 Task: Plan a trip to Zarqa, Jordan from 1st November, 2023 to 9th November, 2023 for 5 adults.3 bedrooms having 3 beds and 3 bathrooms. Property type can be house. Amenities needed are: washing machine. Booking option can be shelf check-in. Look for 5 properties as per requirement.
Action: Mouse pressed left at (477, 105)
Screenshot: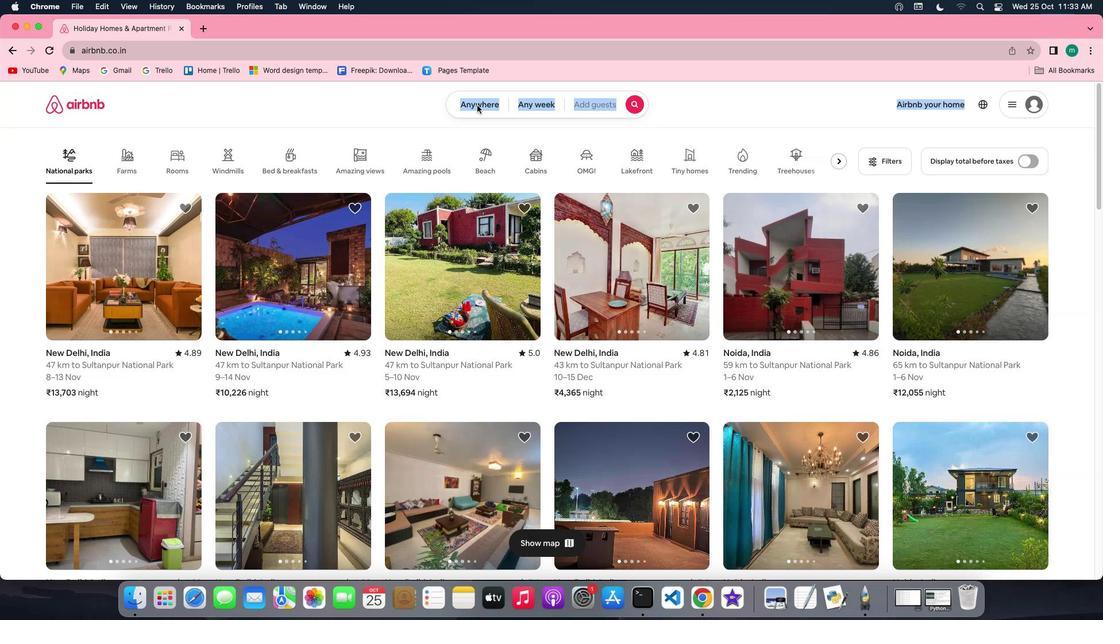 
Action: Mouse moved to (399, 155)
Screenshot: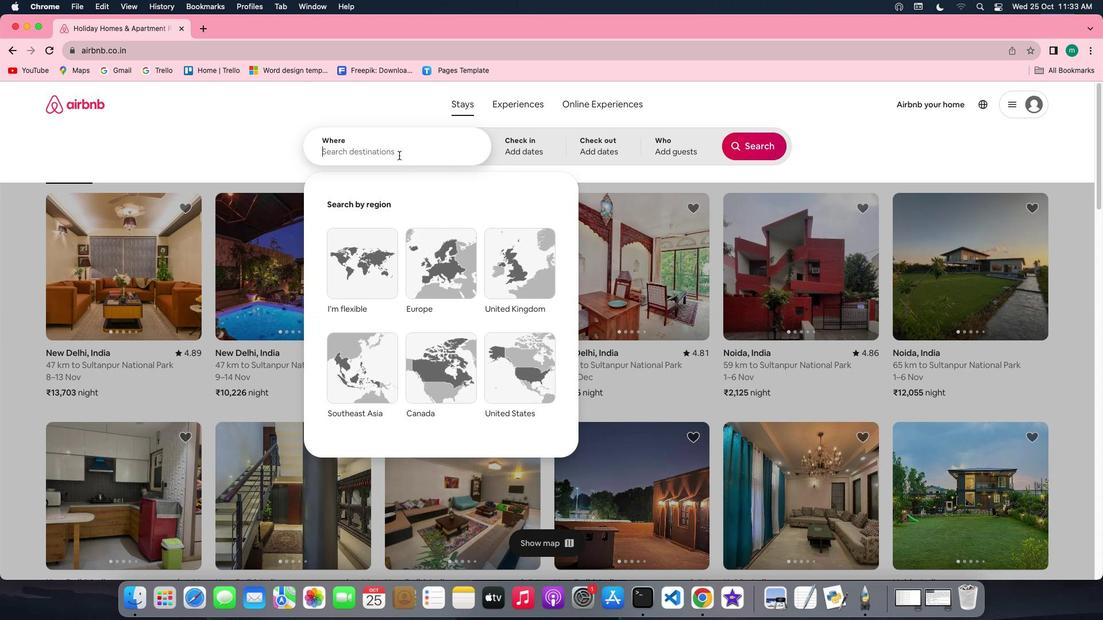 
Action: Mouse pressed left at (399, 155)
Screenshot: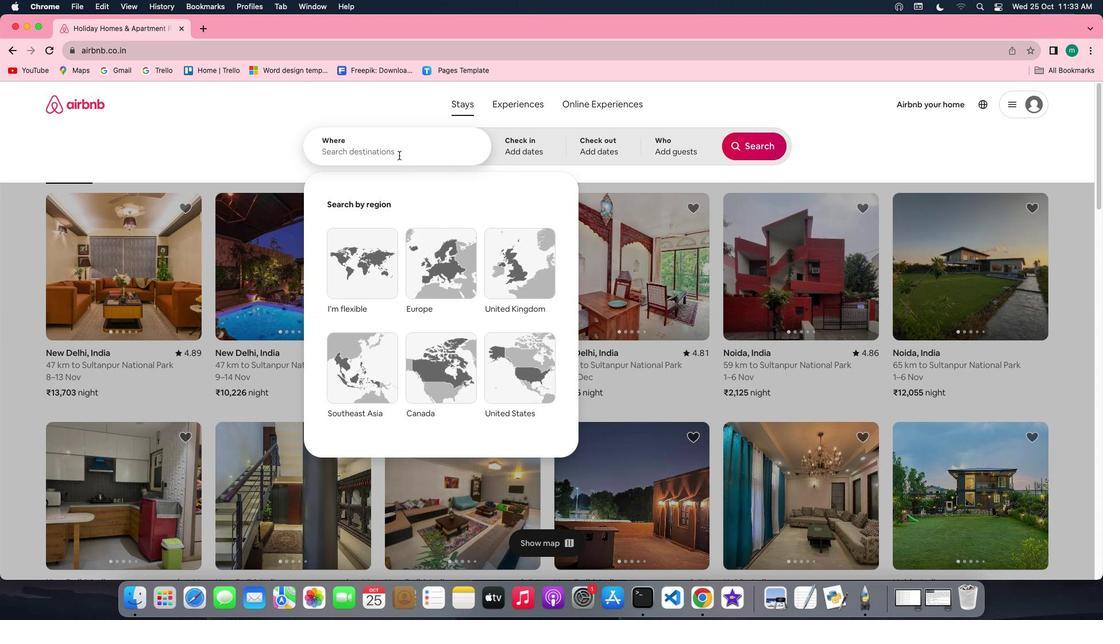 
Action: Key pressed Key.shift'Z''a''r''q''a'','Key.spaceKey.shift'J''o''r''d''a''n'
Screenshot: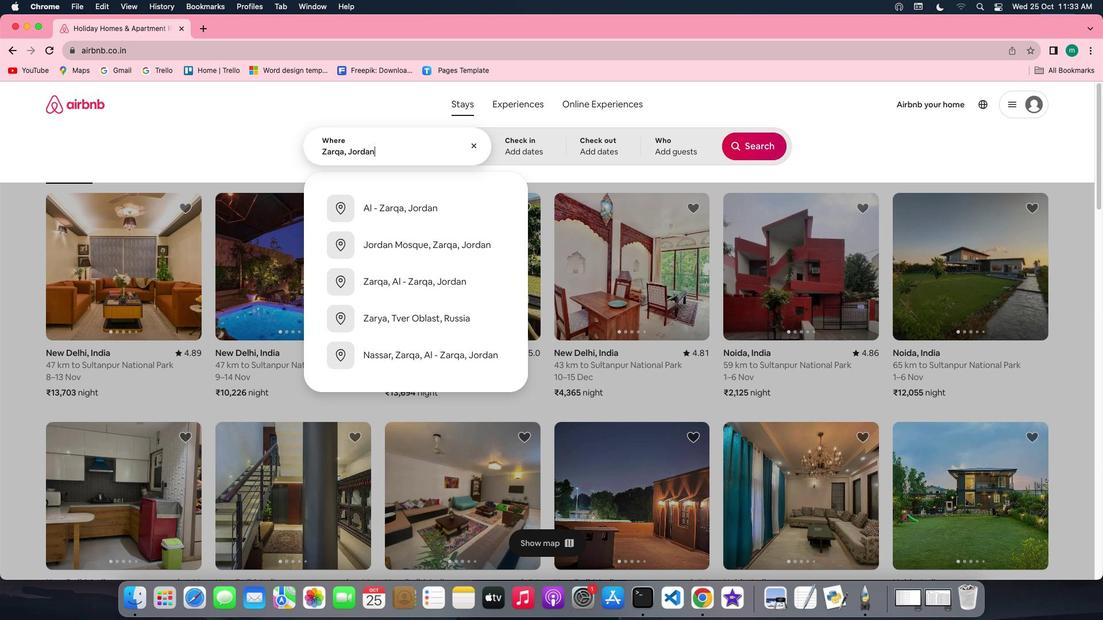 
Action: Mouse moved to (538, 140)
Screenshot: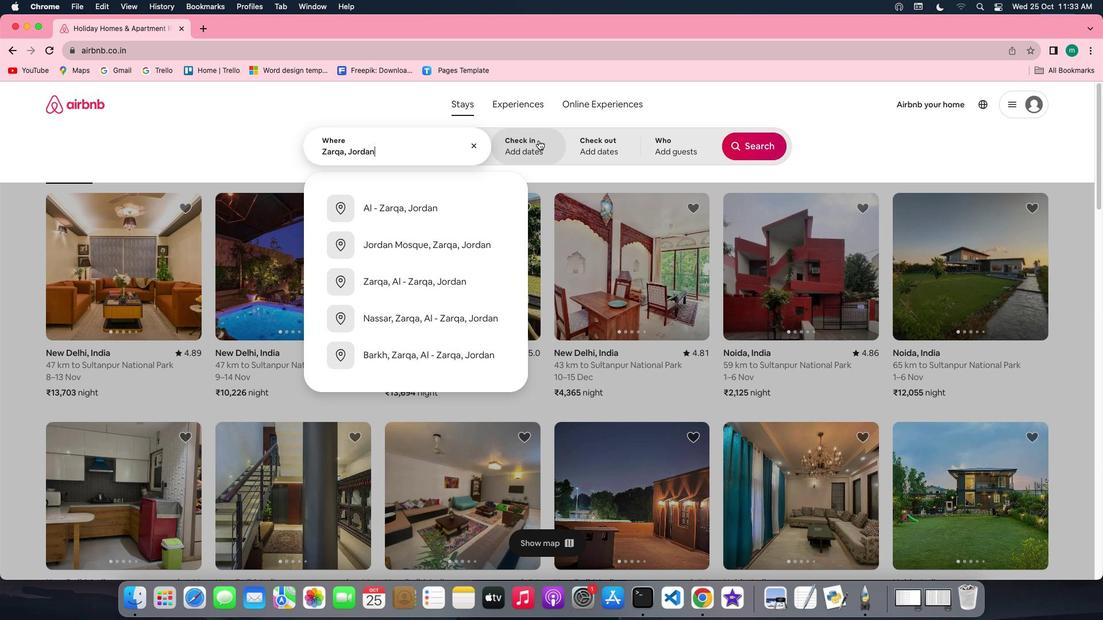 
Action: Mouse pressed left at (538, 140)
Screenshot: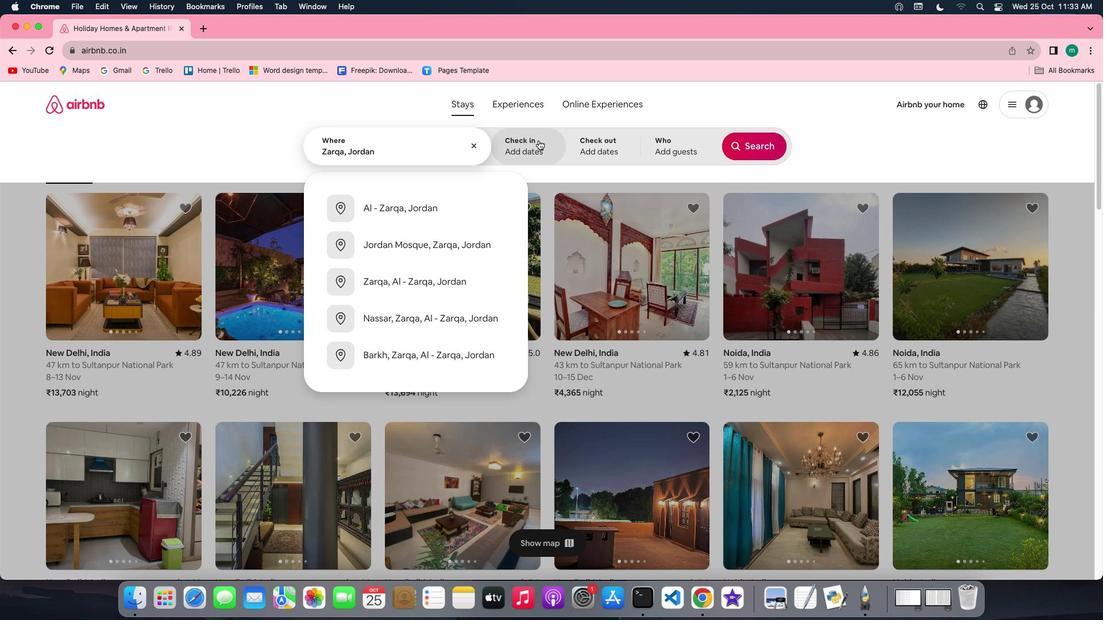 
Action: Mouse moved to (663, 279)
Screenshot: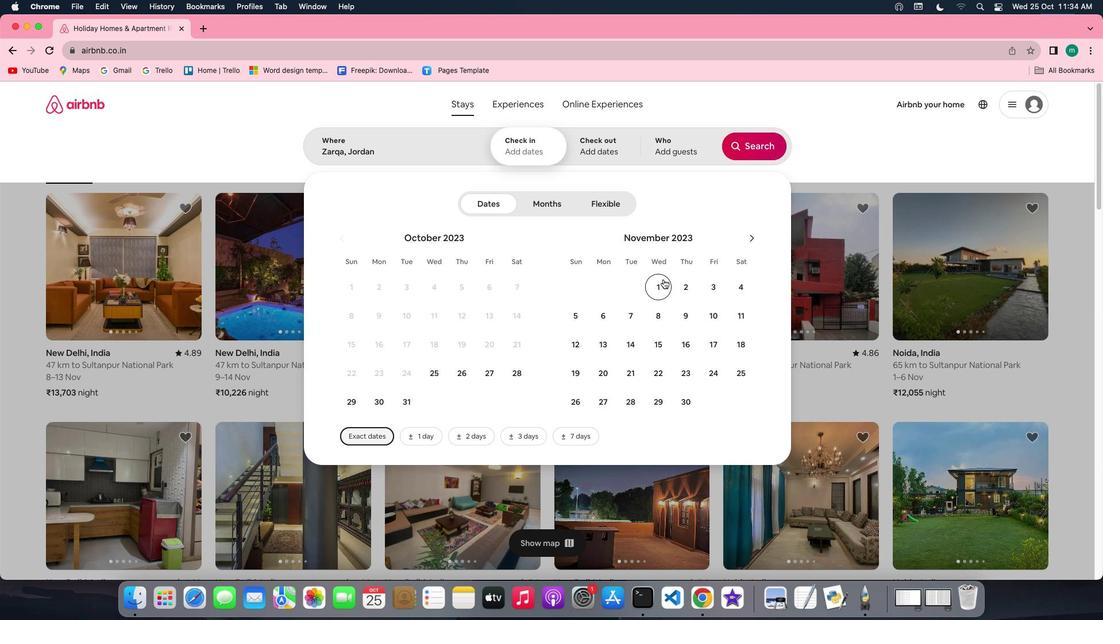 
Action: Mouse pressed left at (663, 279)
Screenshot: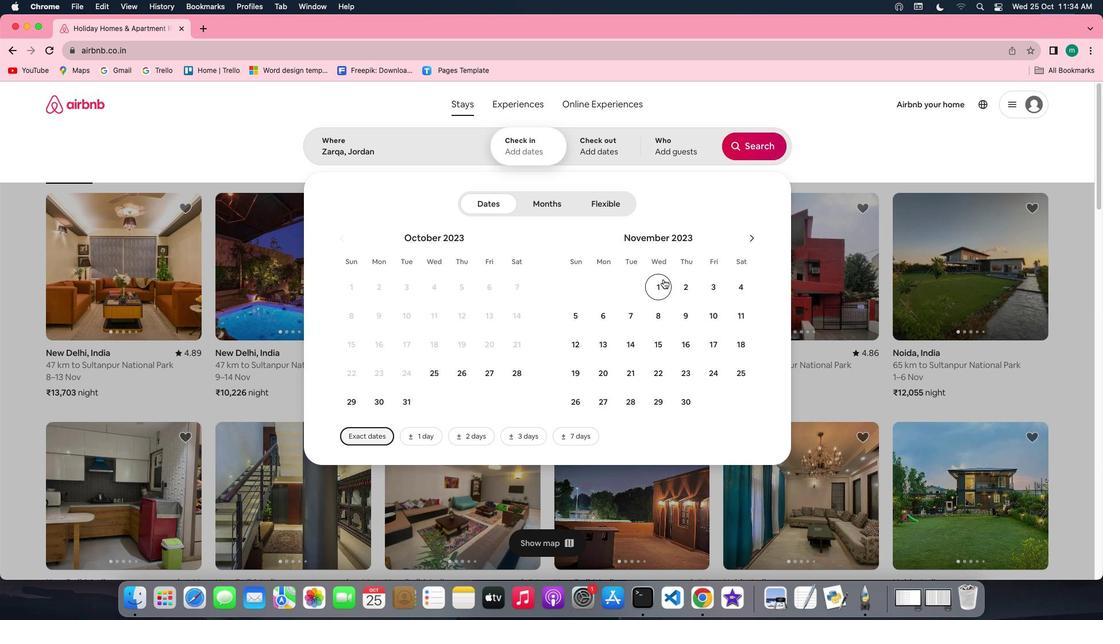 
Action: Mouse moved to (689, 320)
Screenshot: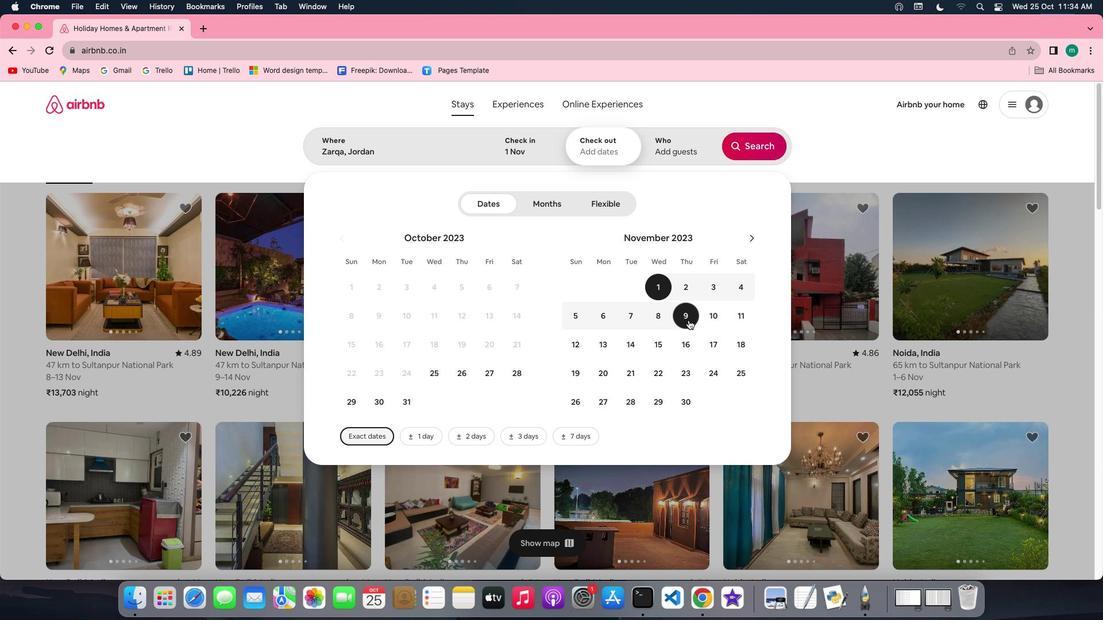 
Action: Mouse pressed left at (689, 320)
Screenshot: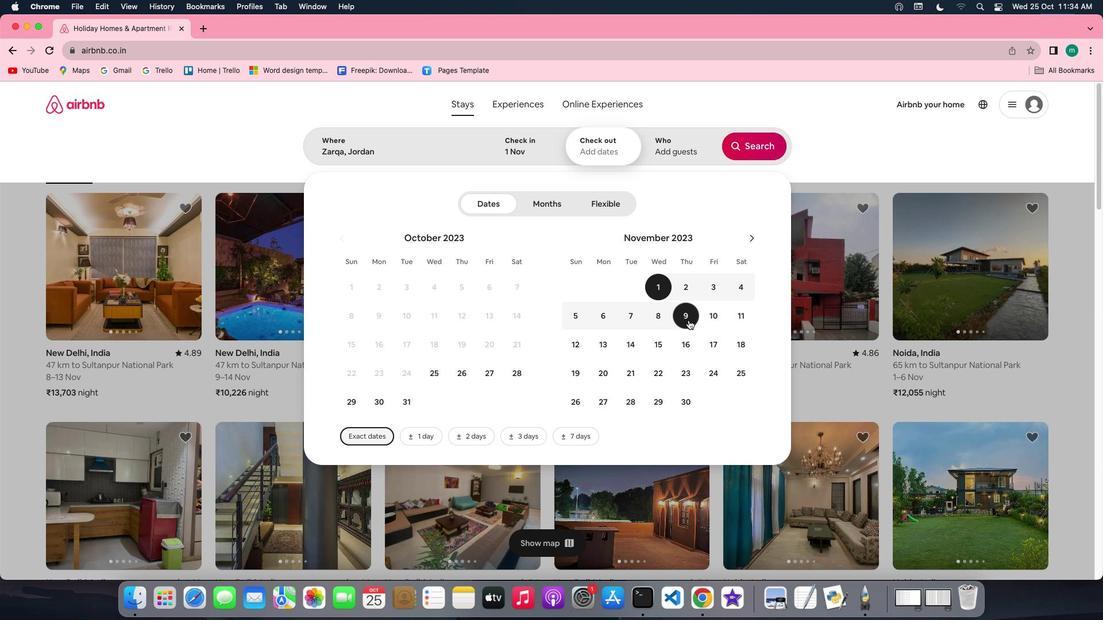 
Action: Mouse moved to (669, 147)
Screenshot: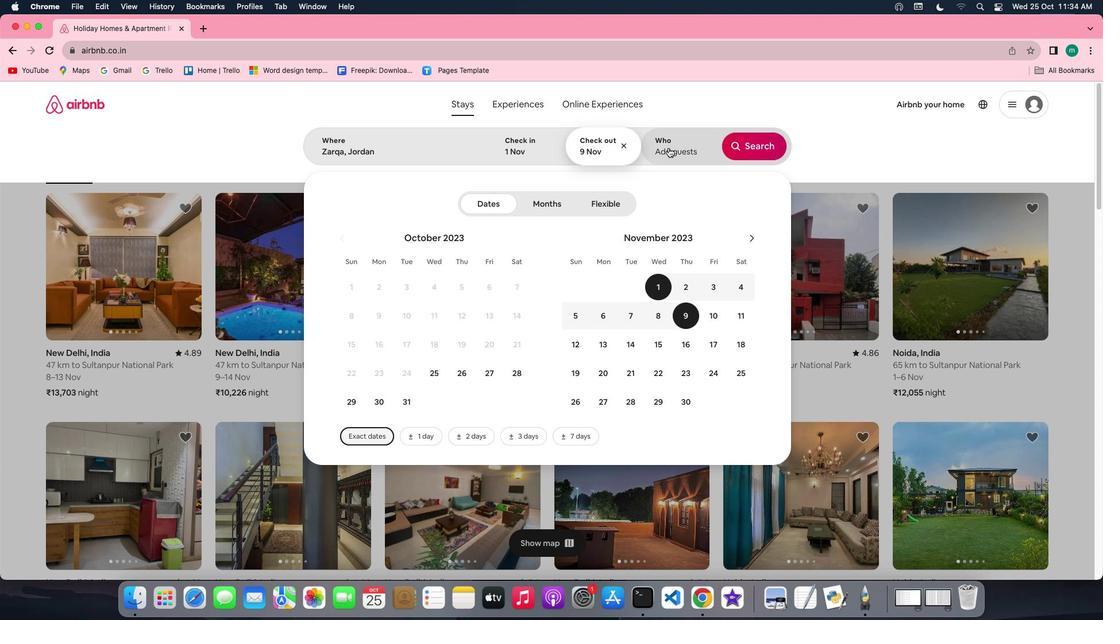 
Action: Mouse pressed left at (669, 147)
Screenshot: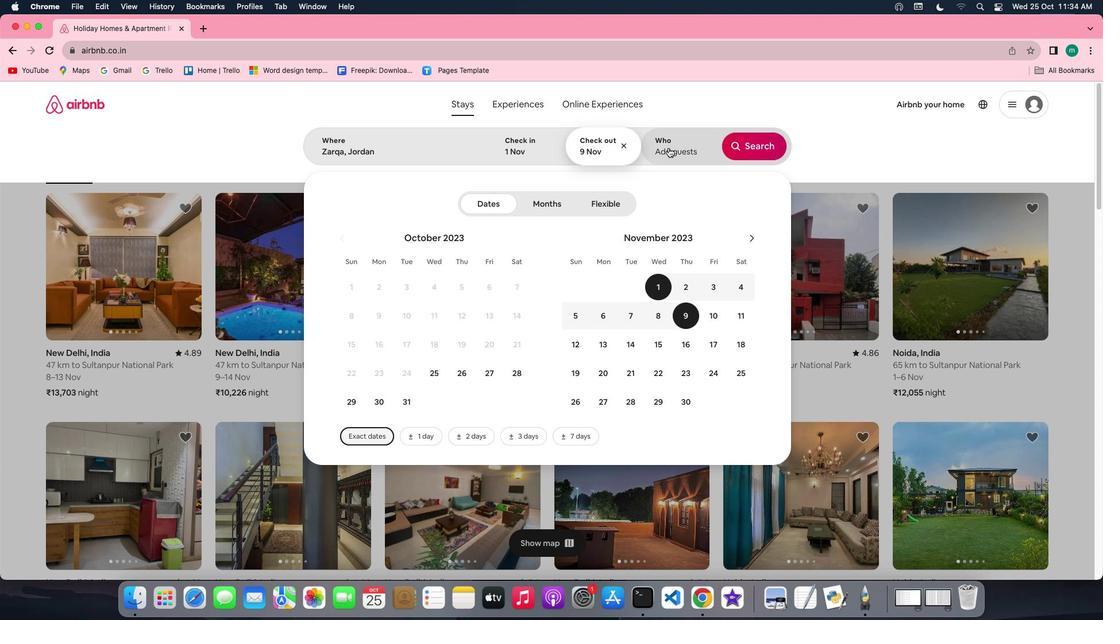 
Action: Mouse moved to (756, 209)
Screenshot: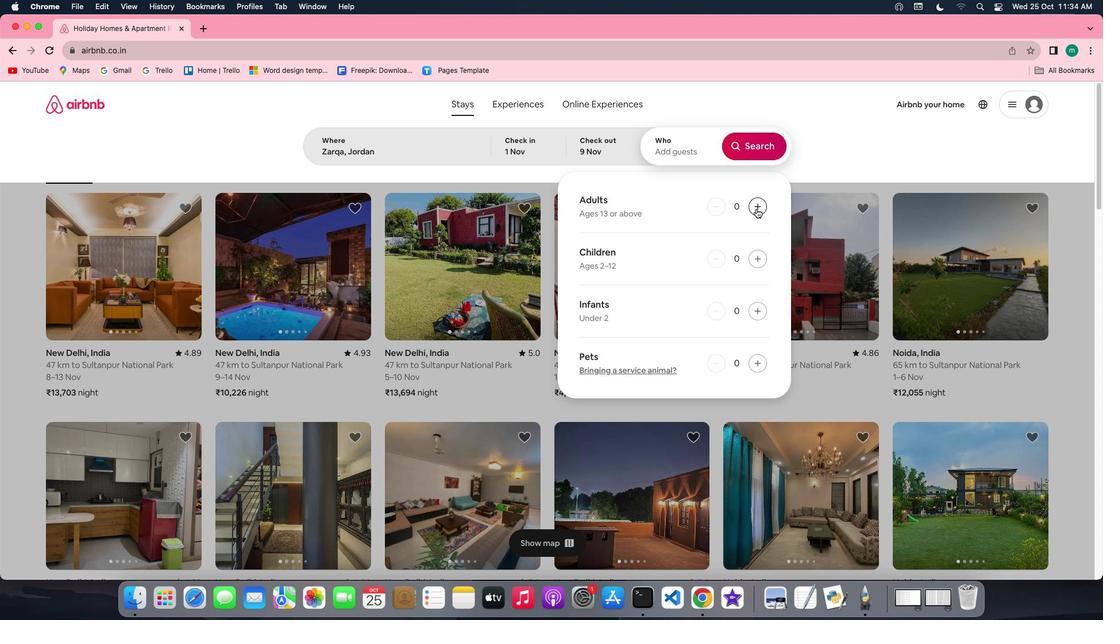 
Action: Mouse pressed left at (756, 209)
Screenshot: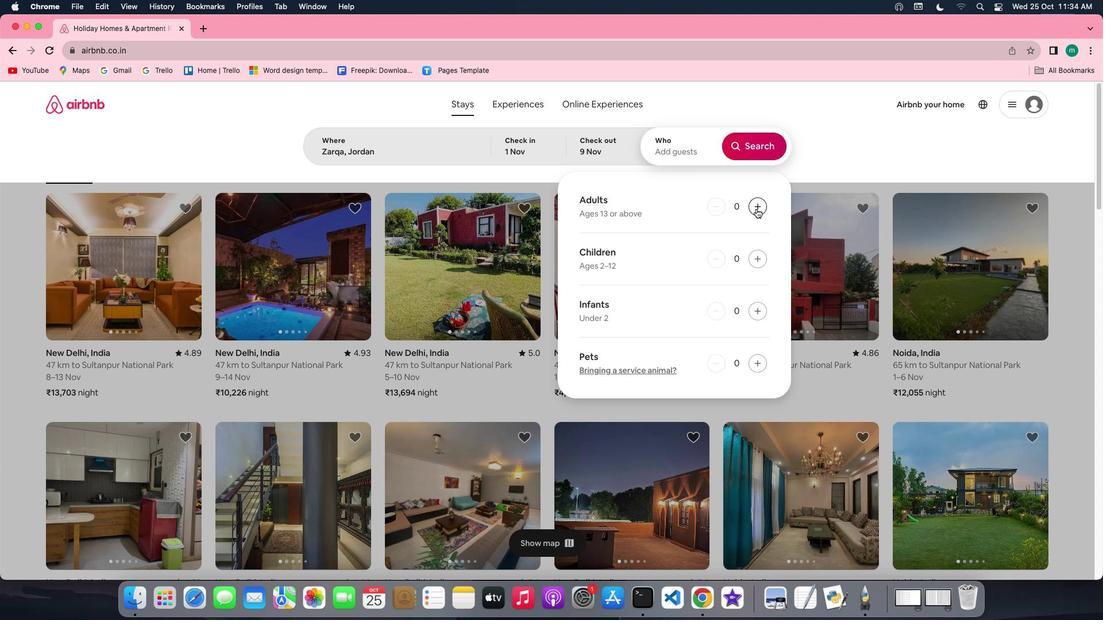 
Action: Mouse pressed left at (756, 209)
Screenshot: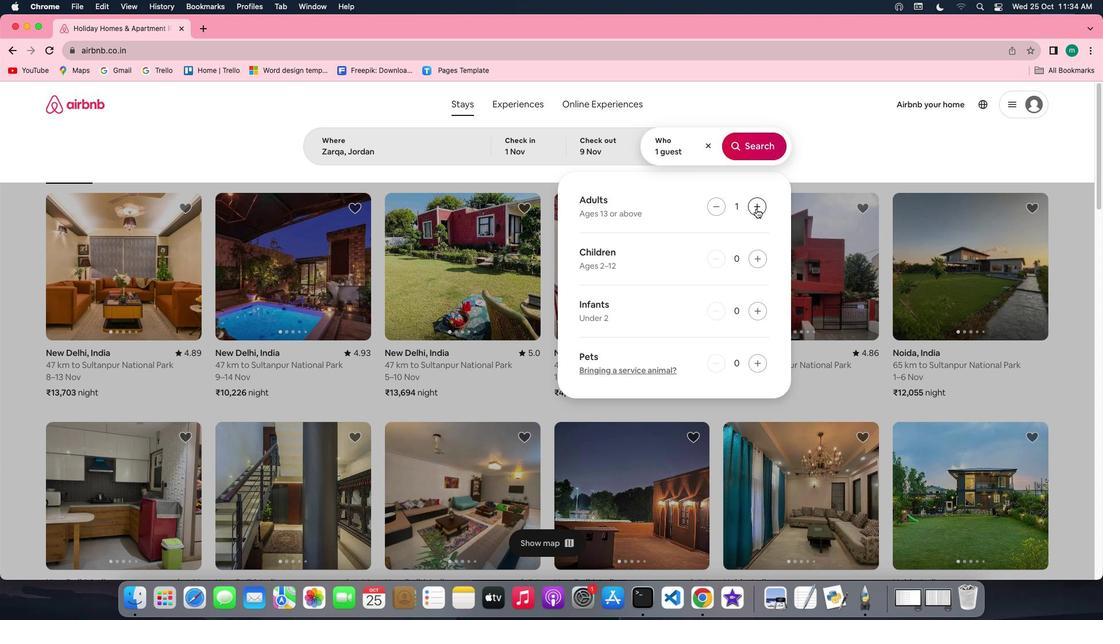 
Action: Mouse pressed left at (756, 209)
Screenshot: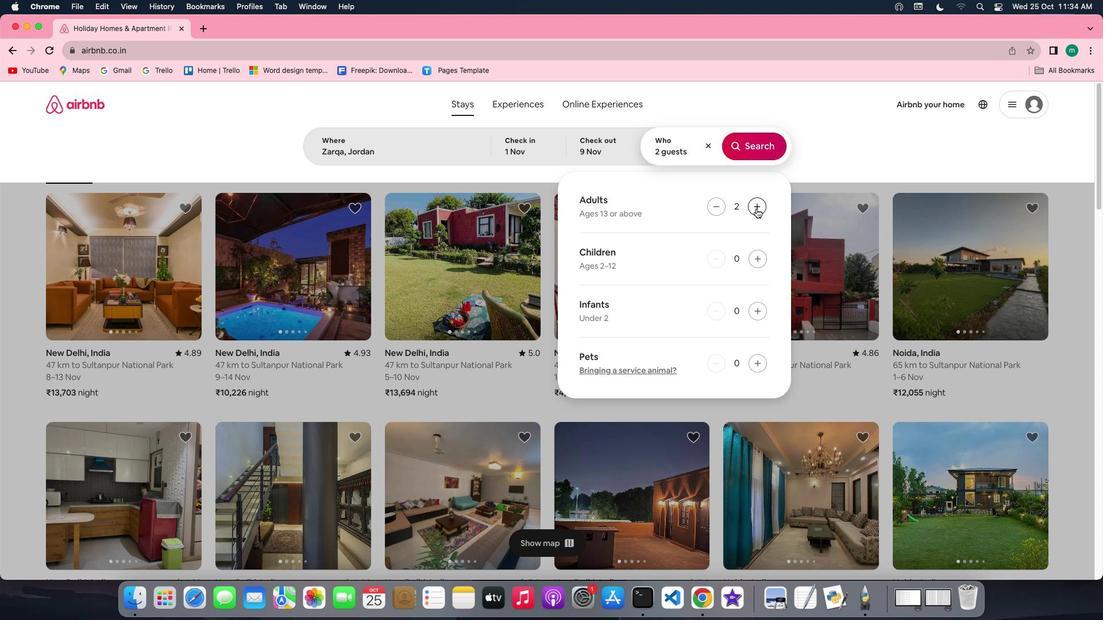 
Action: Mouse pressed left at (756, 209)
Screenshot: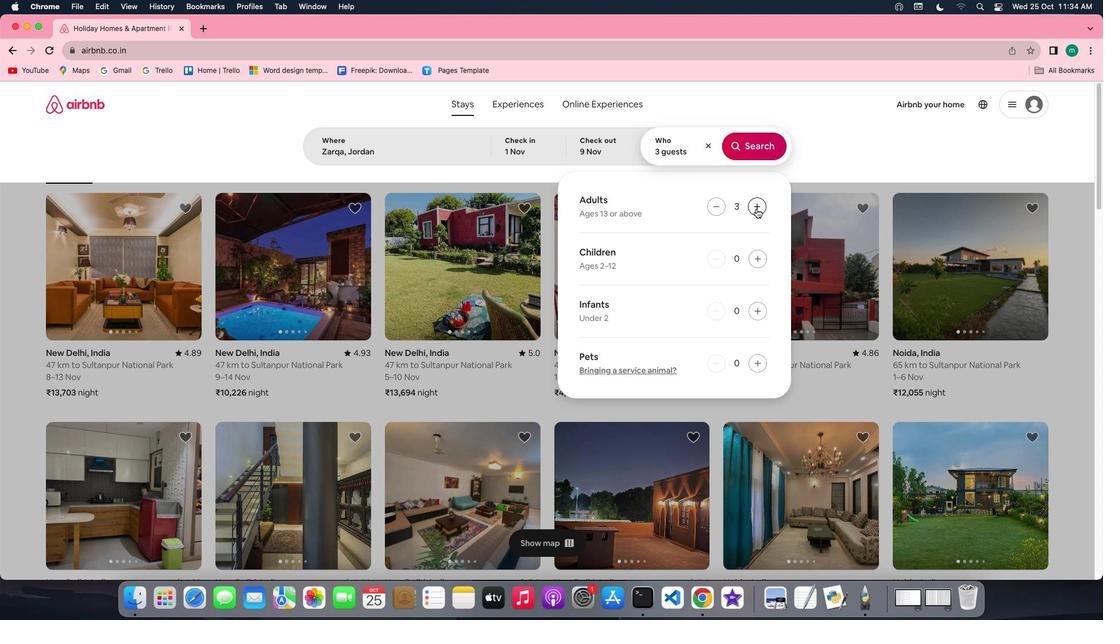 
Action: Mouse pressed left at (756, 209)
Screenshot: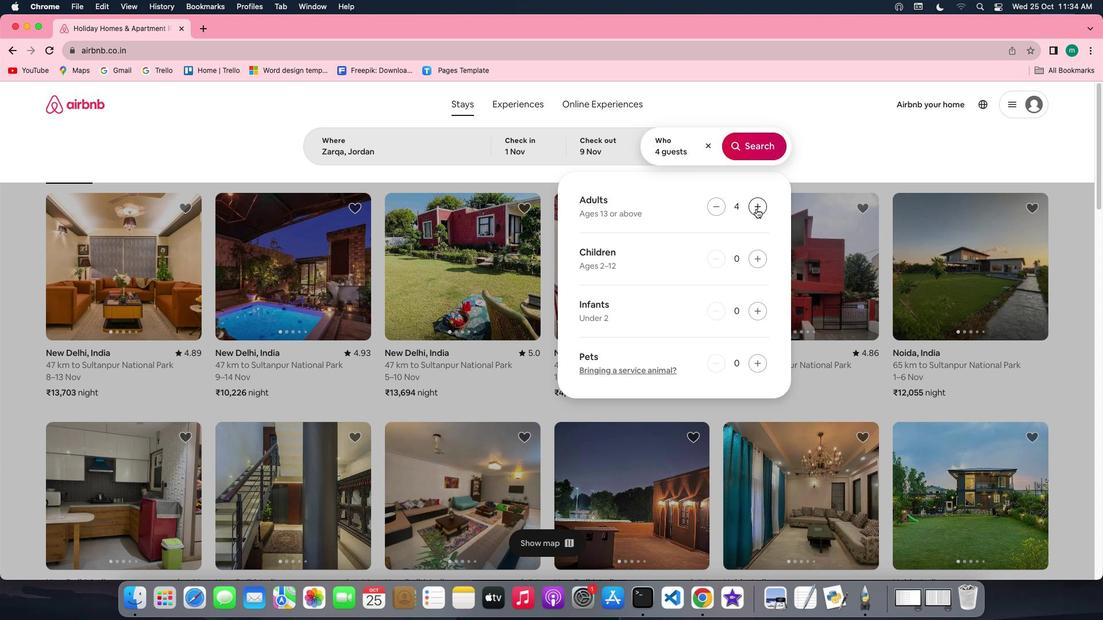 
Action: Mouse moved to (772, 141)
Screenshot: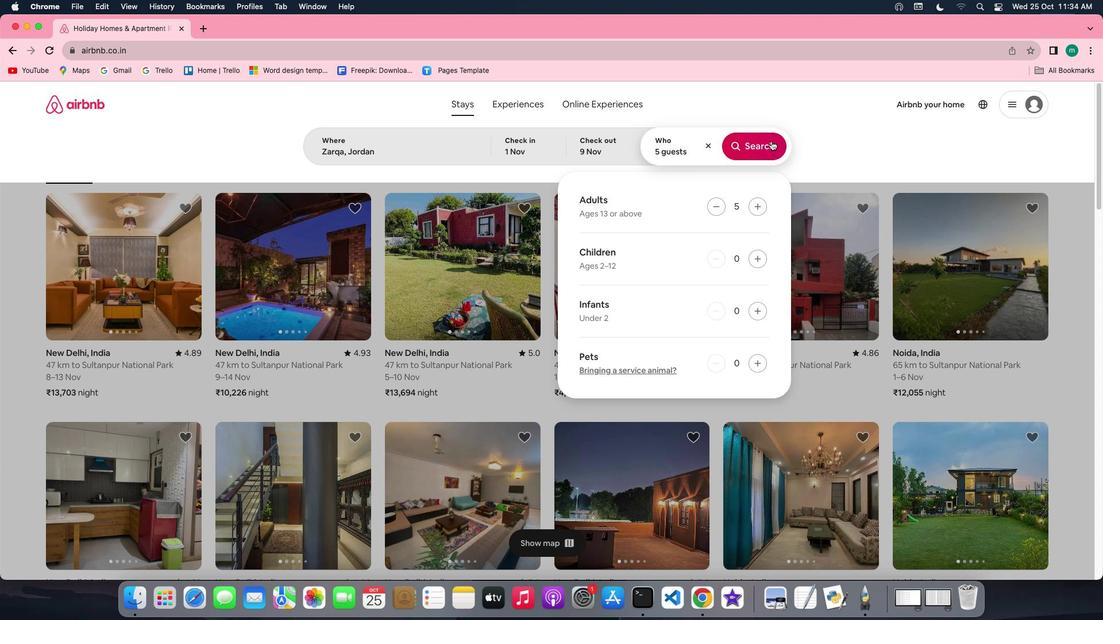 
Action: Mouse pressed left at (772, 141)
Screenshot: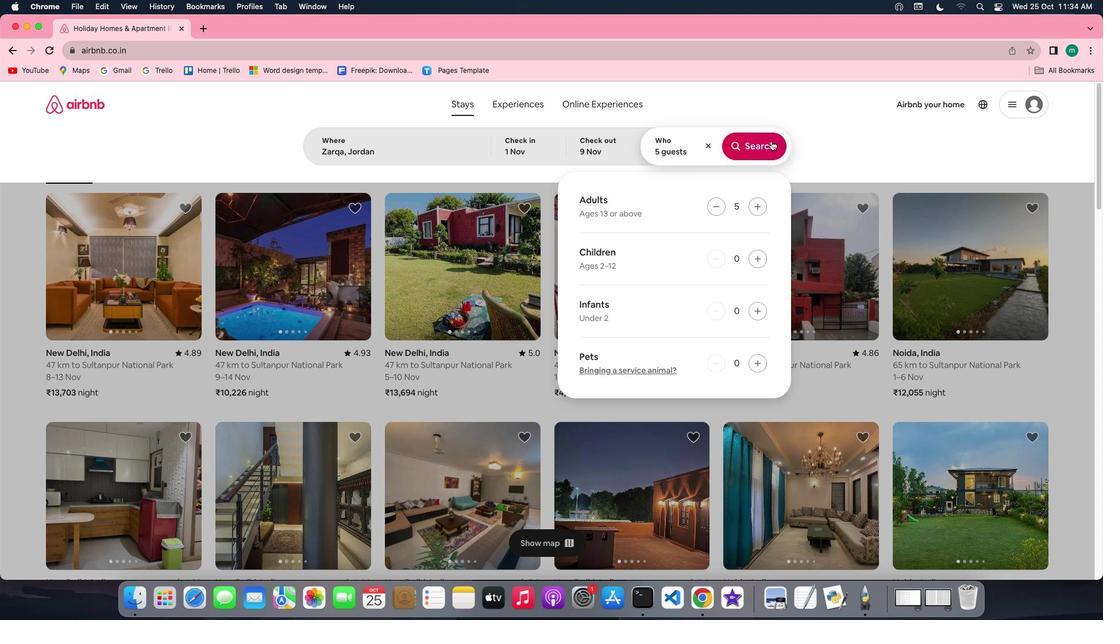 
Action: Mouse moved to (914, 147)
Screenshot: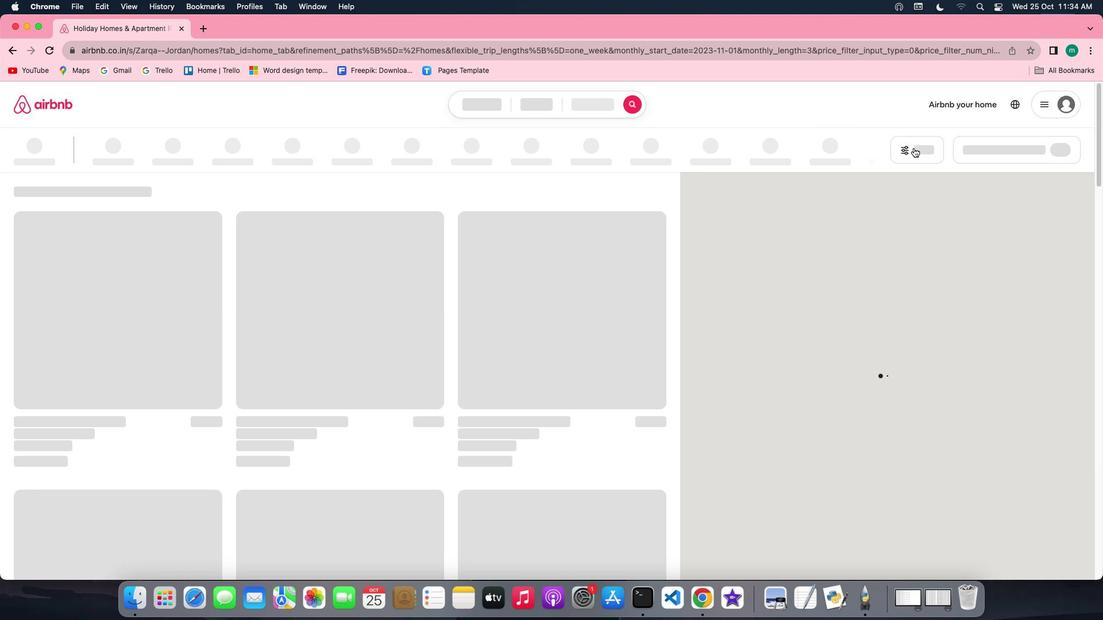 
Action: Mouse pressed left at (914, 147)
Screenshot: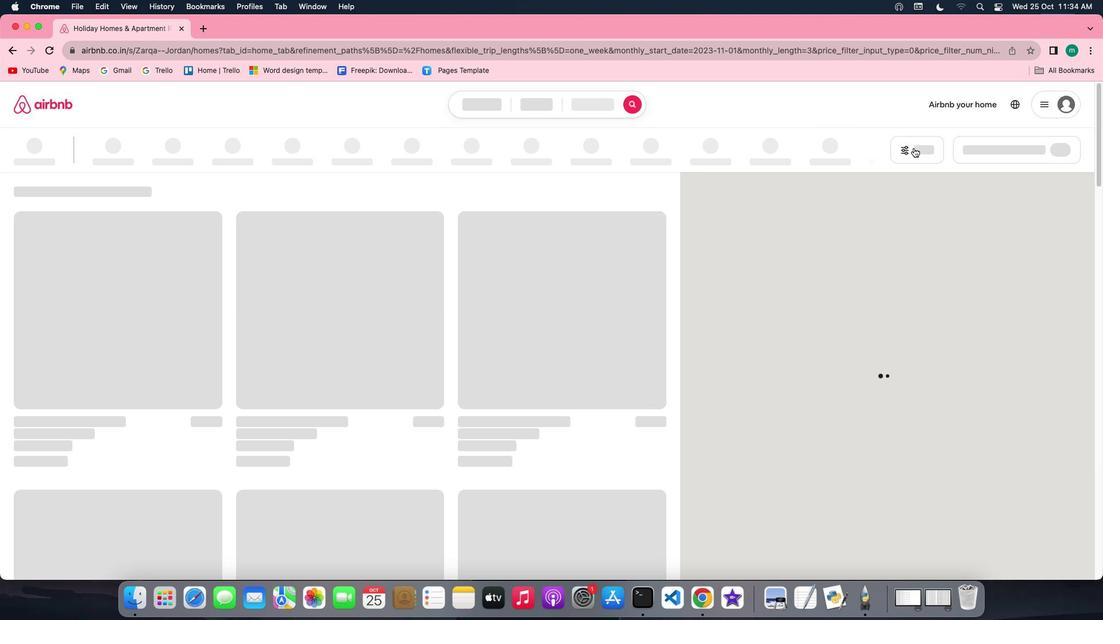 
Action: Mouse moved to (914, 148)
Screenshot: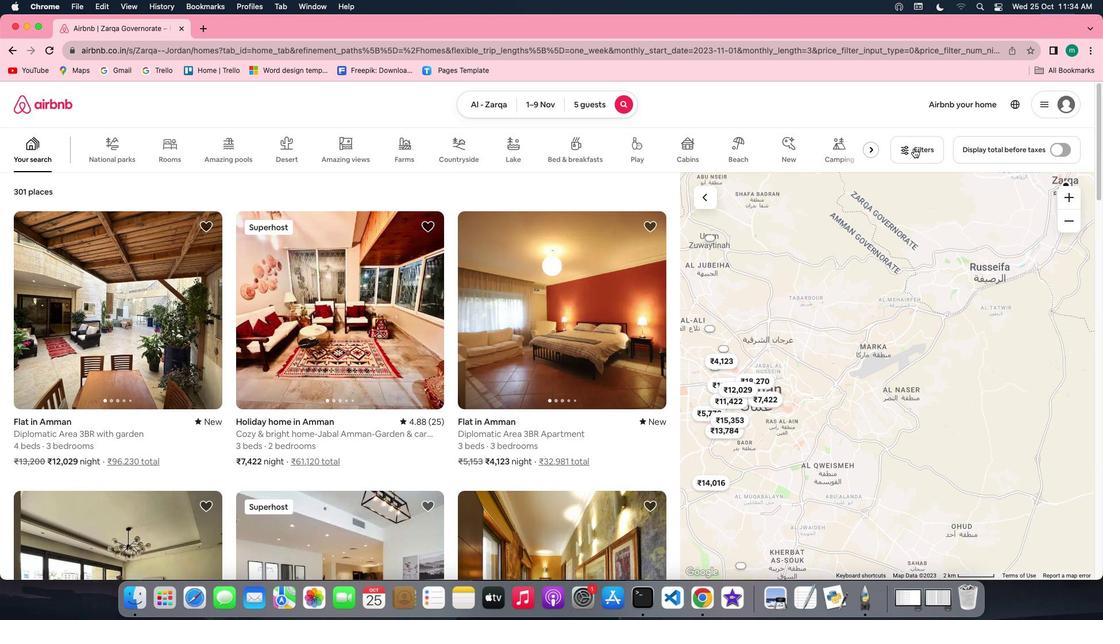 
Action: Mouse pressed left at (914, 148)
Screenshot: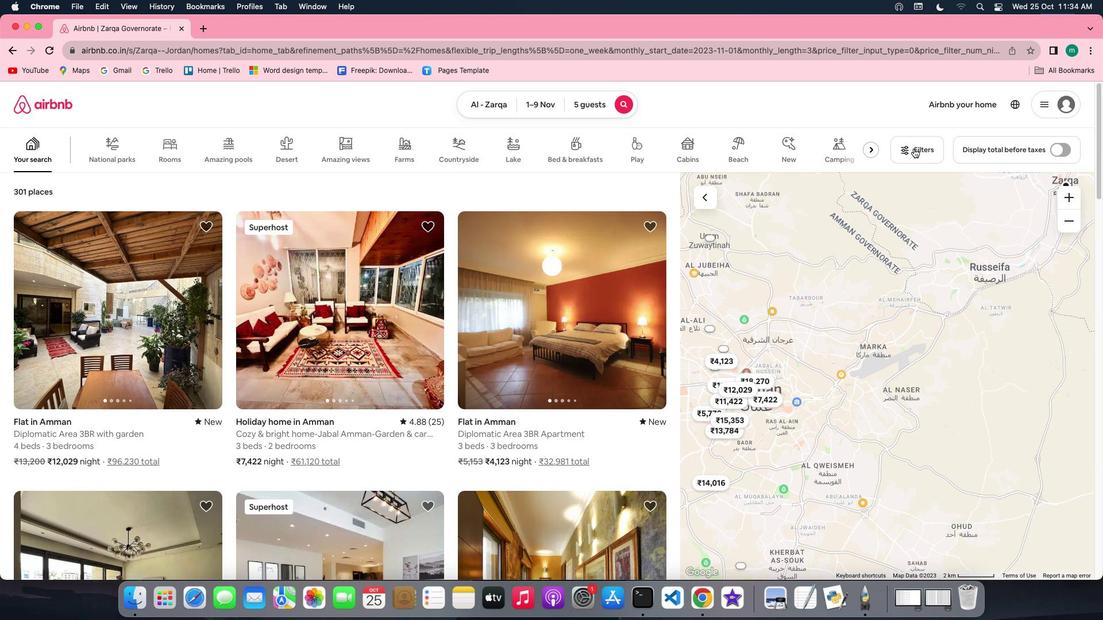 
Action: Mouse moved to (613, 305)
Screenshot: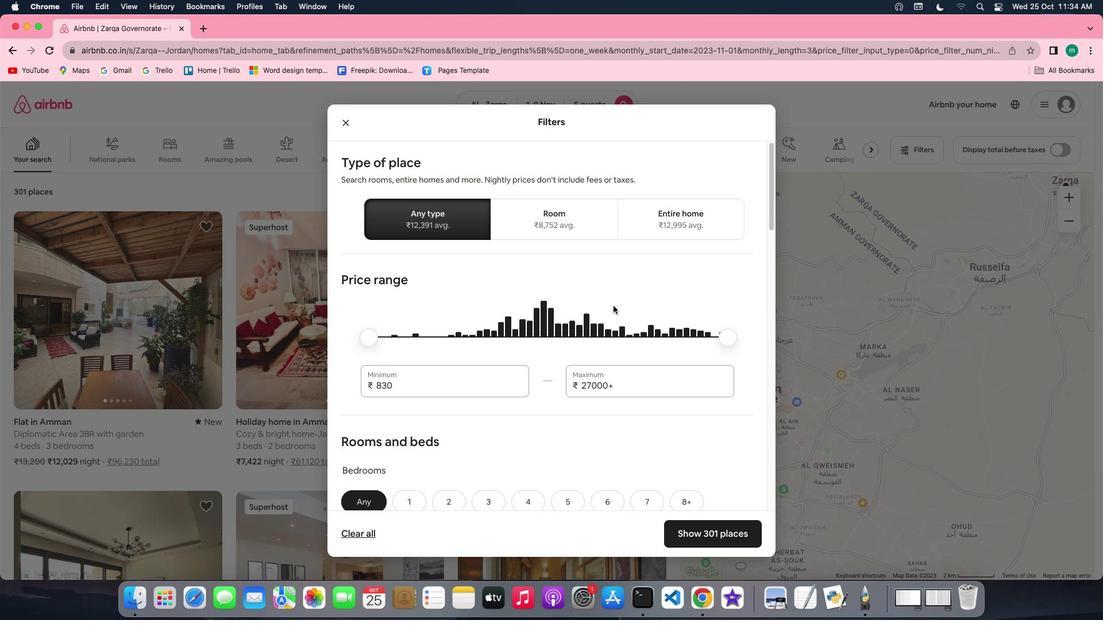 
Action: Mouse scrolled (613, 305) with delta (0, 0)
Screenshot: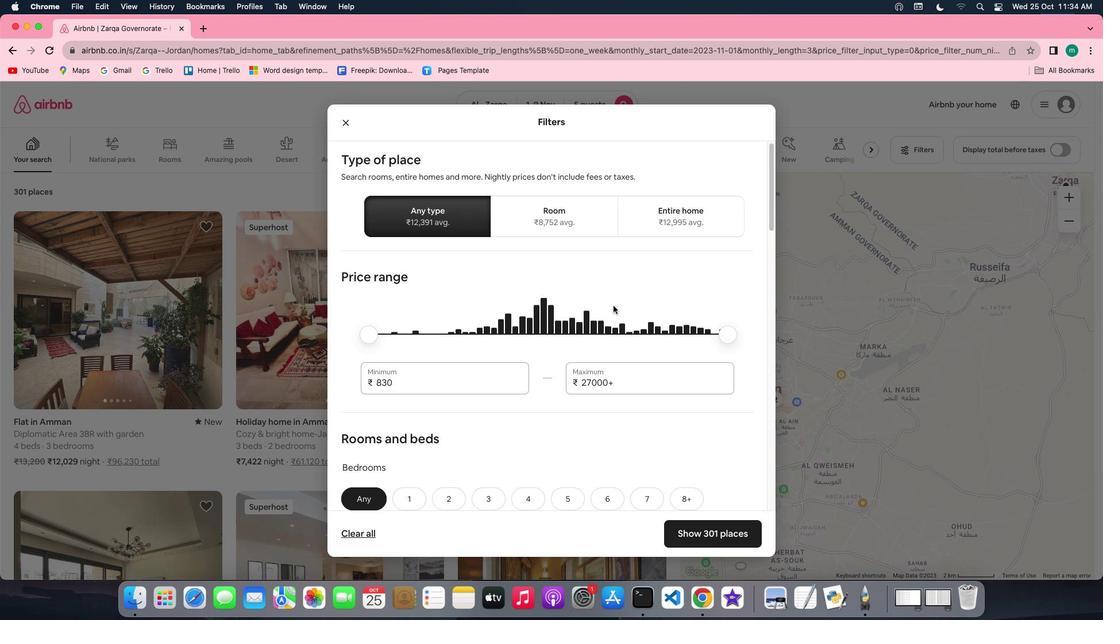 
Action: Mouse scrolled (613, 305) with delta (0, 0)
Screenshot: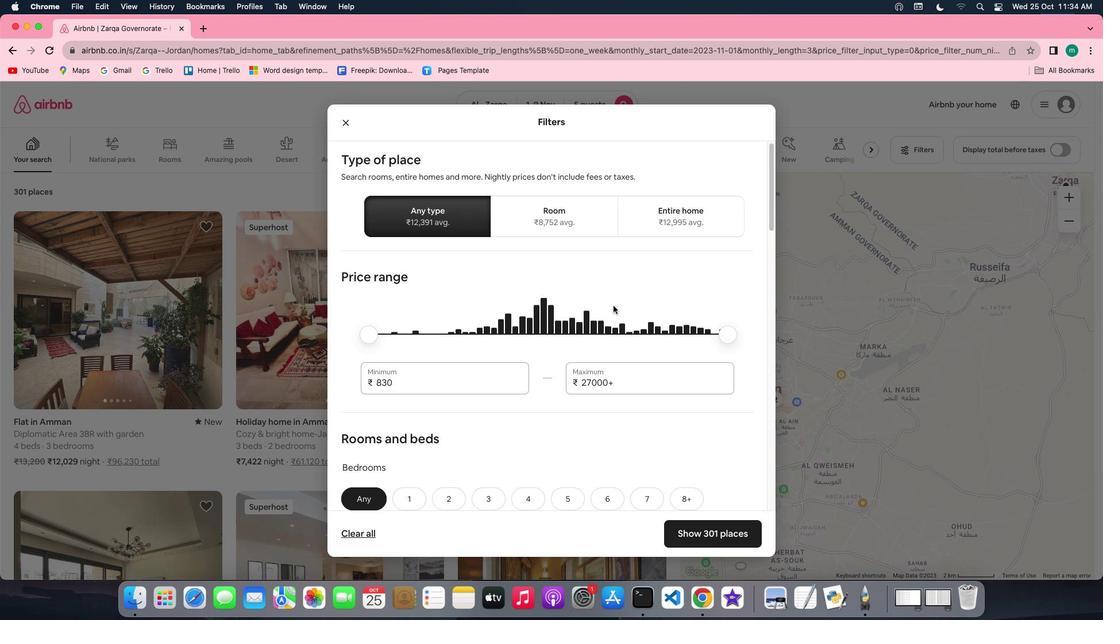
Action: Mouse scrolled (613, 305) with delta (0, -1)
Screenshot: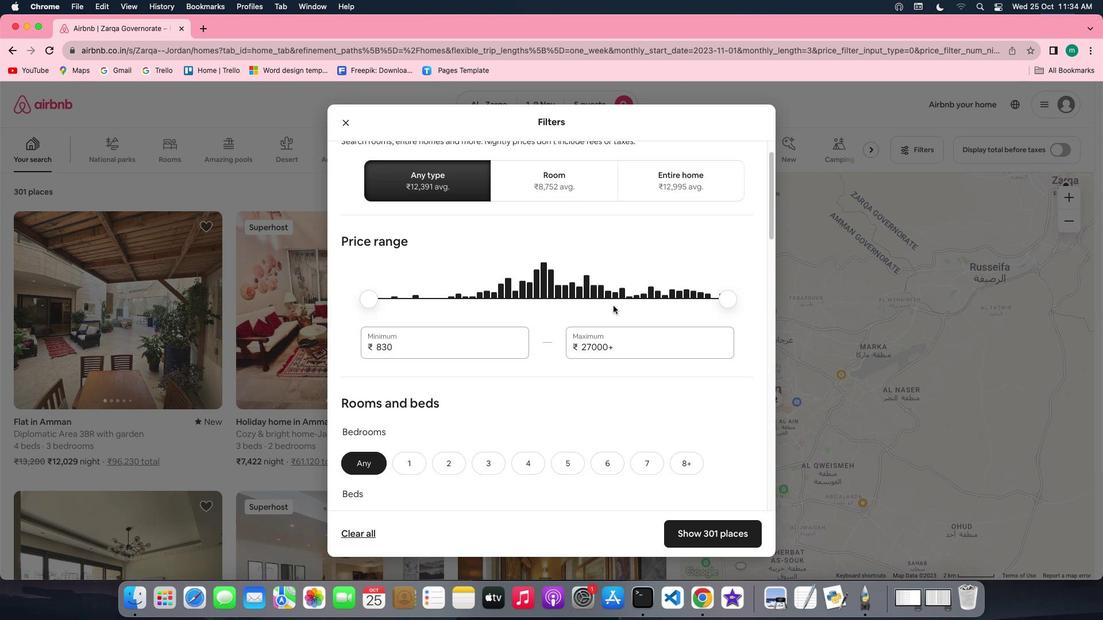 
Action: Mouse scrolled (613, 305) with delta (0, 0)
Screenshot: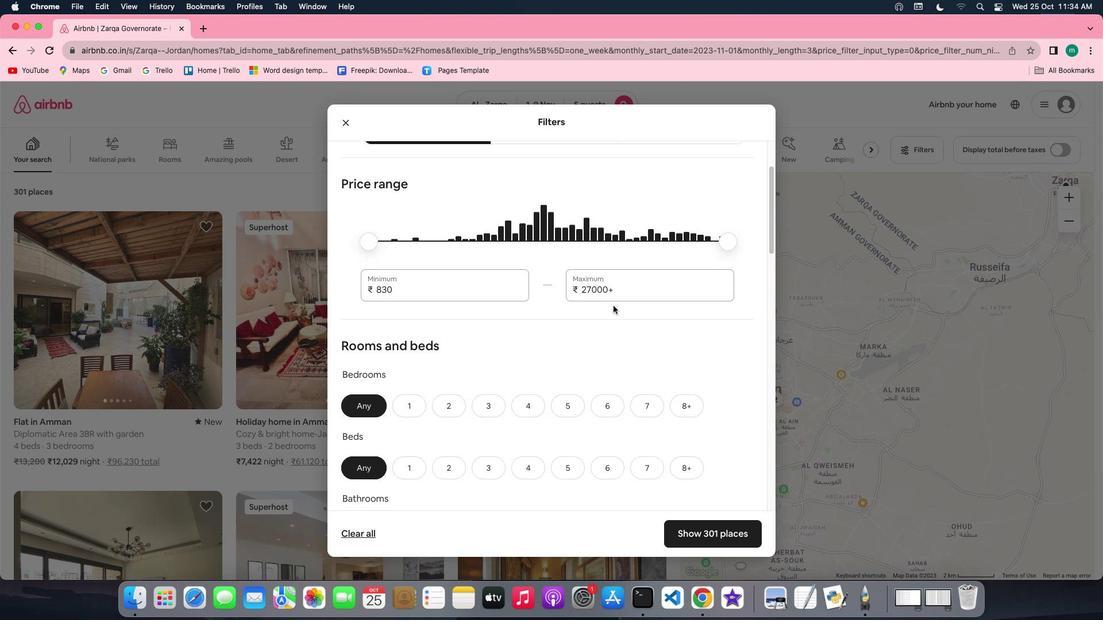 
Action: Mouse scrolled (613, 305) with delta (0, 0)
Screenshot: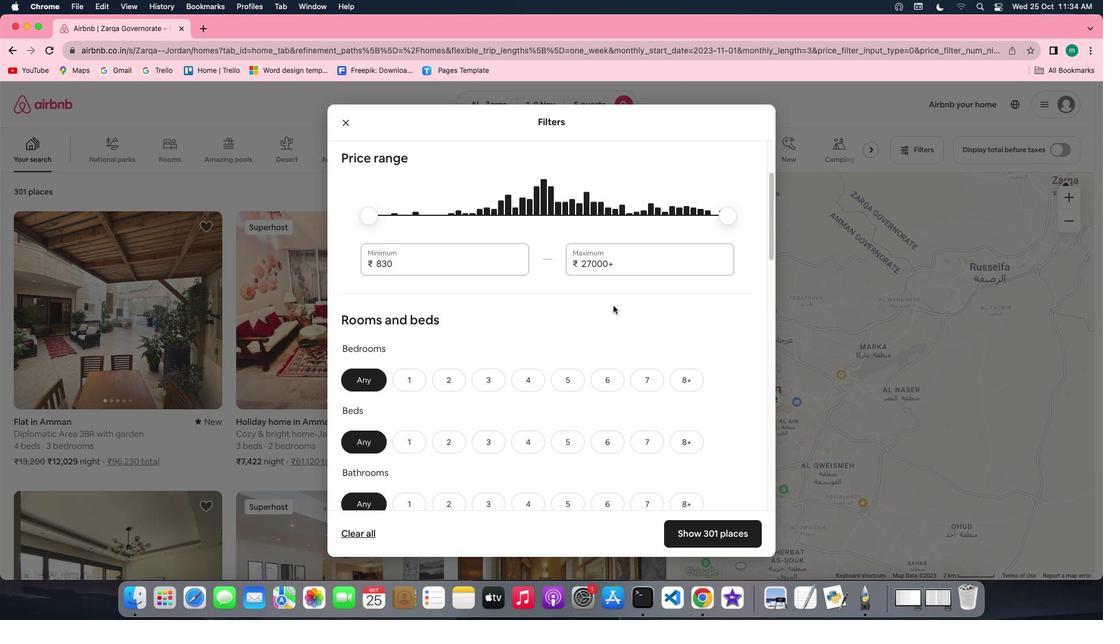 
Action: Mouse scrolled (613, 305) with delta (0, 0)
Screenshot: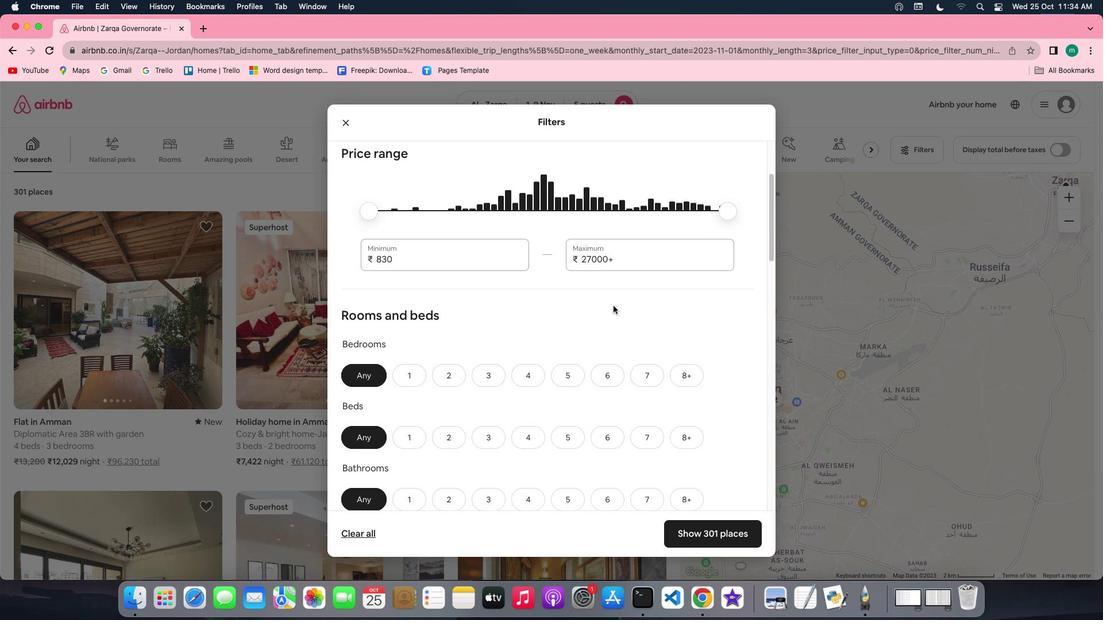 
Action: Mouse scrolled (613, 305) with delta (0, -1)
Screenshot: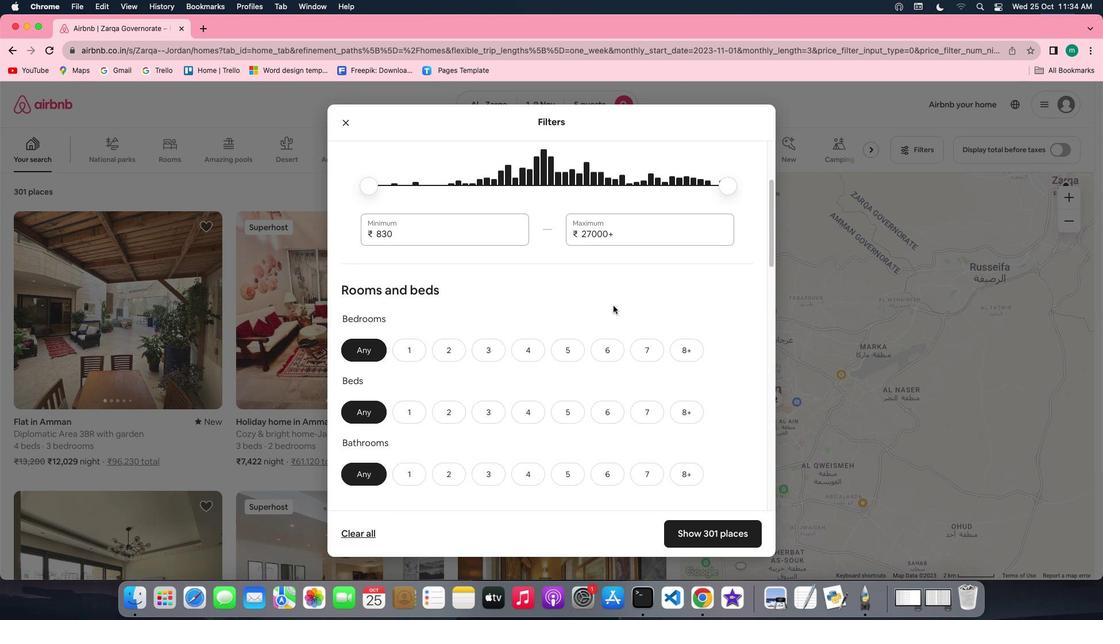 
Action: Mouse scrolled (613, 305) with delta (0, 0)
Screenshot: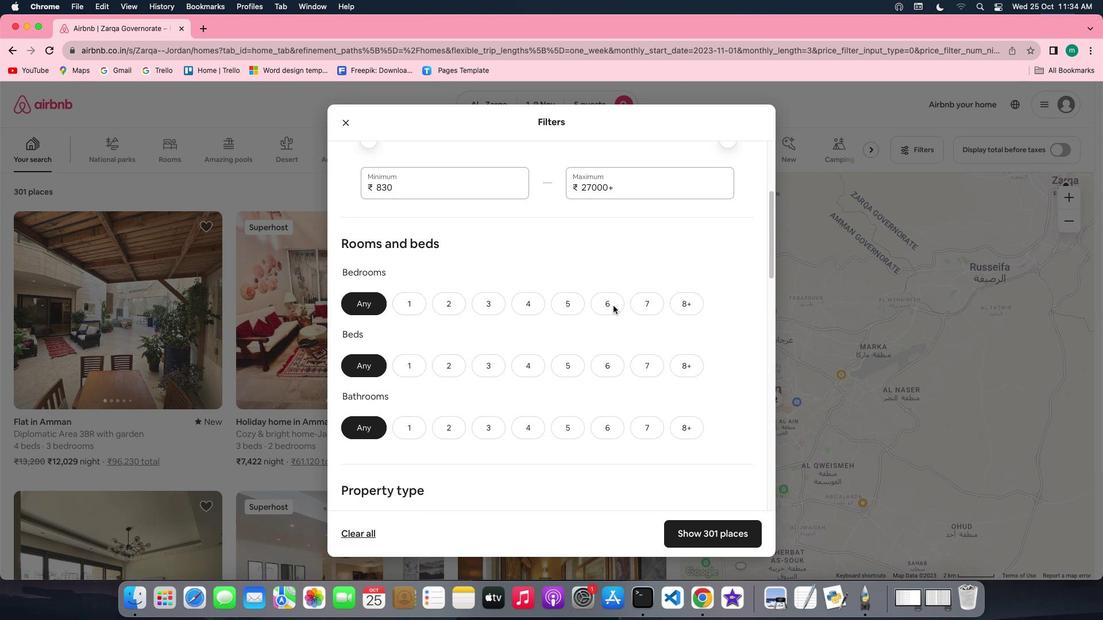
Action: Mouse scrolled (613, 305) with delta (0, 0)
Screenshot: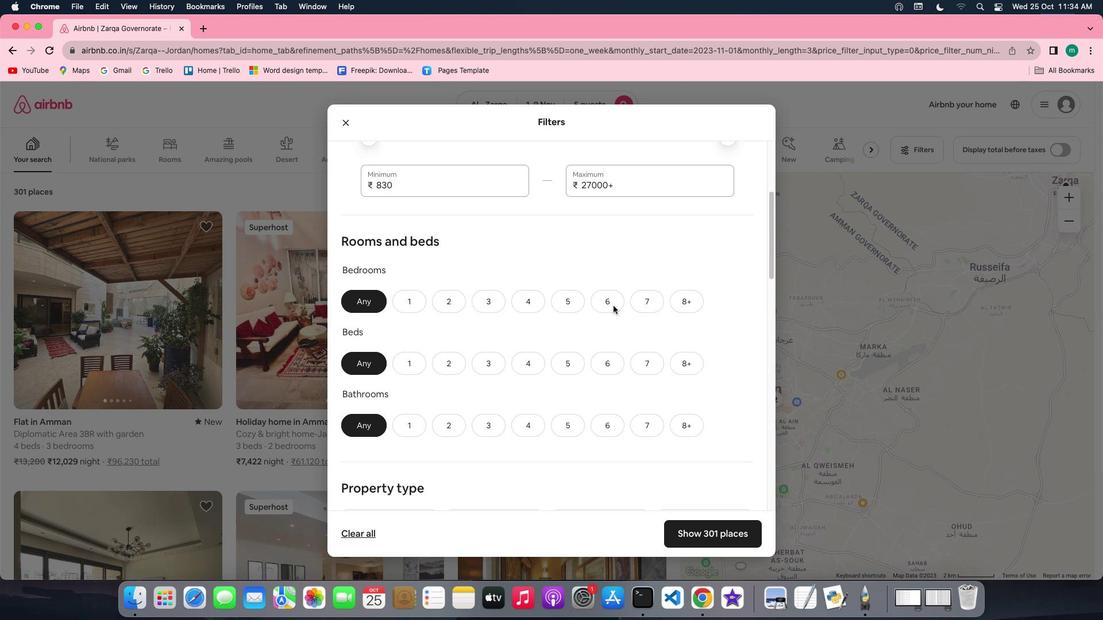 
Action: Mouse scrolled (613, 305) with delta (0, 0)
Screenshot: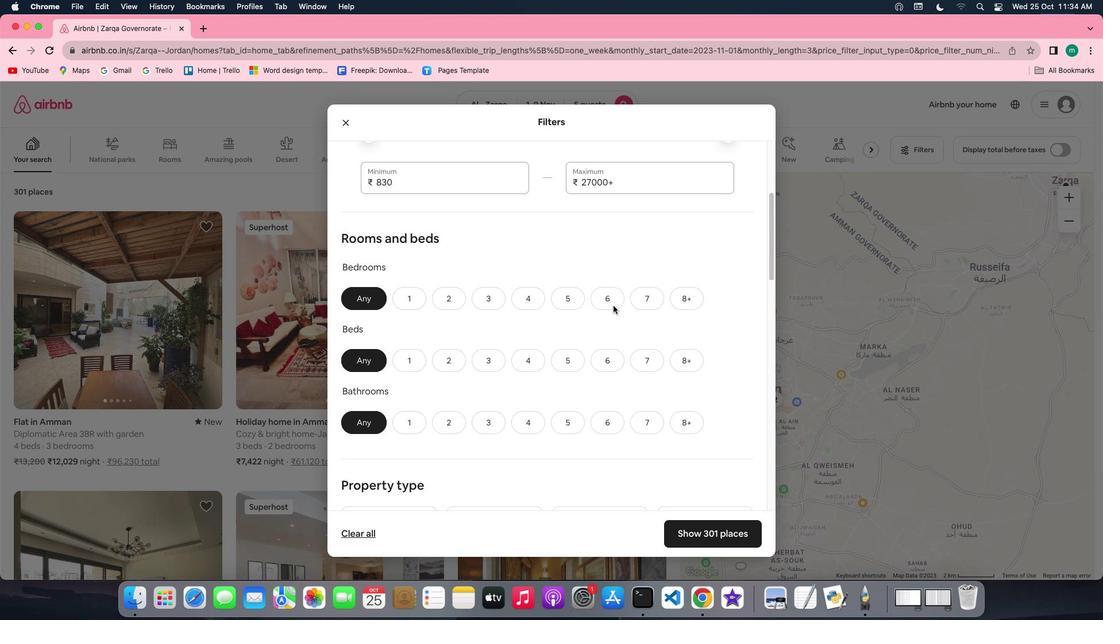 
Action: Mouse scrolled (613, 305) with delta (0, 0)
Screenshot: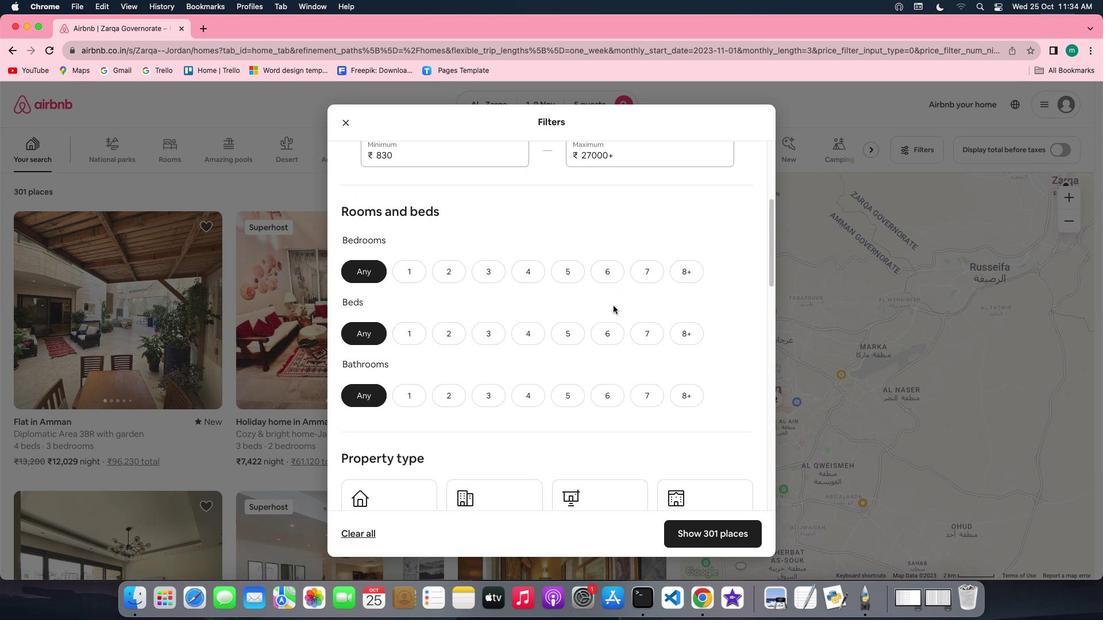 
Action: Mouse moved to (497, 240)
Screenshot: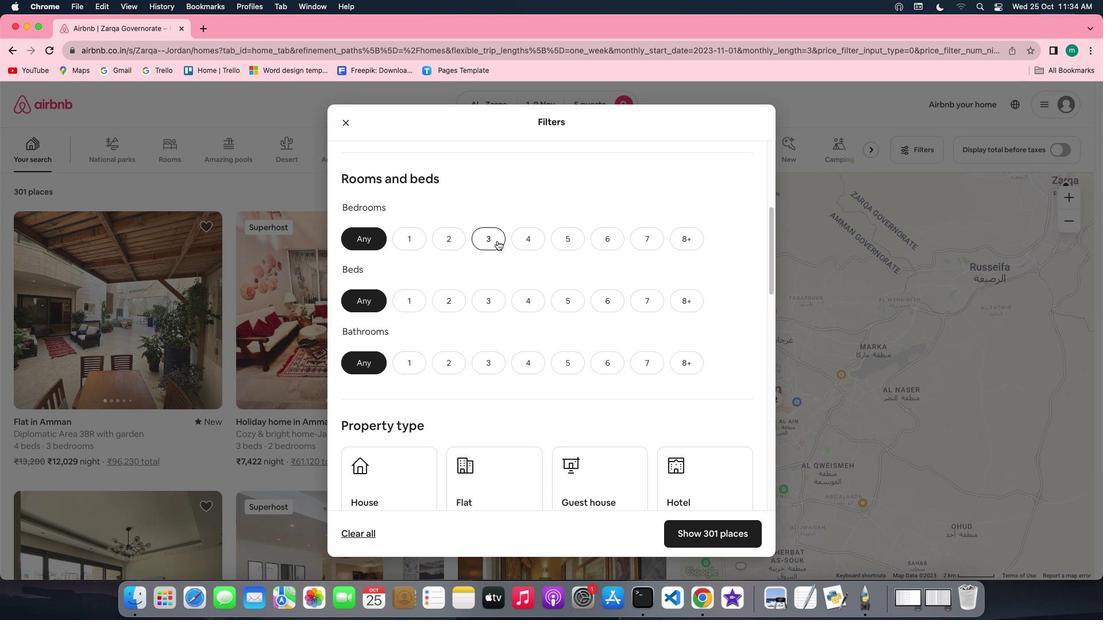 
Action: Mouse pressed left at (497, 240)
Screenshot: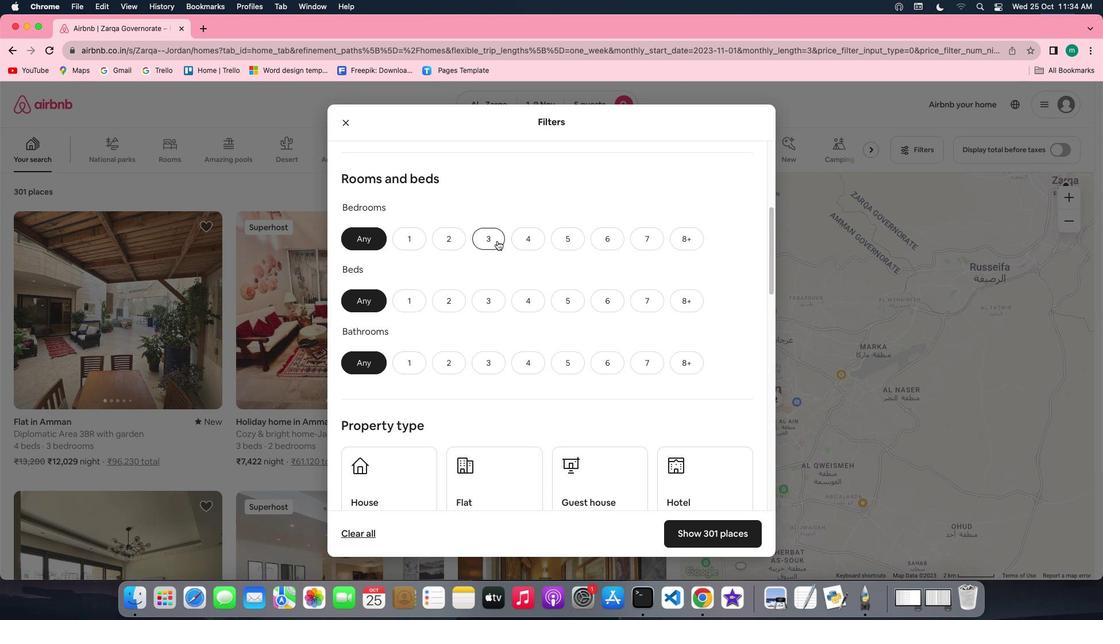 
Action: Mouse moved to (486, 298)
Screenshot: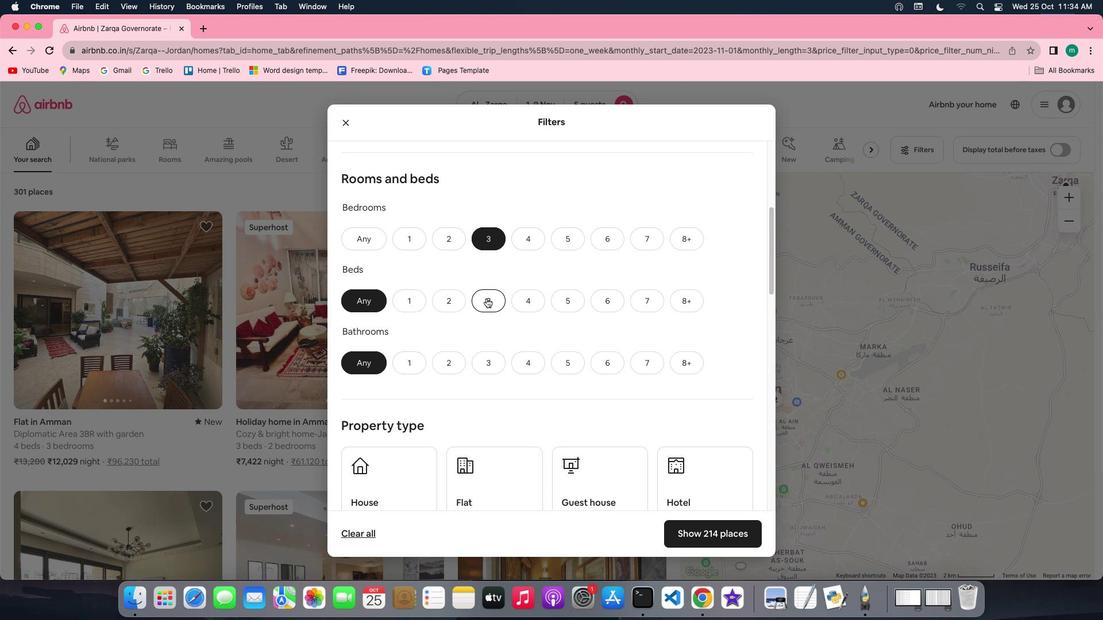 
Action: Mouse pressed left at (486, 298)
Screenshot: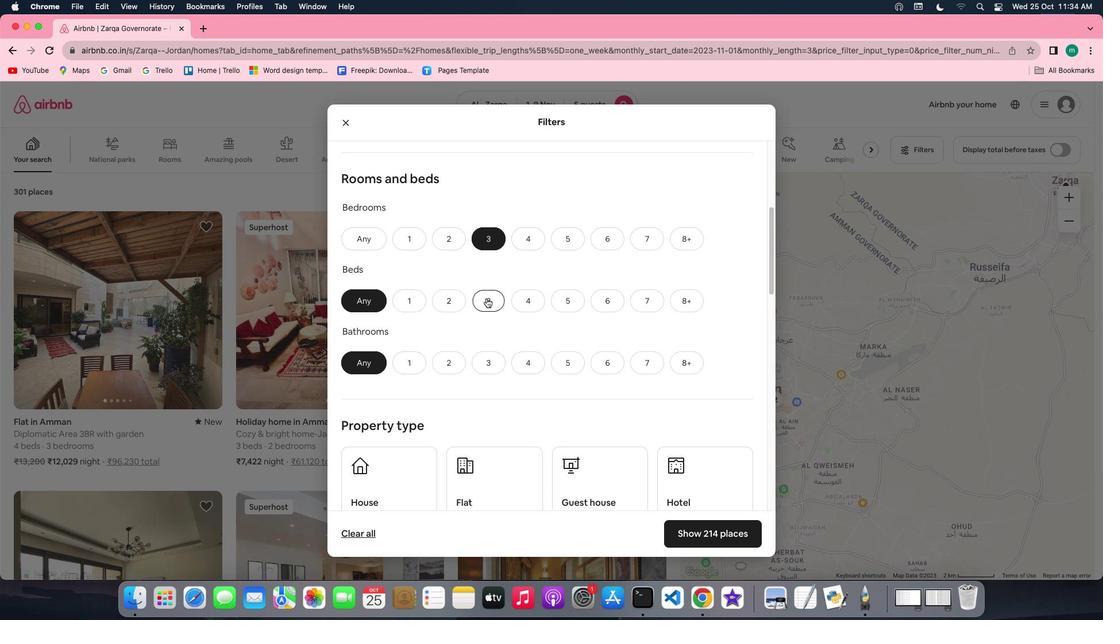 
Action: Mouse moved to (492, 366)
Screenshot: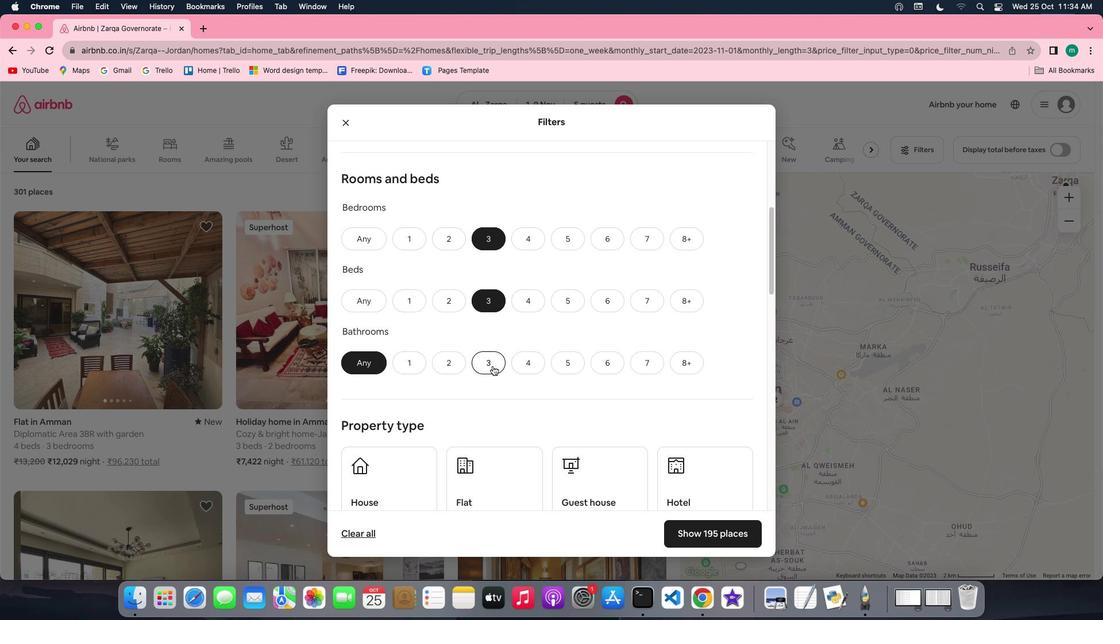 
Action: Mouse pressed left at (492, 366)
Screenshot: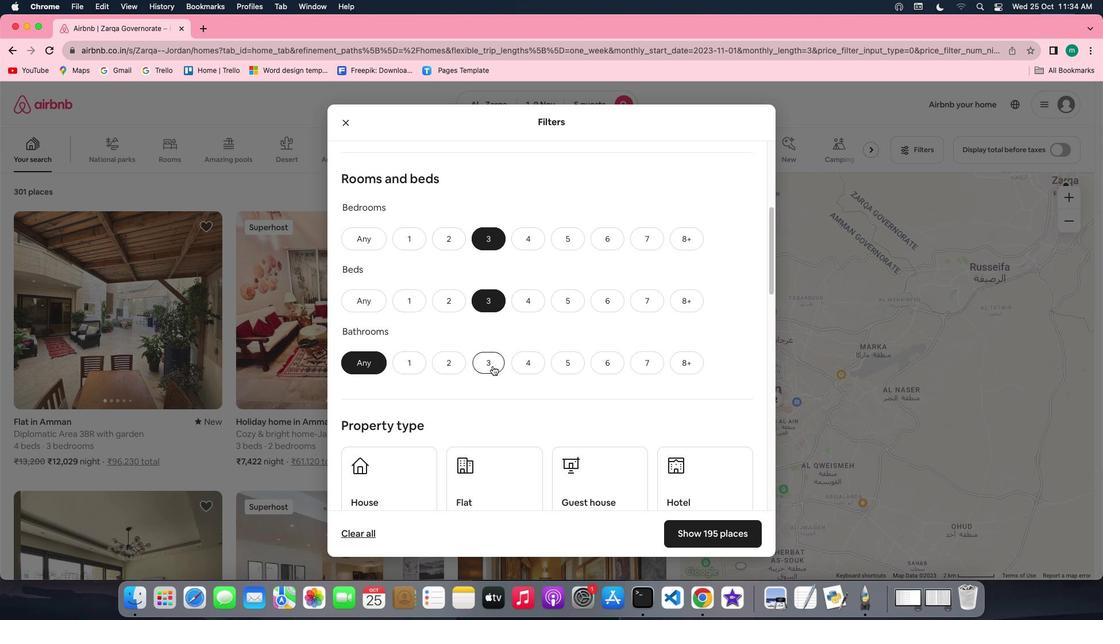 
Action: Mouse moved to (605, 365)
Screenshot: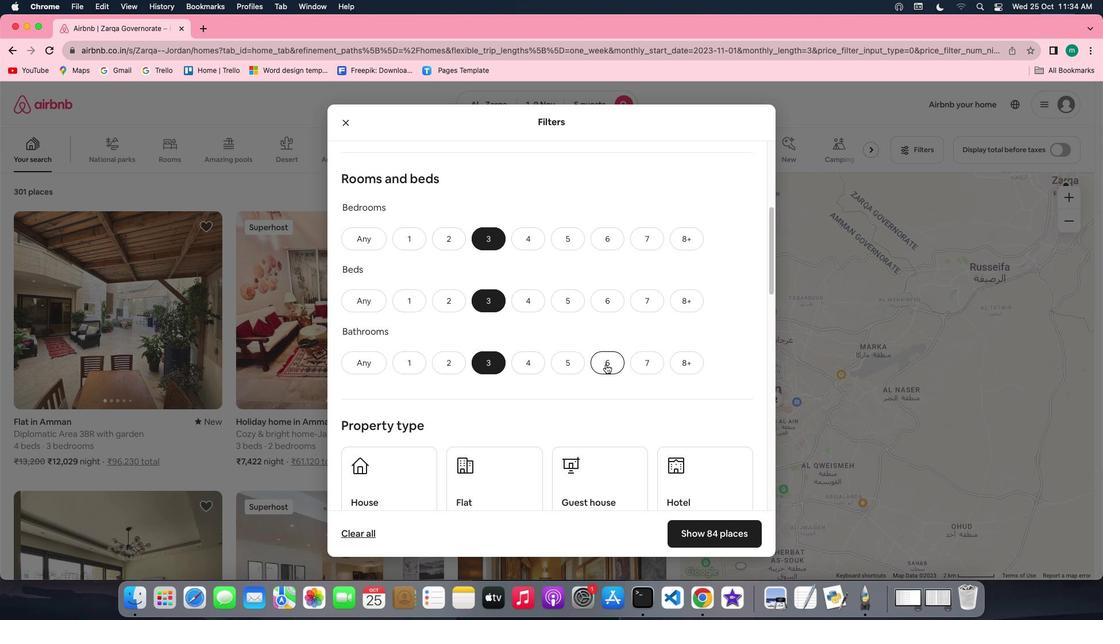 
Action: Mouse scrolled (605, 365) with delta (0, 0)
Screenshot: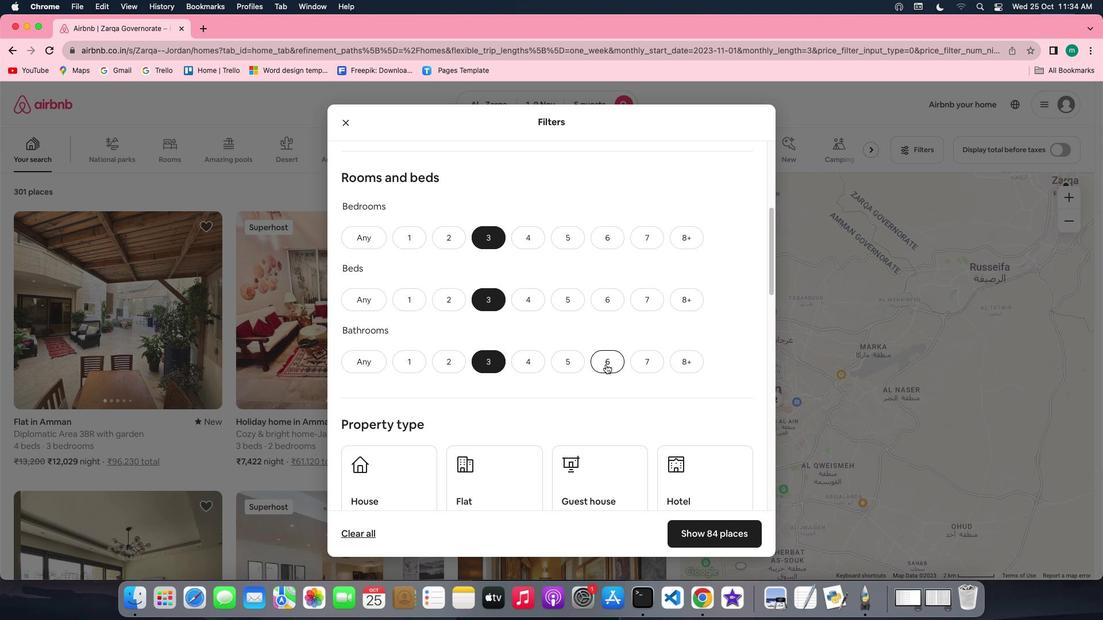 
Action: Mouse scrolled (605, 365) with delta (0, 0)
Screenshot: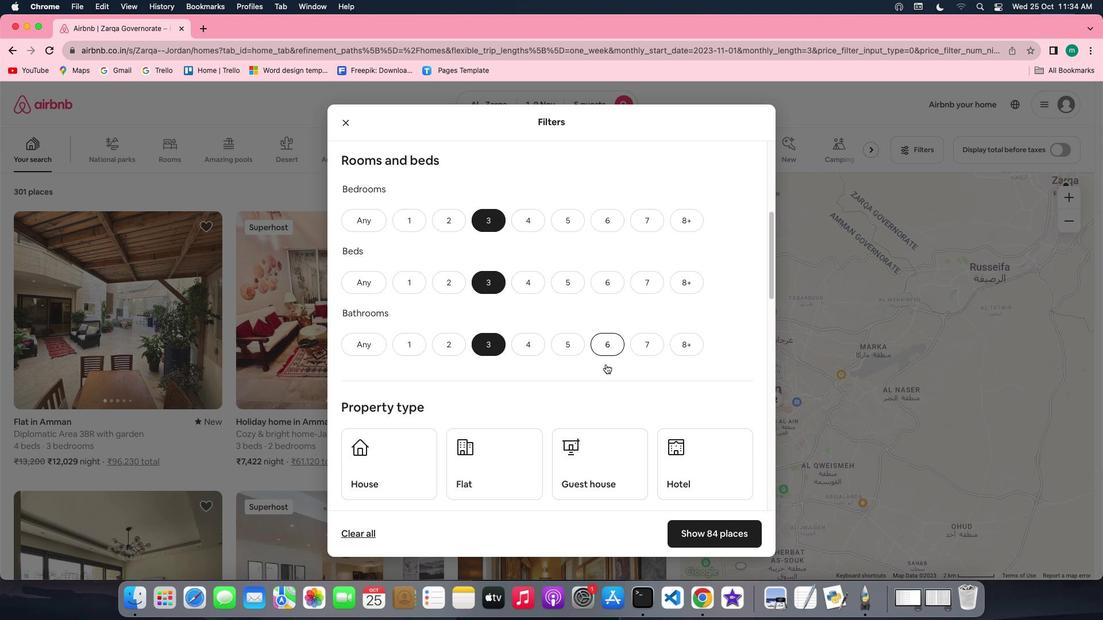 
Action: Mouse scrolled (605, 365) with delta (0, -1)
Screenshot: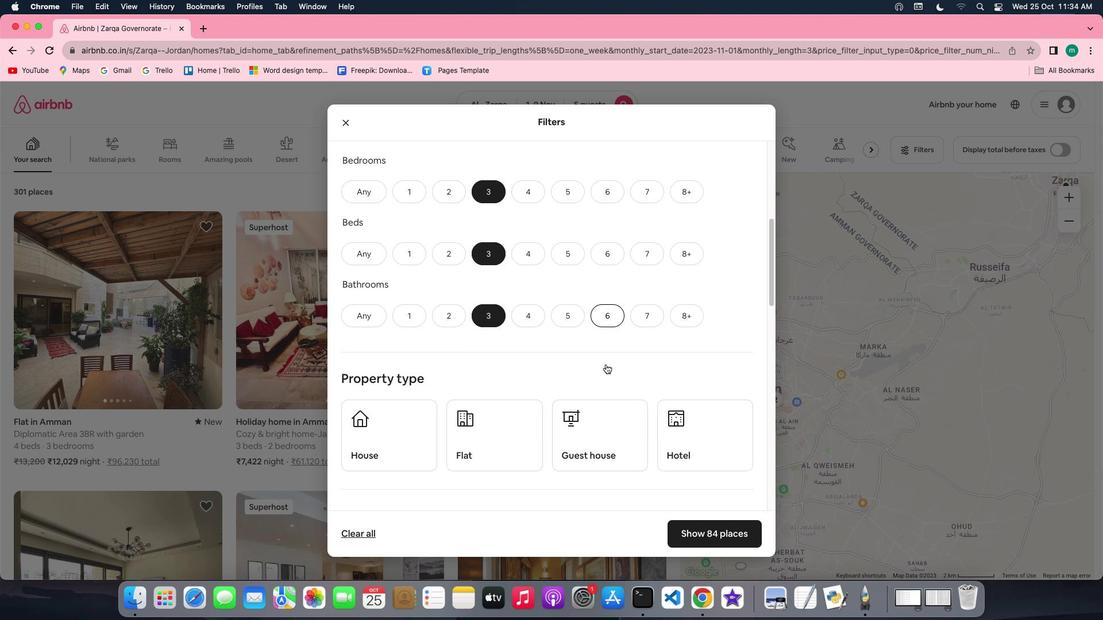 
Action: Mouse scrolled (605, 365) with delta (0, -1)
Screenshot: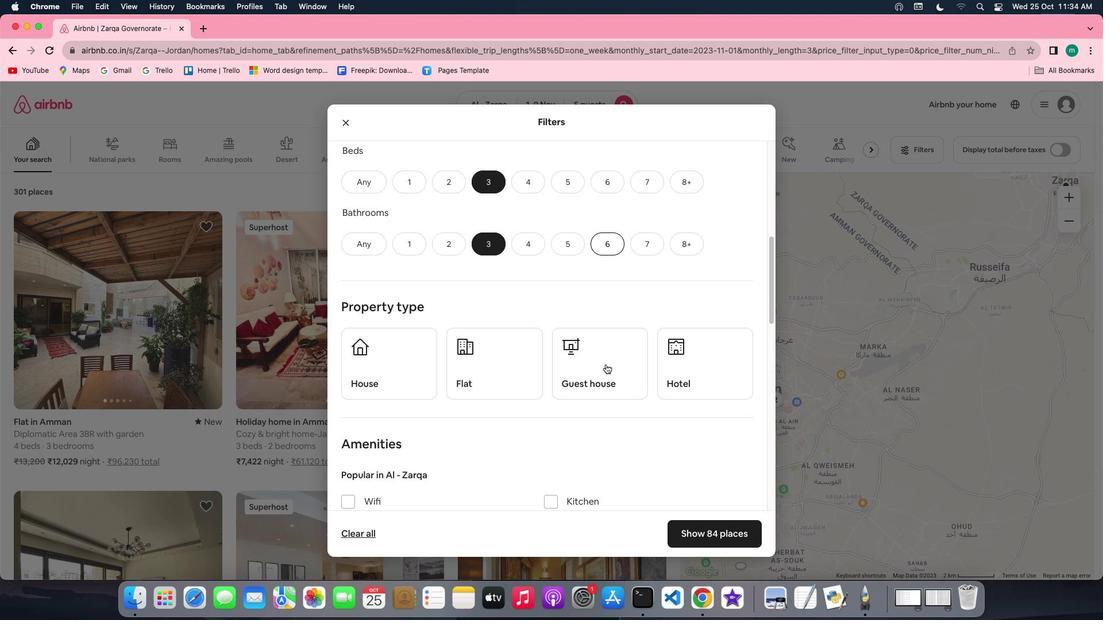 
Action: Mouse scrolled (605, 365) with delta (0, 0)
Screenshot: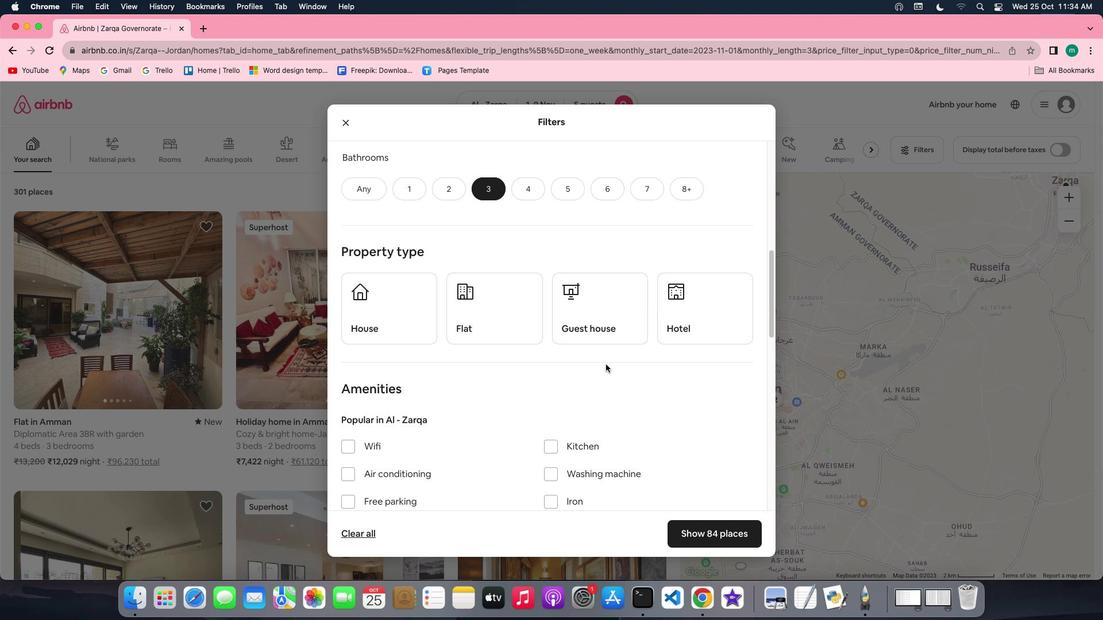 
Action: Mouse scrolled (605, 365) with delta (0, 0)
Screenshot: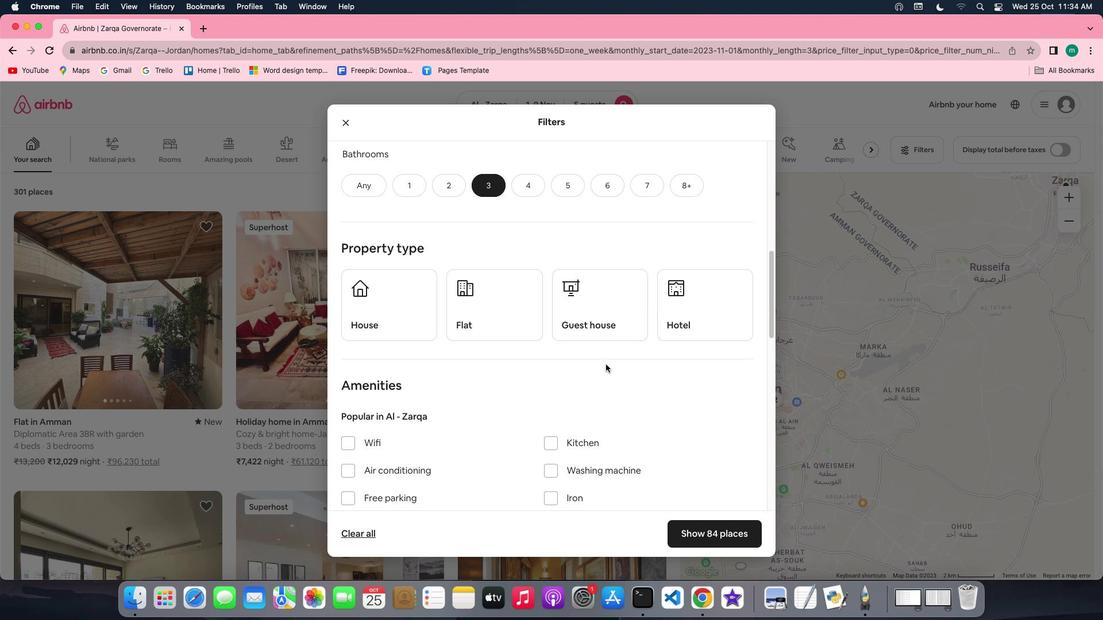 
Action: Mouse scrolled (605, 365) with delta (0, 0)
Screenshot: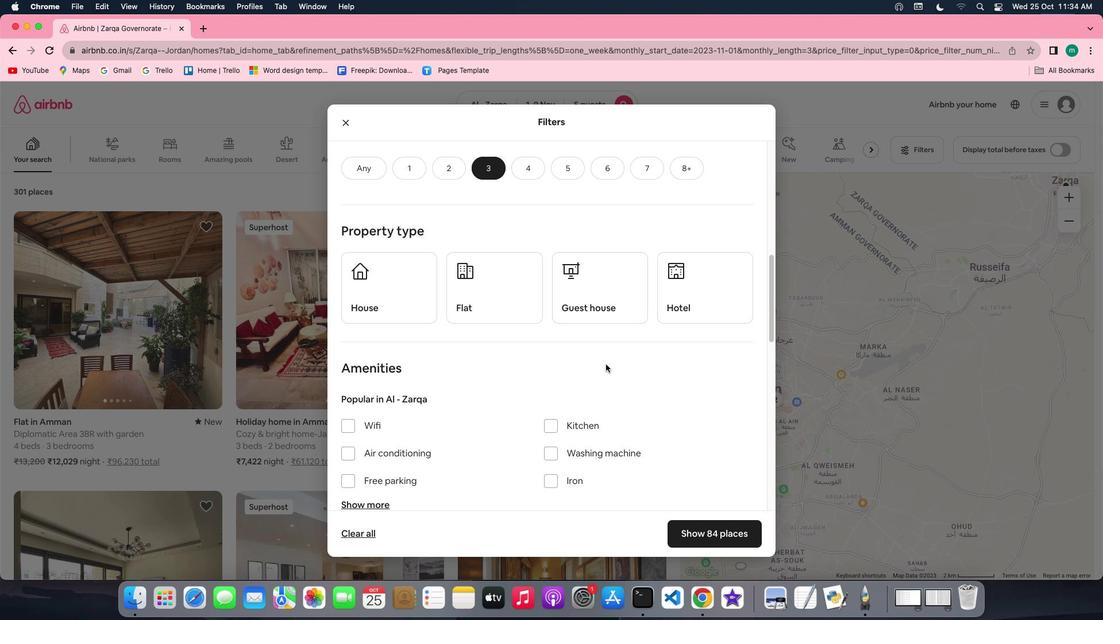 
Action: Mouse moved to (406, 296)
Screenshot: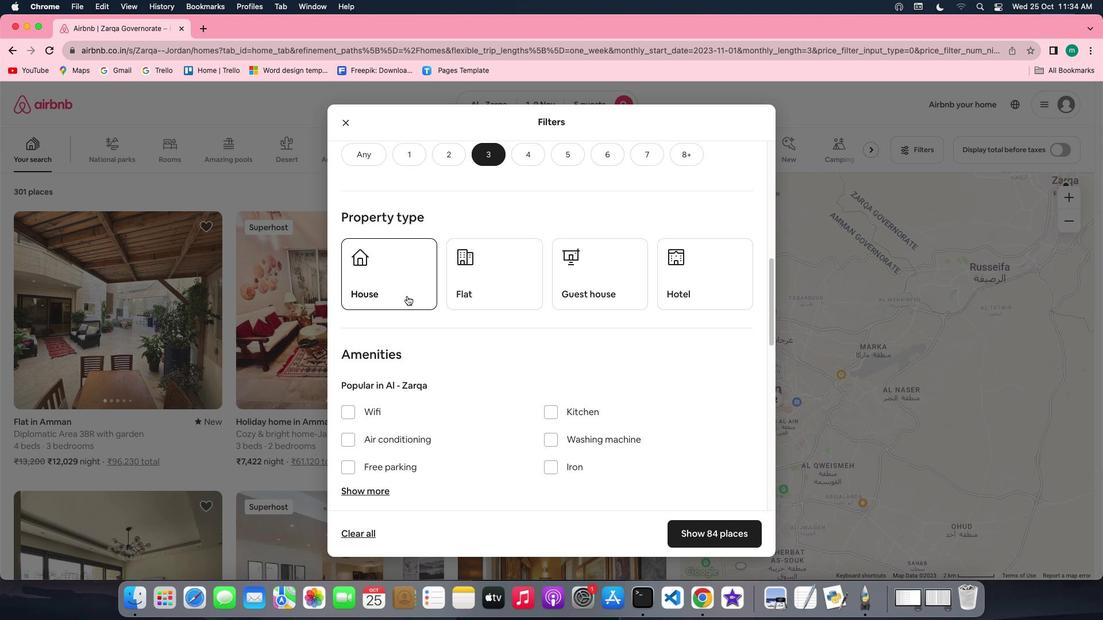 
Action: Mouse pressed left at (406, 296)
Screenshot: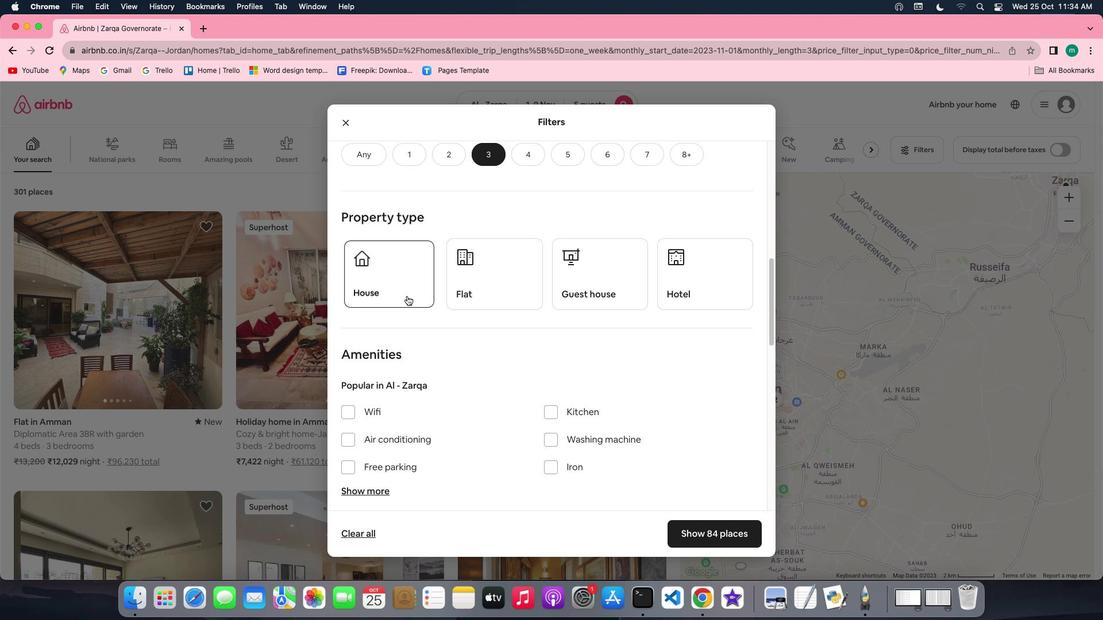 
Action: Mouse moved to (612, 335)
Screenshot: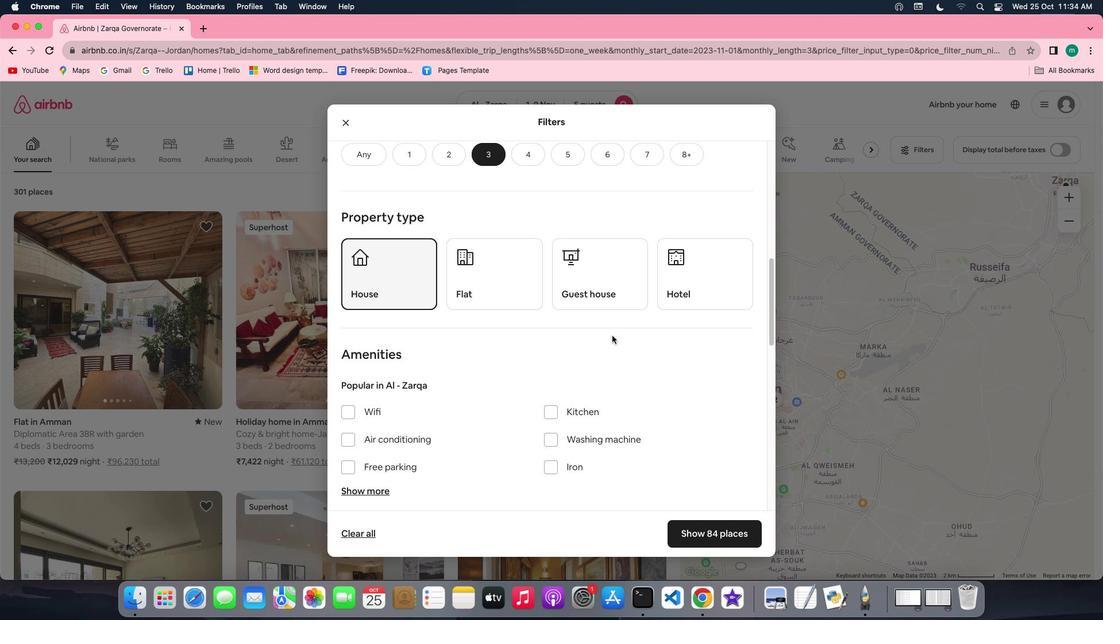 
Action: Mouse scrolled (612, 335) with delta (0, 0)
Screenshot: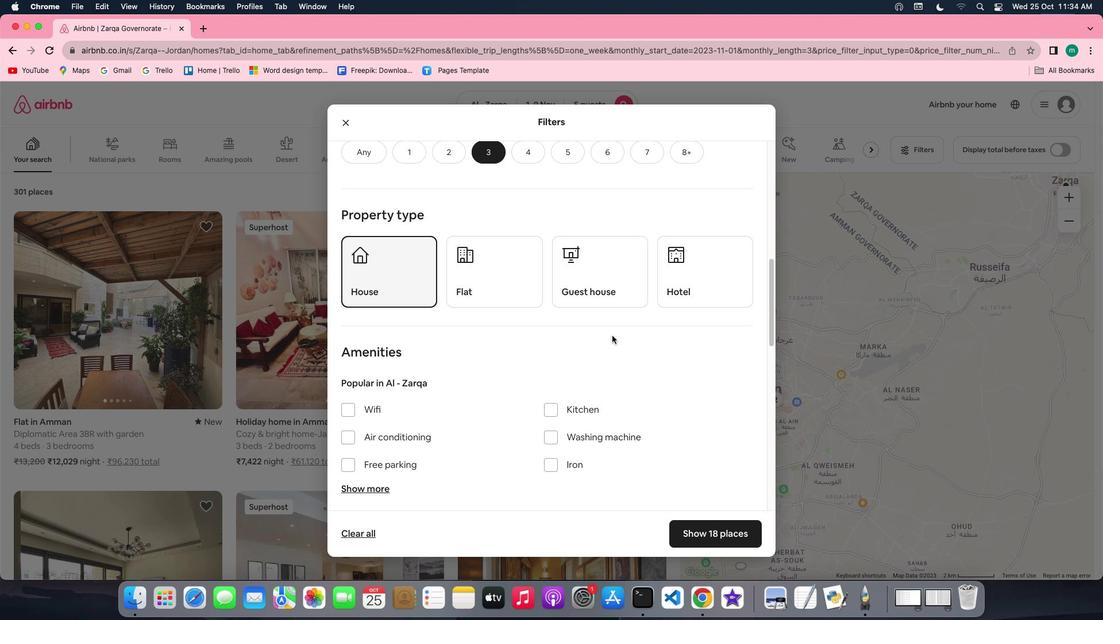
Action: Mouse scrolled (612, 335) with delta (0, 0)
Screenshot: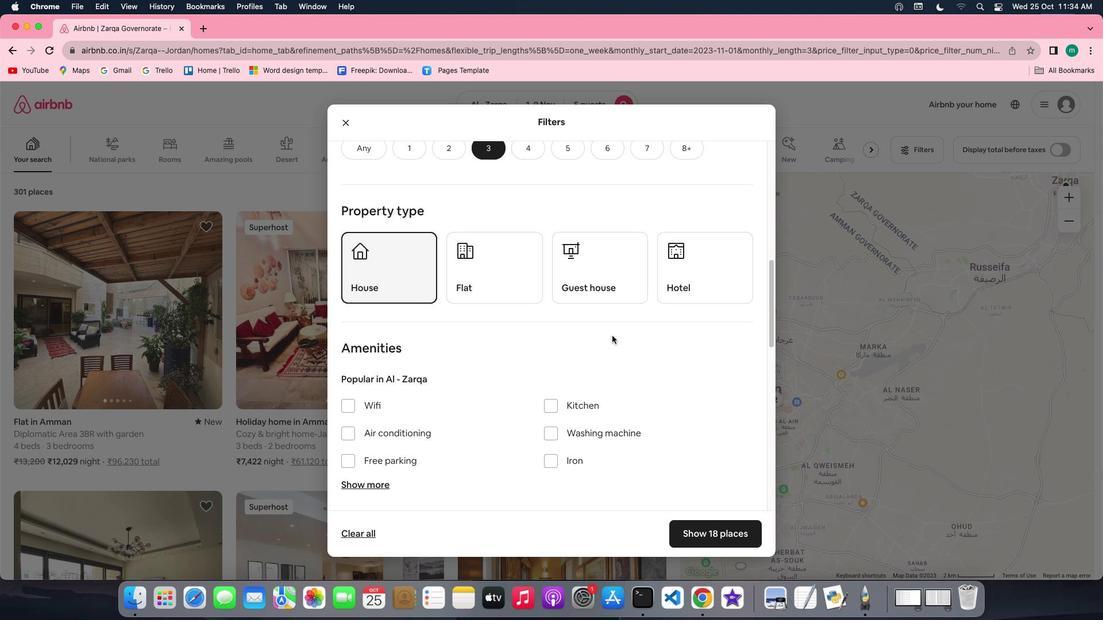 
Action: Mouse scrolled (612, 335) with delta (0, 0)
Screenshot: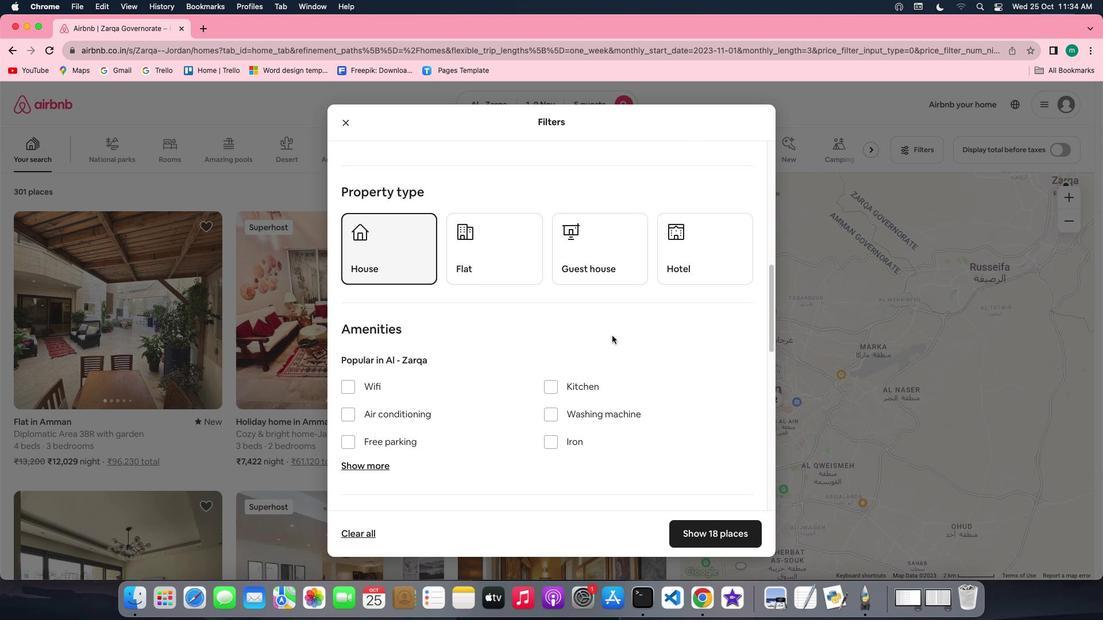 
Action: Mouse scrolled (612, 335) with delta (0, 0)
Screenshot: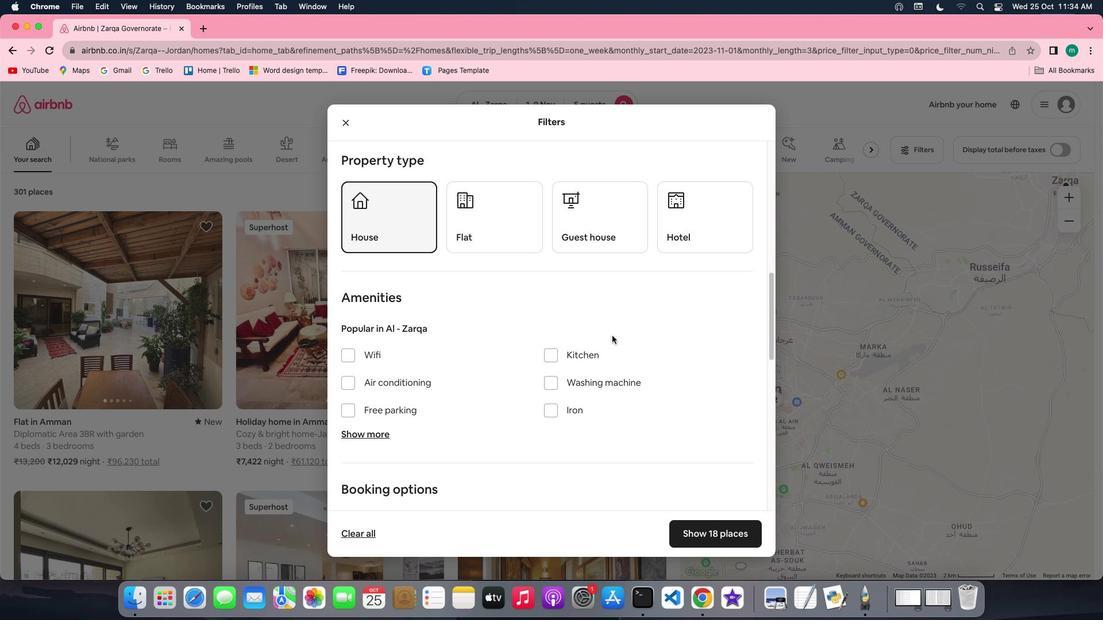 
Action: Mouse scrolled (612, 335) with delta (0, 0)
Screenshot: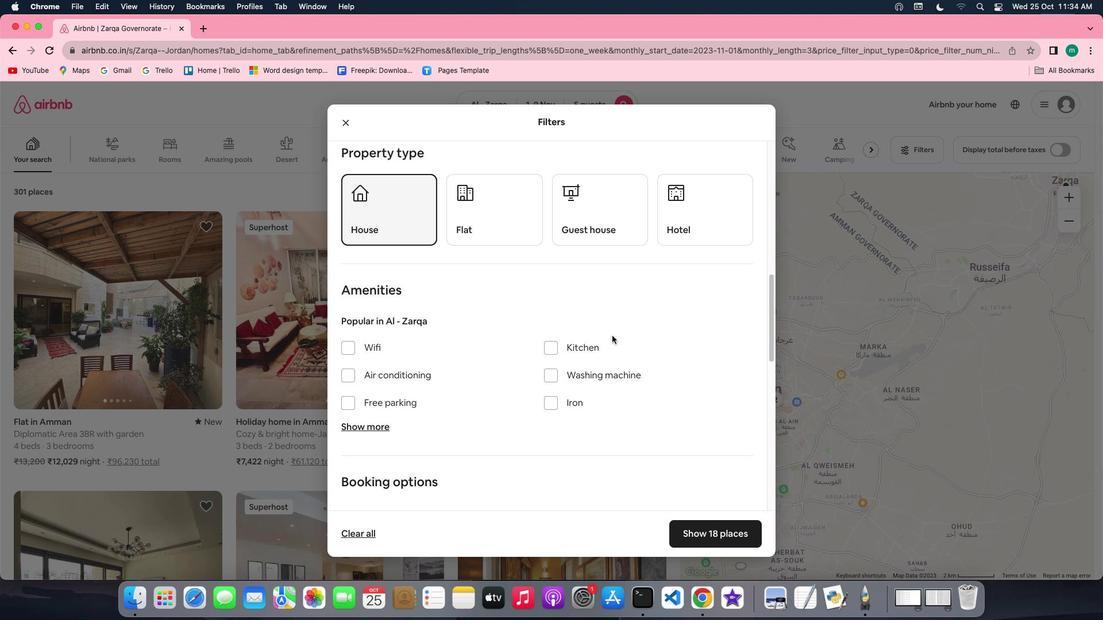 
Action: Mouse scrolled (612, 335) with delta (0, -1)
Screenshot: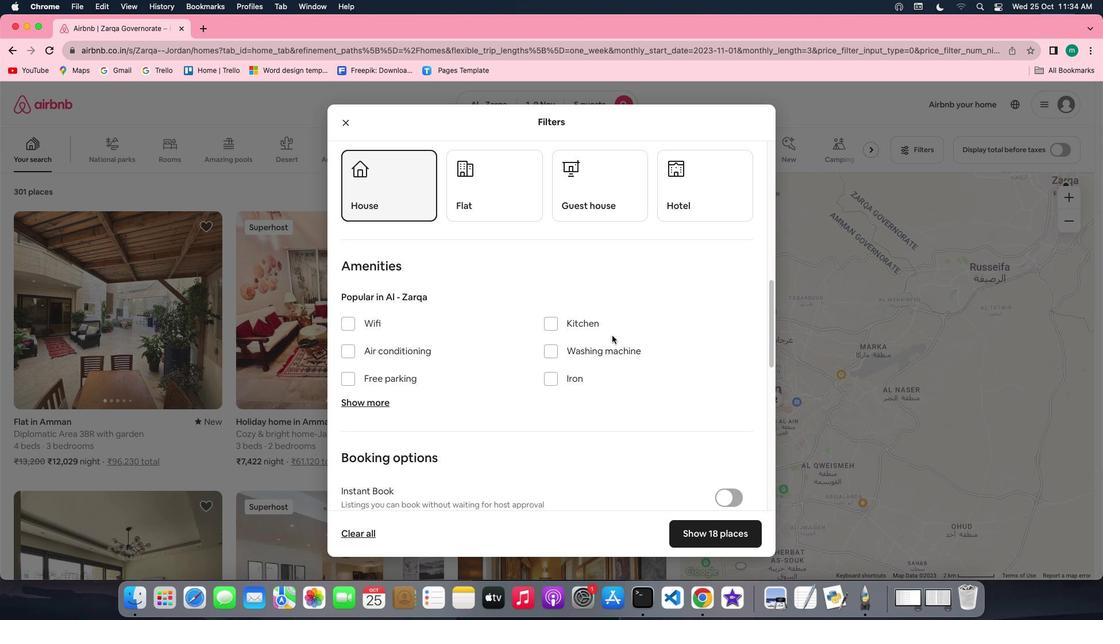 
Action: Mouse scrolled (612, 335) with delta (0, 0)
Screenshot: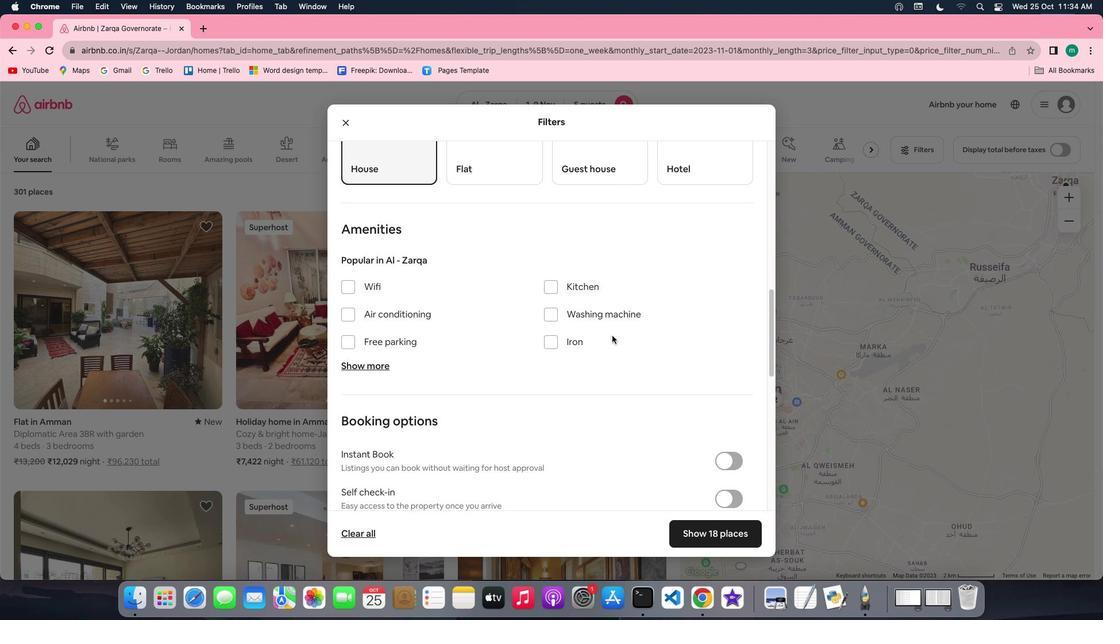 
Action: Mouse scrolled (612, 335) with delta (0, 0)
Screenshot: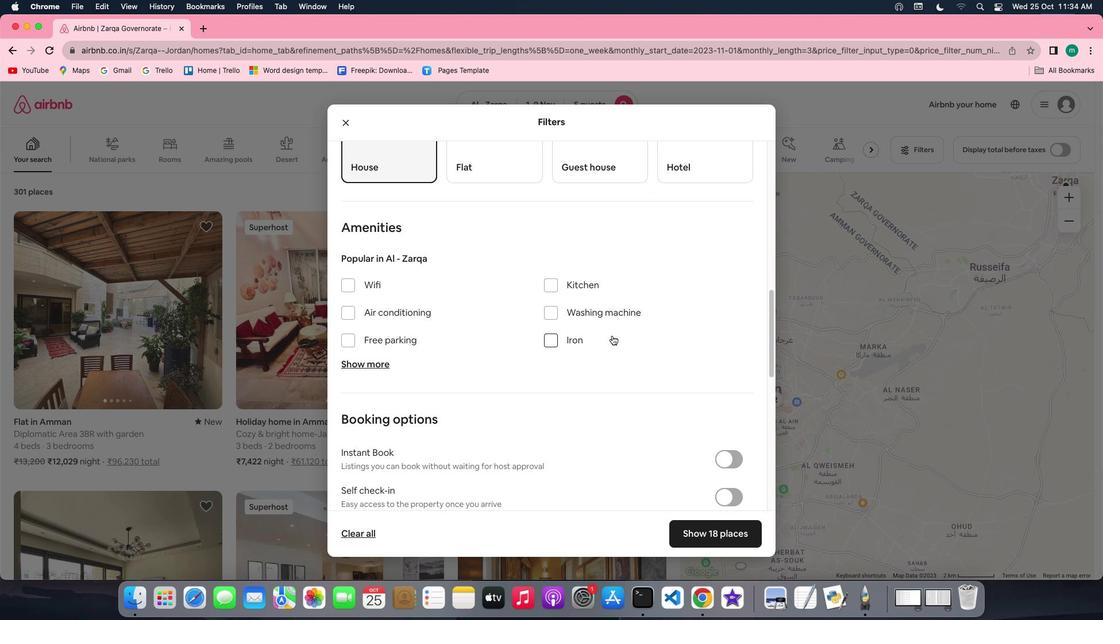 
Action: Mouse scrolled (612, 335) with delta (0, 0)
Screenshot: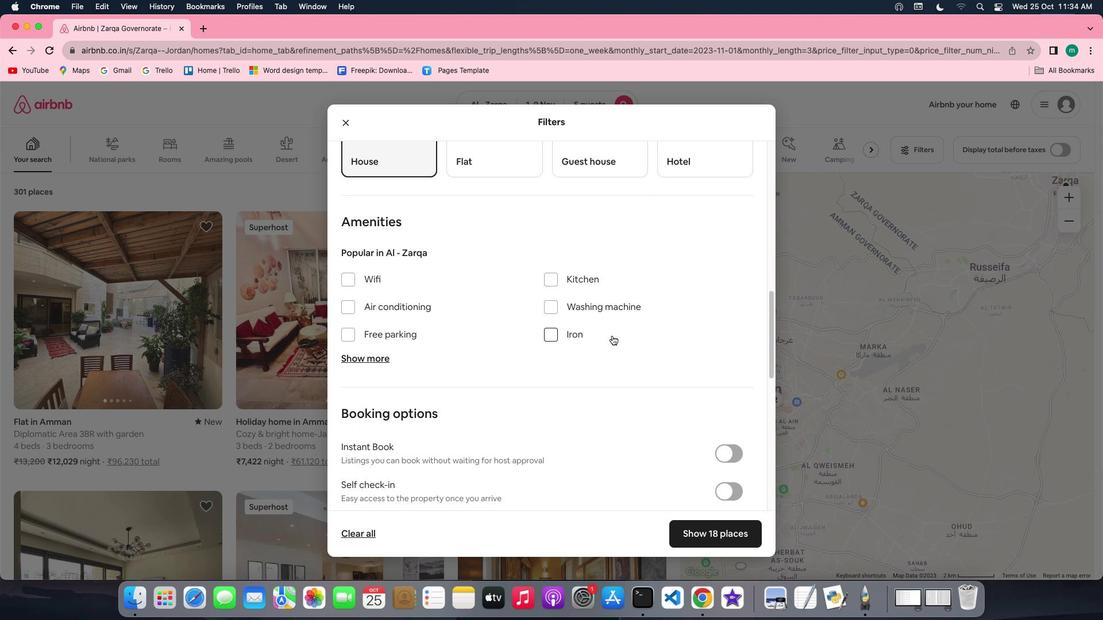 
Action: Mouse scrolled (612, 335) with delta (0, 0)
Screenshot: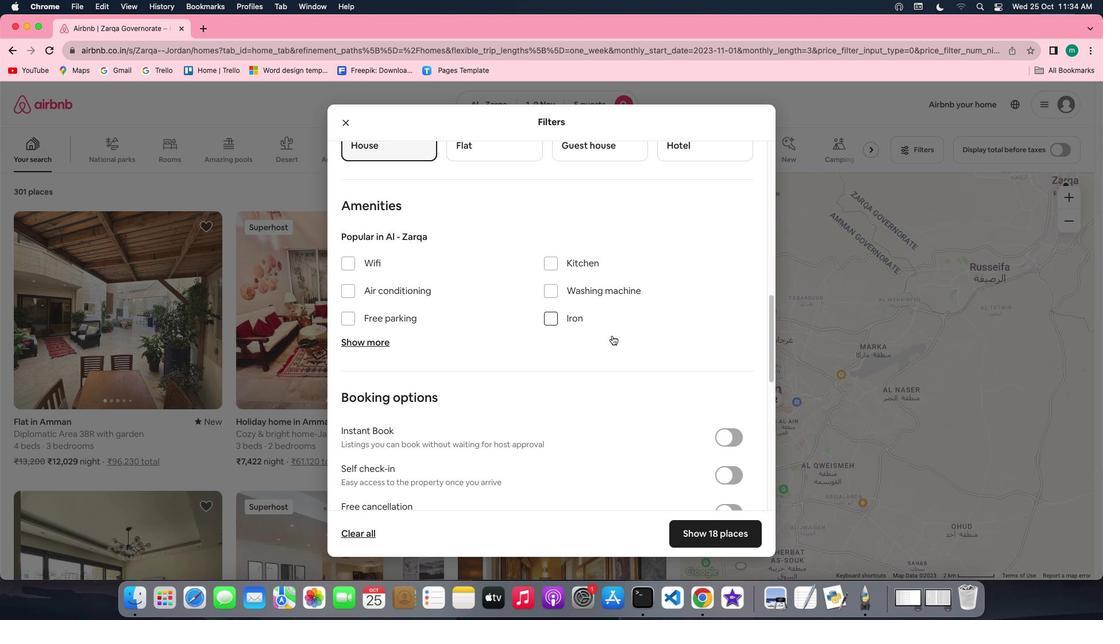 
Action: Mouse moved to (597, 275)
Screenshot: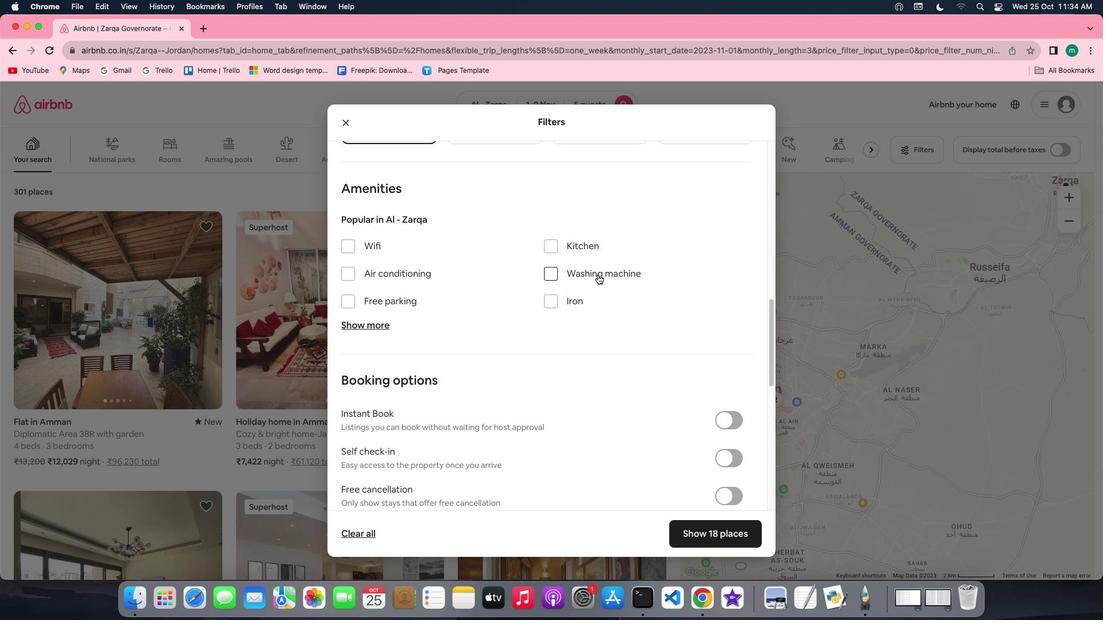 
Action: Mouse pressed left at (597, 275)
Screenshot: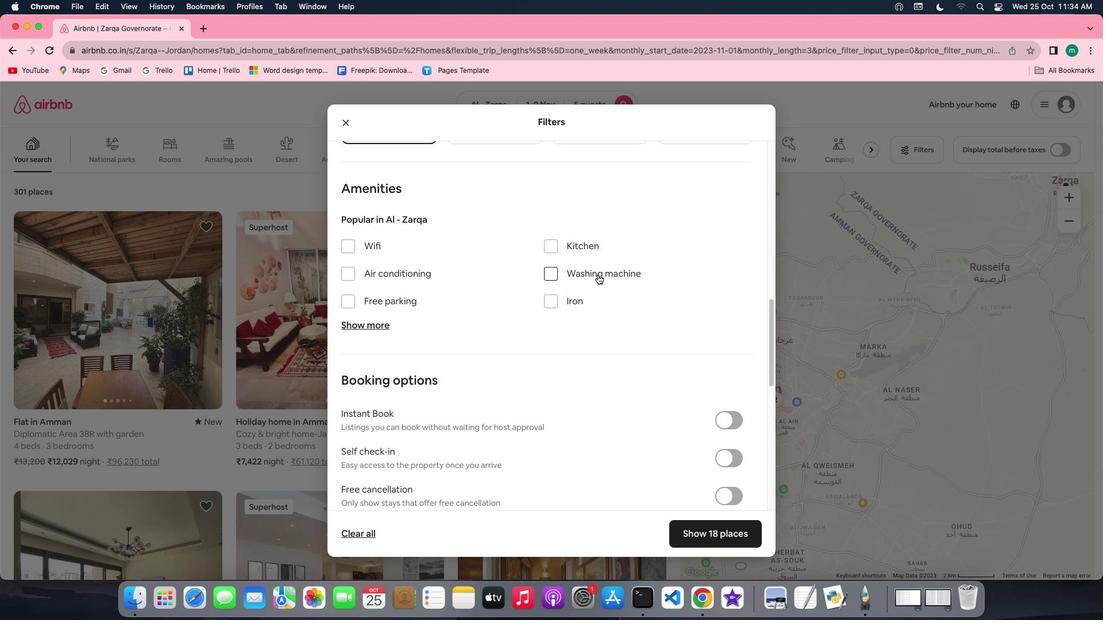
Action: Mouse moved to (611, 321)
Screenshot: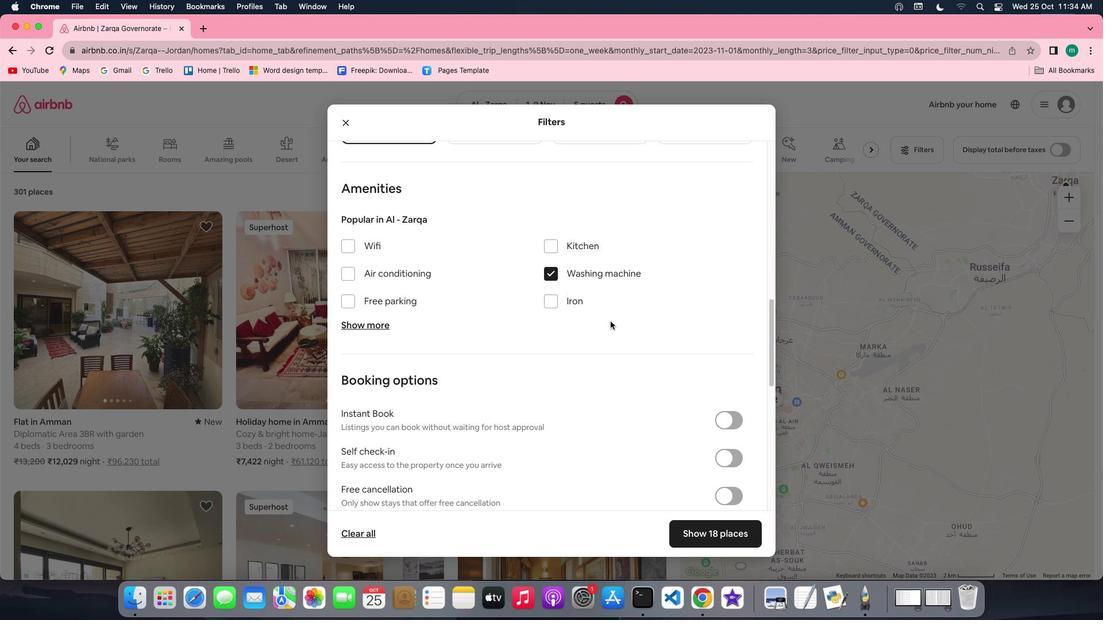 
Action: Mouse scrolled (611, 321) with delta (0, 0)
Screenshot: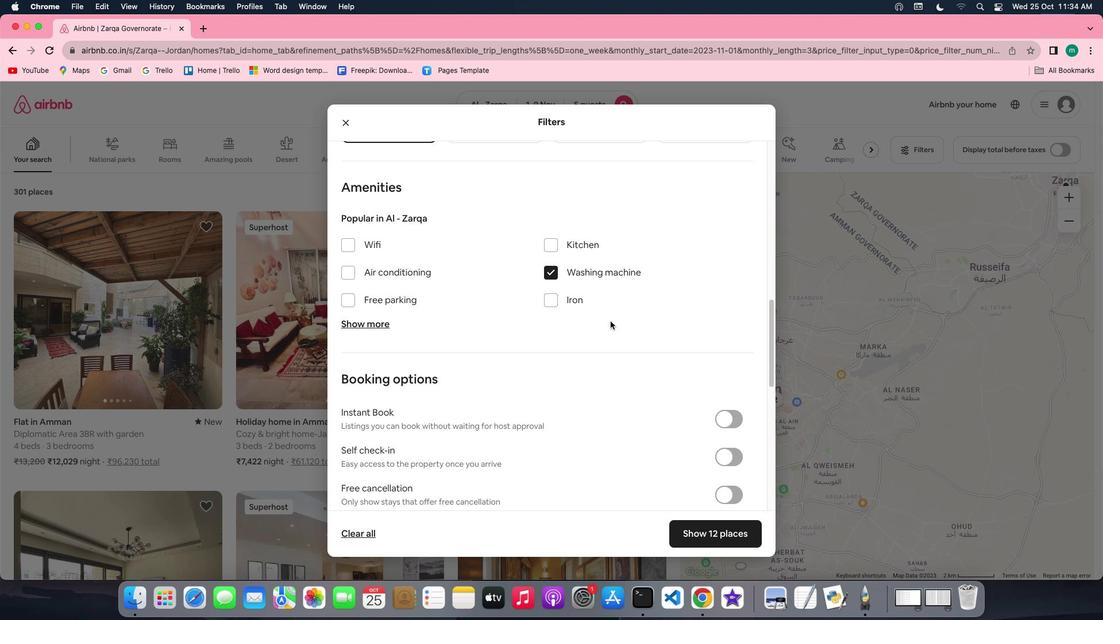 
Action: Mouse scrolled (611, 321) with delta (0, 0)
Screenshot: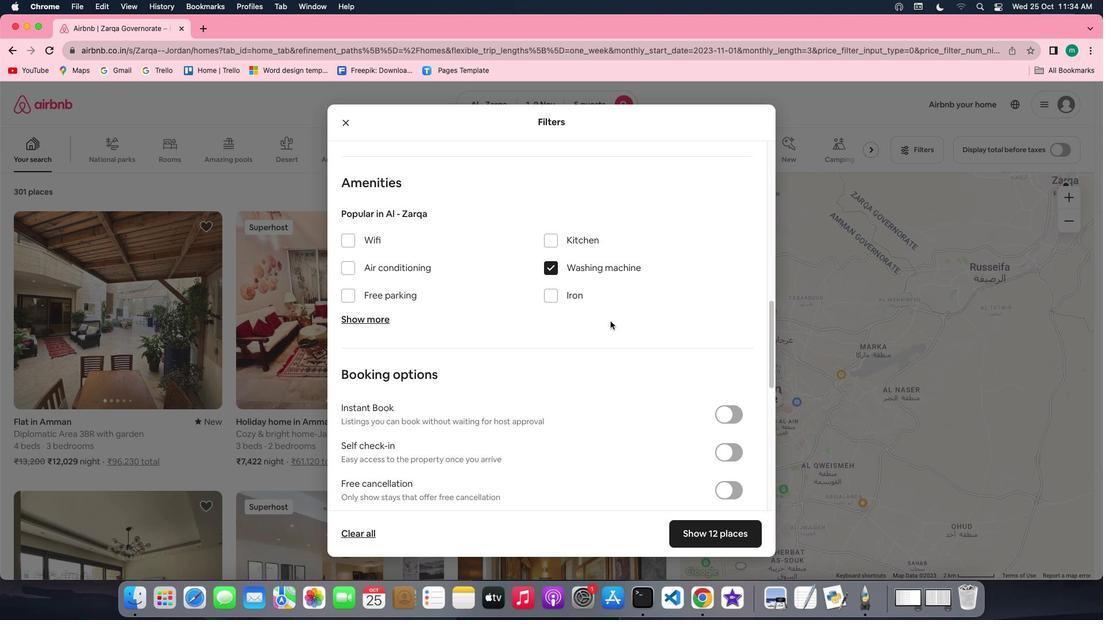 
Action: Mouse scrolled (611, 321) with delta (0, 0)
Screenshot: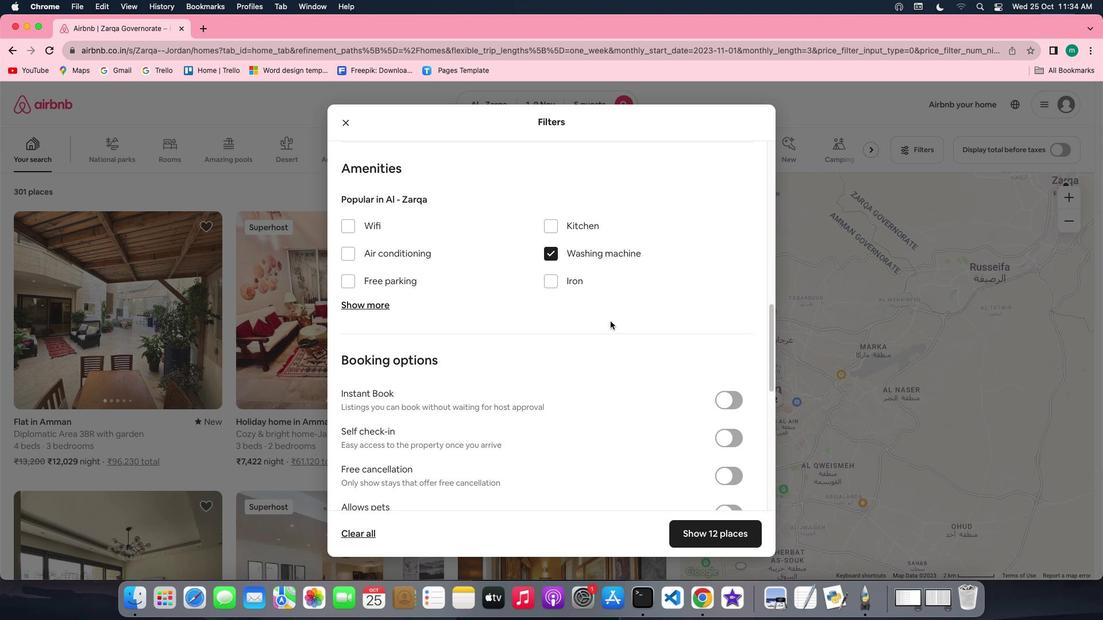 
Action: Mouse scrolled (611, 321) with delta (0, 0)
Screenshot: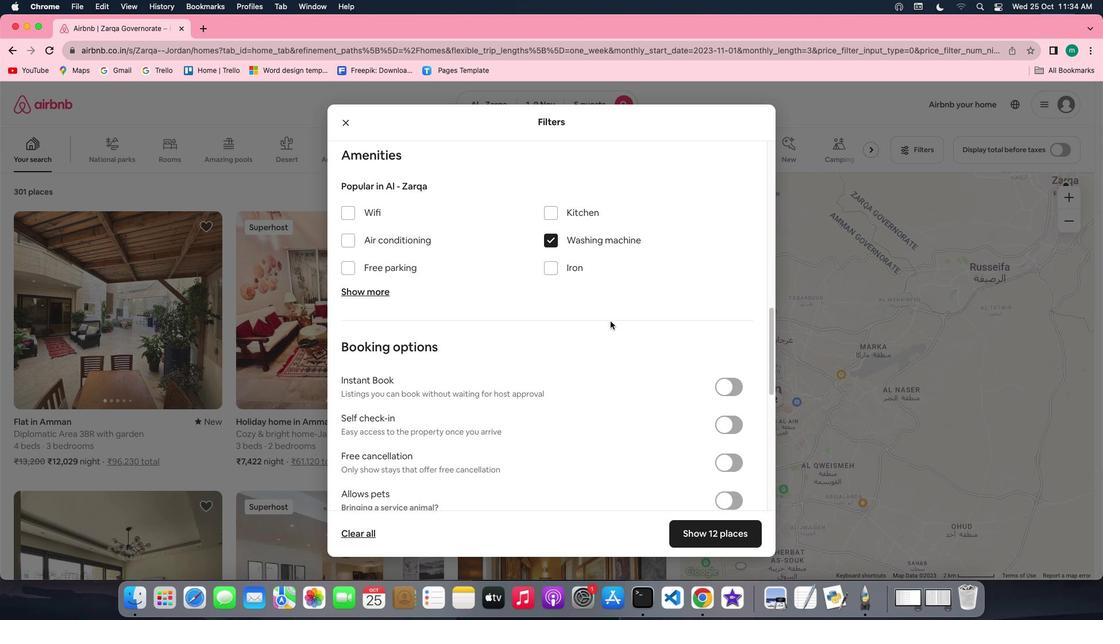 
Action: Mouse scrolled (611, 321) with delta (0, 0)
Screenshot: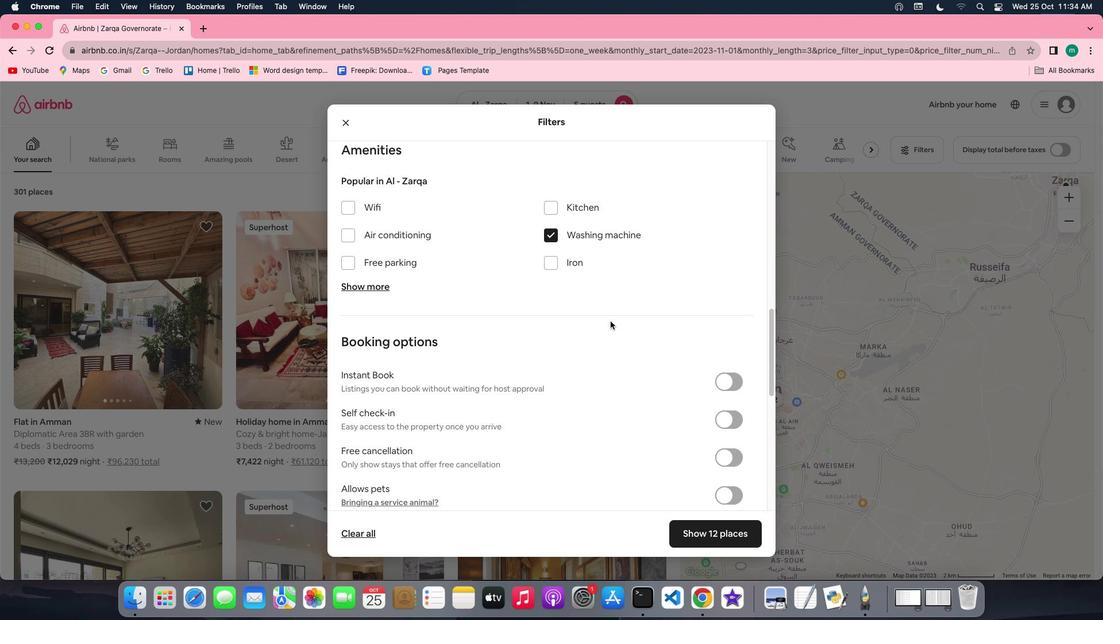 
Action: Mouse scrolled (611, 321) with delta (0, 0)
Screenshot: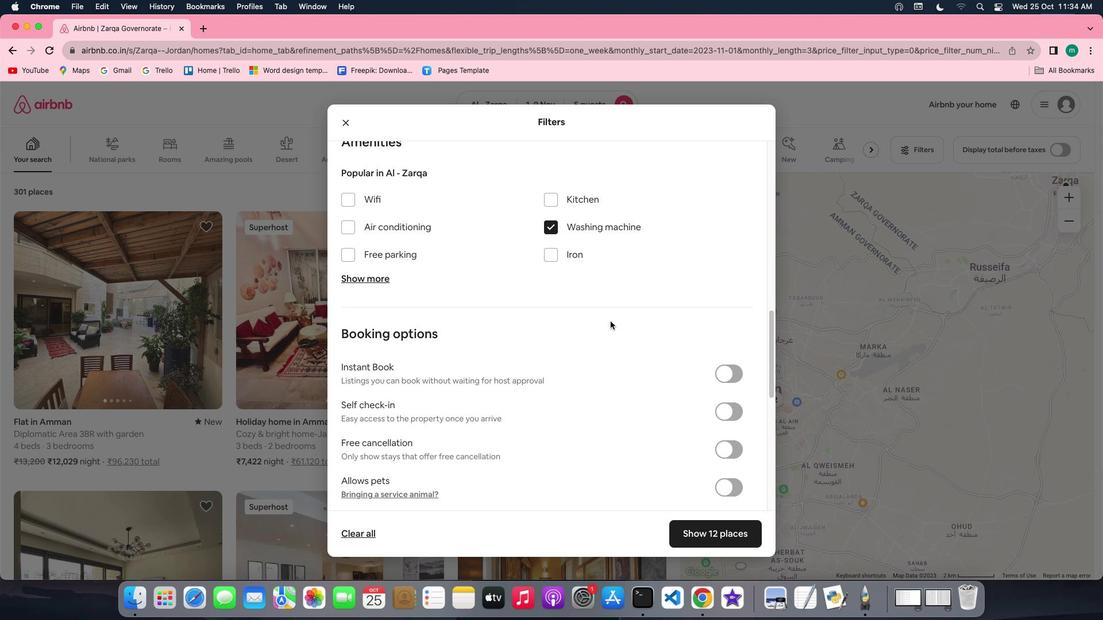 
Action: Mouse scrolled (611, 321) with delta (0, 0)
Screenshot: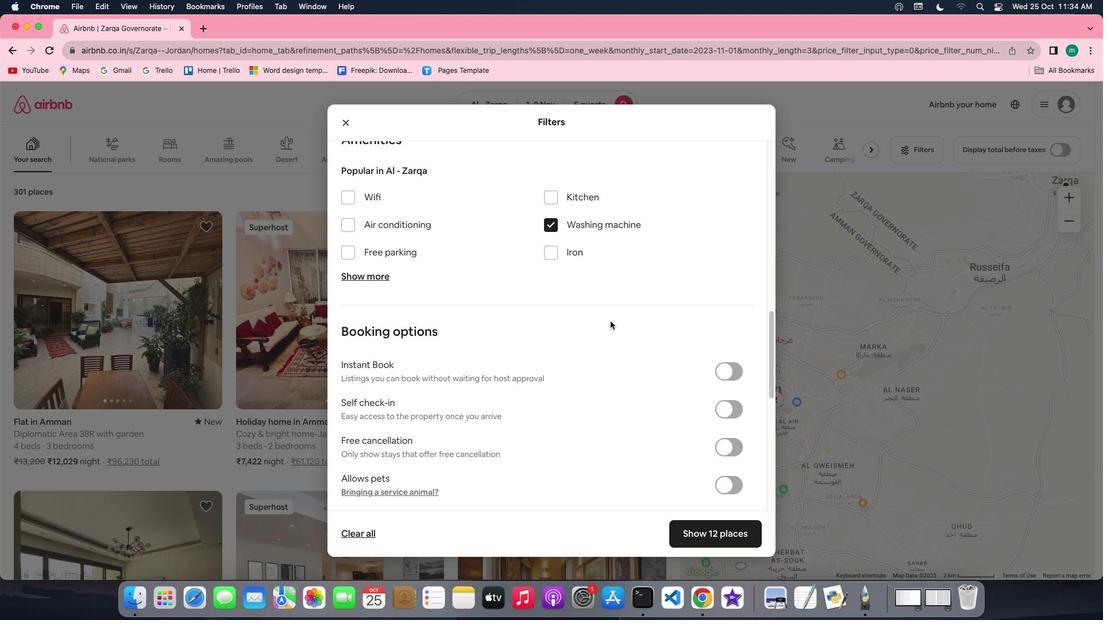
Action: Mouse scrolled (611, 321) with delta (0, 0)
Screenshot: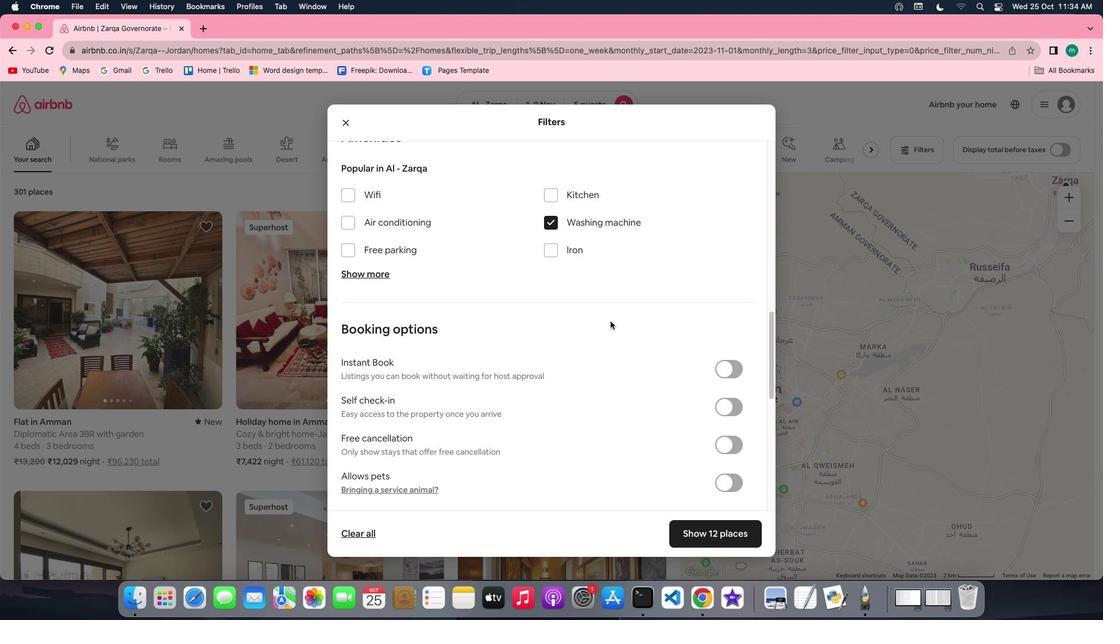 
Action: Mouse moved to (366, 269)
Screenshot: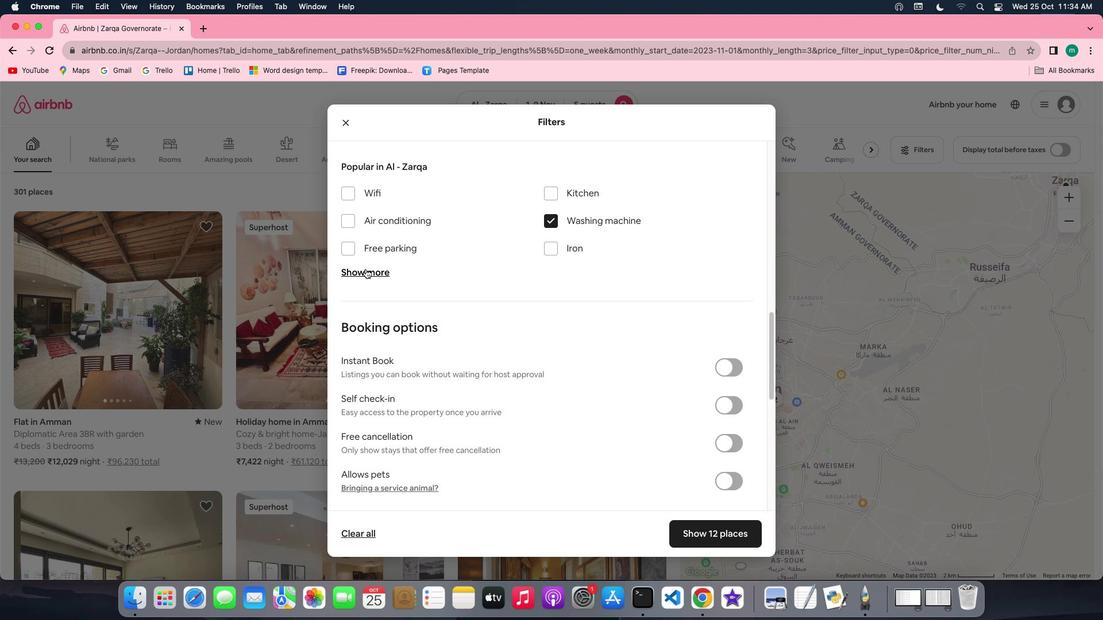 
Action: Mouse pressed left at (366, 269)
Screenshot: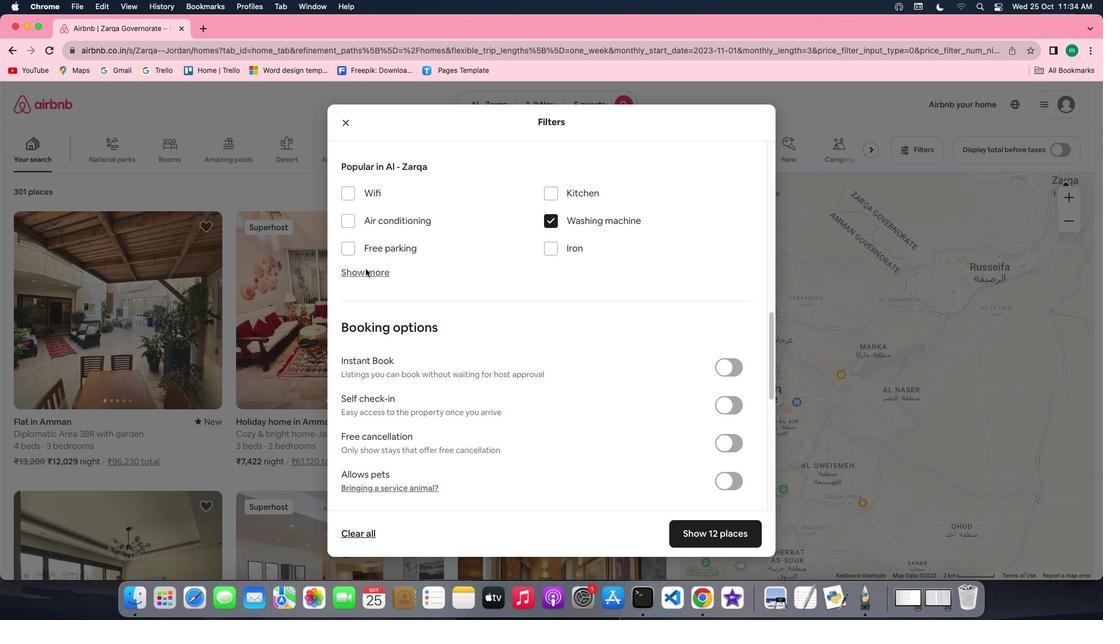 
Action: Mouse moved to (549, 319)
Screenshot: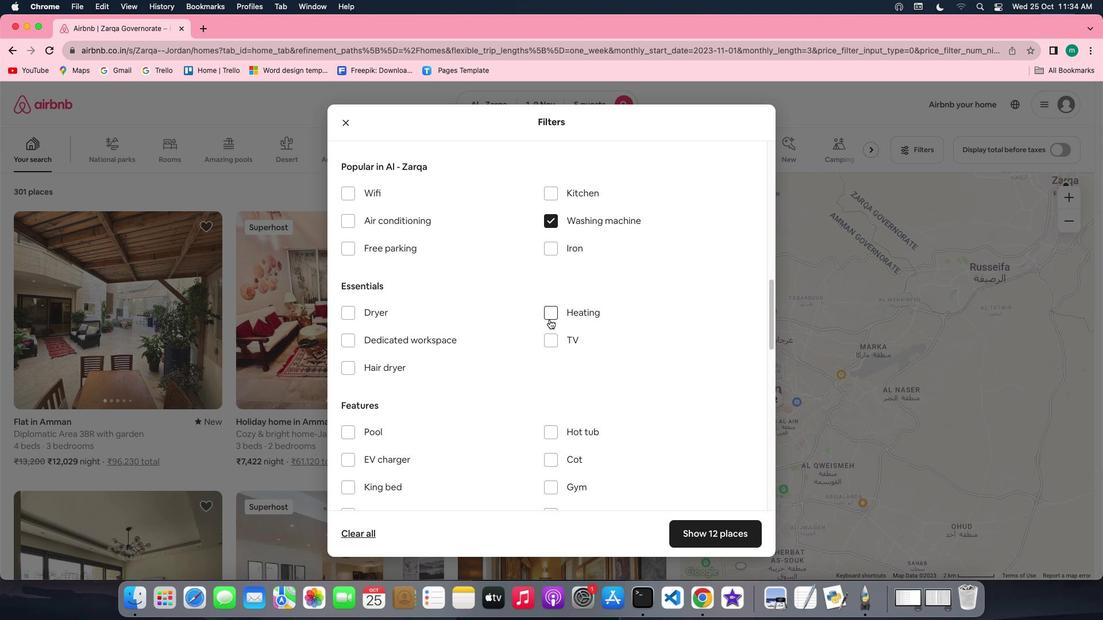 
Action: Mouse scrolled (549, 319) with delta (0, 0)
Screenshot: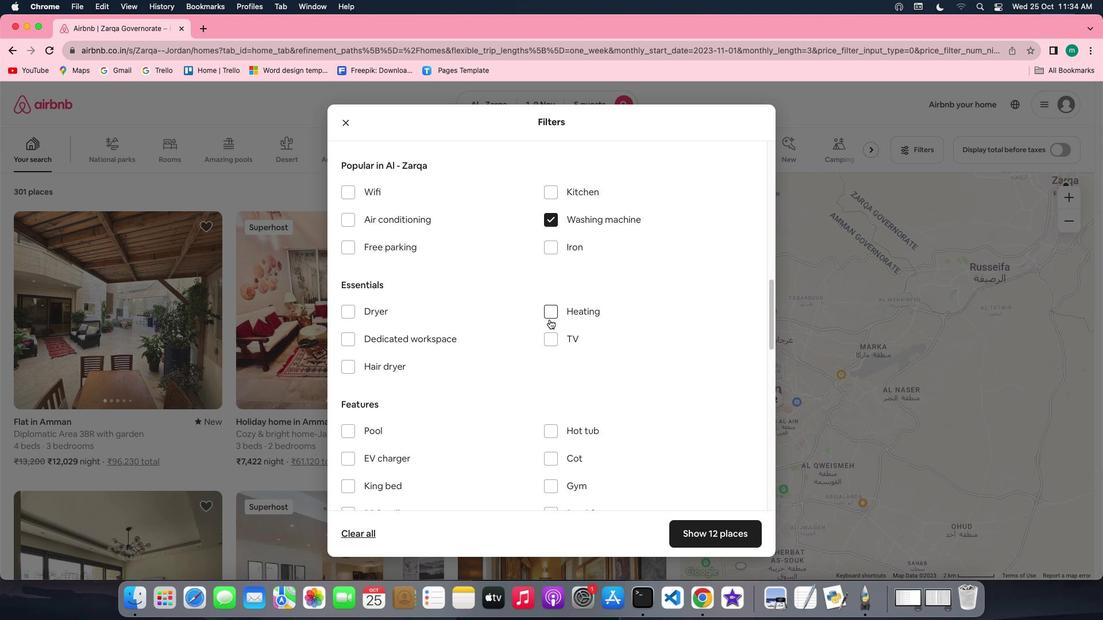 
Action: Mouse scrolled (549, 319) with delta (0, 0)
Screenshot: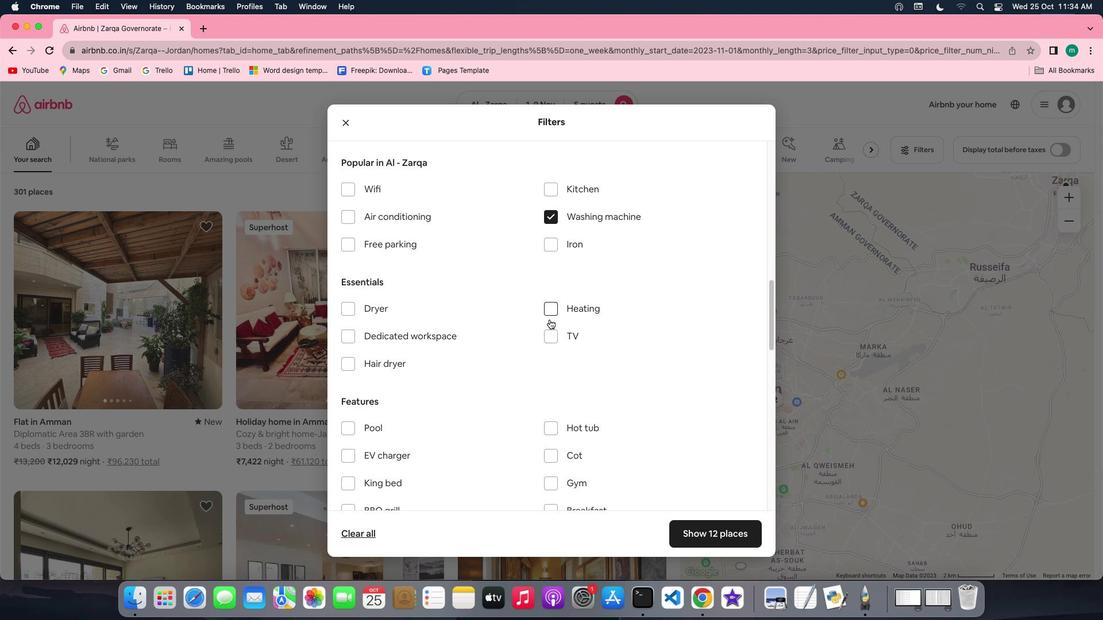 
Action: Mouse scrolled (549, 319) with delta (0, 0)
Screenshot: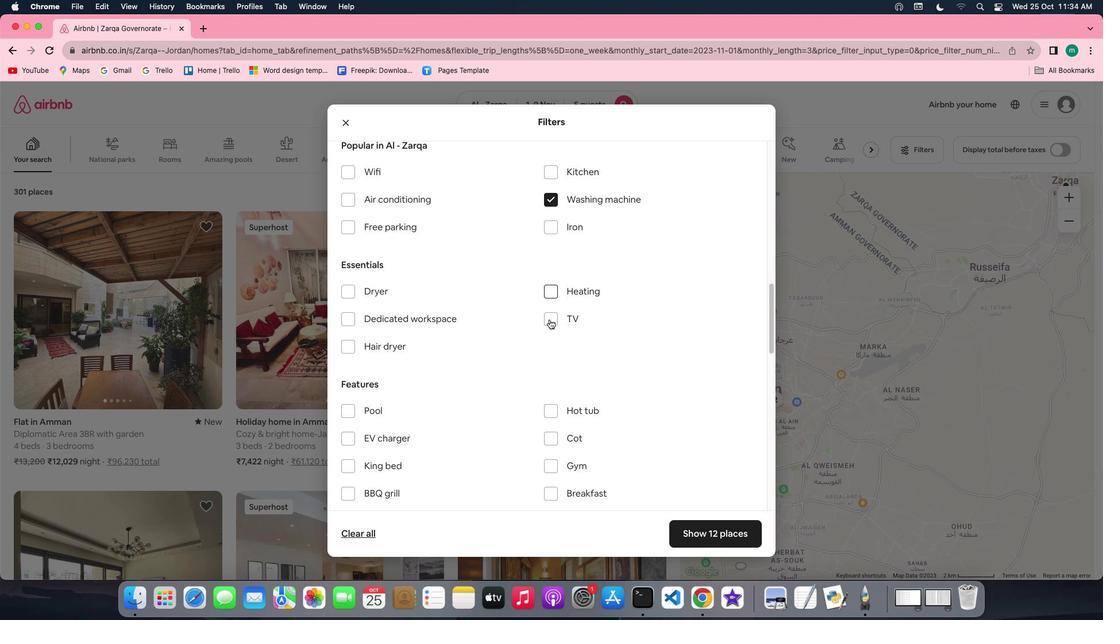 
Action: Mouse scrolled (549, 319) with delta (0, 0)
Screenshot: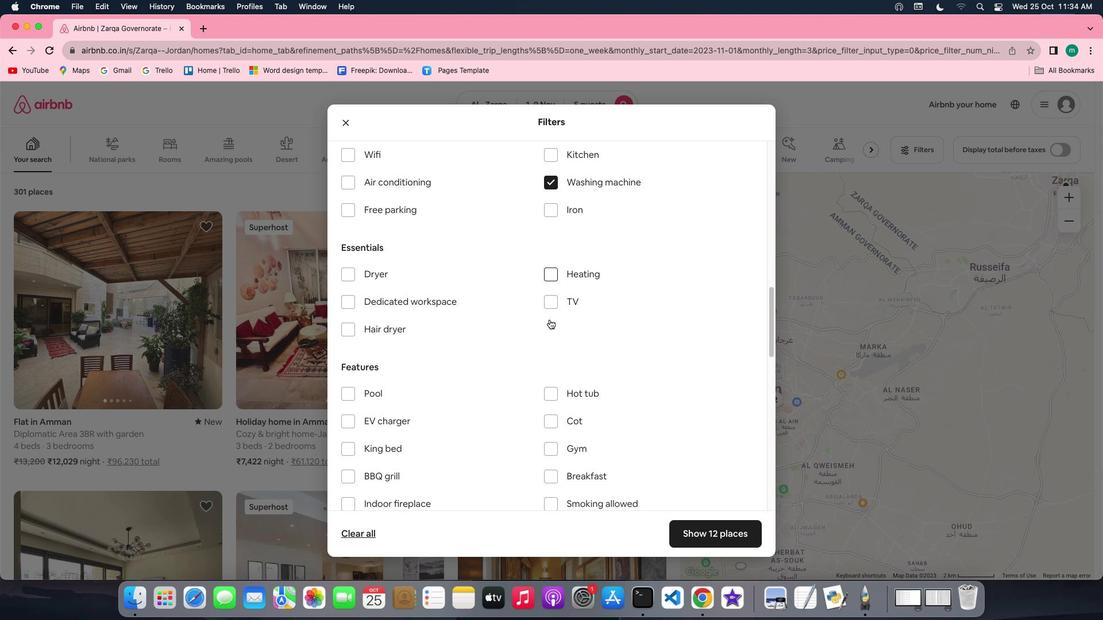 
Action: Mouse moved to (584, 350)
Screenshot: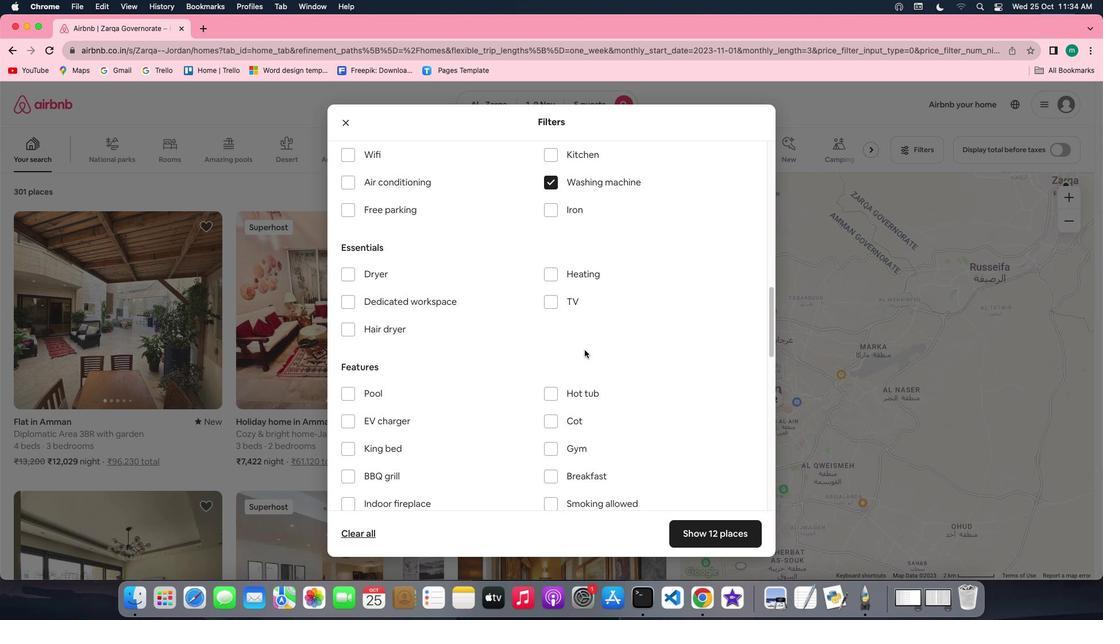 
Action: Mouse scrolled (584, 350) with delta (0, 0)
Screenshot: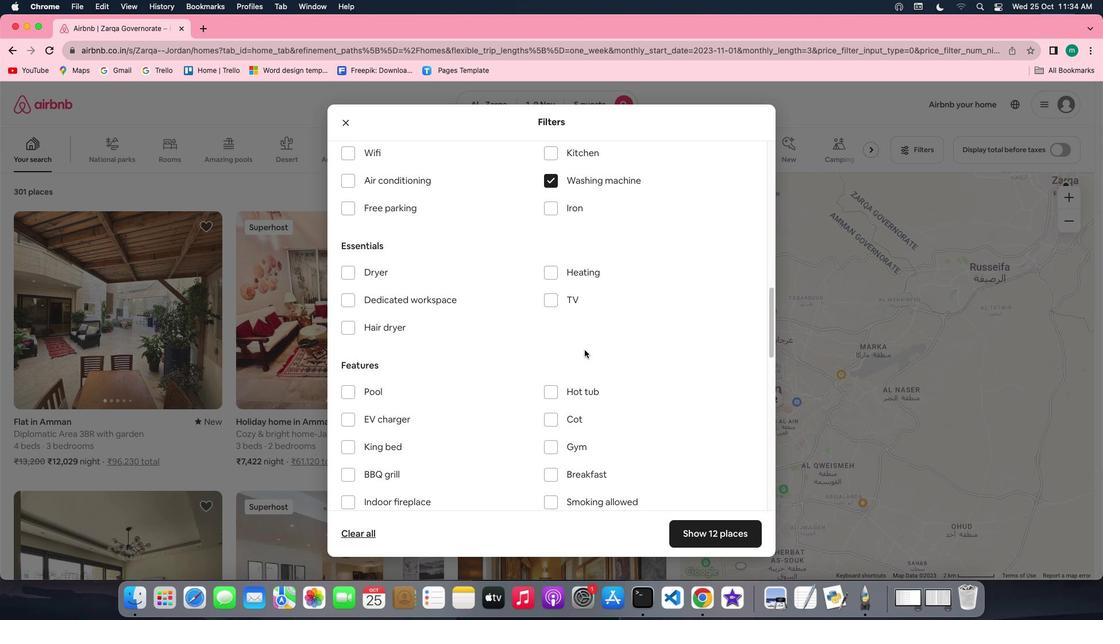 
Action: Mouse scrolled (584, 350) with delta (0, 0)
Screenshot: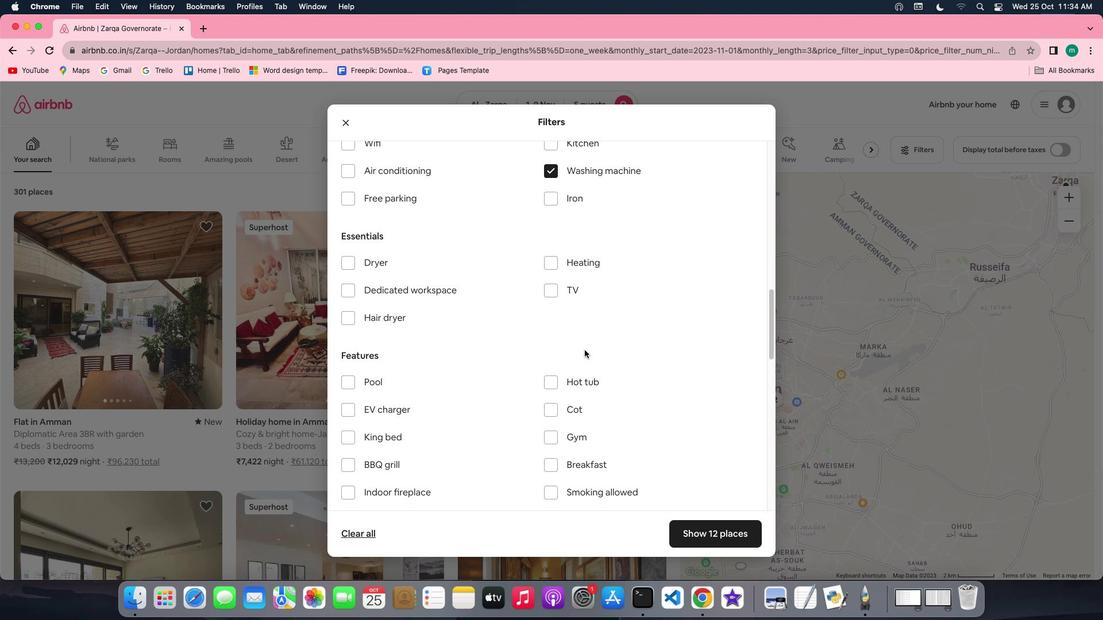 
Action: Mouse scrolled (584, 350) with delta (0, 0)
Screenshot: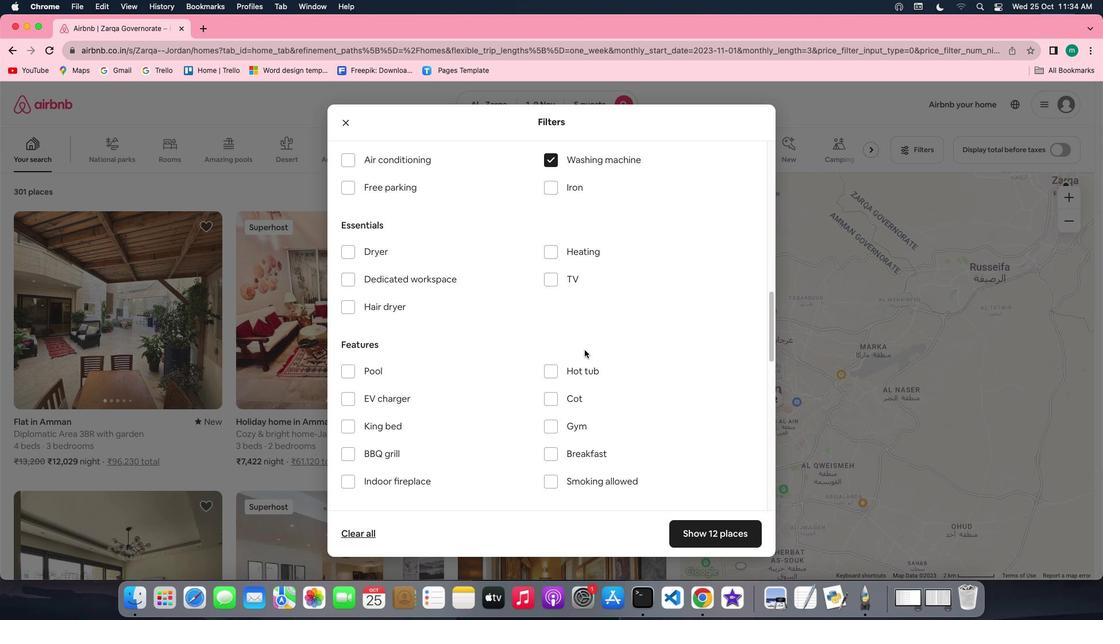 
Action: Mouse scrolled (584, 350) with delta (0, -1)
Screenshot: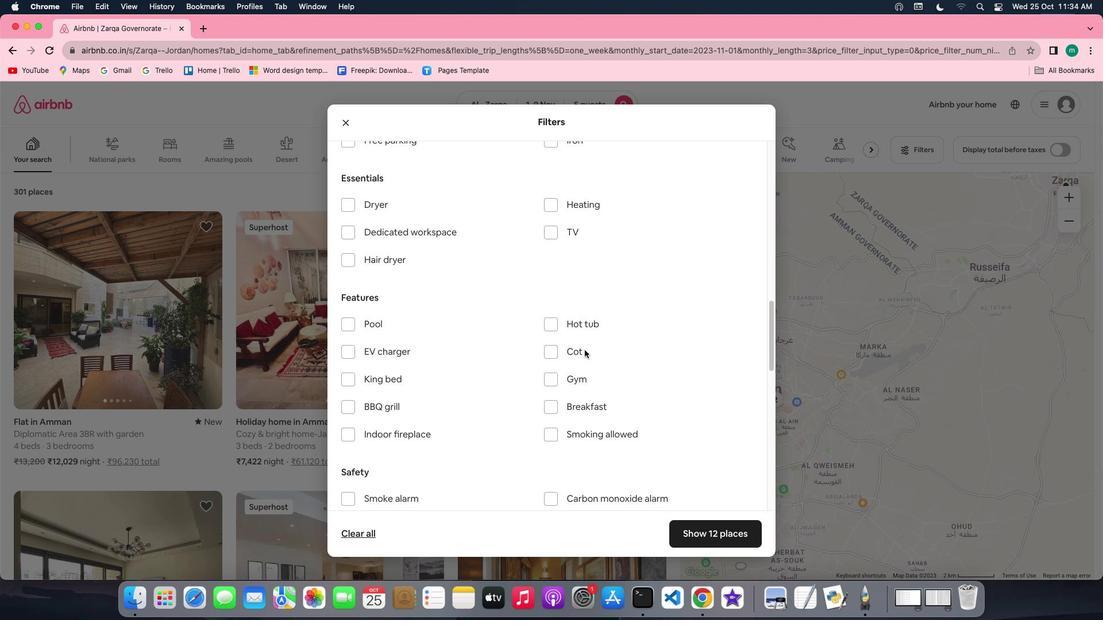 
Action: Mouse scrolled (584, 350) with delta (0, 0)
Screenshot: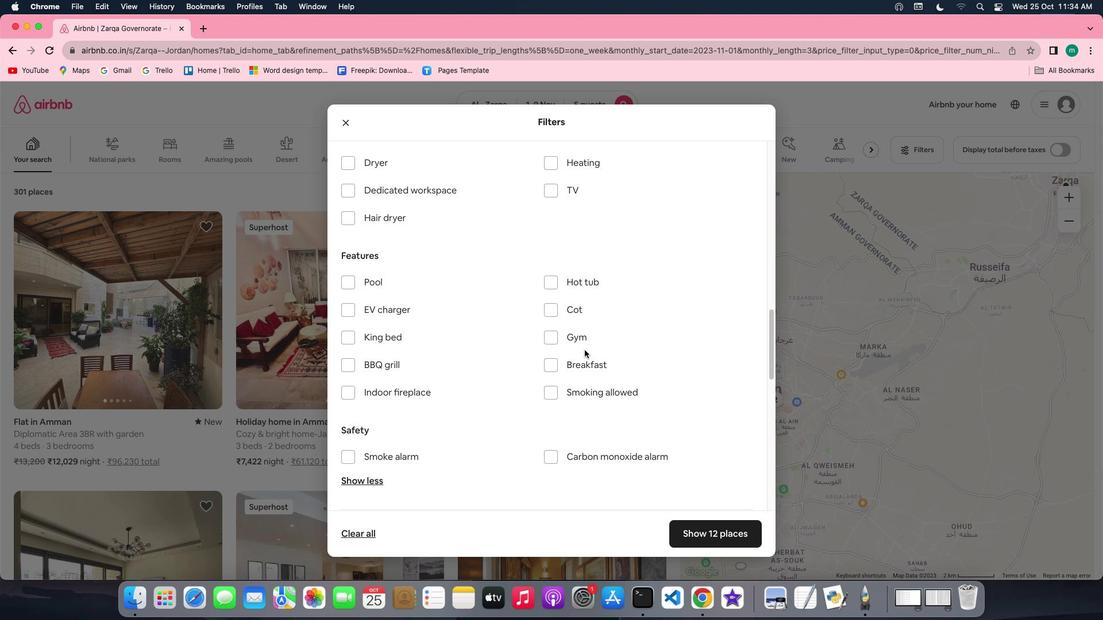 
Action: Mouse scrolled (584, 350) with delta (0, 0)
Screenshot: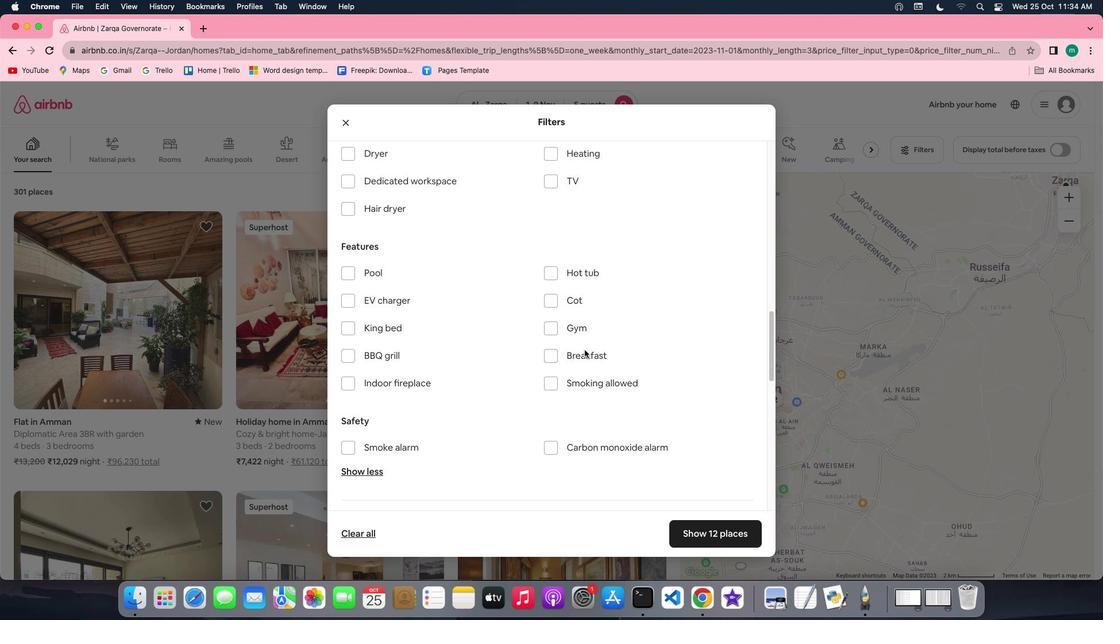 
Action: Mouse scrolled (584, 350) with delta (0, -1)
Screenshot: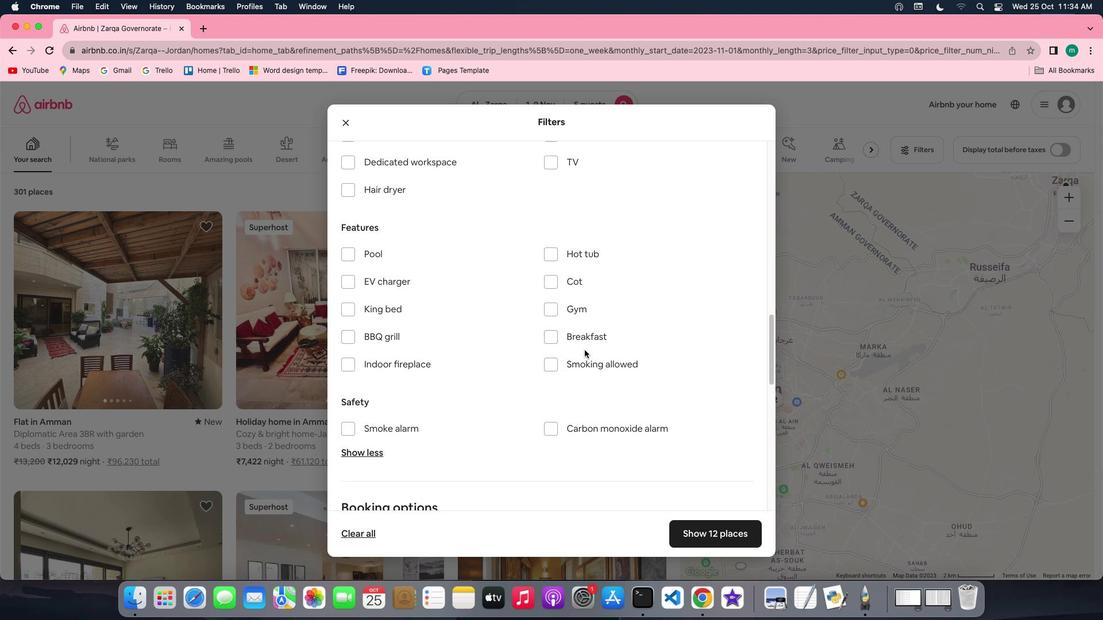 
Action: Mouse scrolled (584, 350) with delta (0, -1)
Screenshot: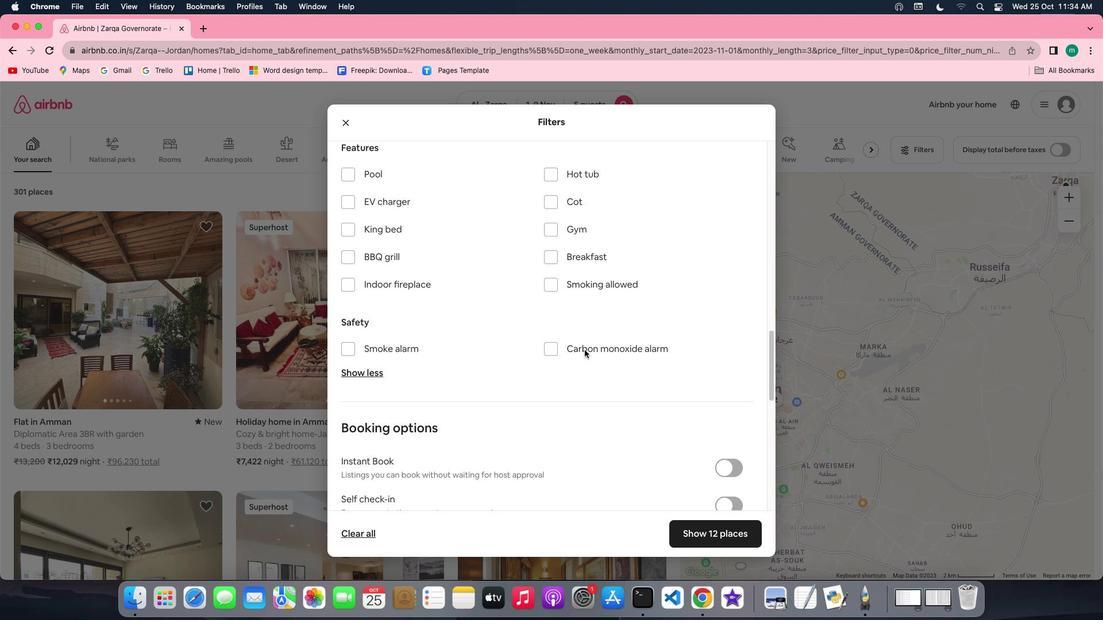 
Action: Mouse scrolled (584, 350) with delta (0, 0)
Screenshot: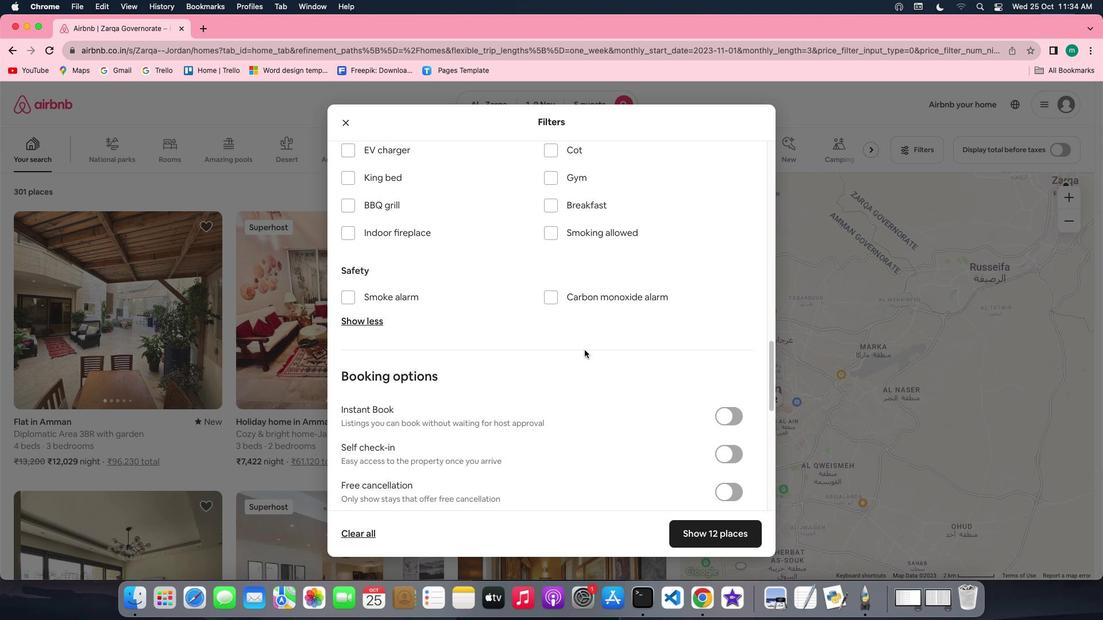 
Action: Mouse scrolled (584, 350) with delta (0, 0)
Screenshot: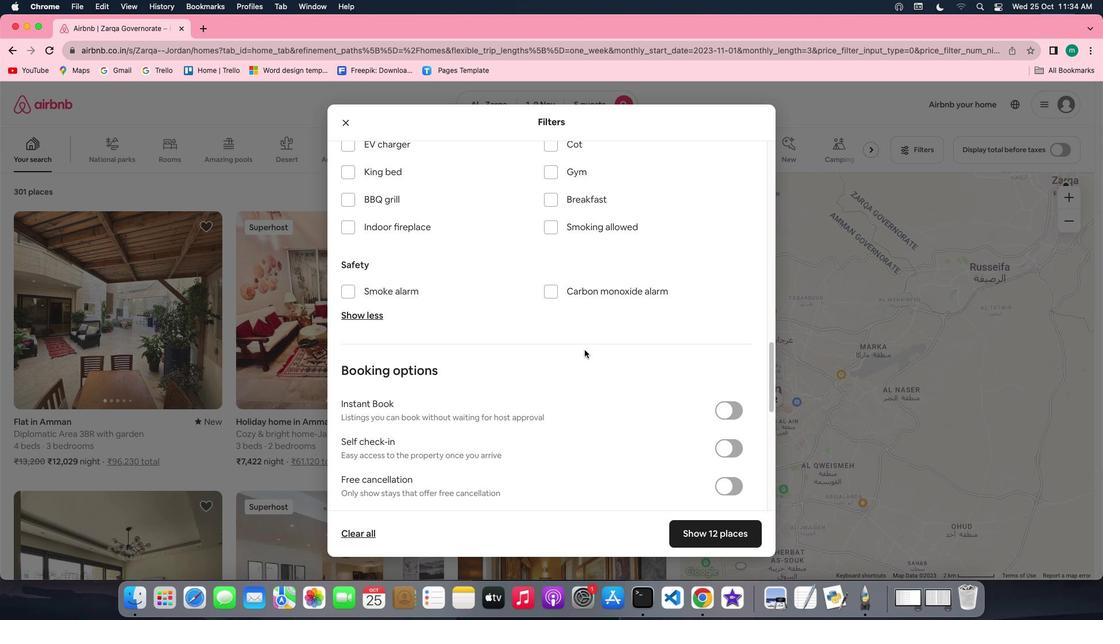 
Action: Mouse scrolled (584, 350) with delta (0, 0)
Screenshot: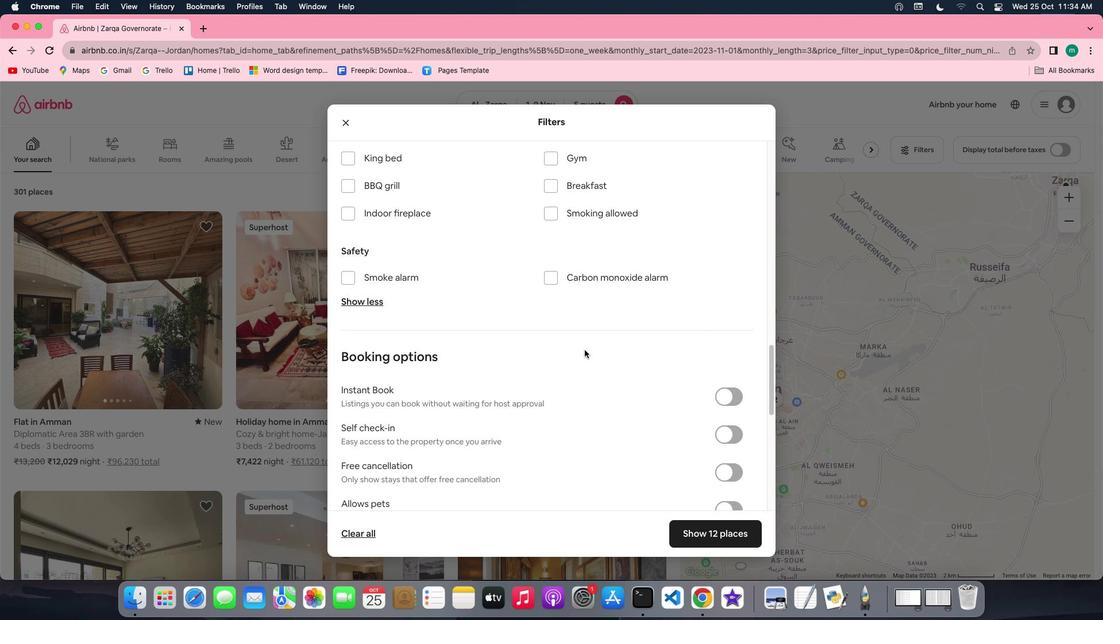 
Action: Mouse moved to (740, 412)
Screenshot: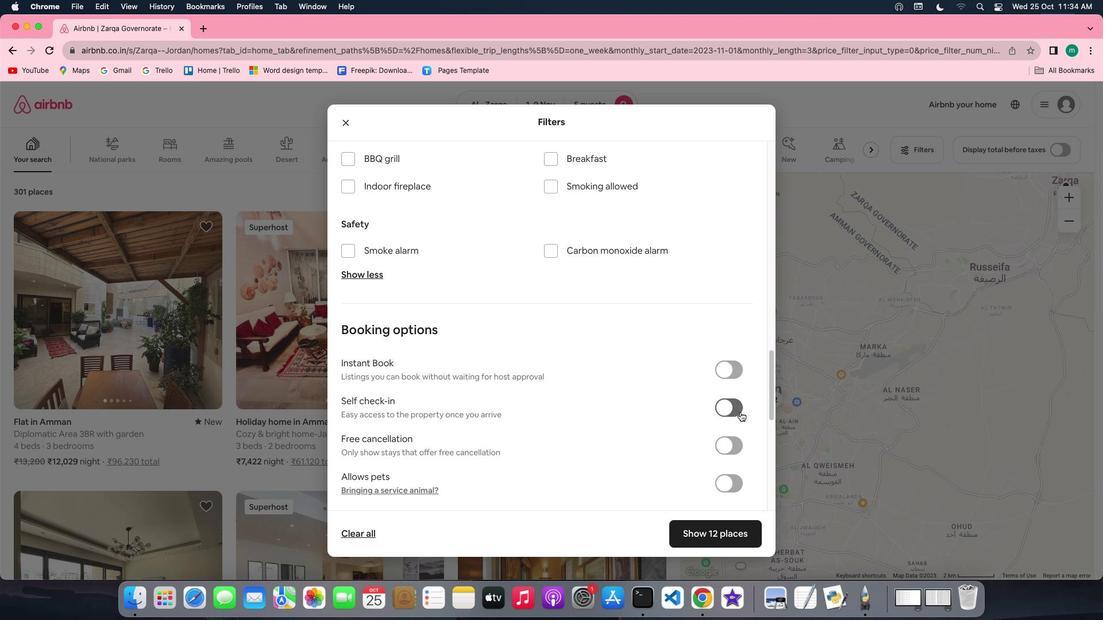 
Action: Mouse pressed left at (740, 412)
Screenshot: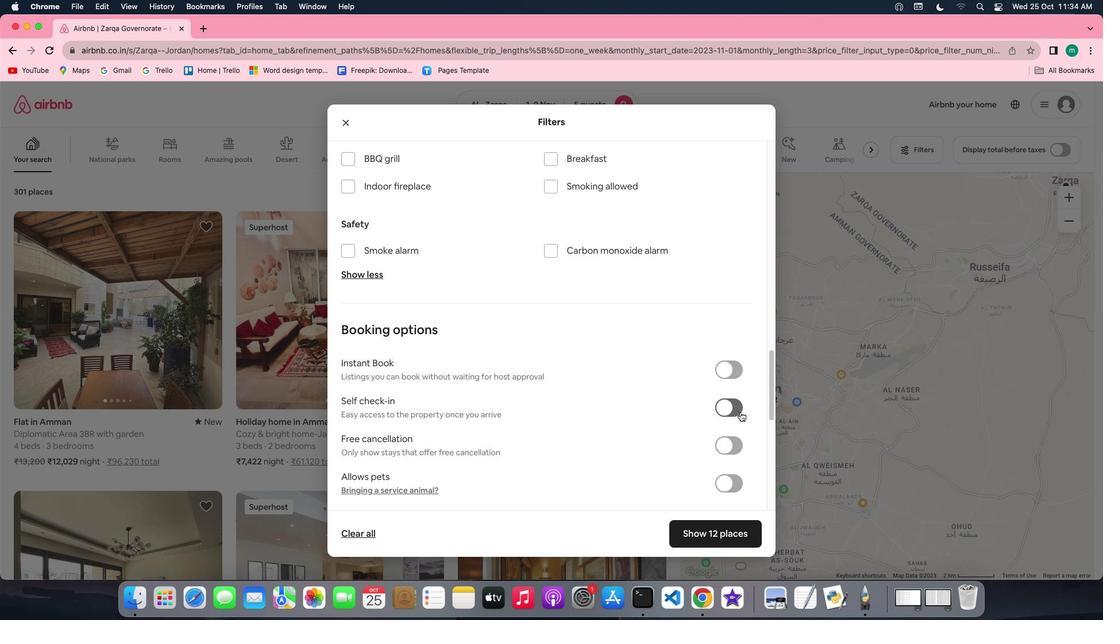 
Action: Mouse moved to (644, 439)
Screenshot: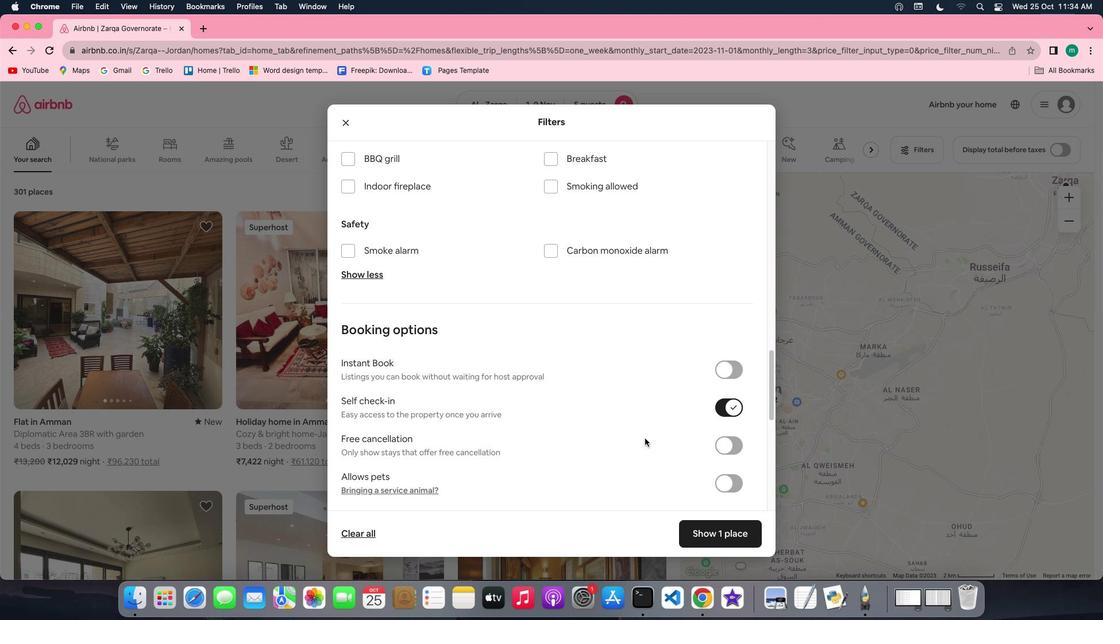 
Action: Mouse scrolled (644, 439) with delta (0, 0)
Screenshot: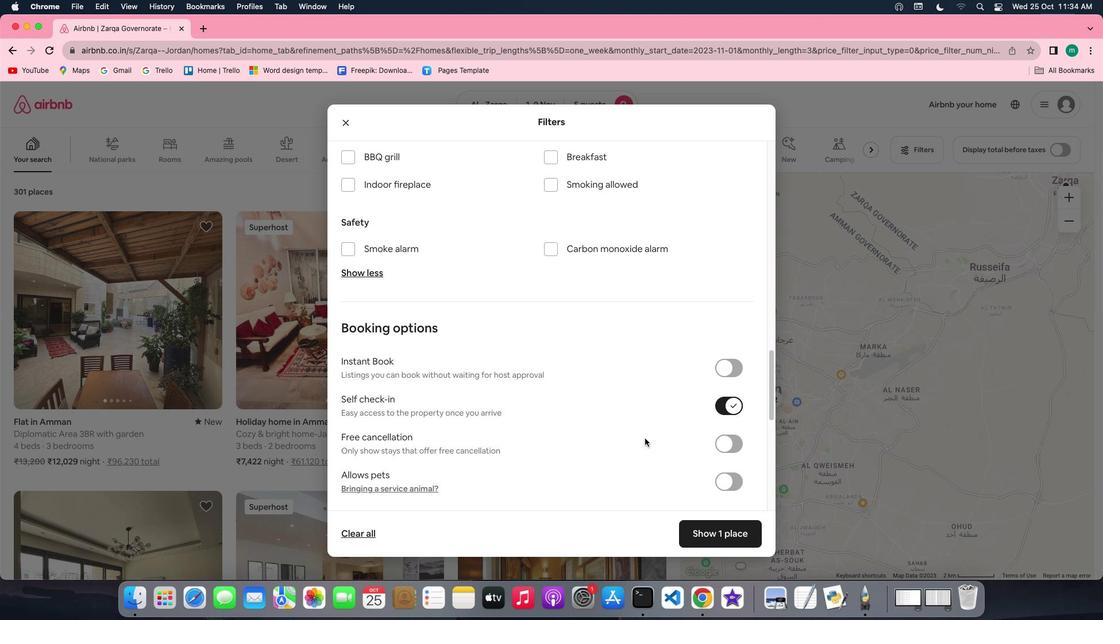 
Action: Mouse scrolled (644, 439) with delta (0, 0)
Screenshot: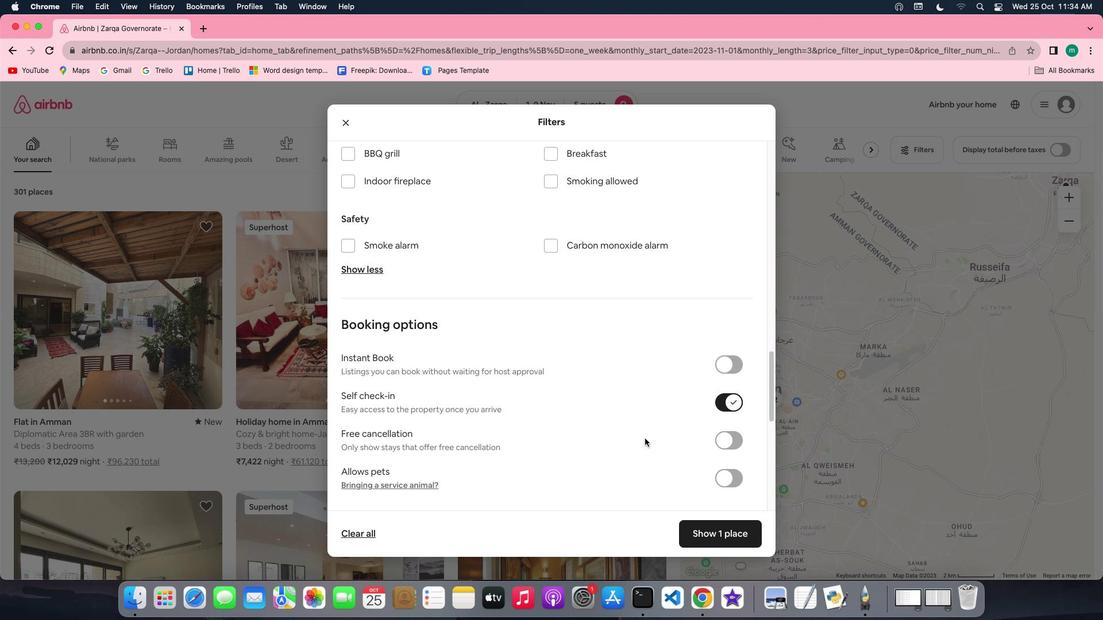
Action: Mouse scrolled (644, 439) with delta (0, 0)
Screenshot: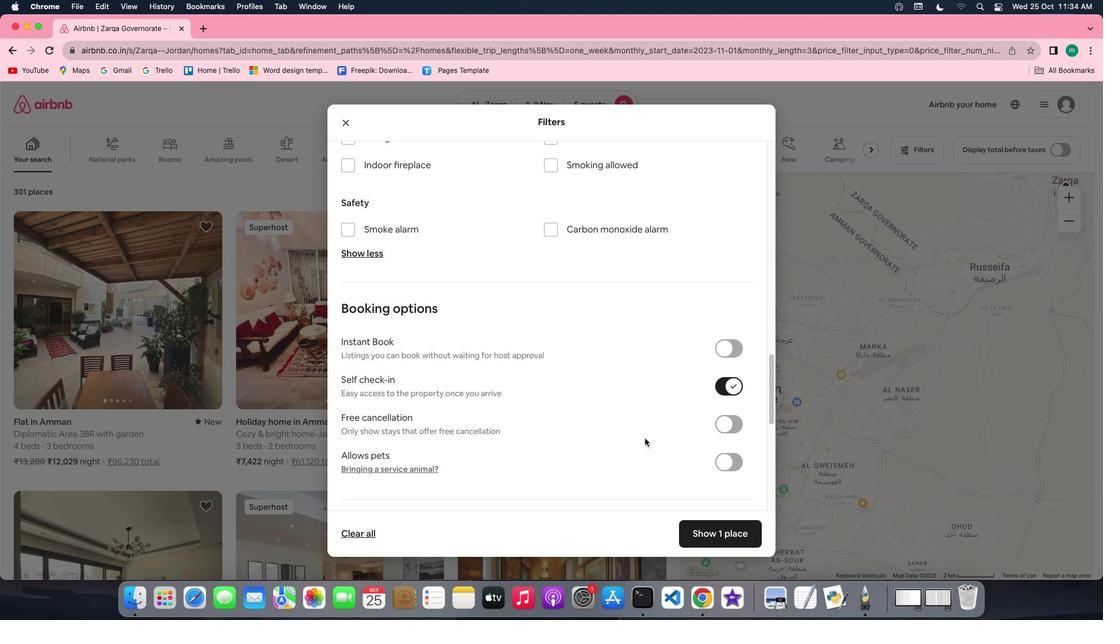 
Action: Mouse scrolled (644, 439) with delta (0, 0)
Screenshot: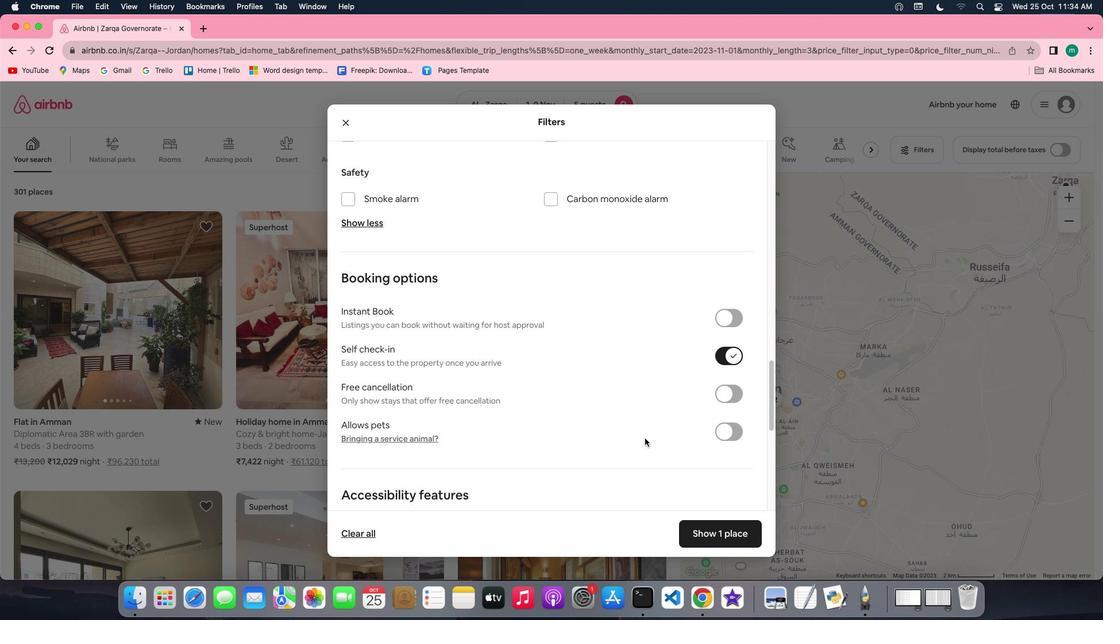 
Action: Mouse scrolled (644, 439) with delta (0, 0)
Screenshot: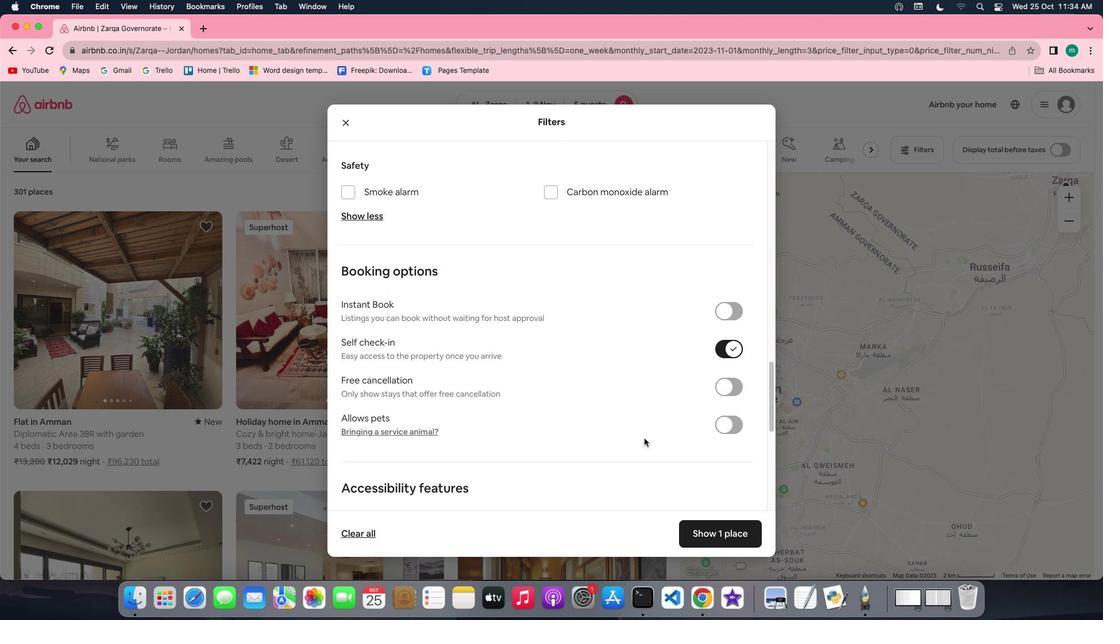 
Action: Mouse scrolled (644, 439) with delta (0, -1)
Screenshot: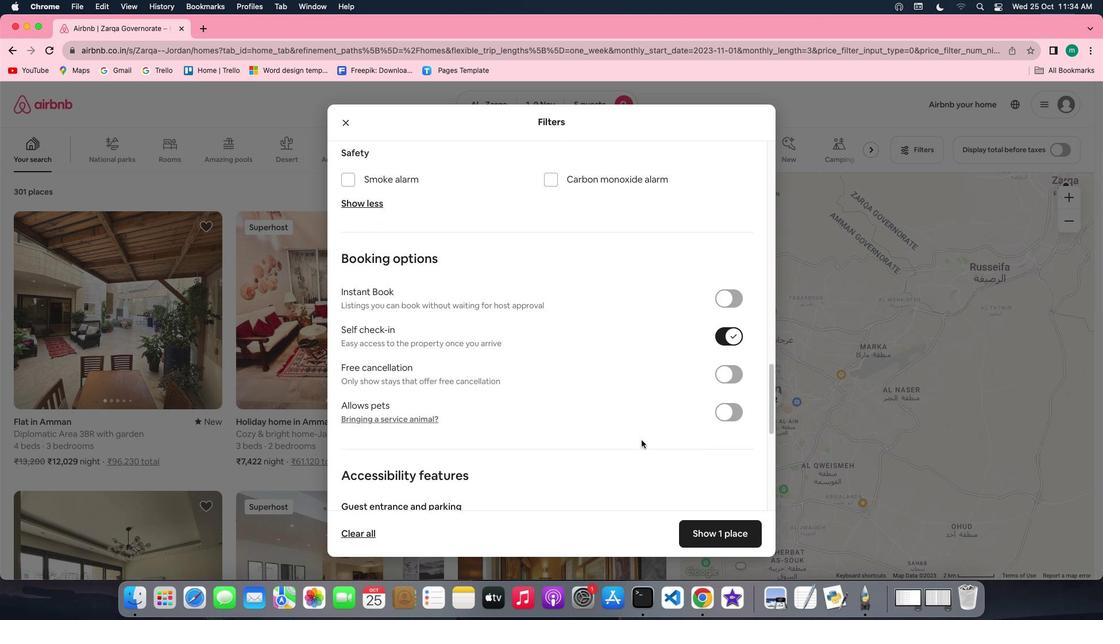 
Action: Mouse scrolled (644, 439) with delta (0, -1)
Screenshot: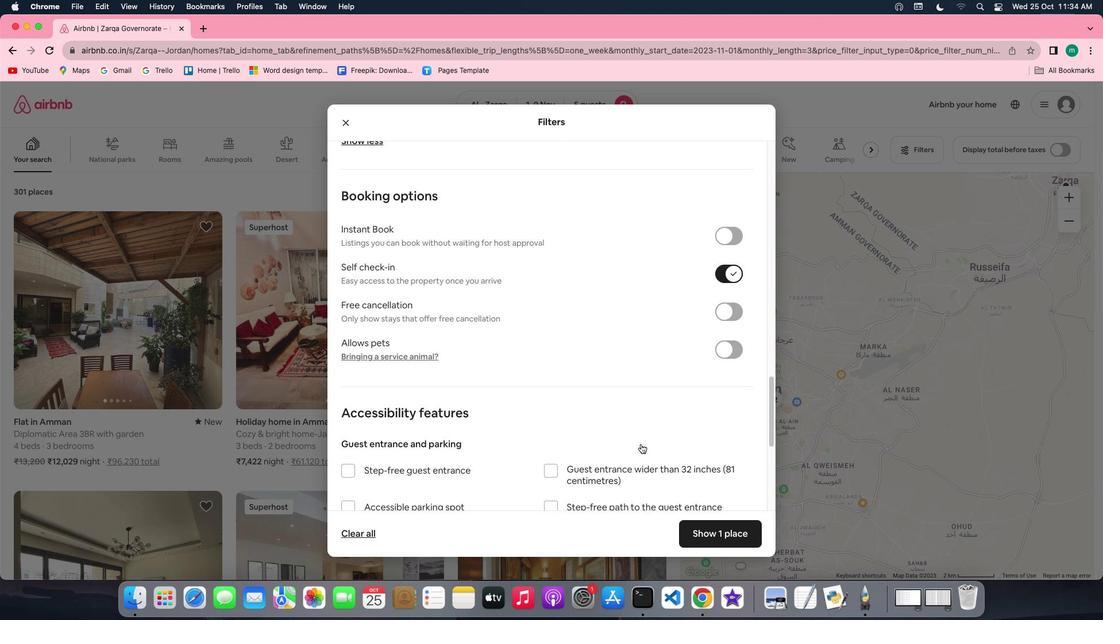 
Action: Mouse moved to (655, 459)
Screenshot: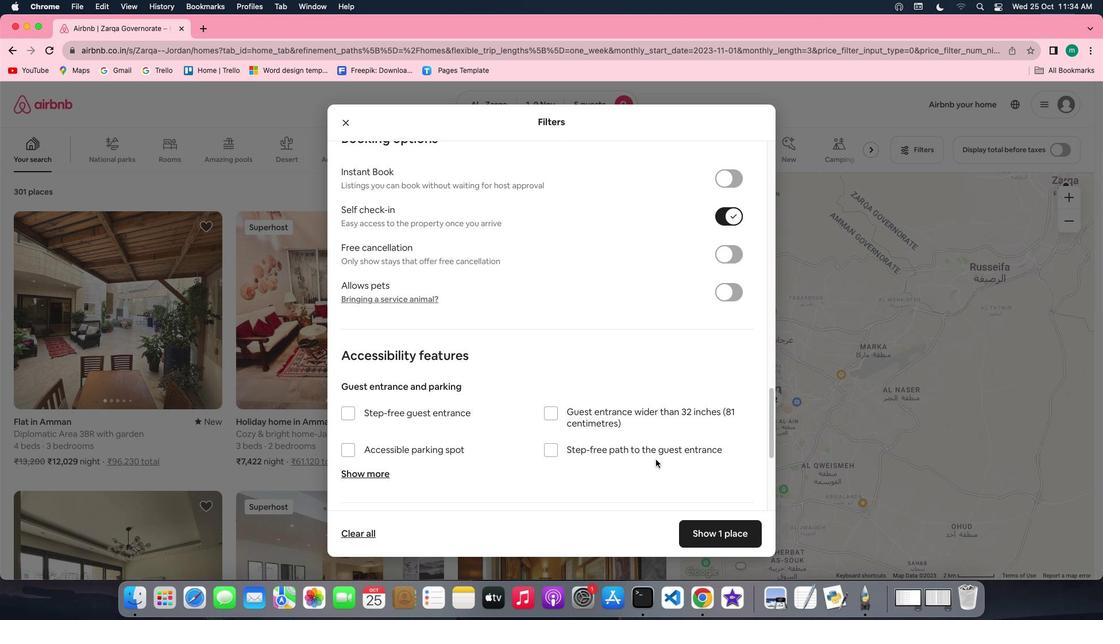 
Action: Mouse scrolled (655, 459) with delta (0, 0)
Screenshot: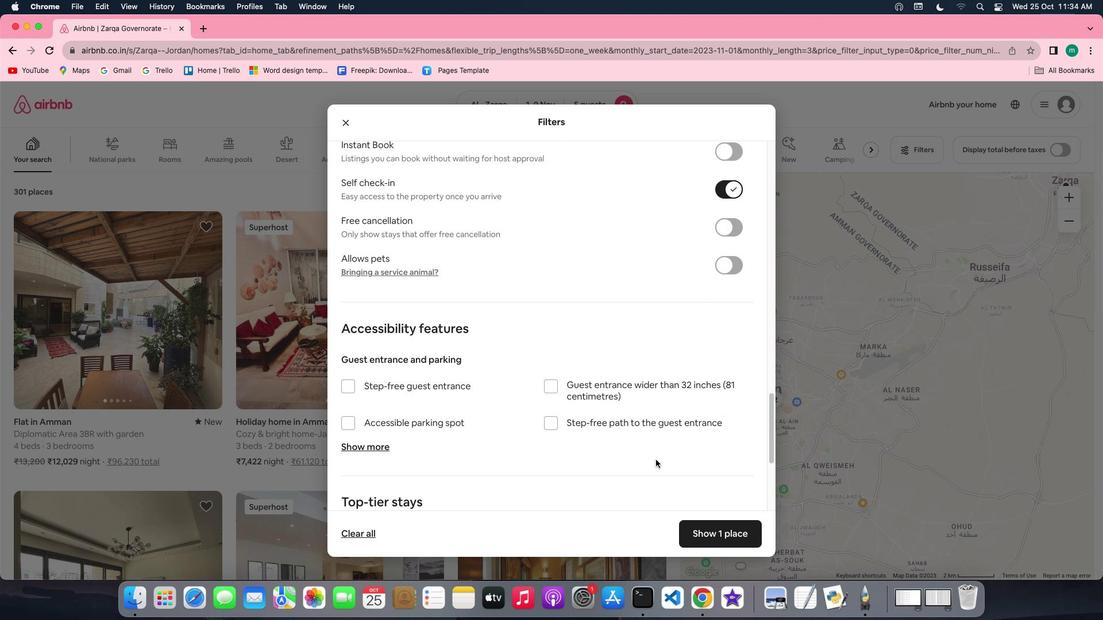 
Action: Mouse scrolled (655, 459) with delta (0, 0)
Screenshot: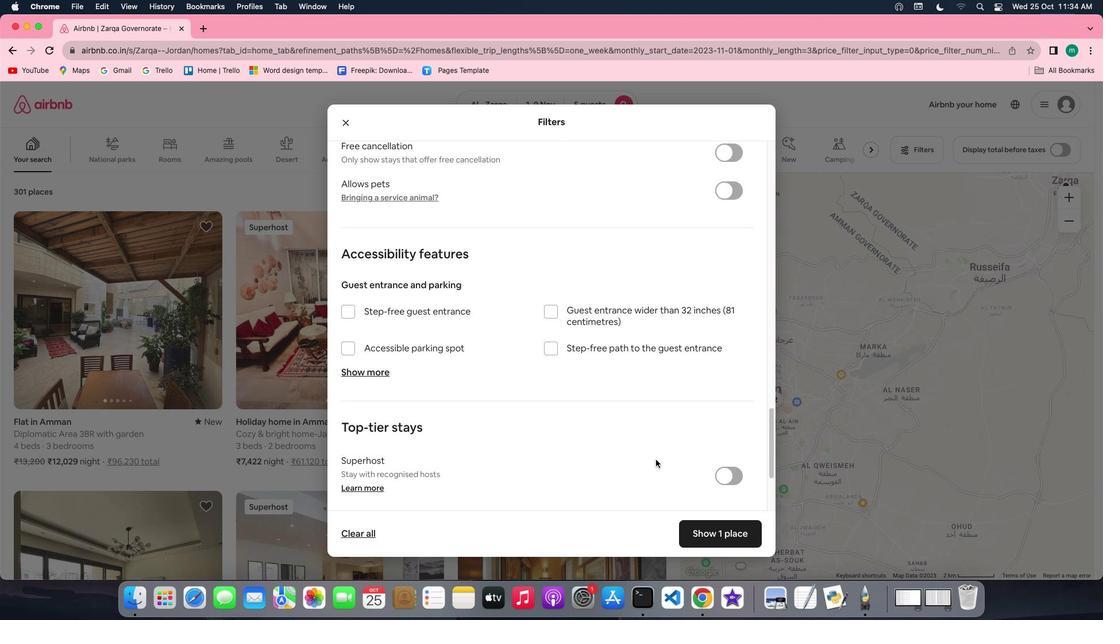 
Action: Mouse scrolled (655, 459) with delta (0, -1)
Screenshot: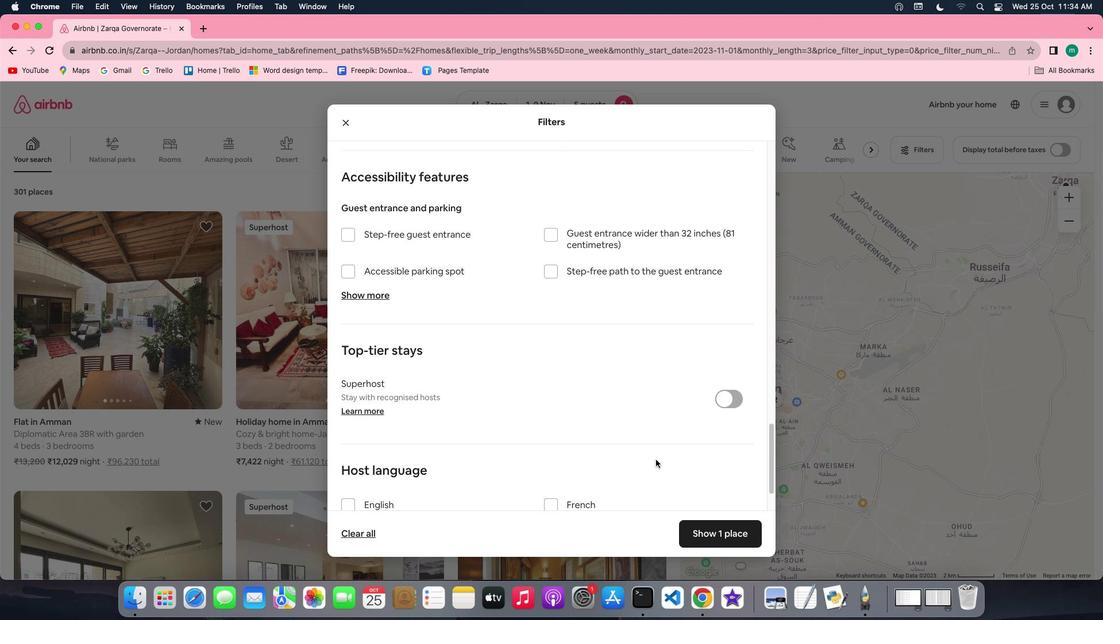
Action: Mouse scrolled (655, 459) with delta (0, -2)
Screenshot: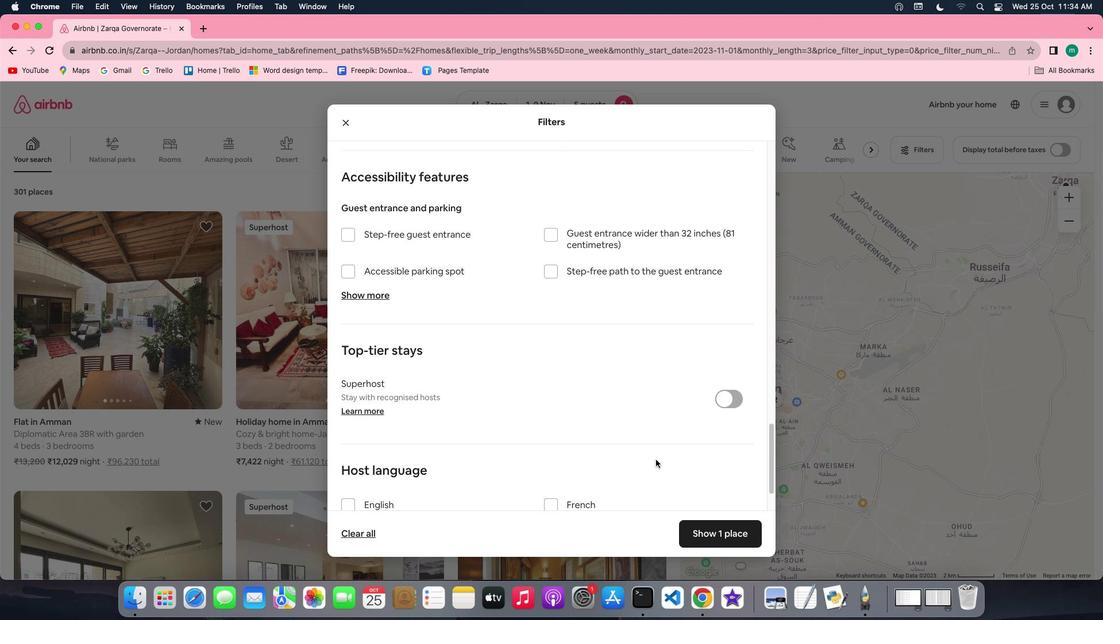 
Action: Mouse scrolled (655, 459) with delta (0, -2)
Screenshot: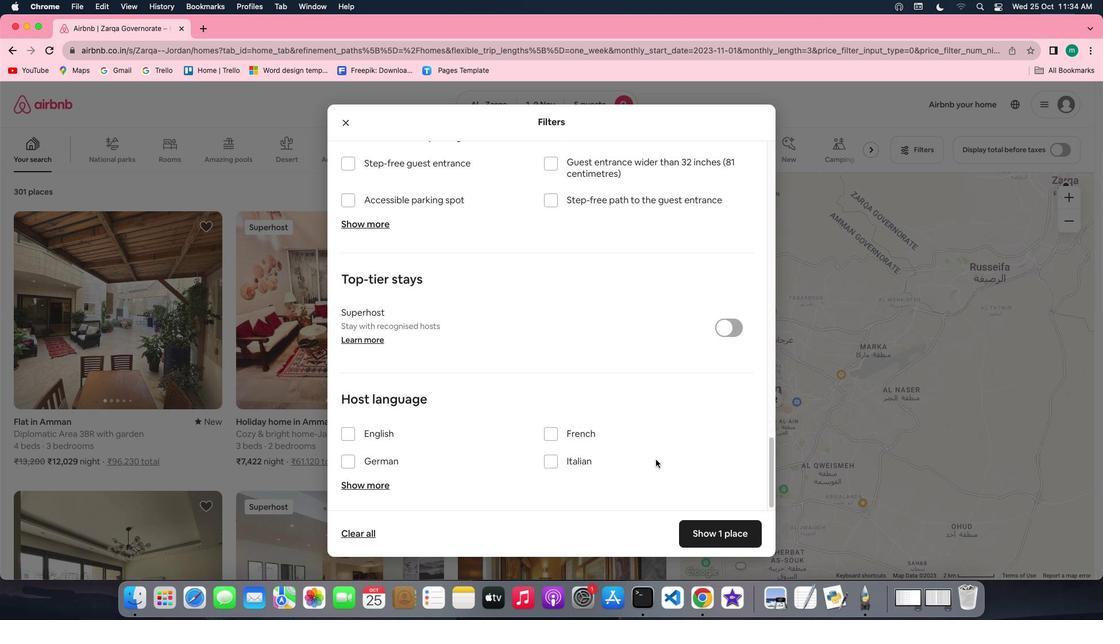 
Action: Mouse moved to (681, 486)
Screenshot: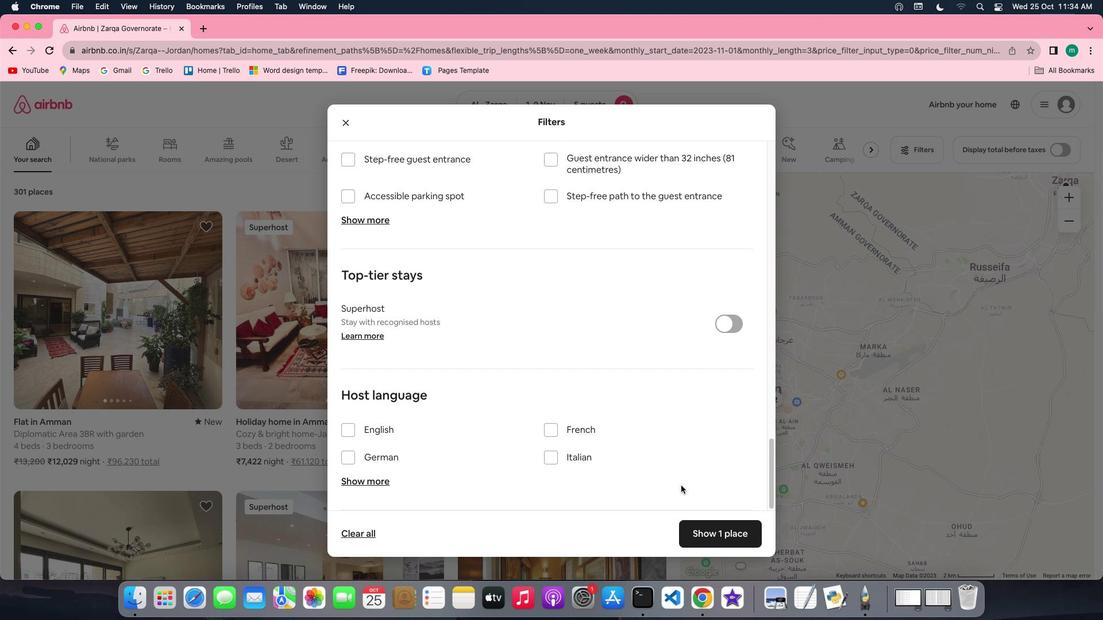 
Action: Mouse scrolled (681, 486) with delta (0, 0)
Screenshot: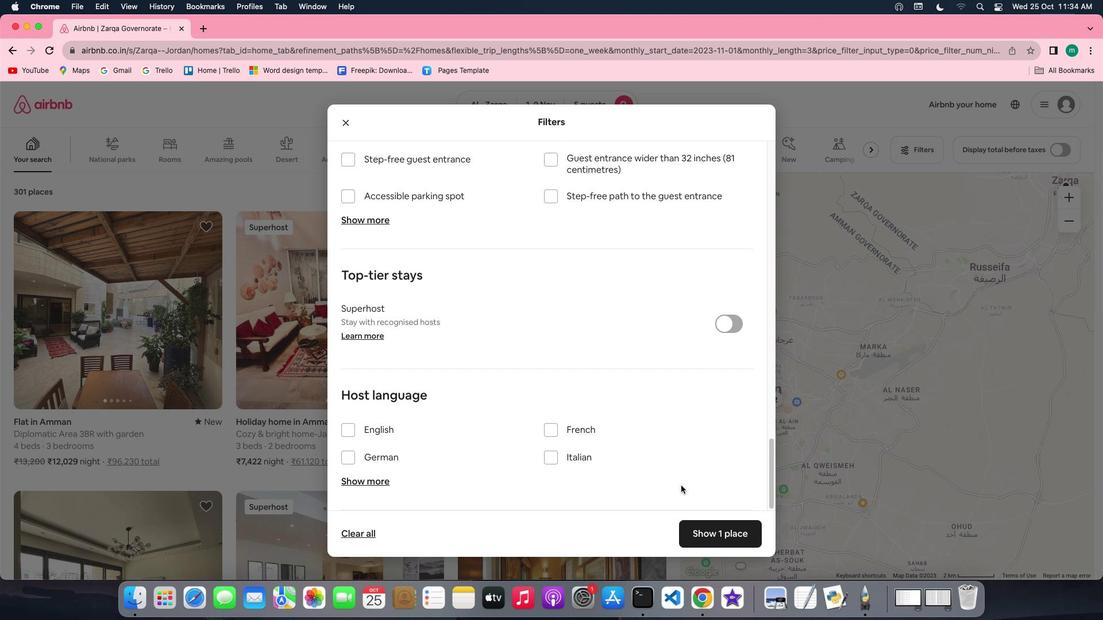 
Action: Mouse scrolled (681, 486) with delta (0, 0)
Screenshot: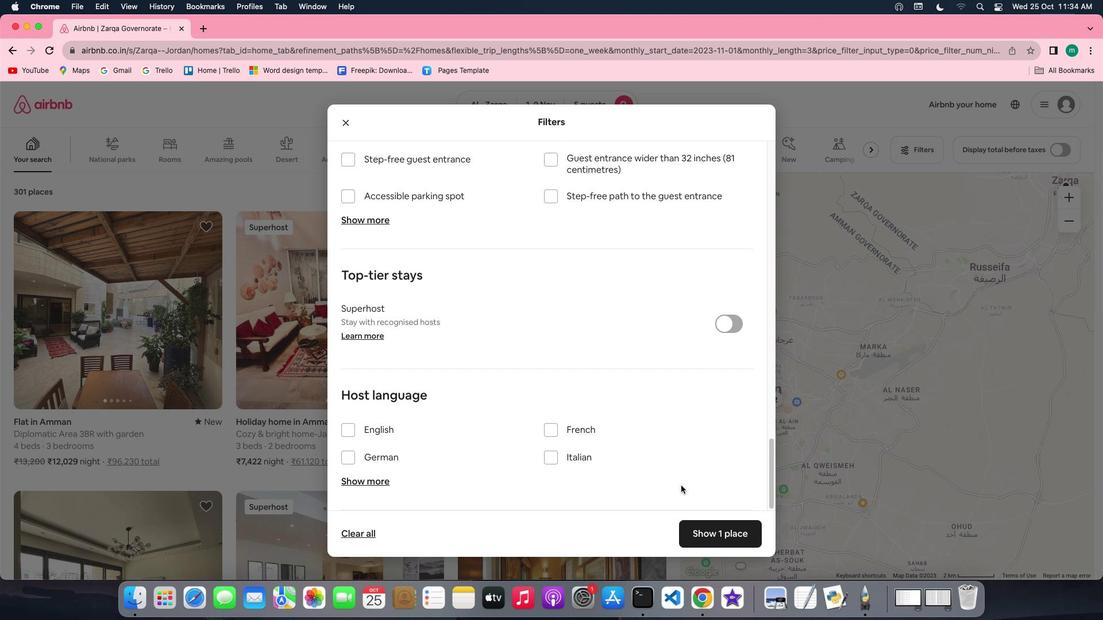 
Action: Mouse scrolled (681, 486) with delta (0, -1)
Screenshot: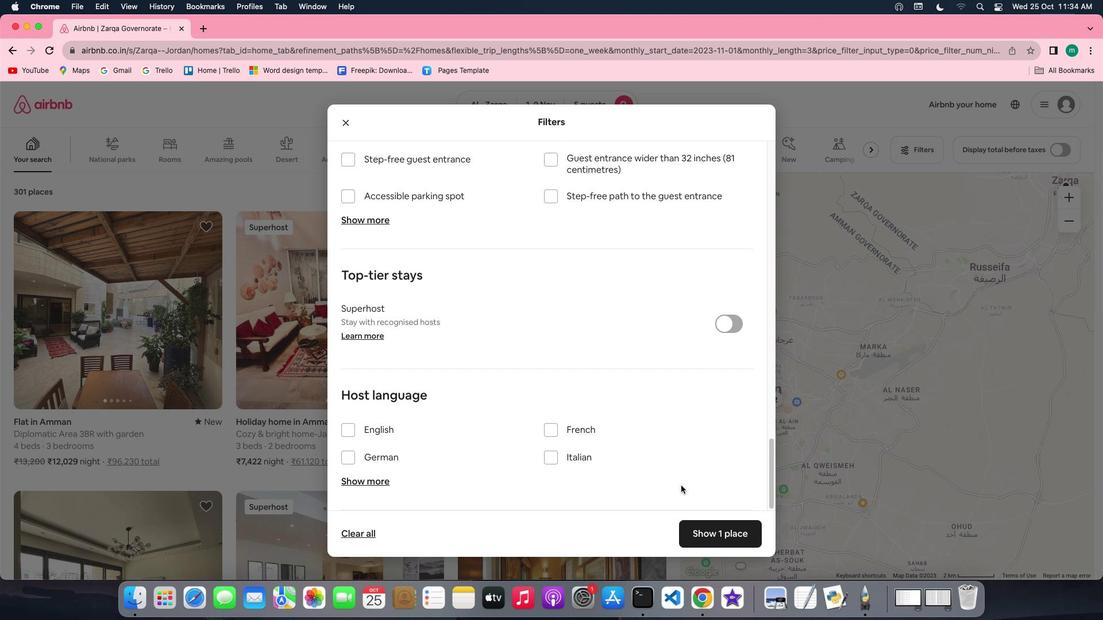 
Action: Mouse scrolled (681, 486) with delta (0, -2)
Screenshot: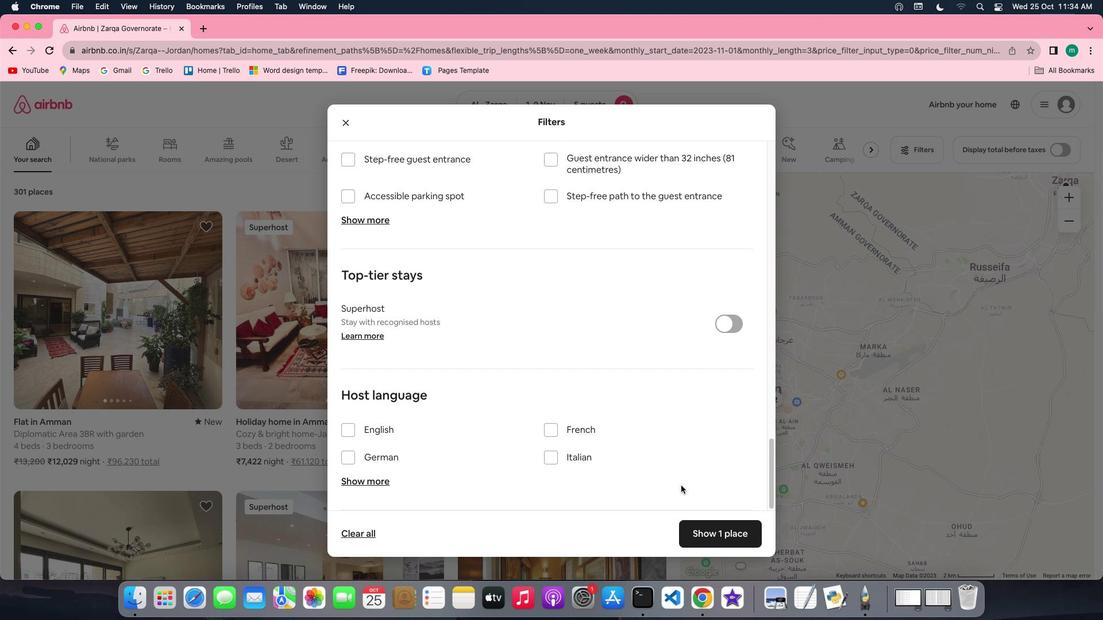 
Action: Mouse scrolled (681, 486) with delta (0, -2)
Screenshot: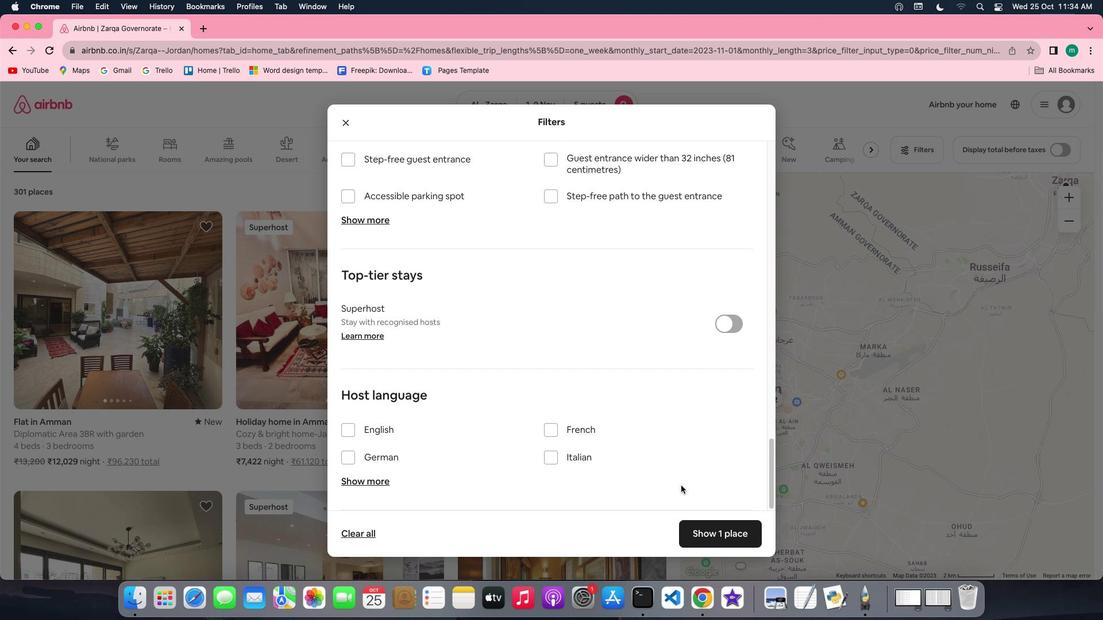 
Action: Mouse moved to (728, 533)
Screenshot: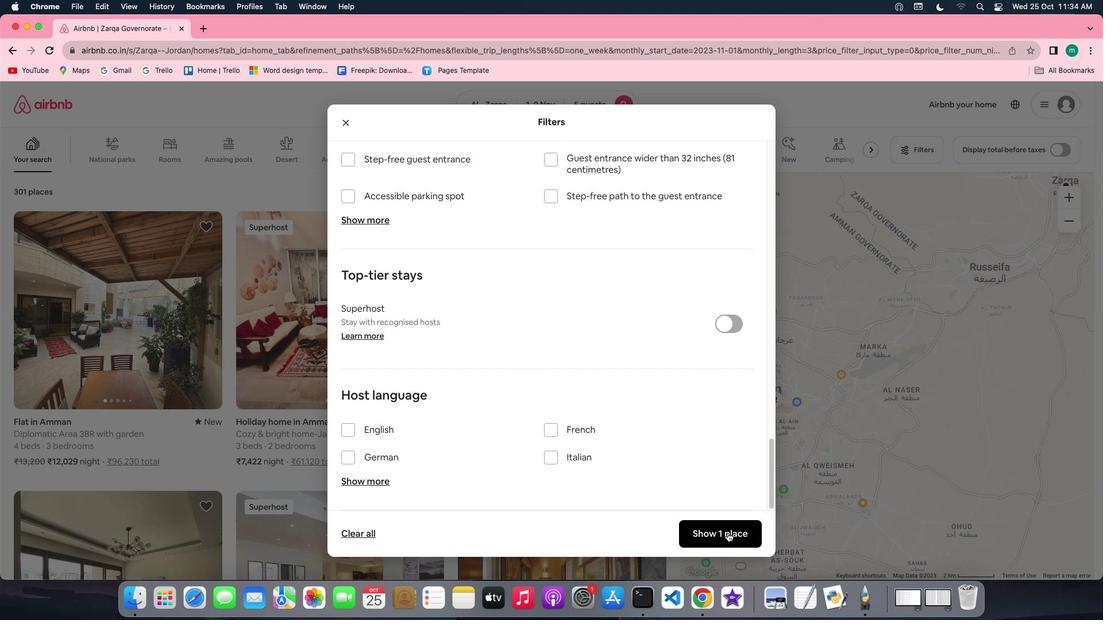 
Action: Mouse pressed left at (728, 533)
Screenshot: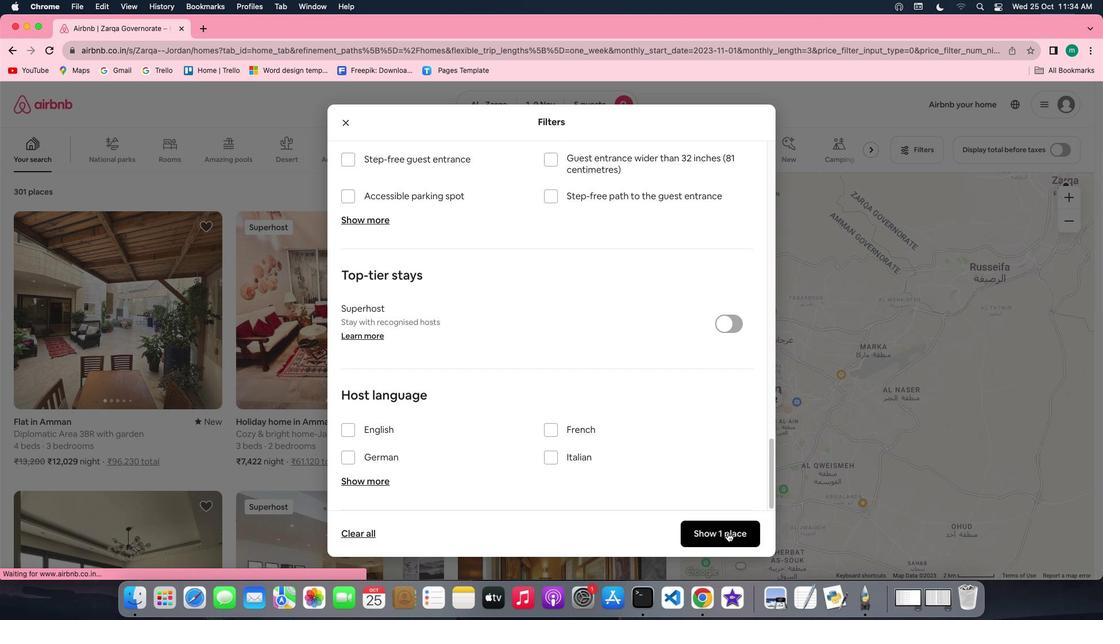 
Action: Mouse moved to (157, 325)
Screenshot: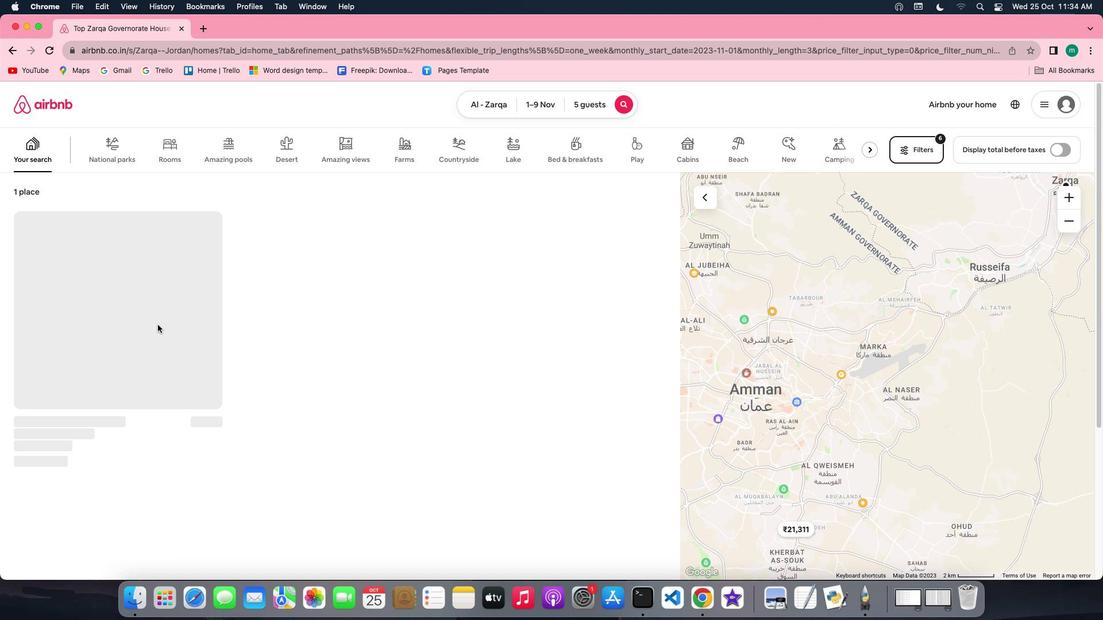 
Action: Mouse pressed left at (157, 325)
Screenshot: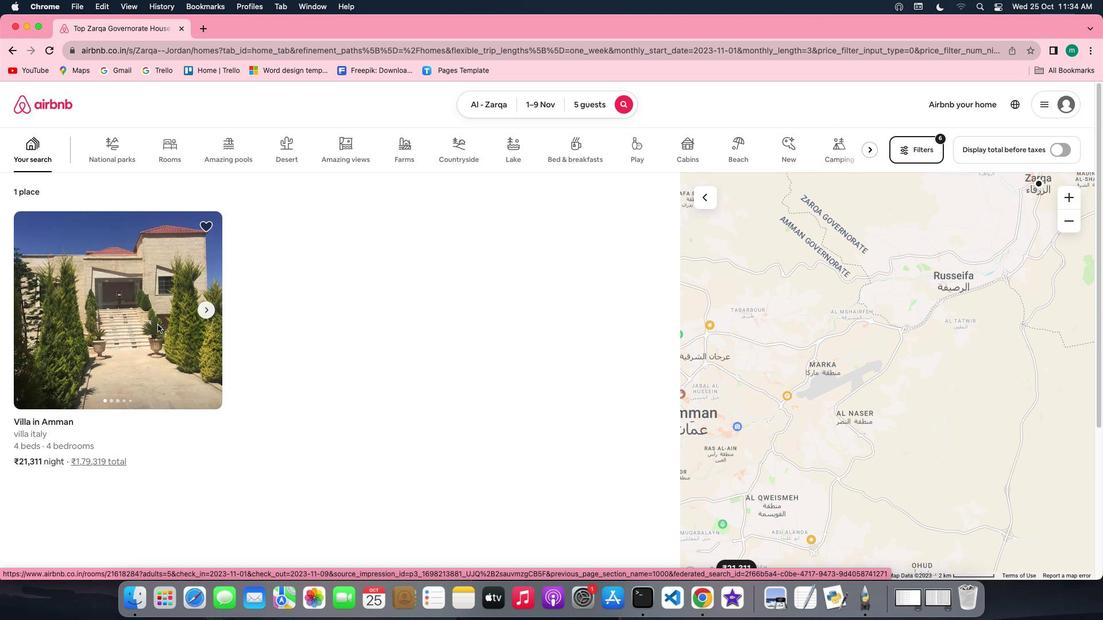 
Action: Mouse moved to (802, 424)
Screenshot: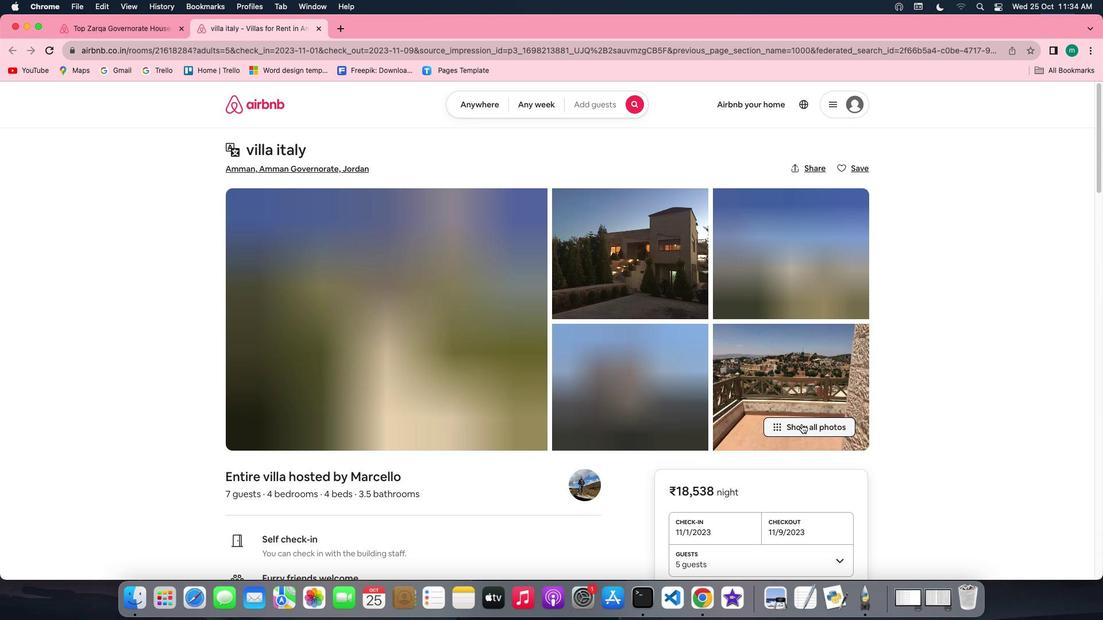 
Action: Mouse pressed left at (802, 424)
Screenshot: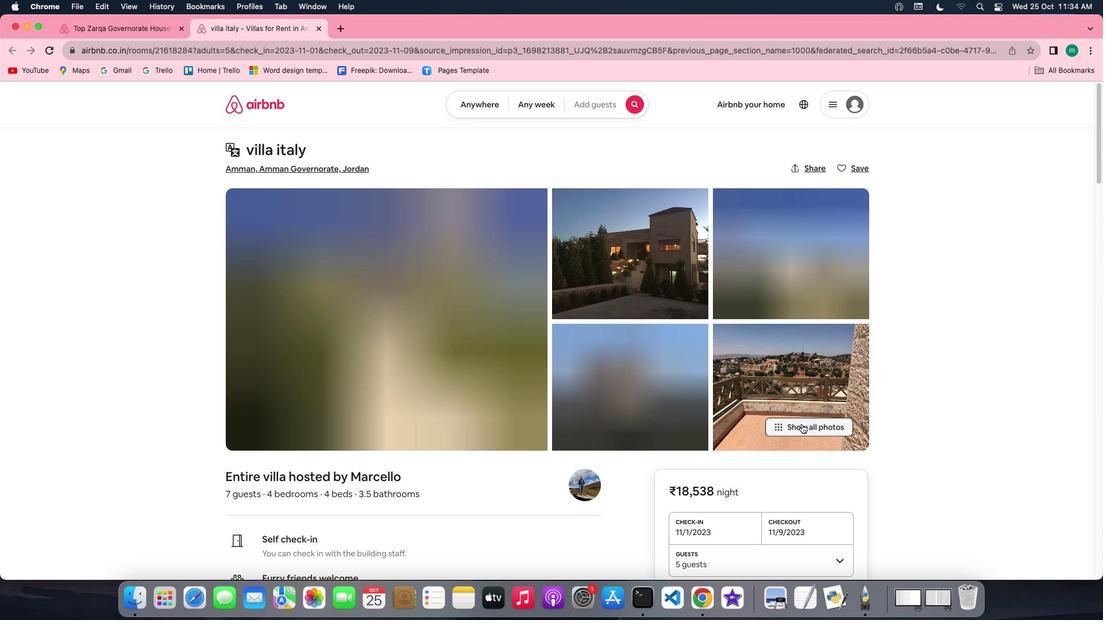 
Action: Mouse moved to (663, 423)
Screenshot: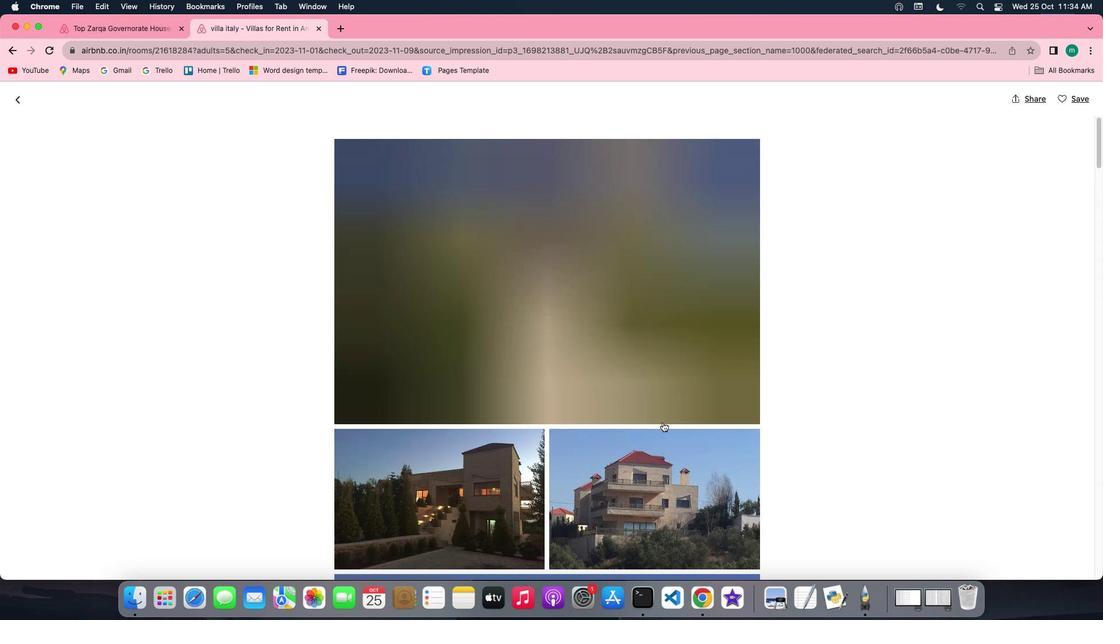 
Action: Mouse scrolled (663, 423) with delta (0, 0)
Screenshot: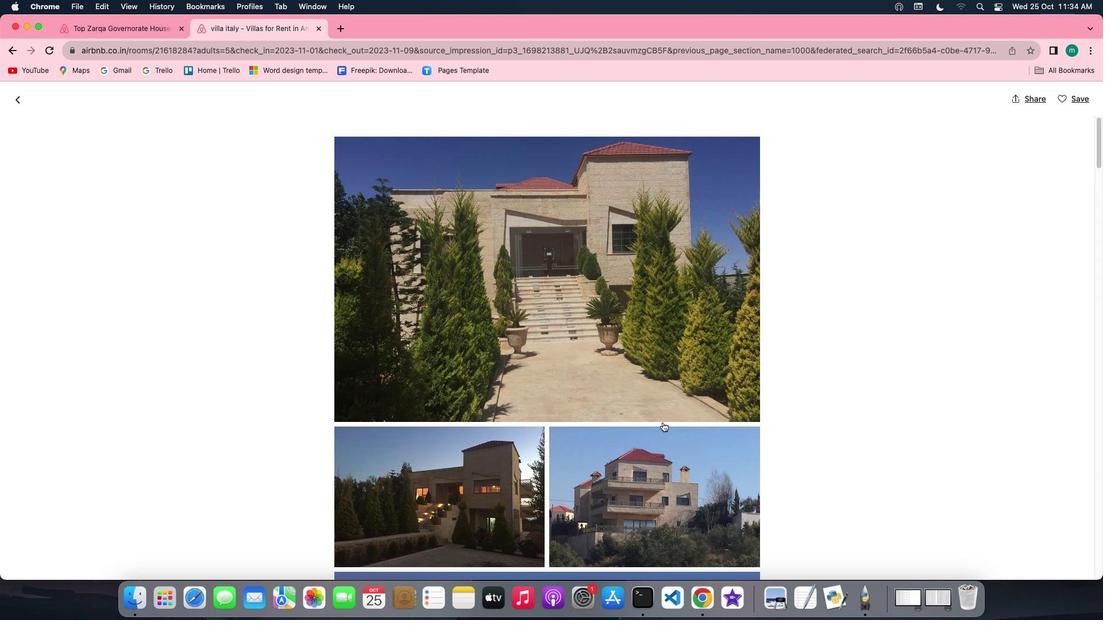 
Action: Mouse scrolled (663, 423) with delta (0, 0)
Screenshot: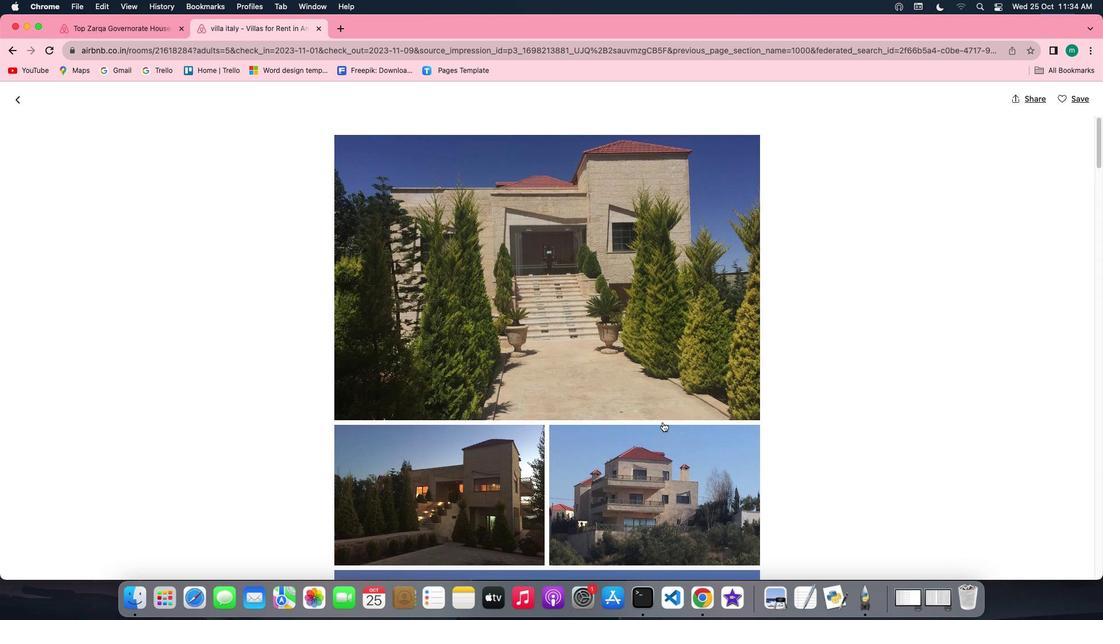 
Action: Mouse scrolled (663, 423) with delta (0, -1)
Screenshot: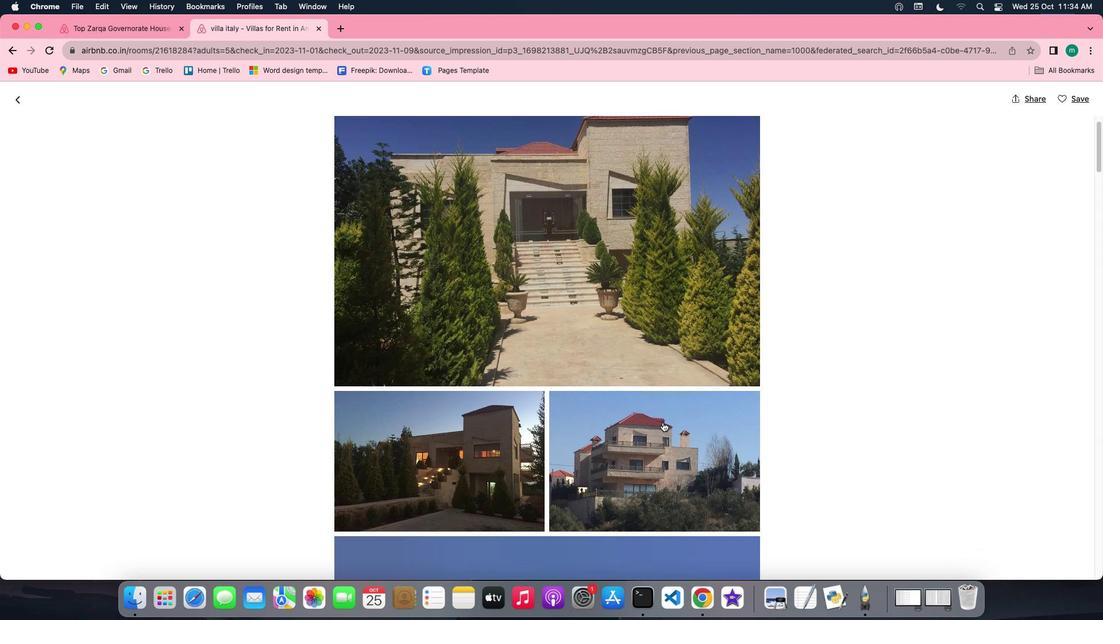 
Action: Mouse scrolled (663, 423) with delta (0, 0)
Screenshot: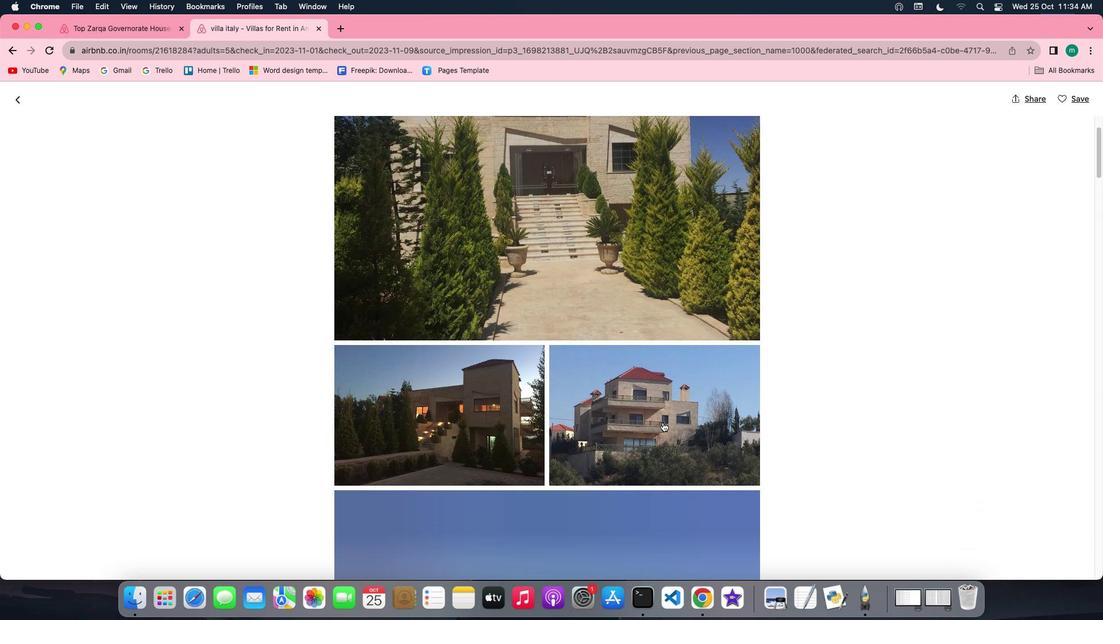 
Action: Mouse scrolled (663, 423) with delta (0, 0)
Screenshot: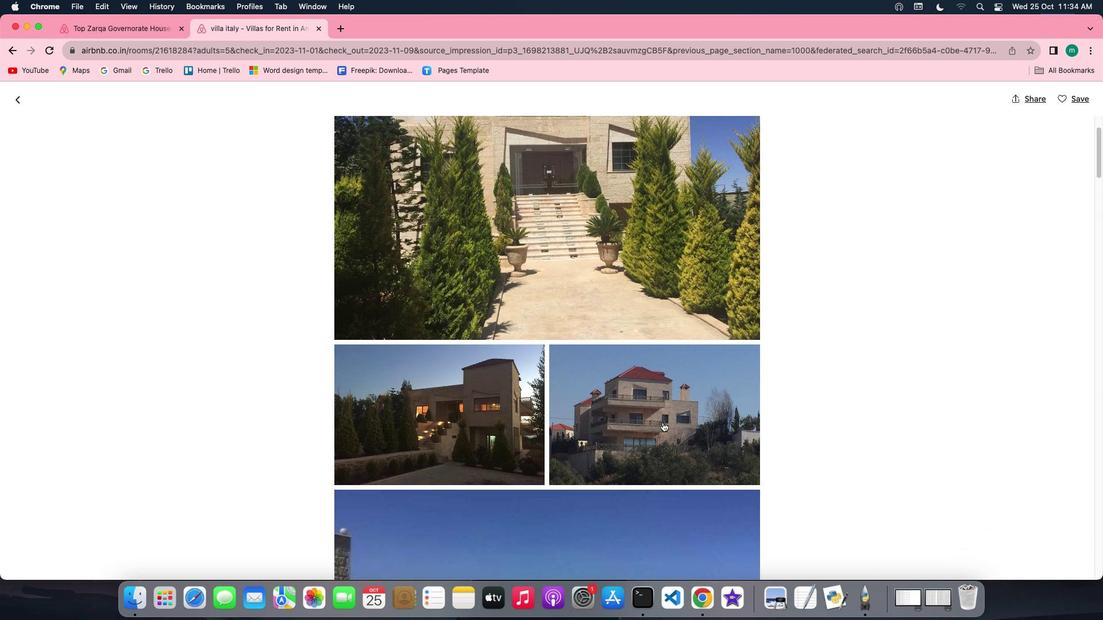 
Action: Mouse scrolled (663, 423) with delta (0, 0)
Screenshot: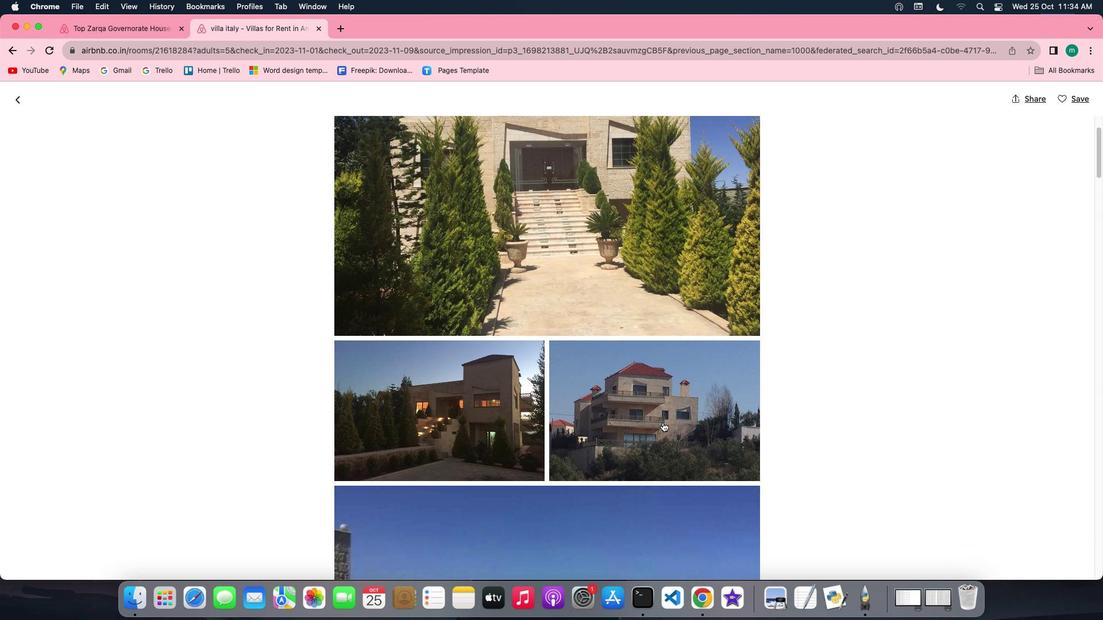 
Action: Mouse scrolled (663, 423) with delta (0, 0)
Screenshot: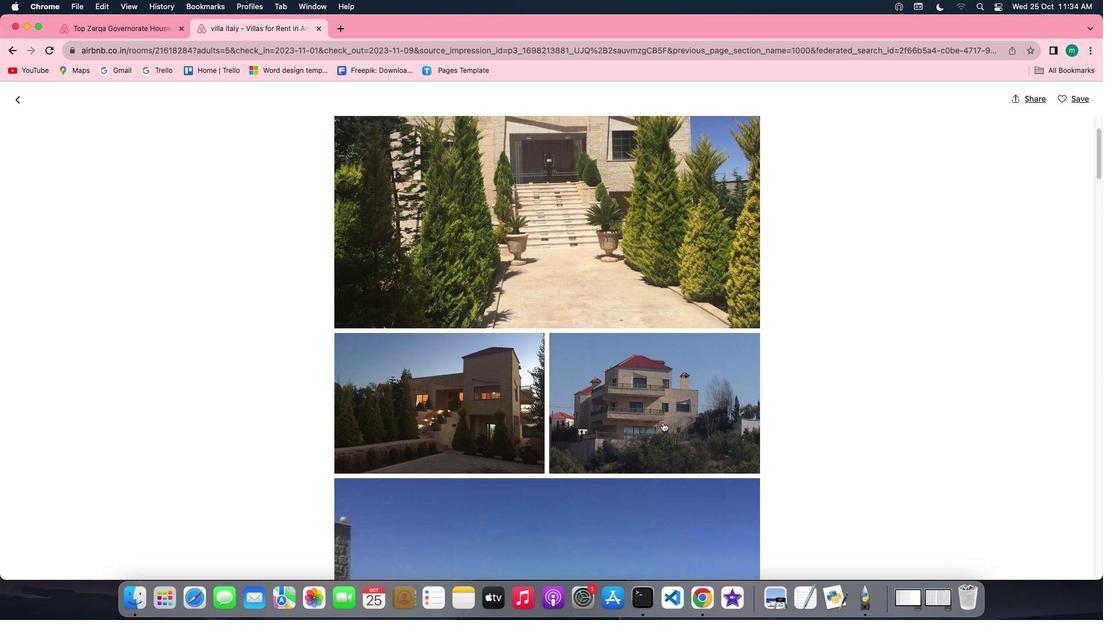 
Action: Mouse scrolled (663, 423) with delta (0, 0)
Screenshot: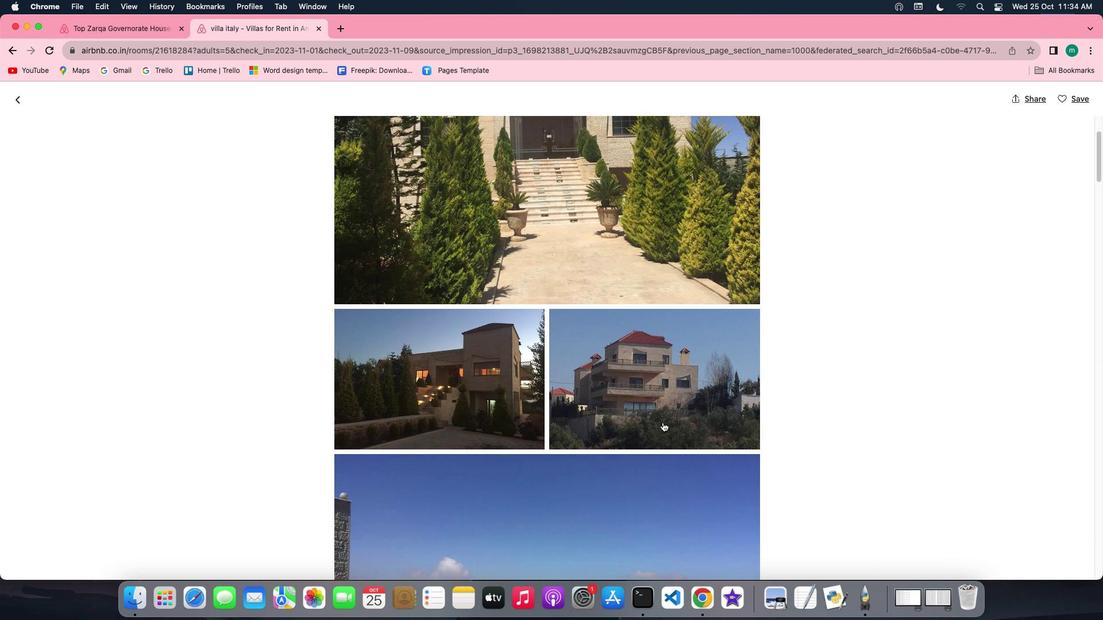 
Action: Mouse scrolled (663, 423) with delta (0, 0)
Screenshot: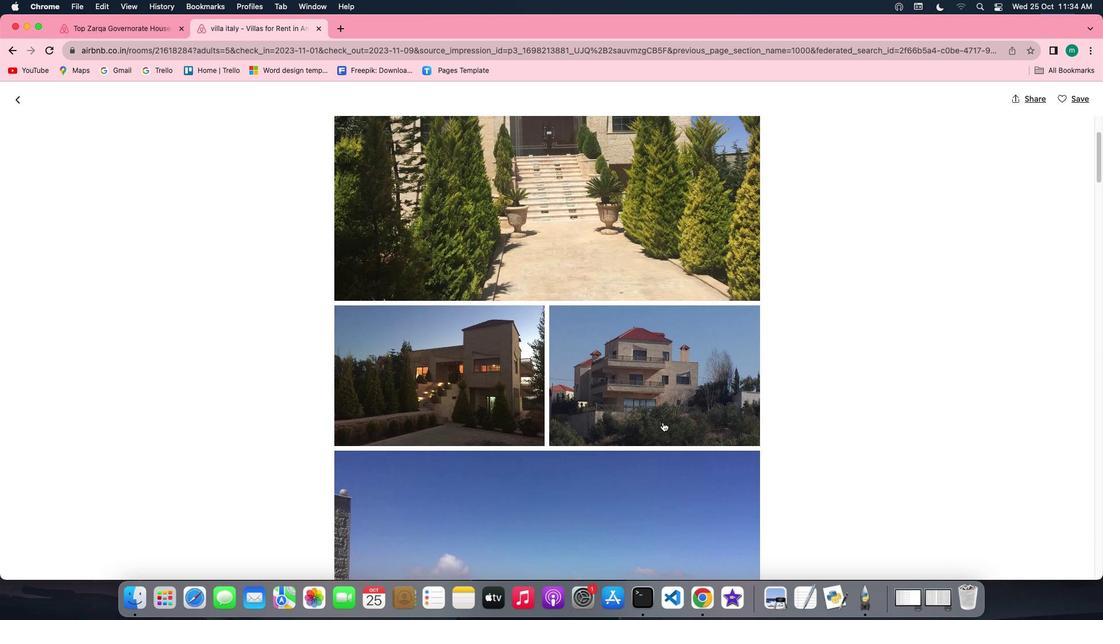 
Action: Mouse scrolled (663, 423) with delta (0, 0)
Screenshot: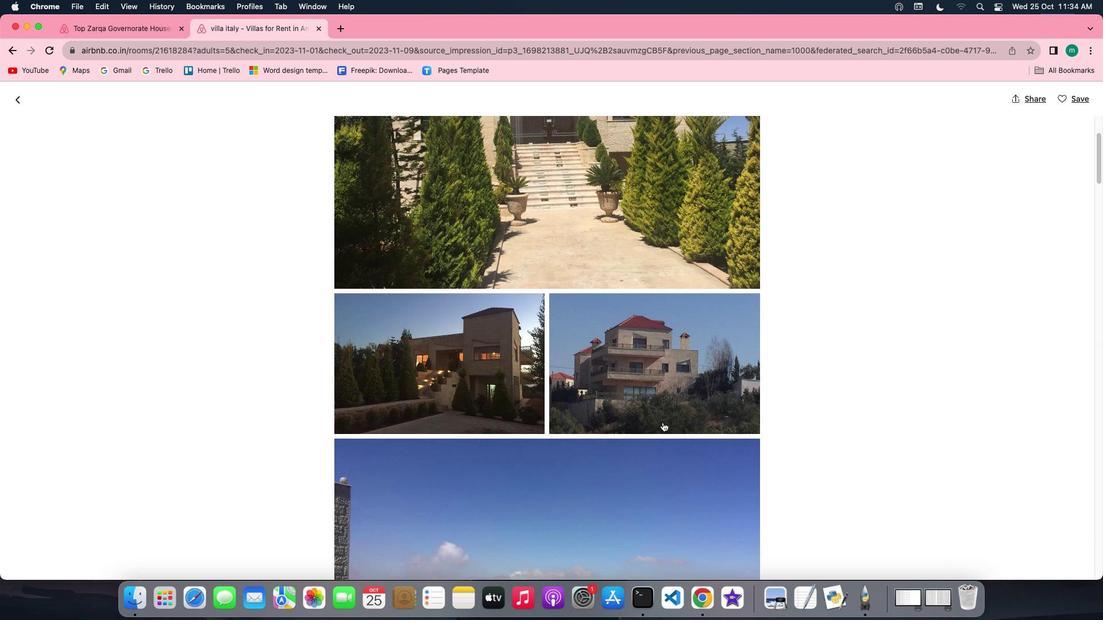 
Action: Mouse scrolled (663, 423) with delta (0, 0)
Screenshot: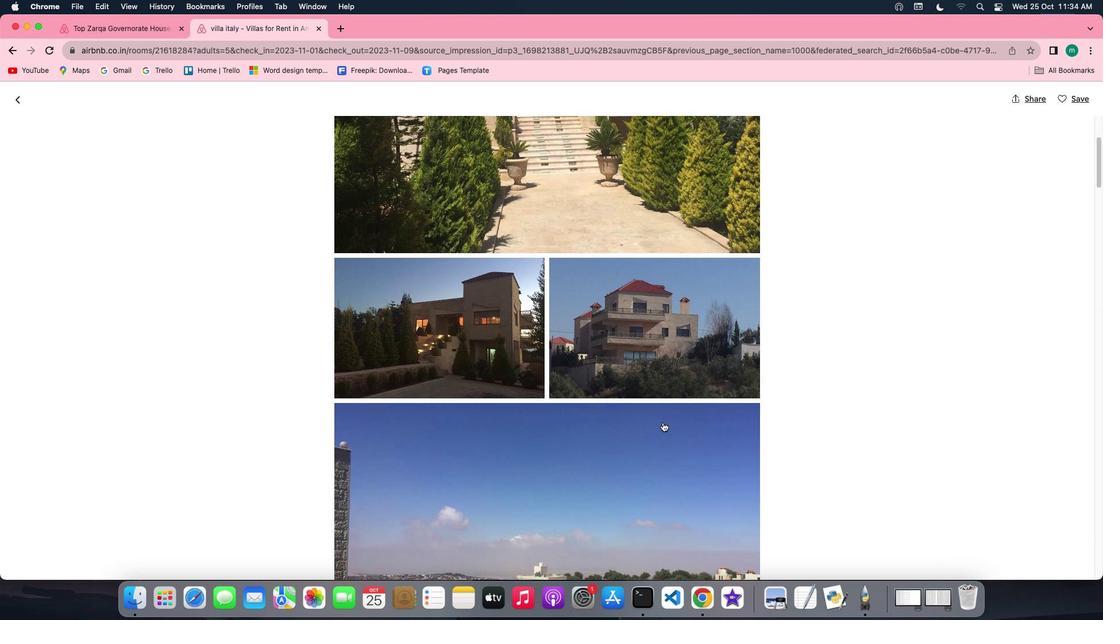 
Action: Mouse scrolled (663, 423) with delta (0, 0)
Screenshot: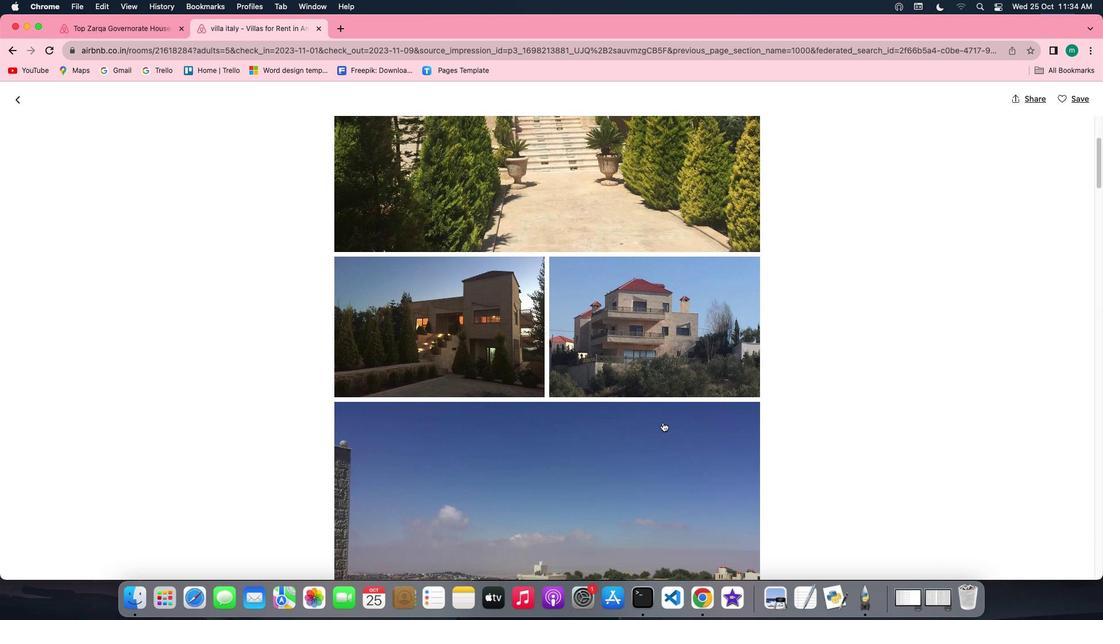 
Action: Mouse scrolled (663, 423) with delta (0, 0)
Screenshot: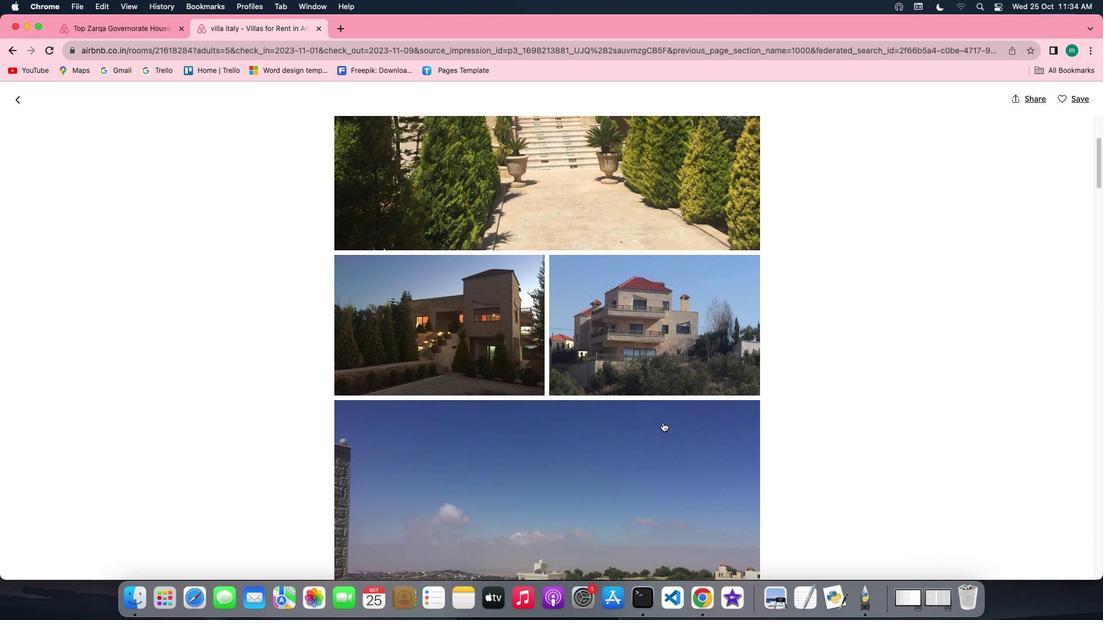
Action: Mouse scrolled (663, 423) with delta (0, 0)
Screenshot: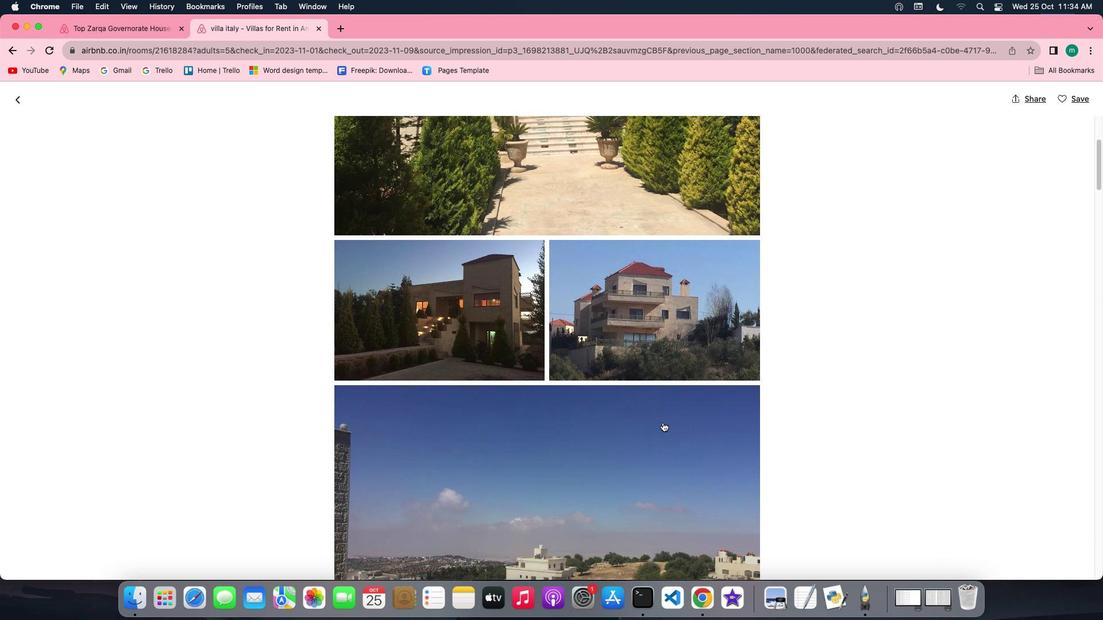 
Action: Mouse scrolled (663, 423) with delta (0, 0)
Screenshot: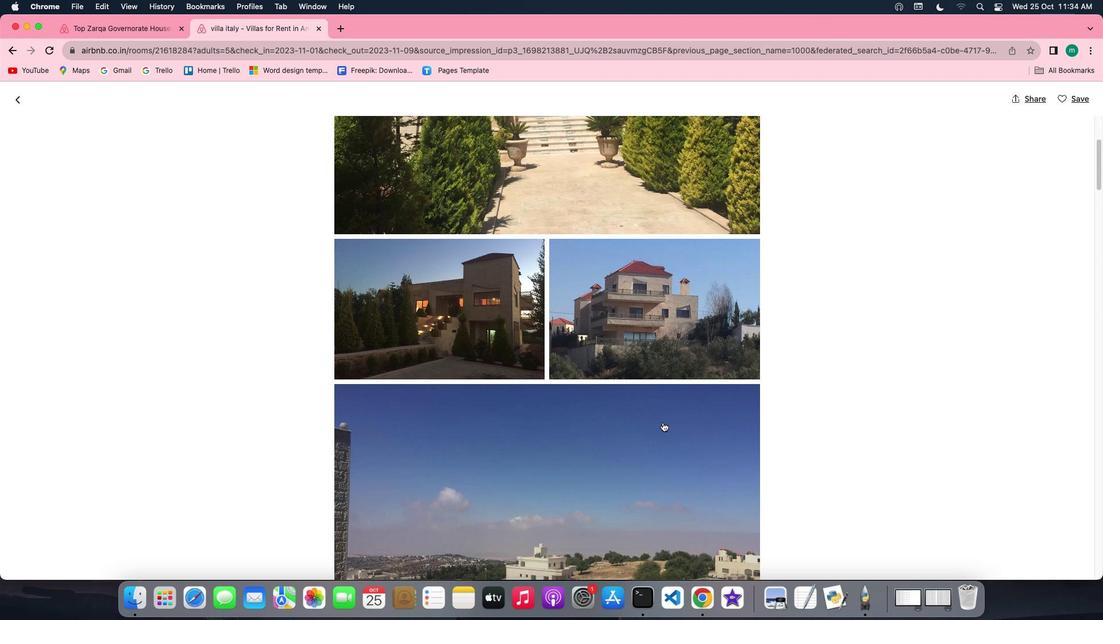 
Action: Mouse scrolled (663, 423) with delta (0, 0)
Screenshot: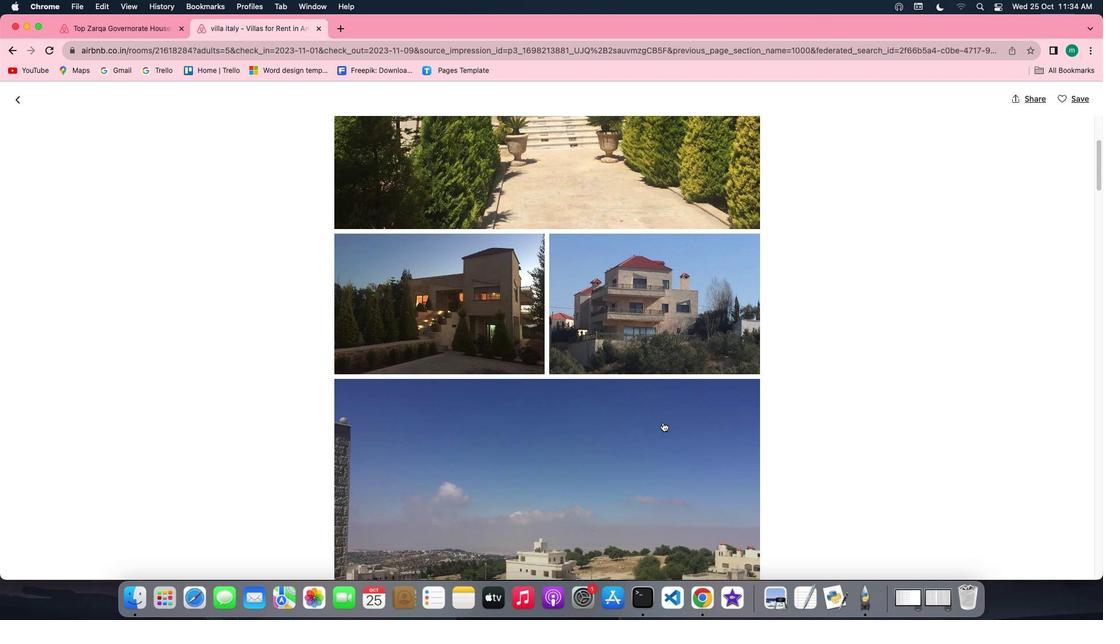
Action: Mouse scrolled (663, 423) with delta (0, 0)
Screenshot: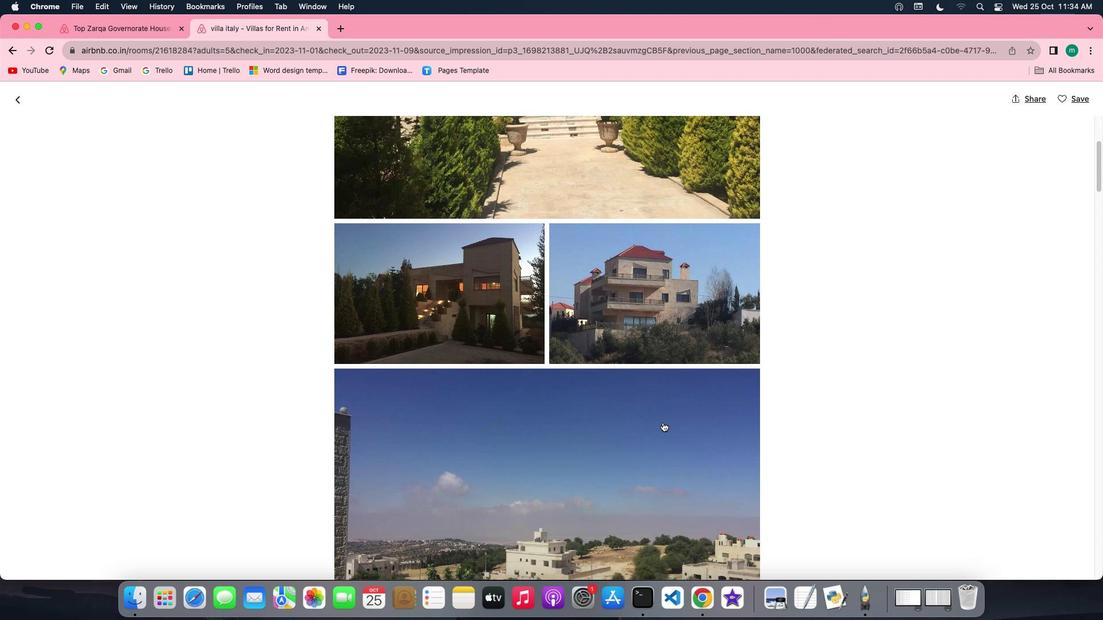 
Action: Mouse scrolled (663, 423) with delta (0, 0)
Screenshot: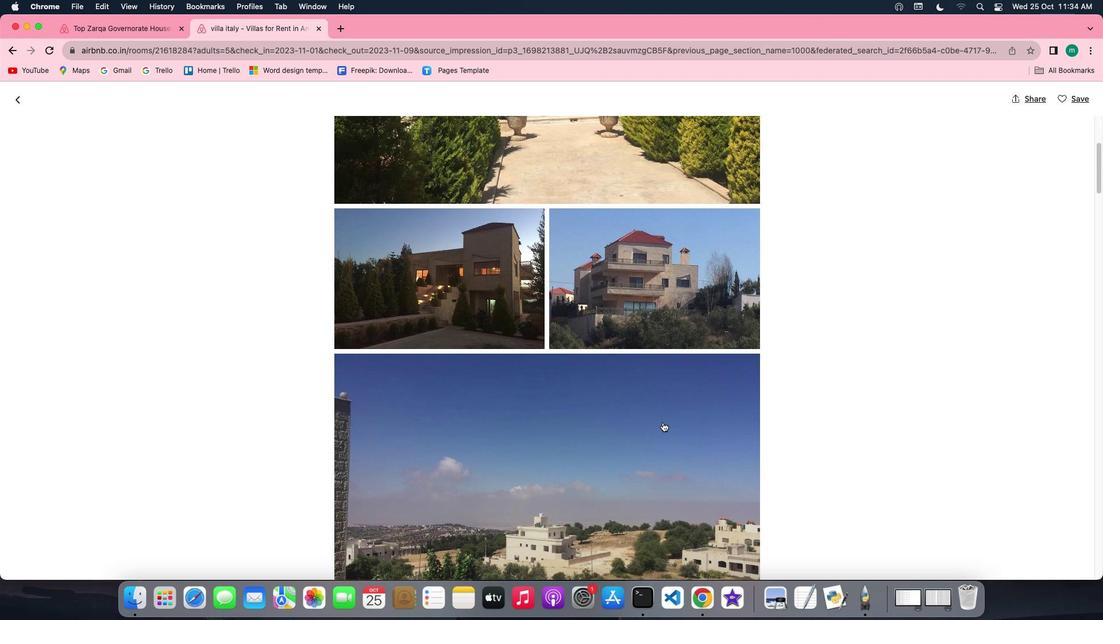 
Action: Mouse scrolled (663, 423) with delta (0, 0)
Screenshot: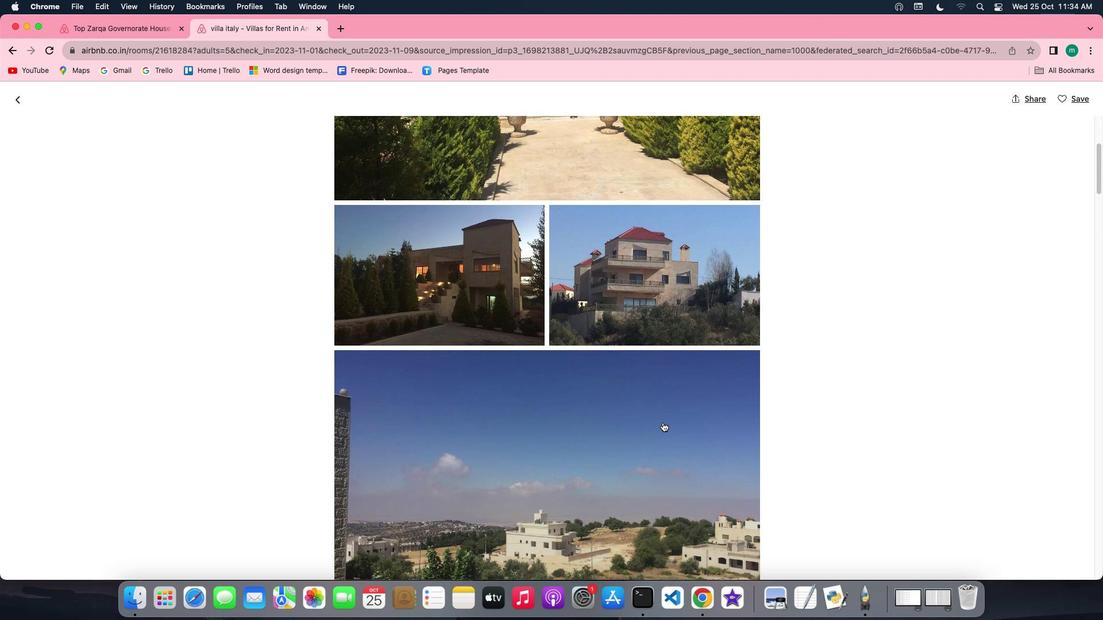 
Action: Mouse scrolled (663, 423) with delta (0, 0)
Screenshot: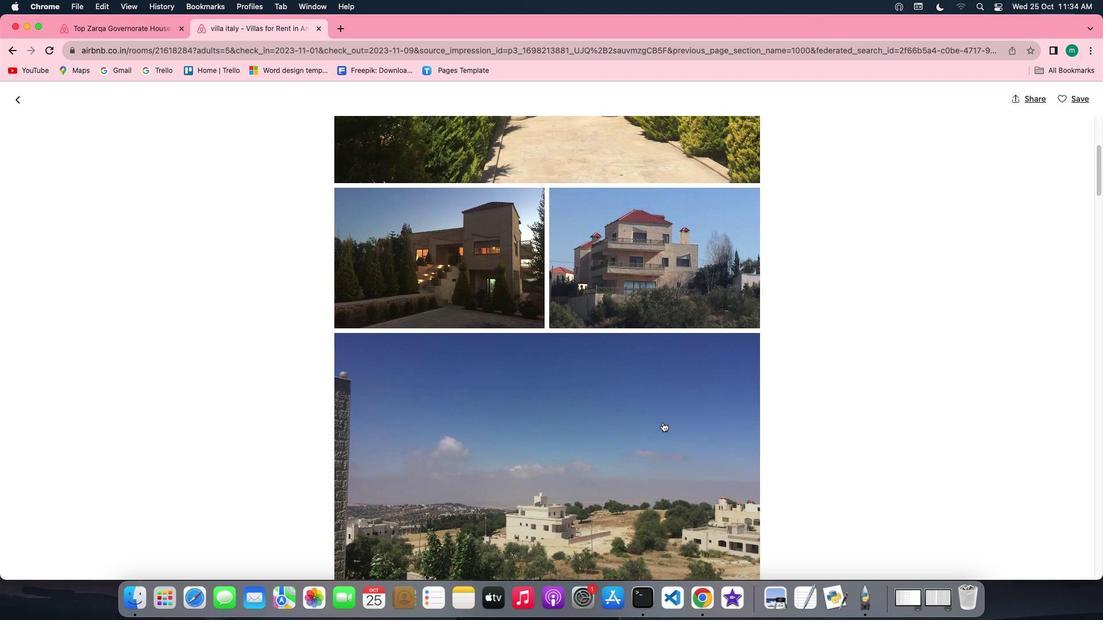 
Action: Mouse scrolled (663, 423) with delta (0, 0)
Screenshot: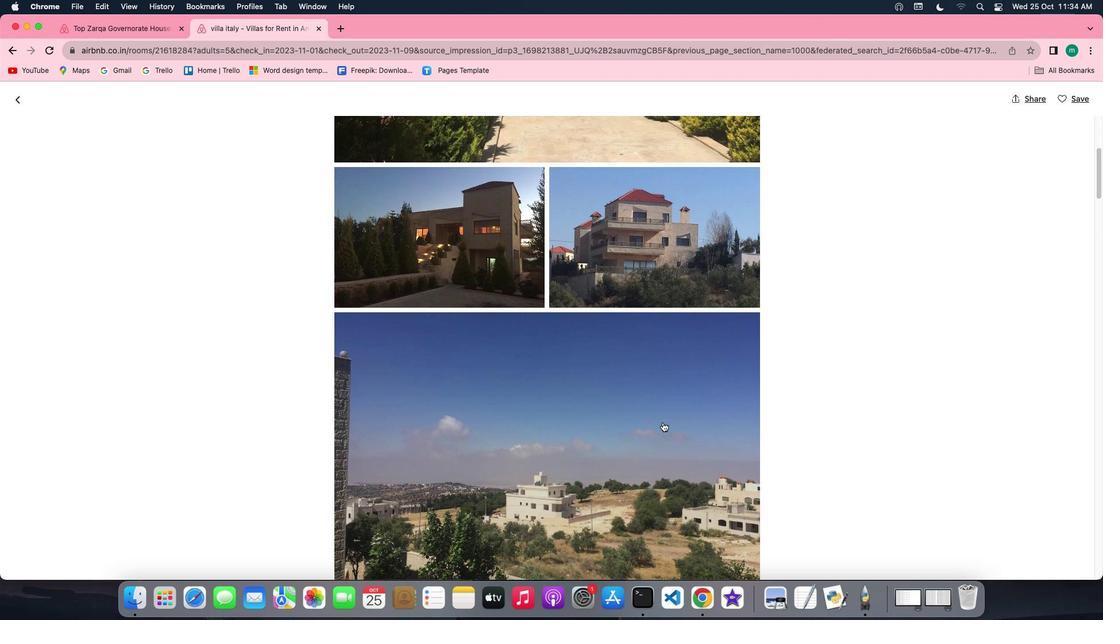 
Action: Mouse scrolled (663, 423) with delta (0, 0)
Screenshot: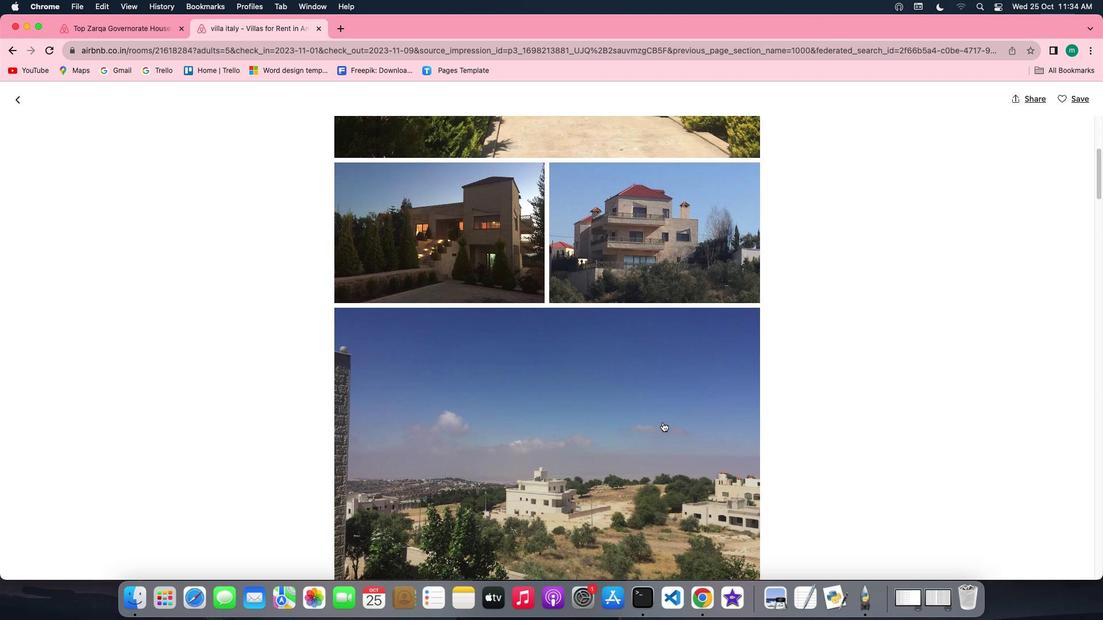 
Action: Mouse scrolled (663, 423) with delta (0, 0)
Screenshot: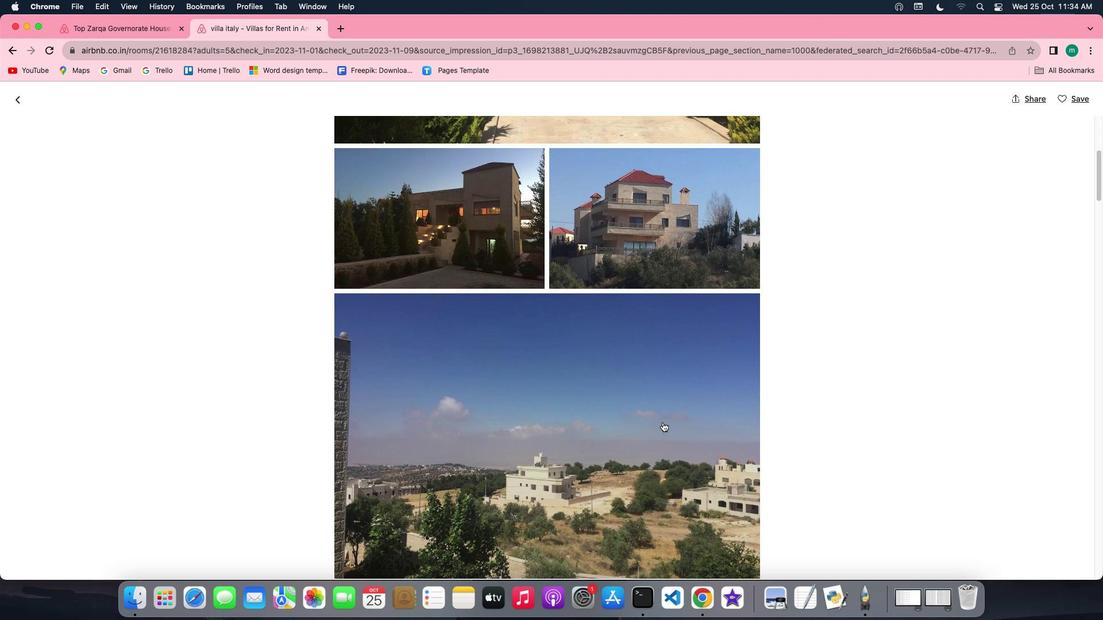 
Action: Mouse scrolled (663, 423) with delta (0, 0)
Screenshot: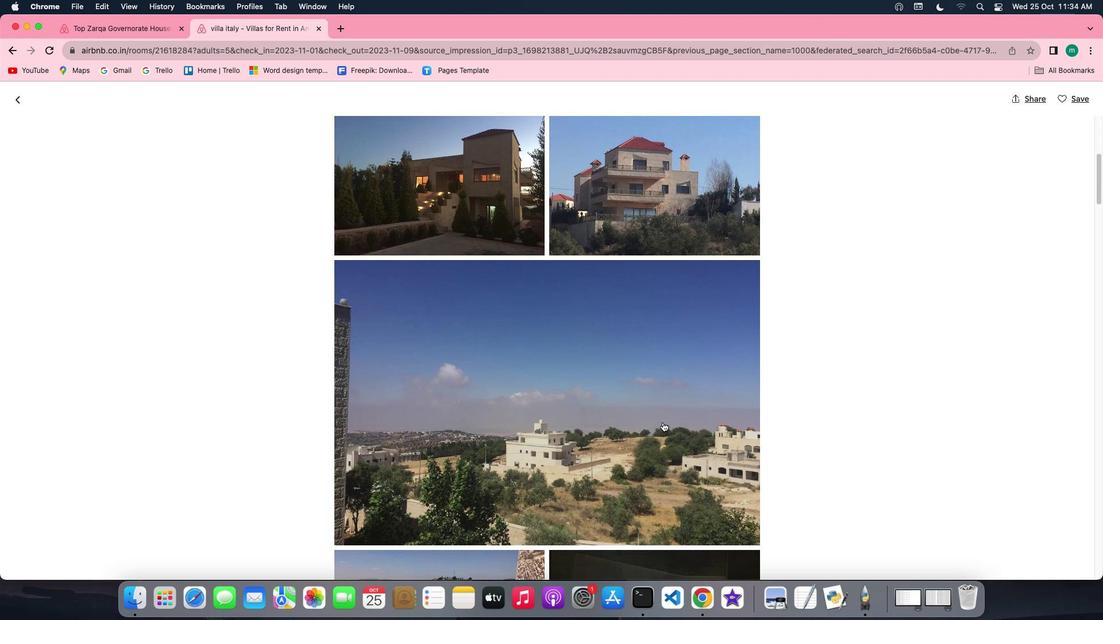 
Action: Mouse scrolled (663, 423) with delta (0, 0)
Screenshot: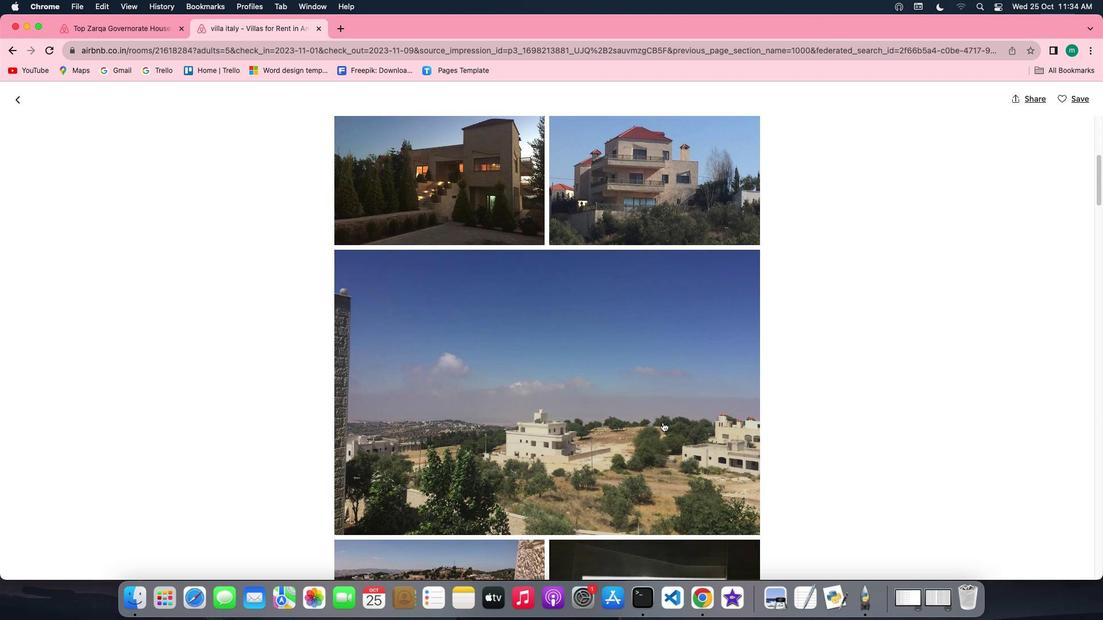 
Action: Mouse scrolled (663, 423) with delta (0, -1)
Screenshot: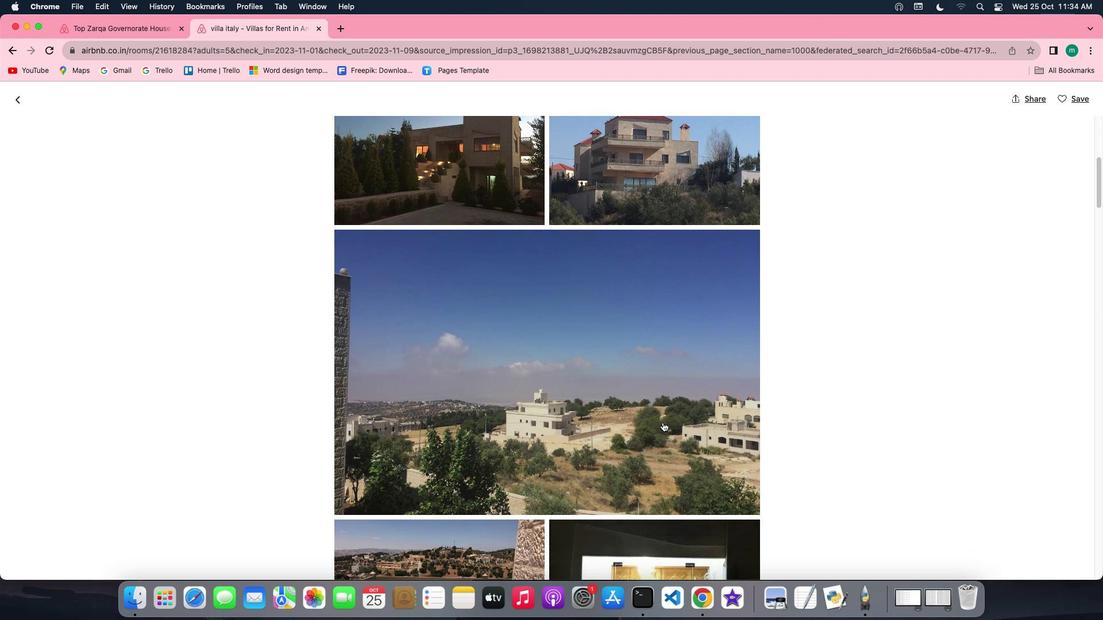 
Action: Mouse scrolled (663, 423) with delta (0, 0)
Screenshot: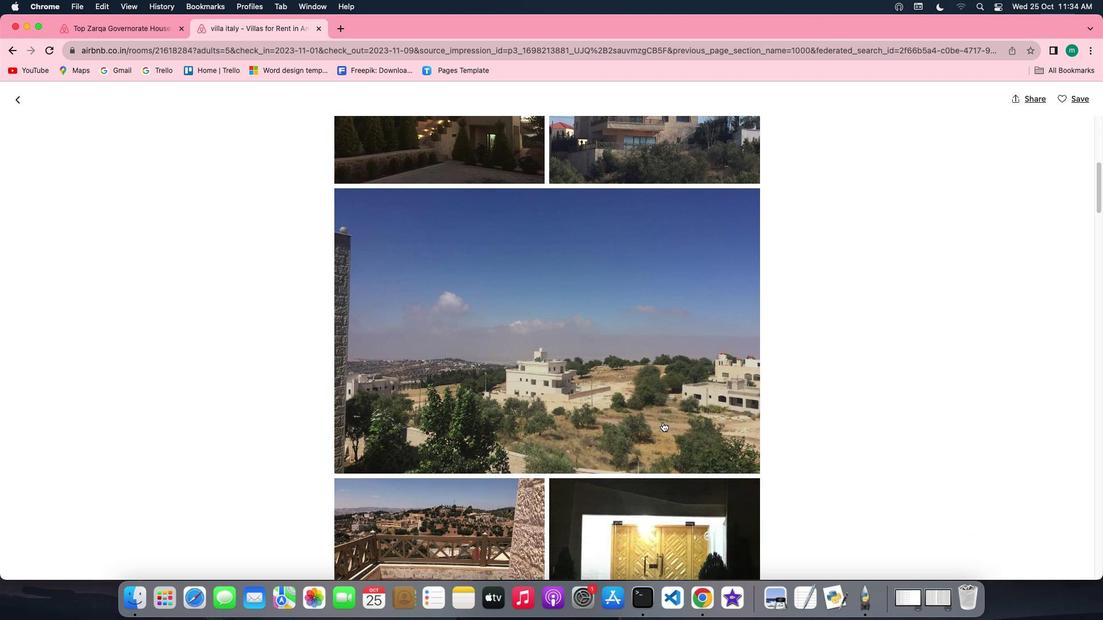 
Action: Mouse scrolled (663, 423) with delta (0, 0)
Screenshot: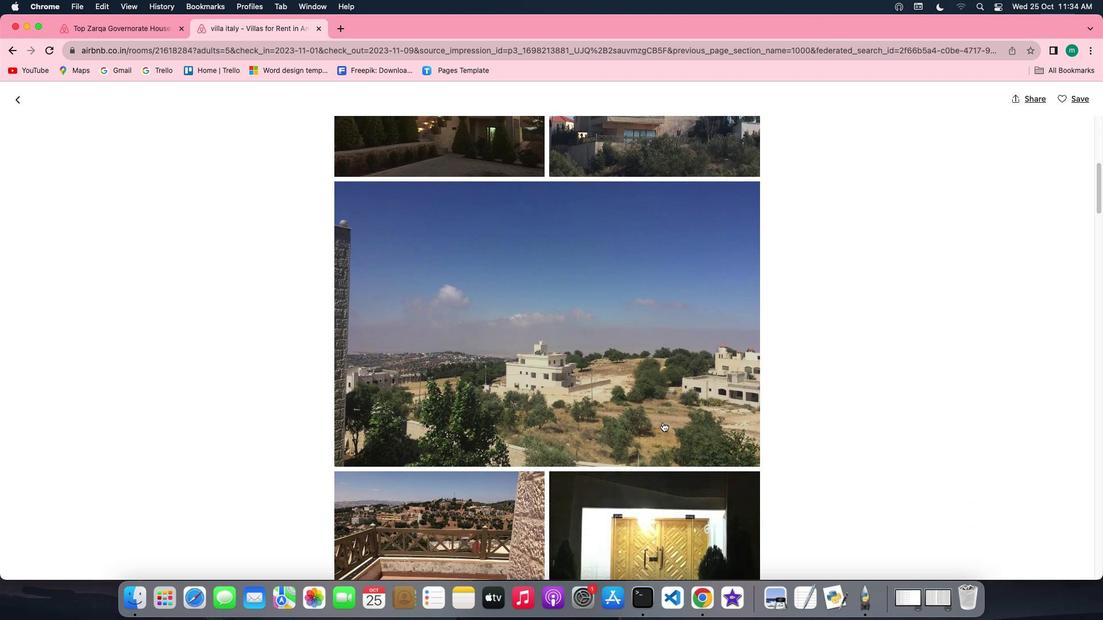 
Action: Mouse scrolled (663, 423) with delta (0, -1)
Screenshot: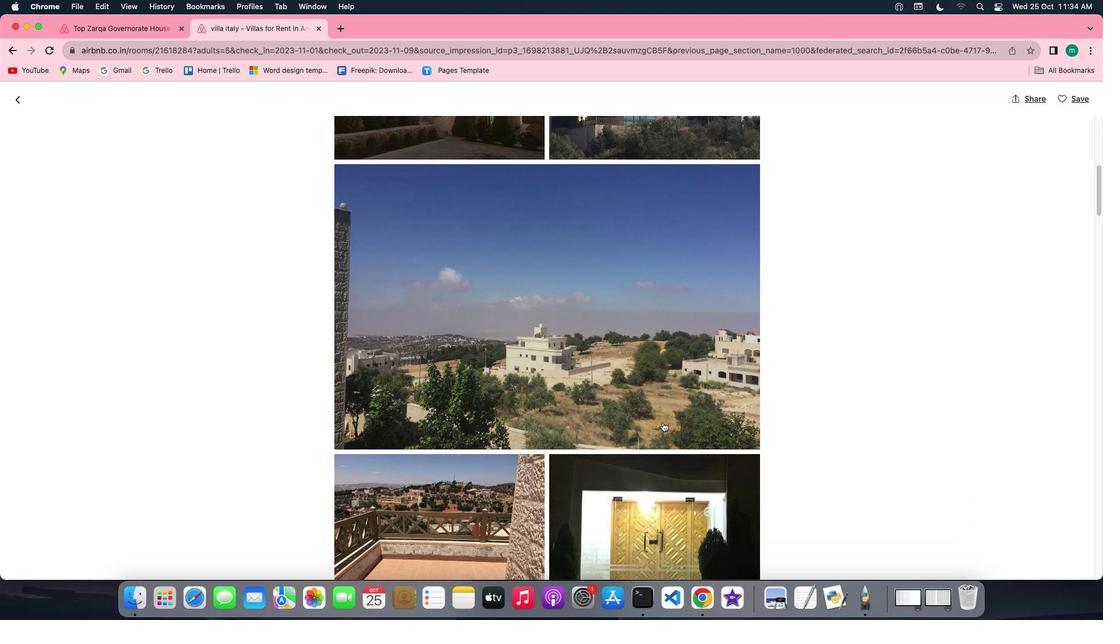 
Action: Mouse scrolled (663, 423) with delta (0, -1)
Screenshot: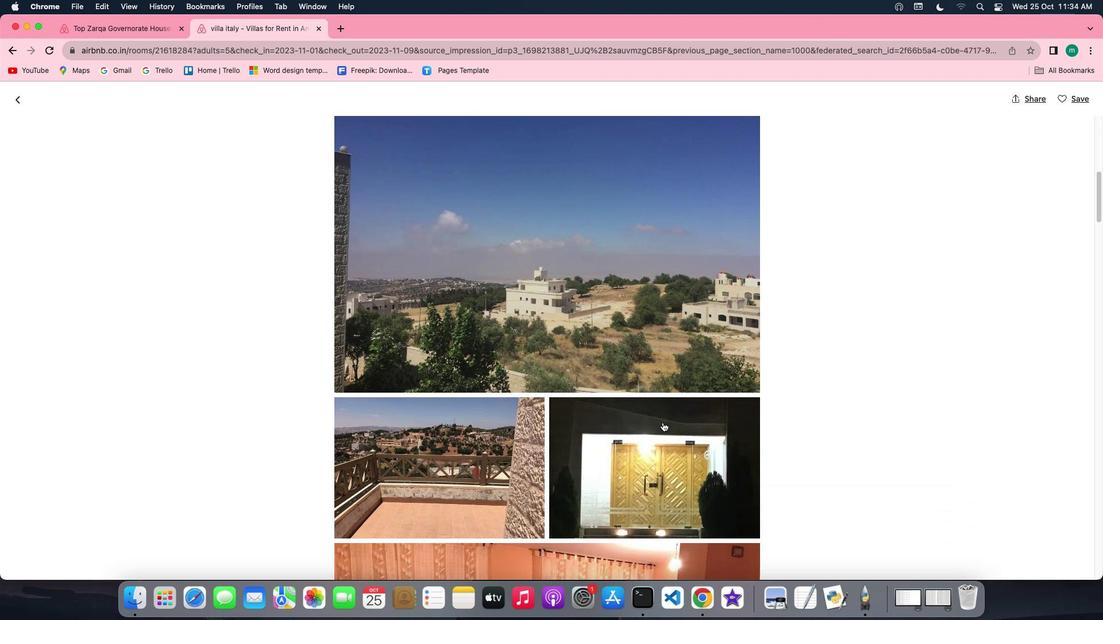 
Action: Mouse scrolled (663, 423) with delta (0, 0)
Screenshot: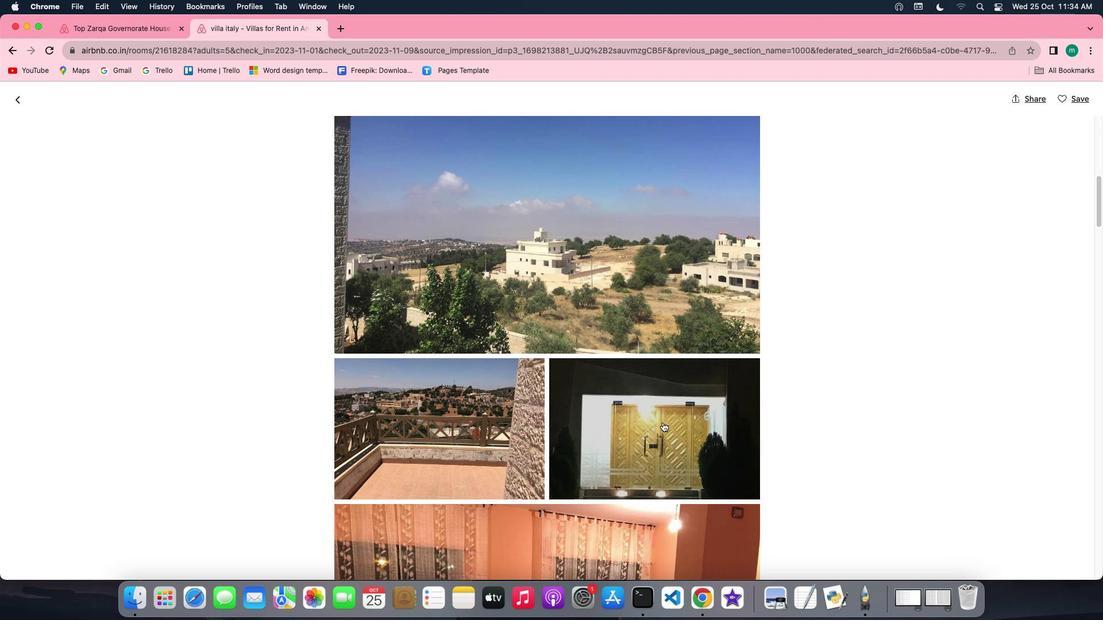 
Action: Mouse scrolled (663, 423) with delta (0, 0)
Screenshot: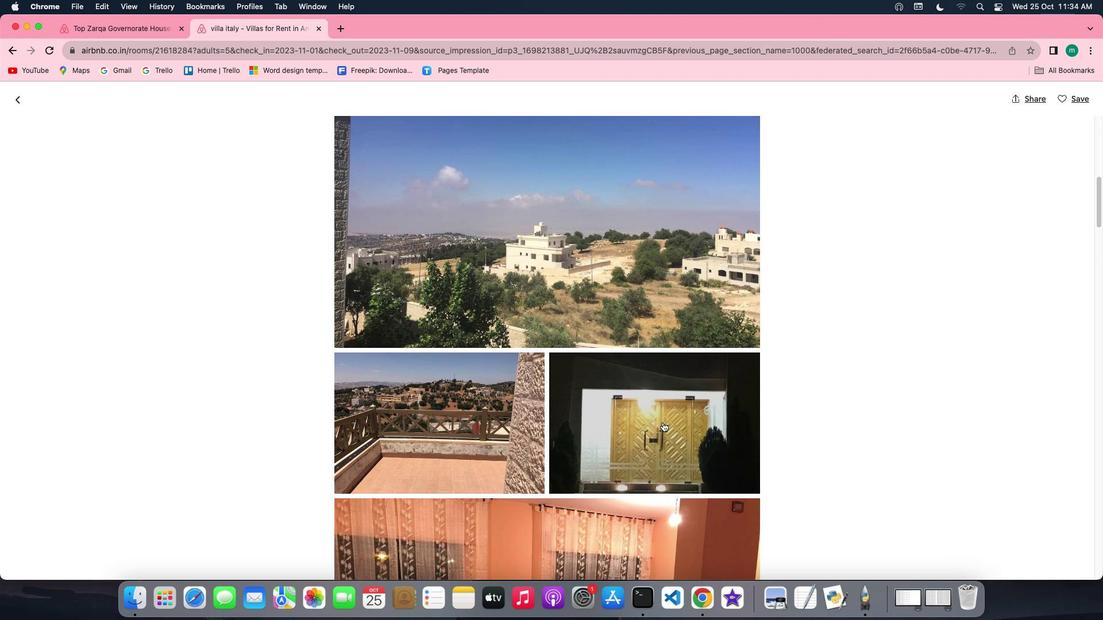
Action: Mouse scrolled (663, 423) with delta (0, 0)
Screenshot: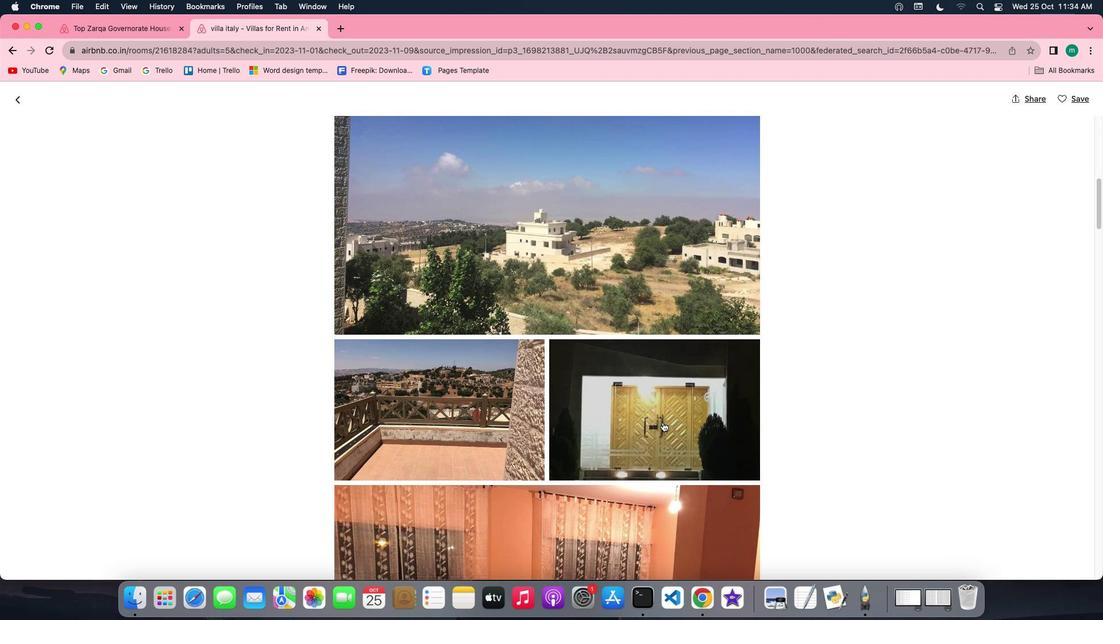 
Action: Mouse scrolled (663, 423) with delta (0, 0)
Screenshot: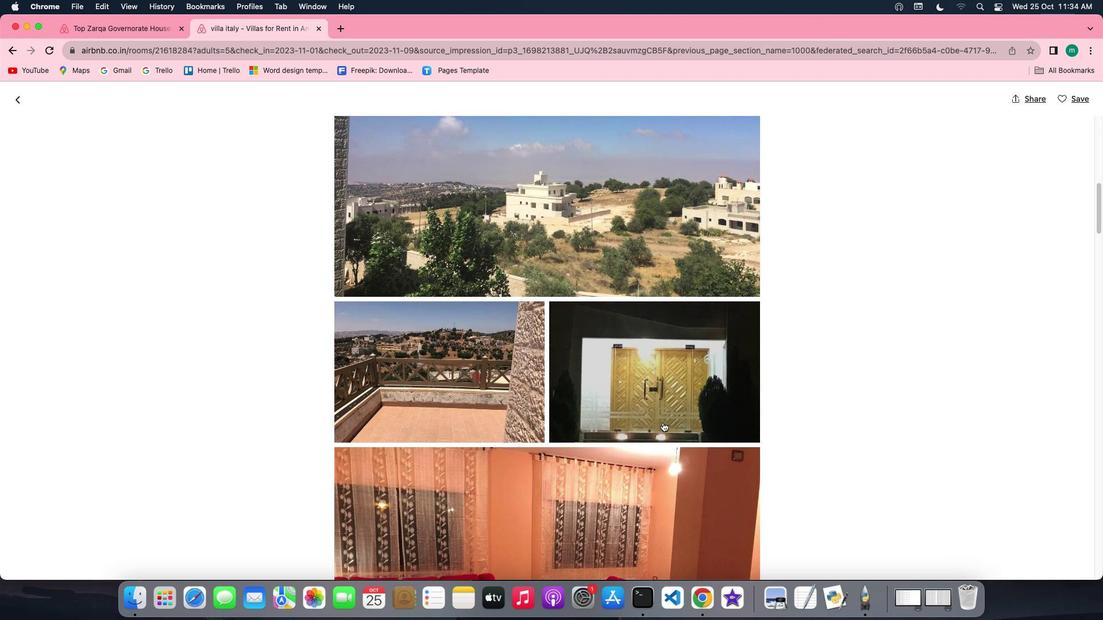 
Action: Mouse scrolled (663, 423) with delta (0, 0)
Screenshot: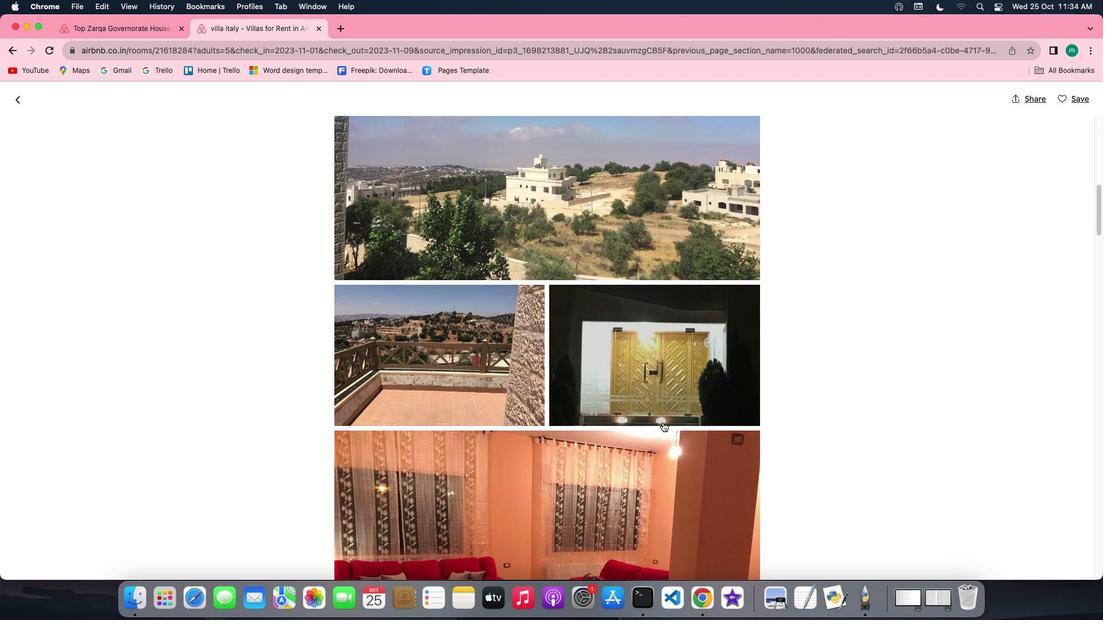
Action: Mouse scrolled (663, 423) with delta (0, -1)
Screenshot: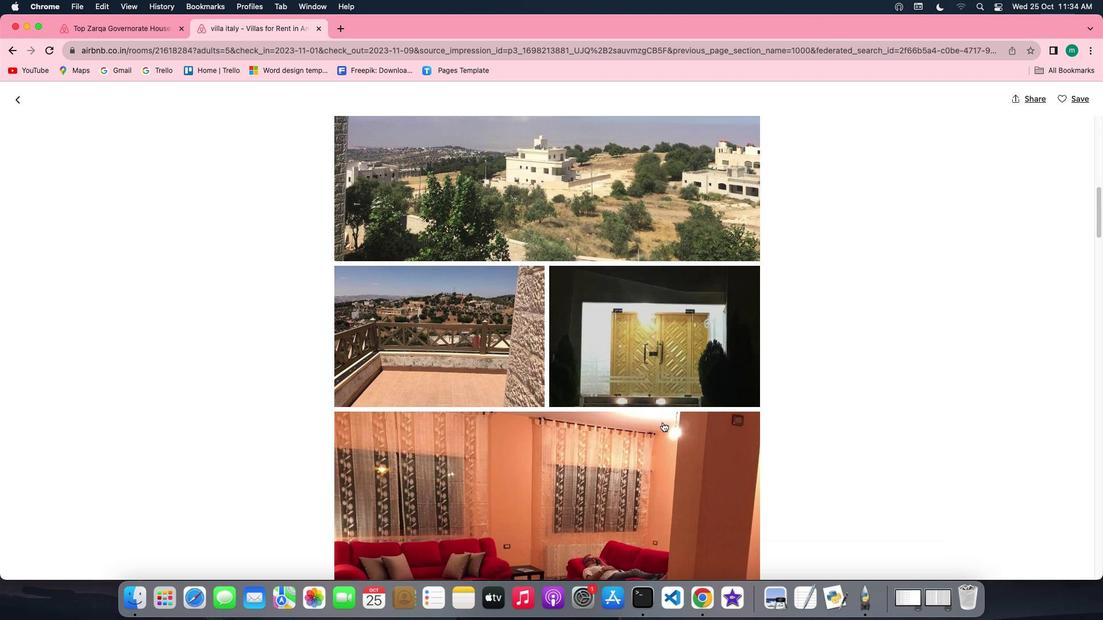 
Action: Mouse scrolled (663, 423) with delta (0, -1)
Screenshot: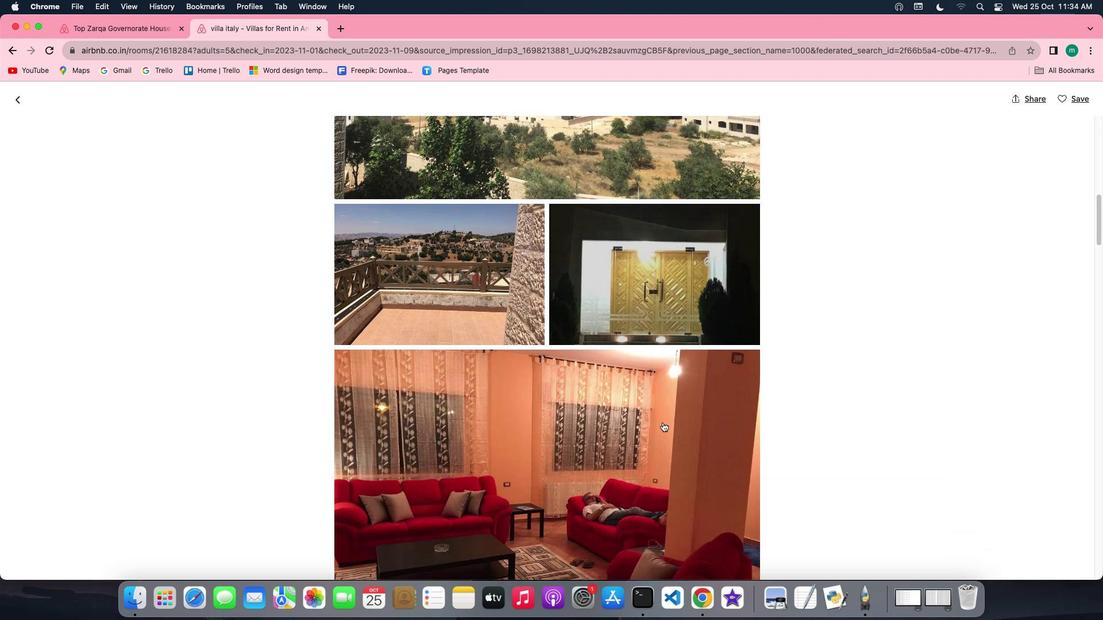 
Action: Mouse scrolled (663, 423) with delta (0, 0)
Screenshot: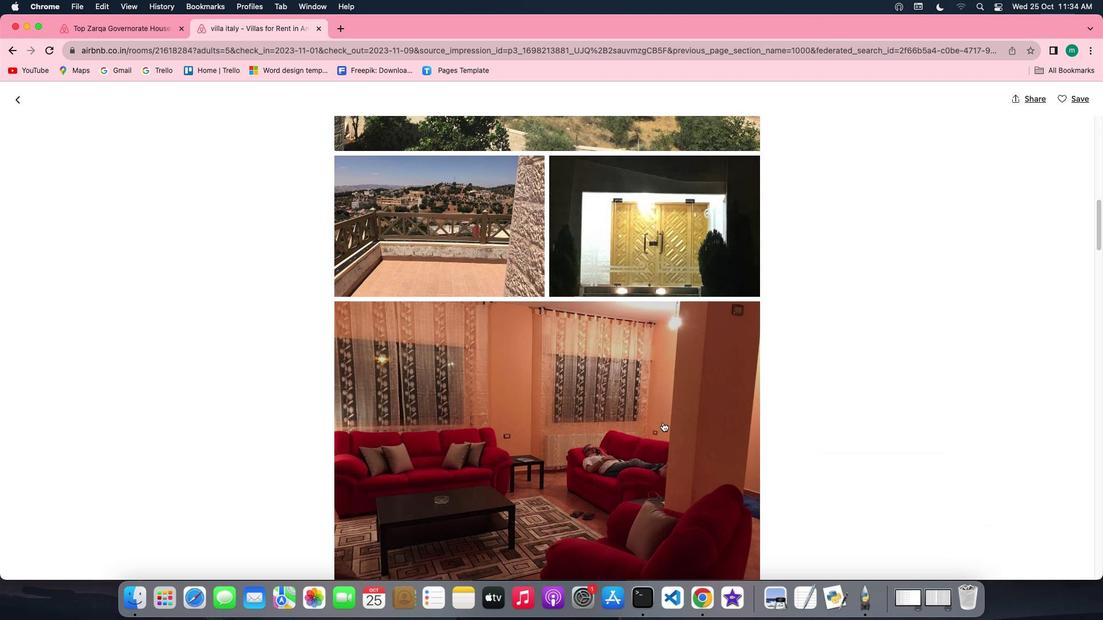 
Action: Mouse scrolled (663, 423) with delta (0, 0)
Screenshot: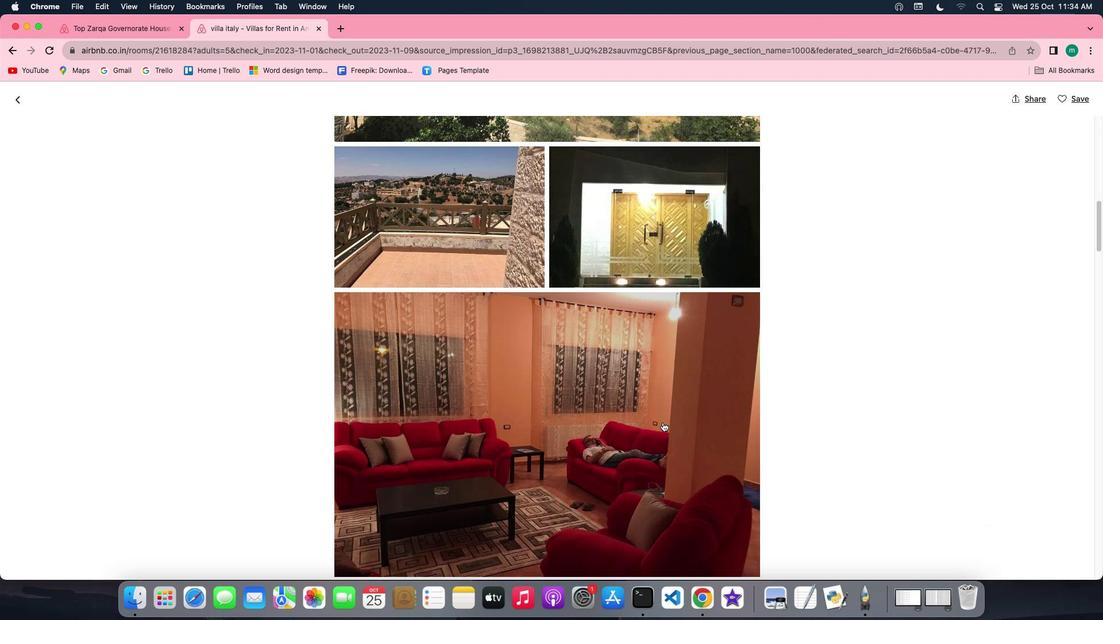 
Action: Mouse scrolled (663, 423) with delta (0, 0)
Screenshot: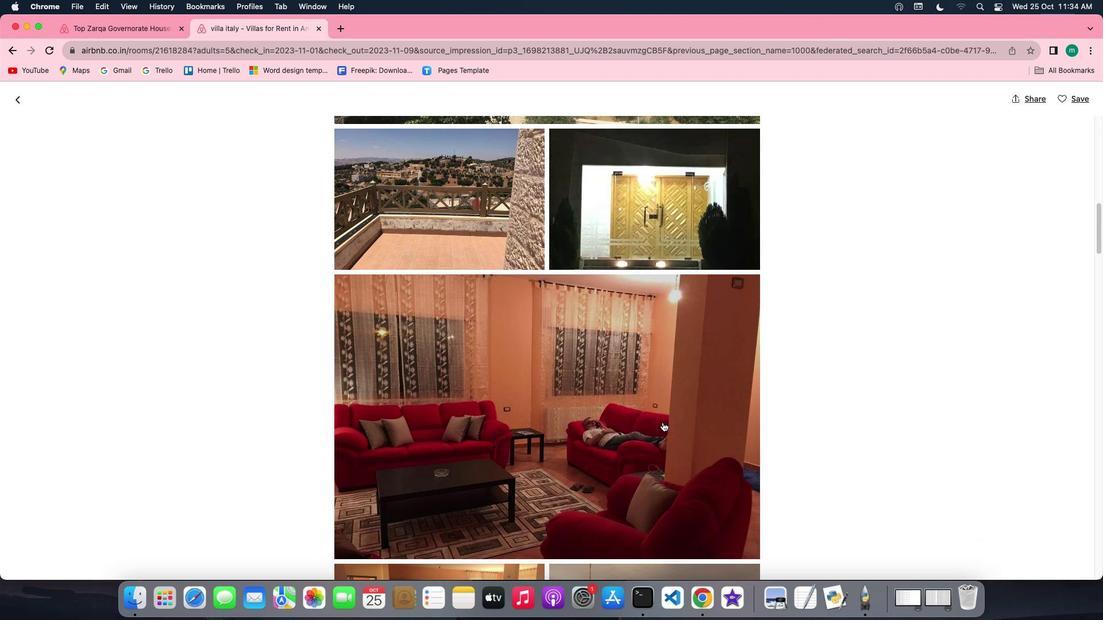 
Action: Mouse scrolled (663, 423) with delta (0, 0)
Screenshot: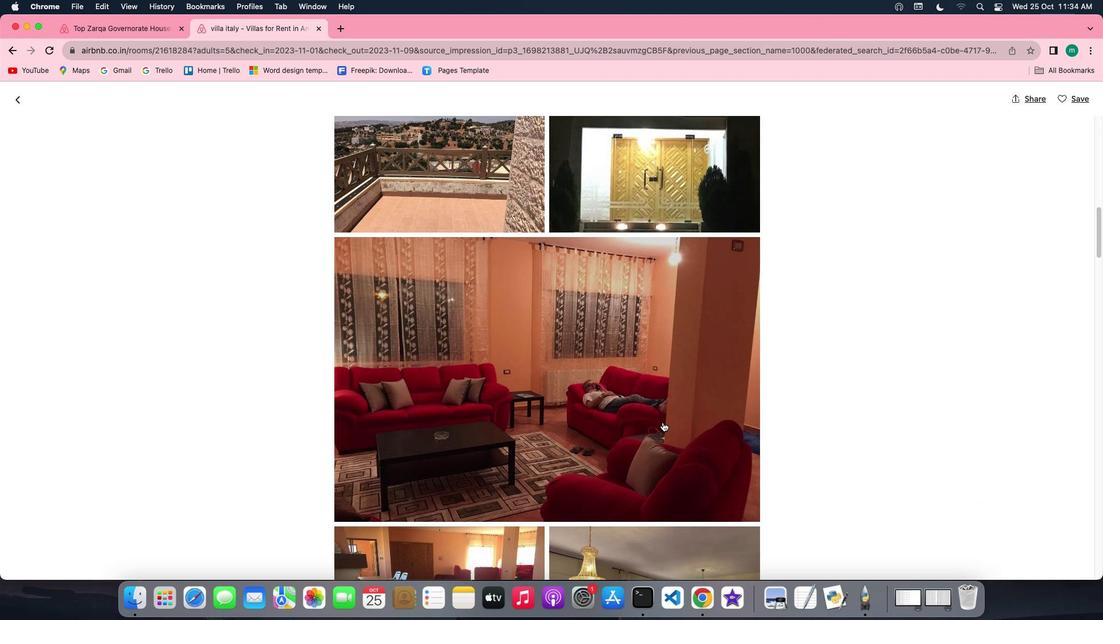 
Action: Mouse scrolled (663, 423) with delta (0, 0)
Screenshot: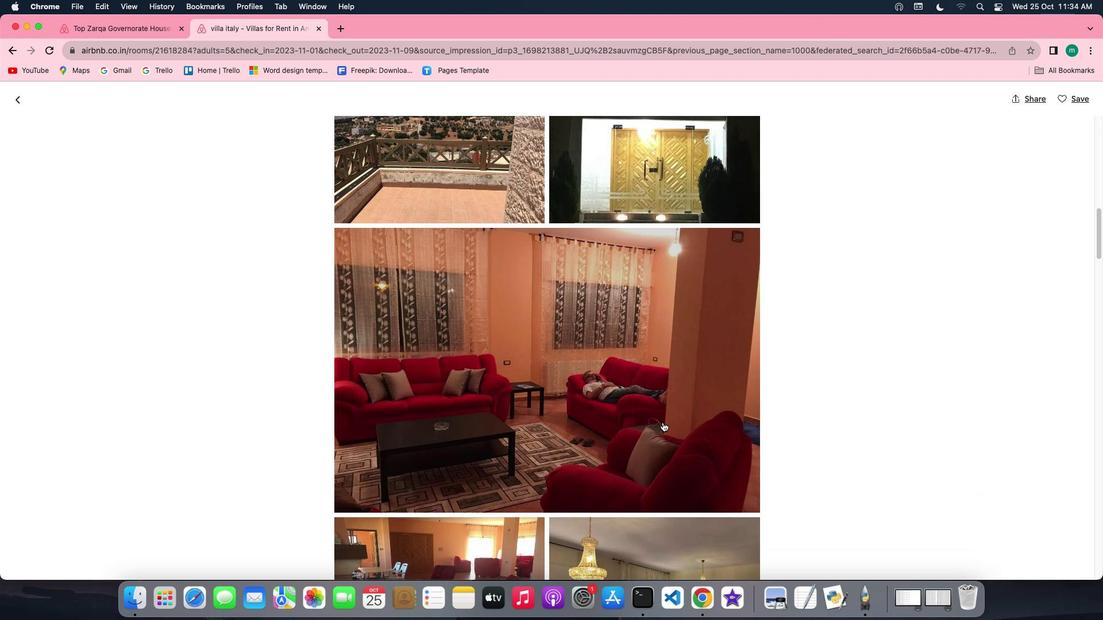 
Action: Mouse scrolled (663, 423) with delta (0, -1)
Screenshot: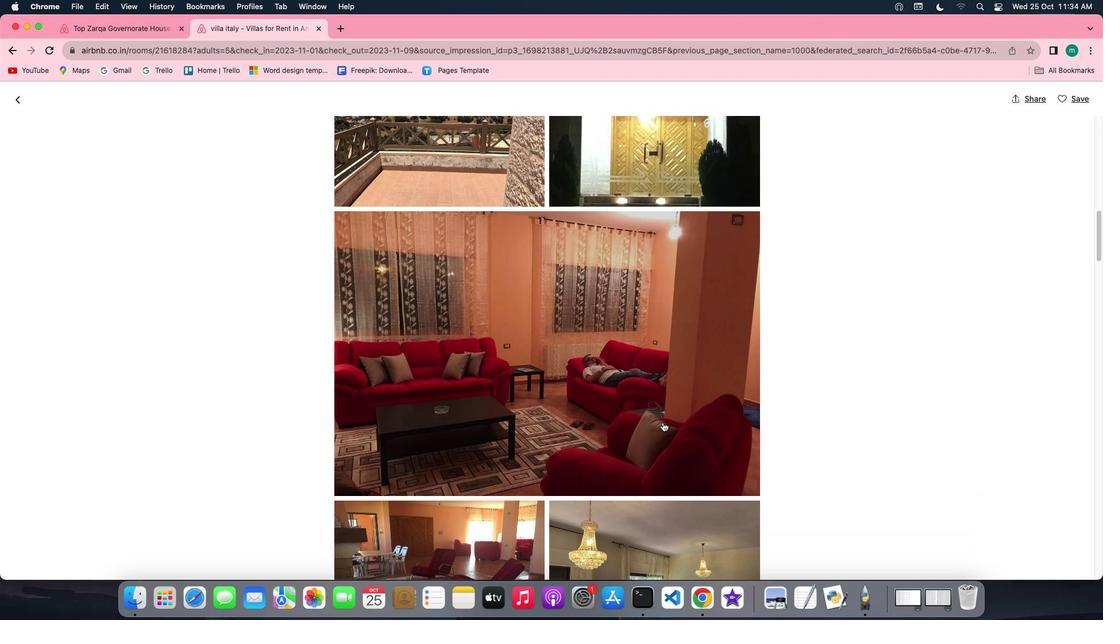 
Action: Mouse scrolled (663, 423) with delta (0, 0)
Screenshot: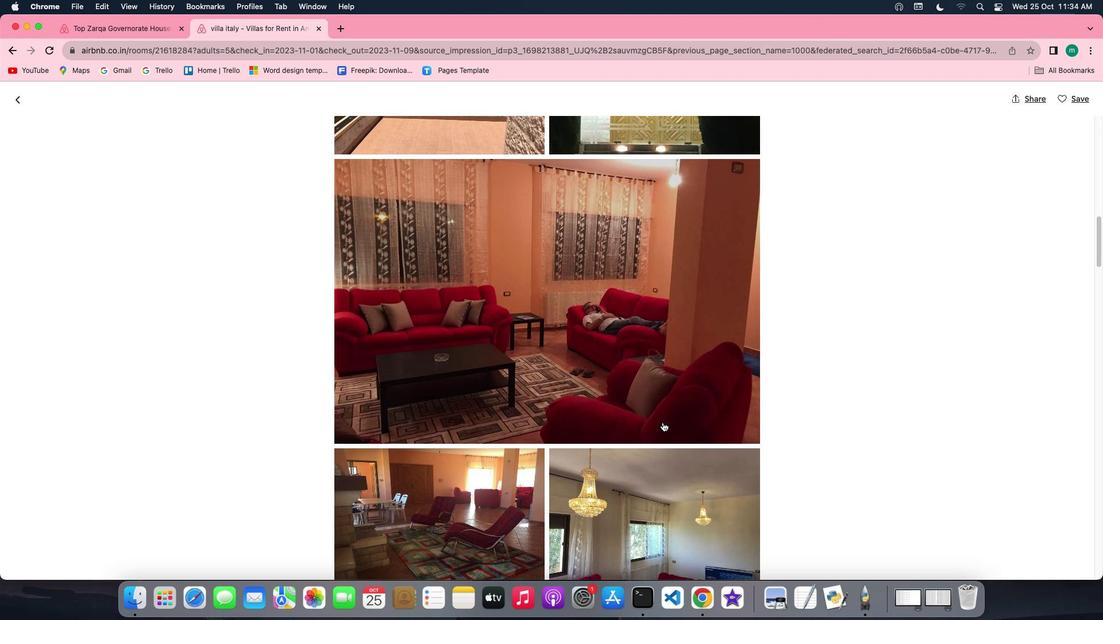 
Action: Mouse scrolled (663, 423) with delta (0, 0)
Screenshot: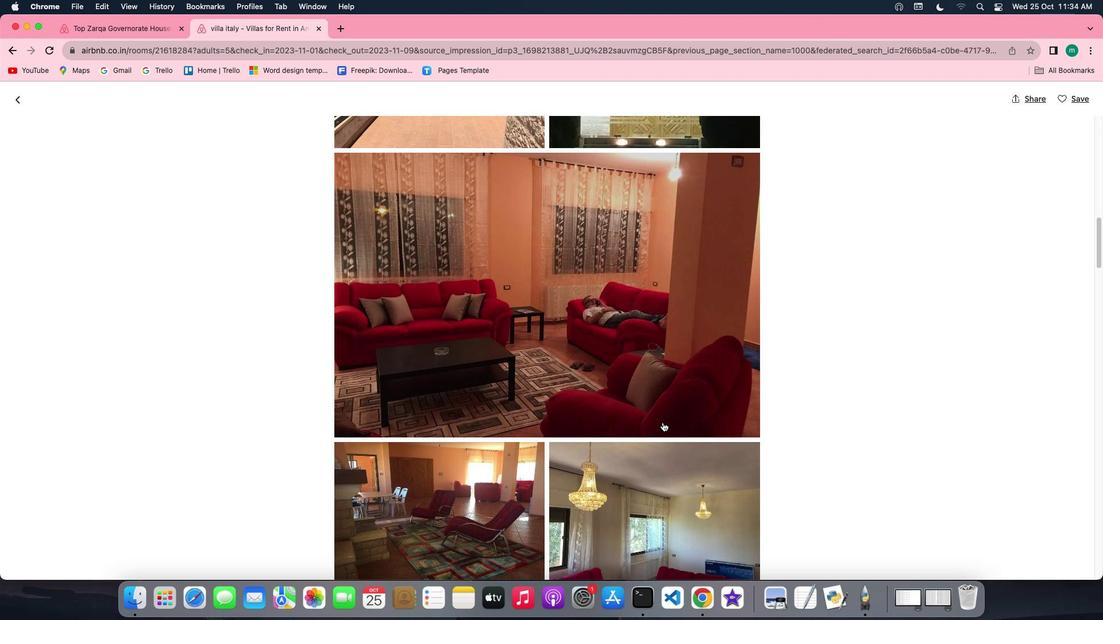 
Action: Mouse scrolled (663, 423) with delta (0, -1)
Screenshot: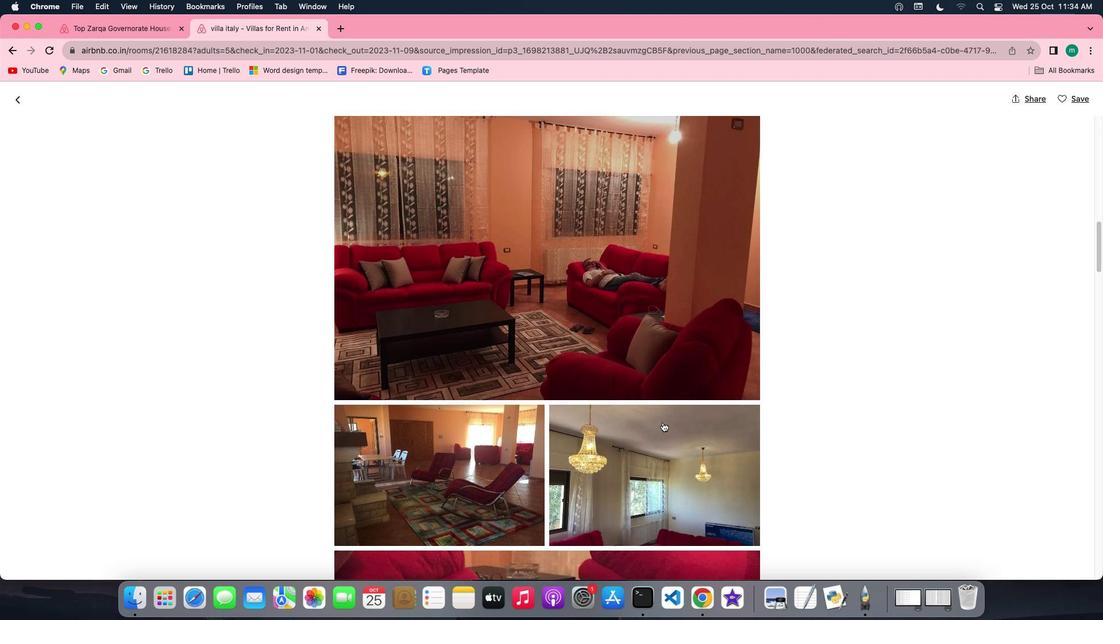 
Action: Mouse scrolled (663, 423) with delta (0, 0)
Screenshot: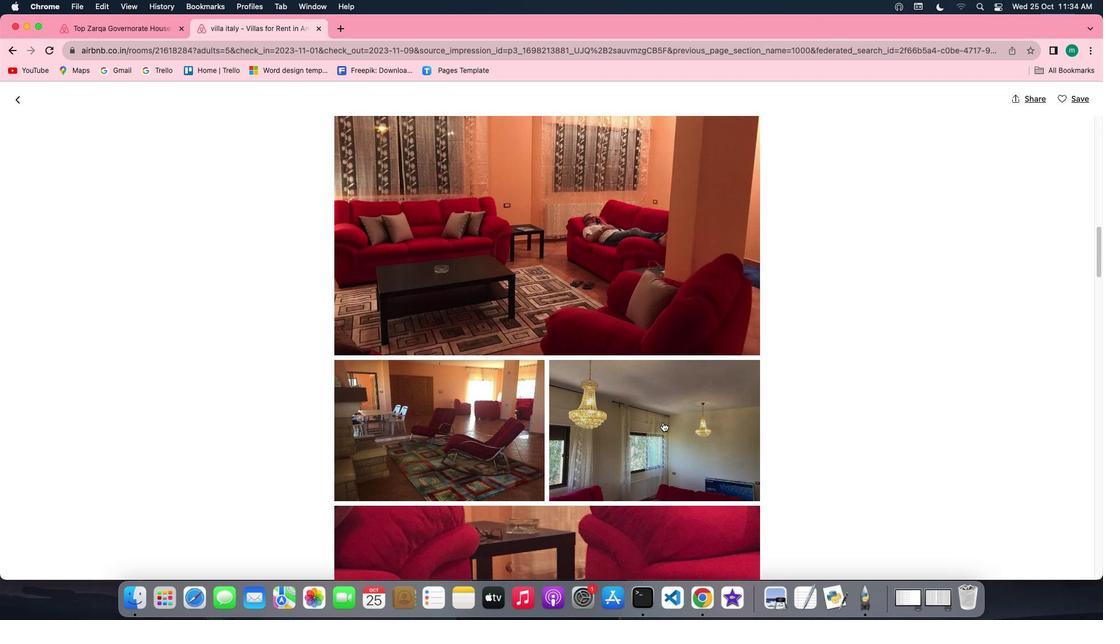 
Action: Mouse scrolled (663, 423) with delta (0, 0)
Screenshot: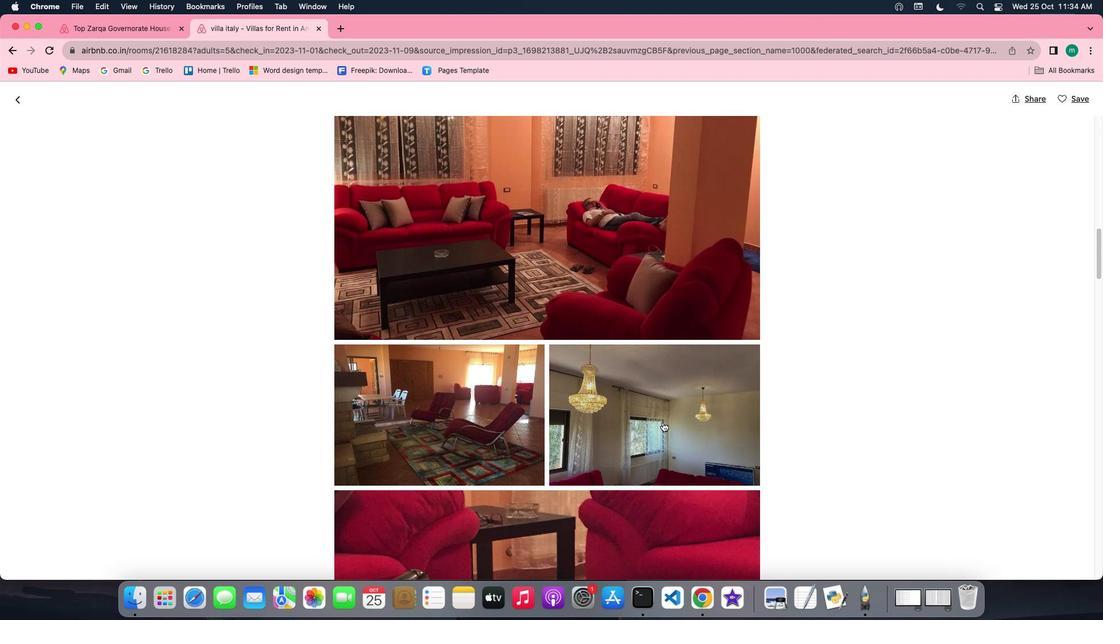 
Action: Mouse scrolled (663, 423) with delta (0, -1)
Screenshot: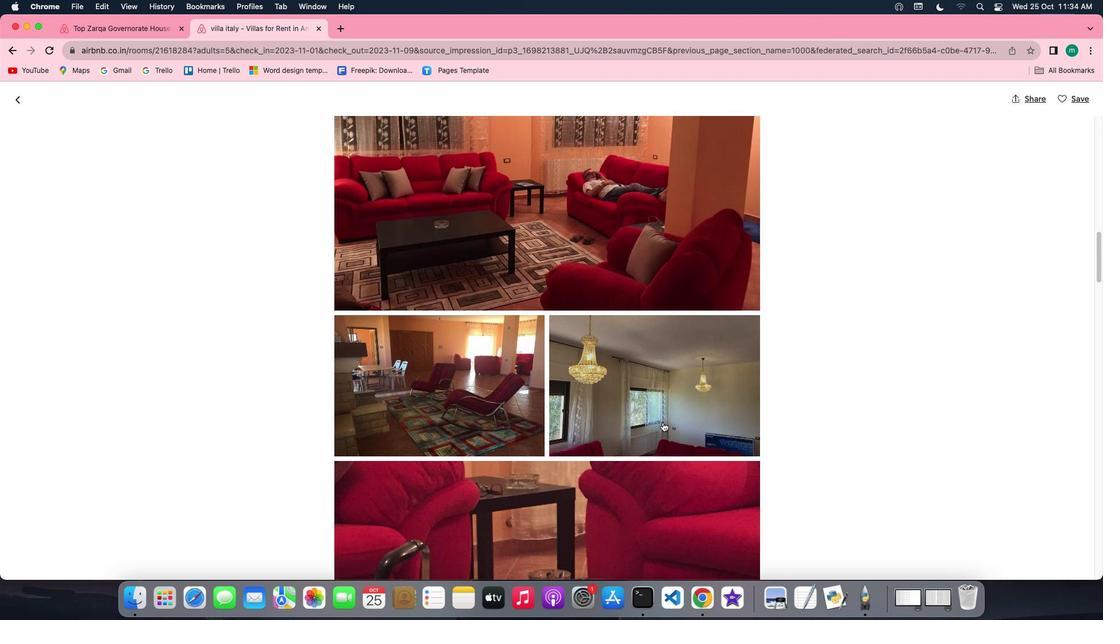 
Action: Mouse scrolled (663, 423) with delta (0, -2)
Screenshot: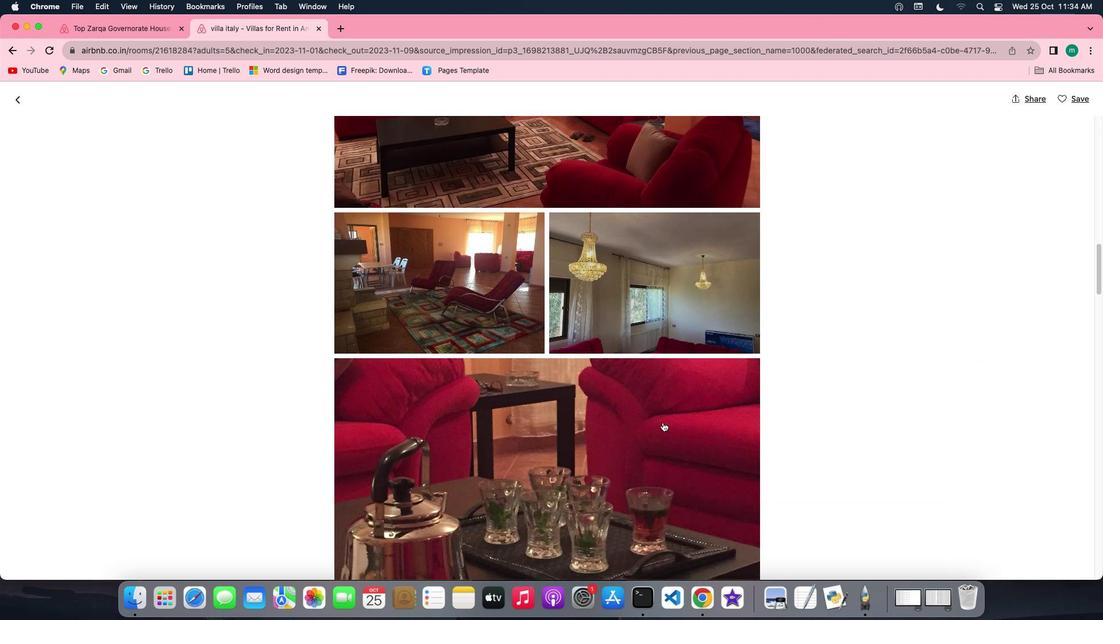 
Action: Mouse scrolled (663, 423) with delta (0, 0)
Screenshot: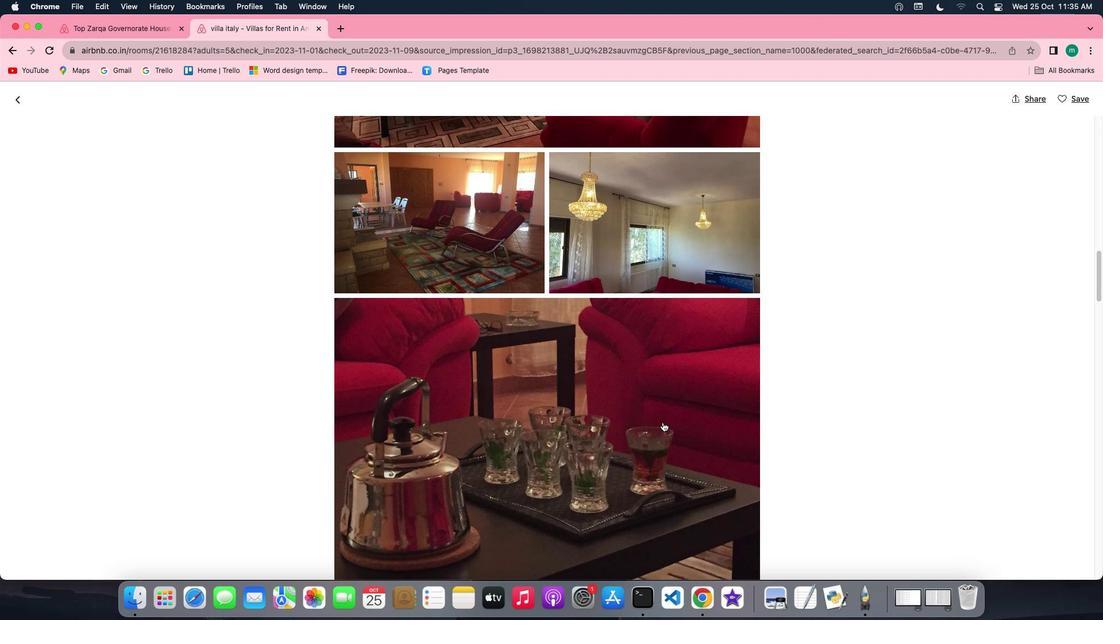 
Action: Mouse scrolled (663, 423) with delta (0, 0)
Screenshot: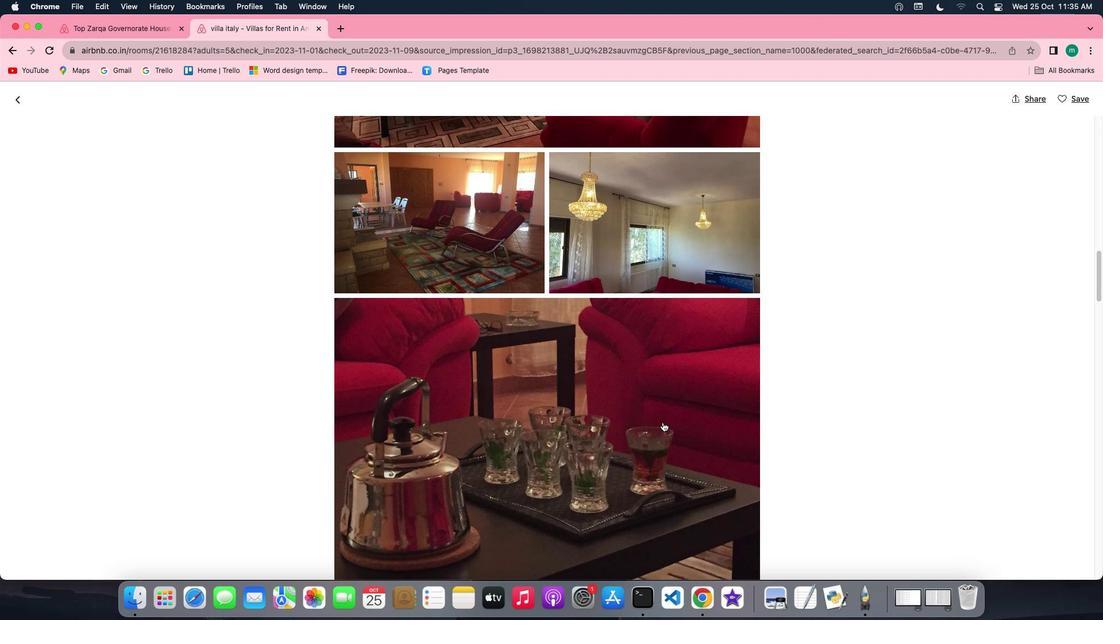 
Action: Mouse scrolled (663, 423) with delta (0, -1)
Screenshot: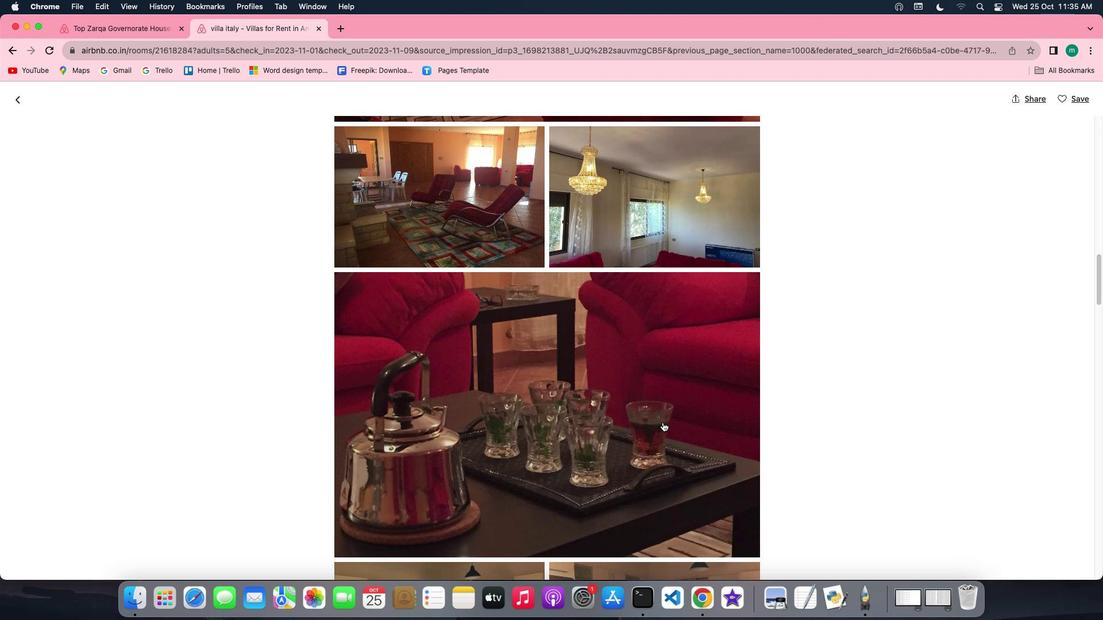 
Action: Mouse scrolled (663, 423) with delta (0, -2)
Screenshot: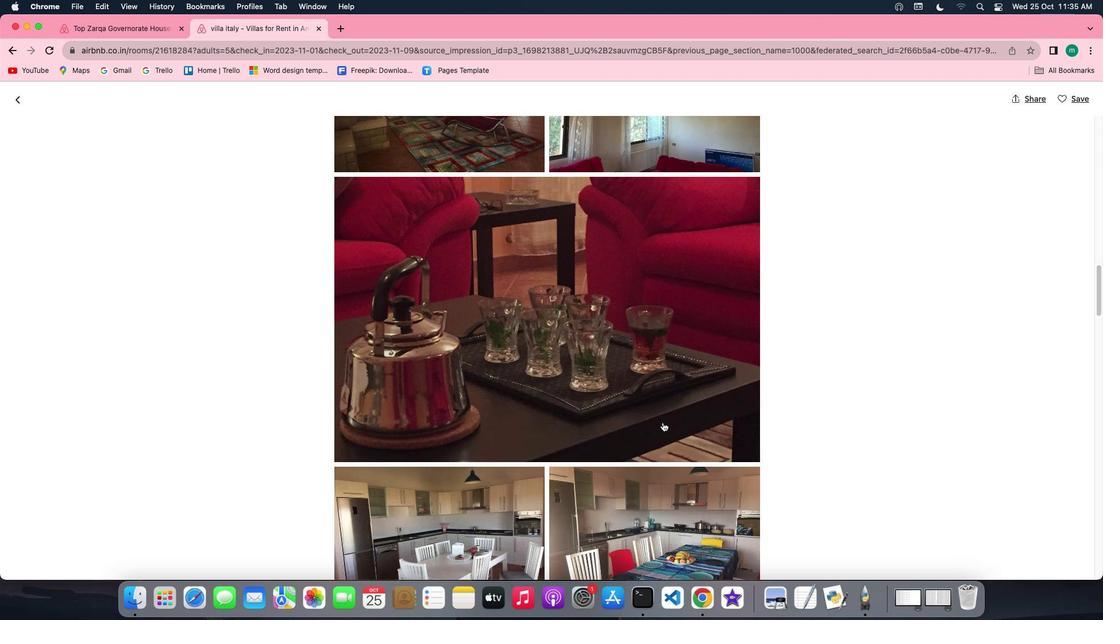 
Action: Mouse scrolled (663, 423) with delta (0, 0)
Screenshot: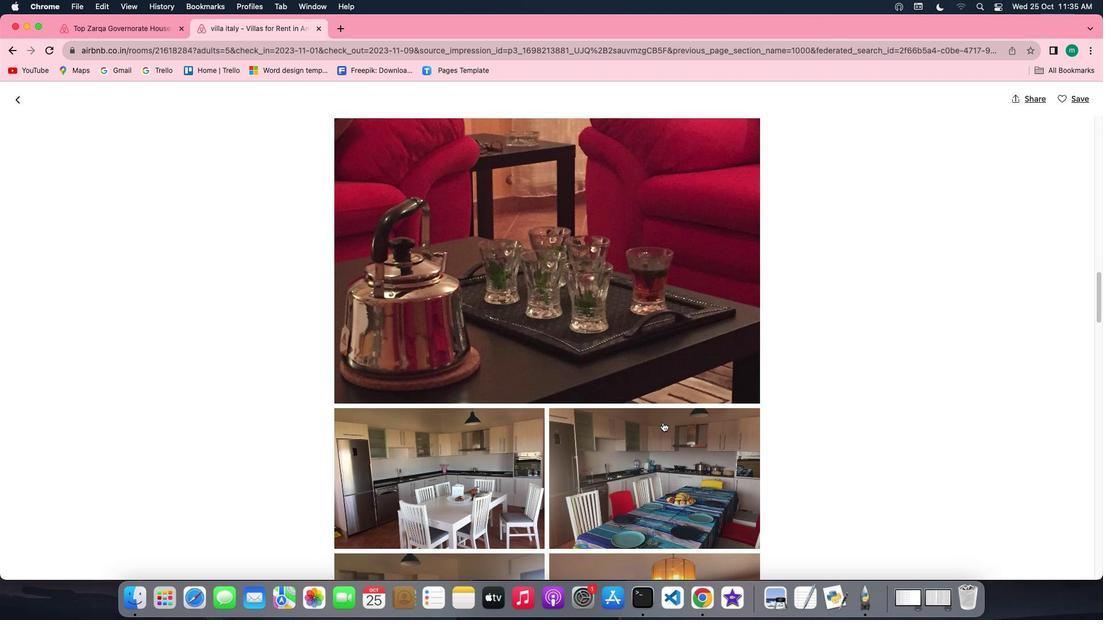 
Action: Mouse scrolled (663, 423) with delta (0, 0)
Screenshot: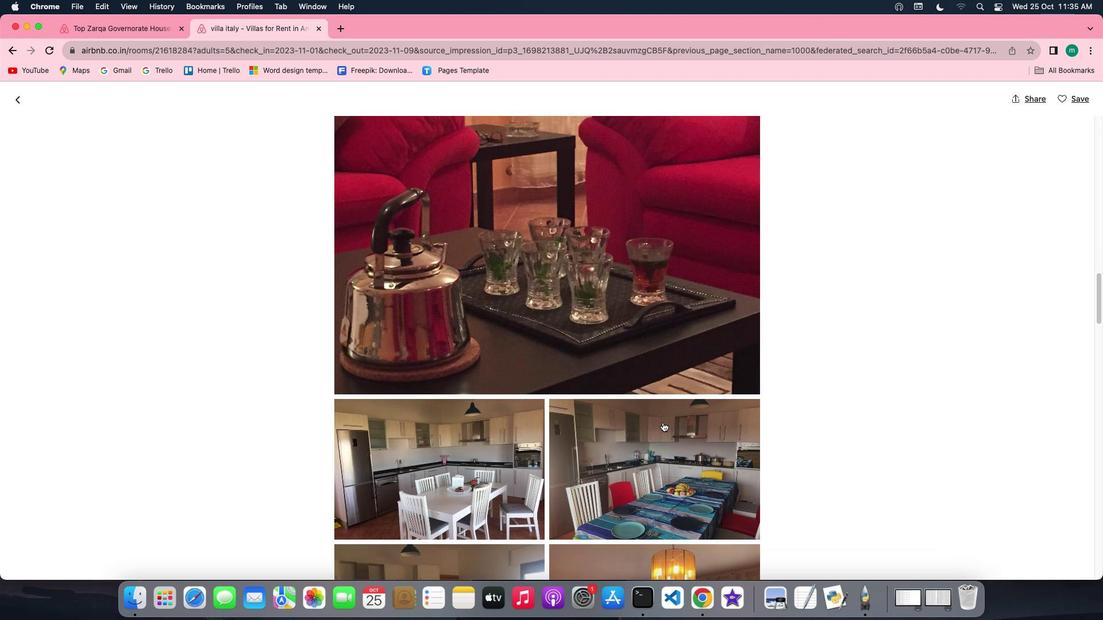 
Action: Mouse scrolled (663, 423) with delta (0, -1)
Screenshot: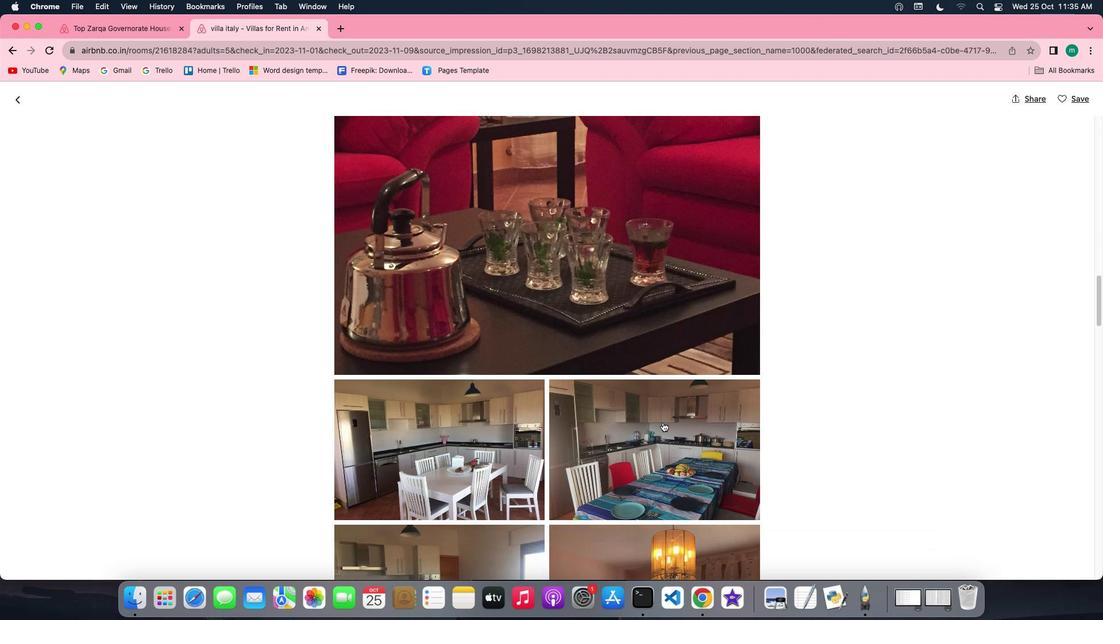
Action: Mouse scrolled (663, 423) with delta (0, -1)
Screenshot: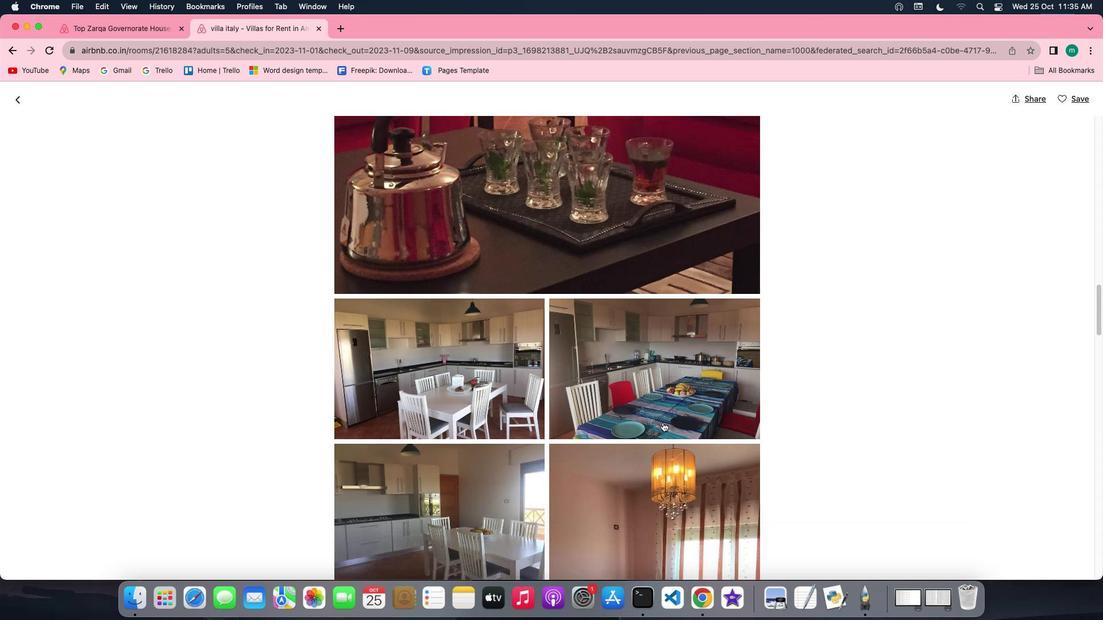 
Action: Mouse scrolled (663, 423) with delta (0, 0)
Screenshot: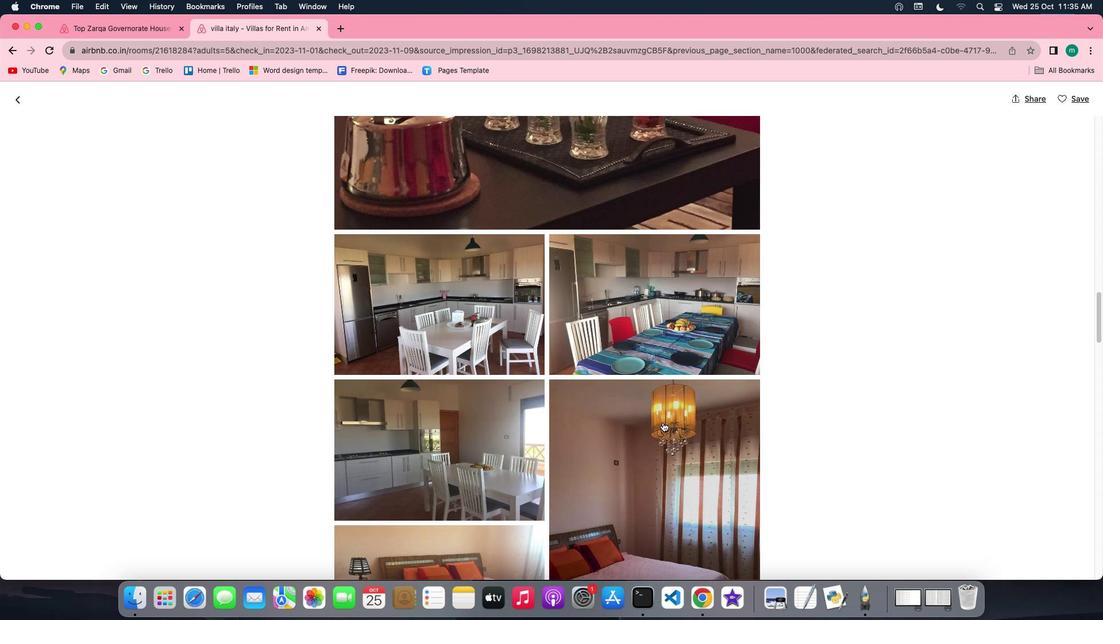 
Action: Mouse scrolled (663, 423) with delta (0, 0)
Screenshot: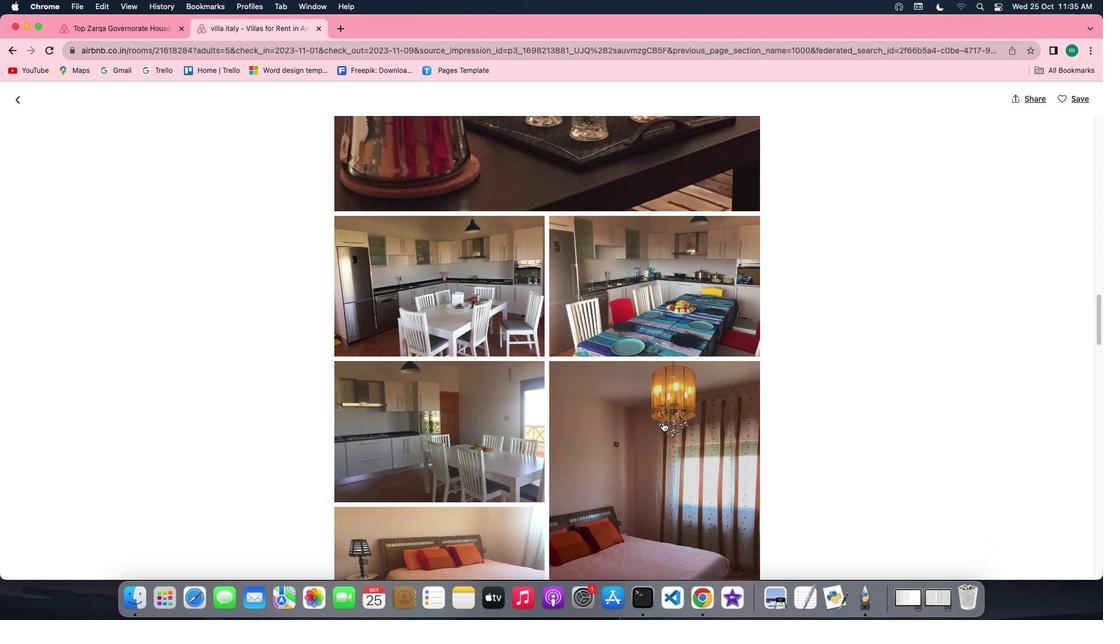 
Action: Mouse scrolled (663, 423) with delta (0, -1)
Screenshot: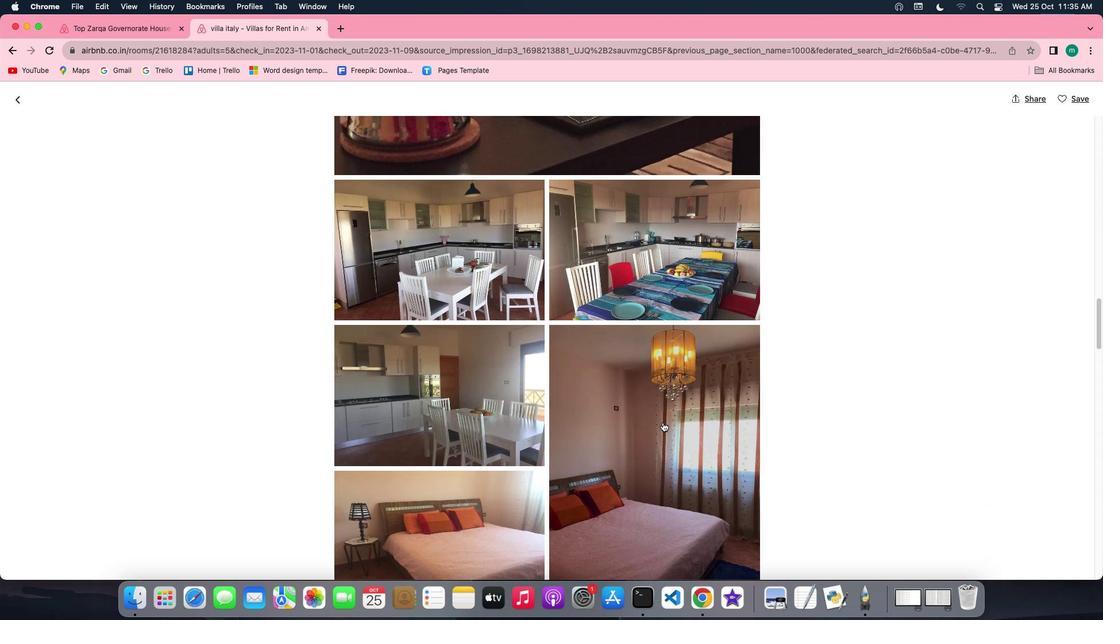 
Action: Mouse scrolled (663, 423) with delta (0, -2)
Screenshot: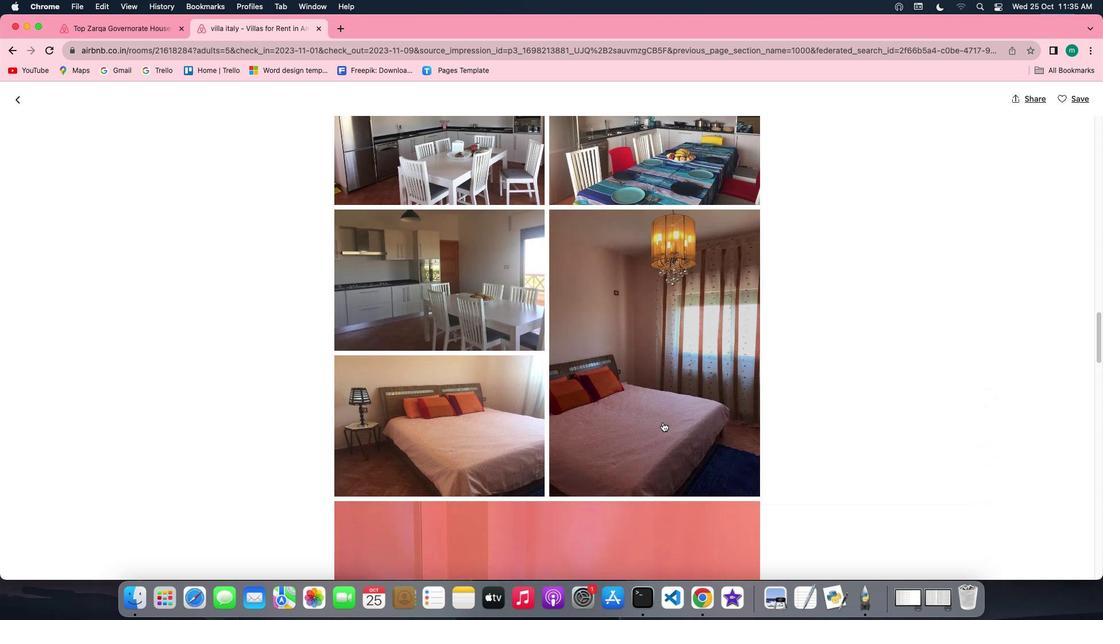 
Action: Mouse scrolled (663, 423) with delta (0, 0)
Screenshot: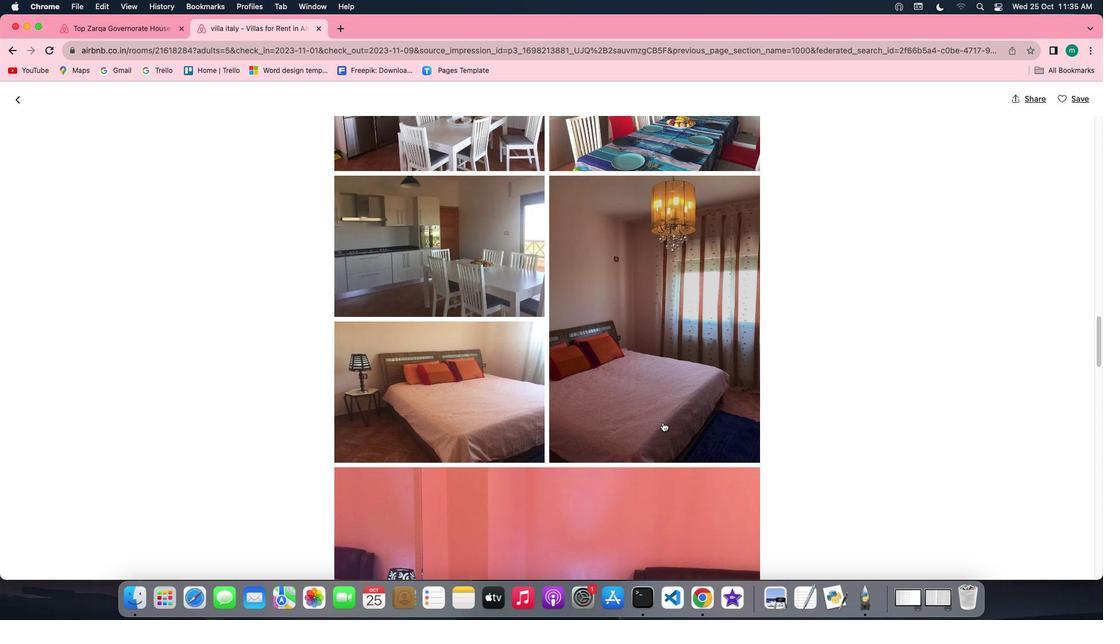 
Action: Mouse scrolled (663, 423) with delta (0, 0)
Screenshot: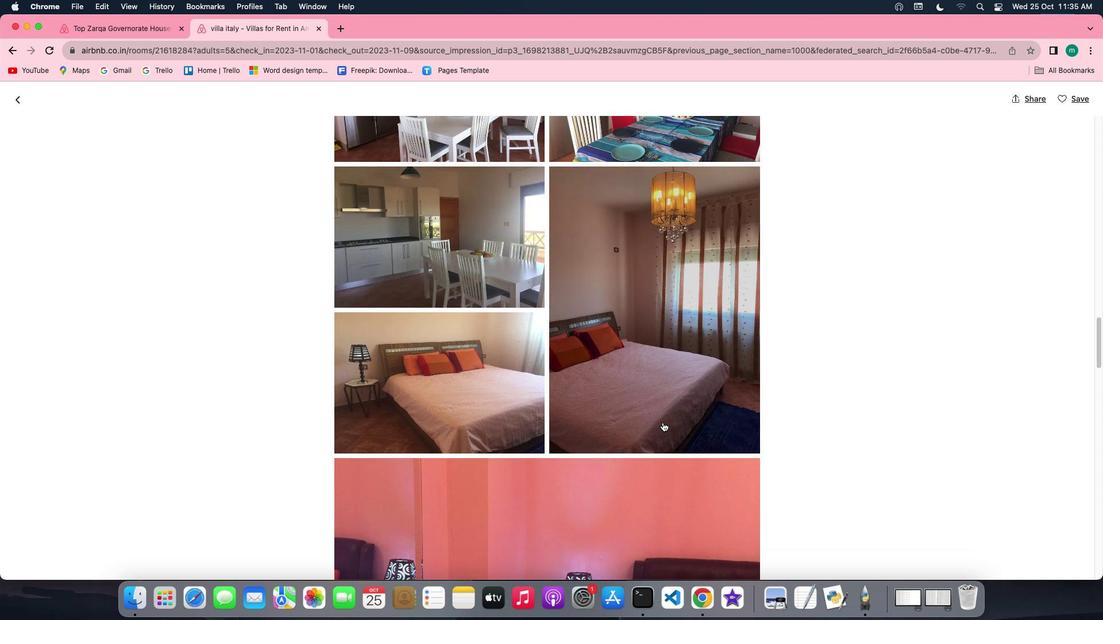 
Action: Mouse scrolled (663, 423) with delta (0, -1)
Screenshot: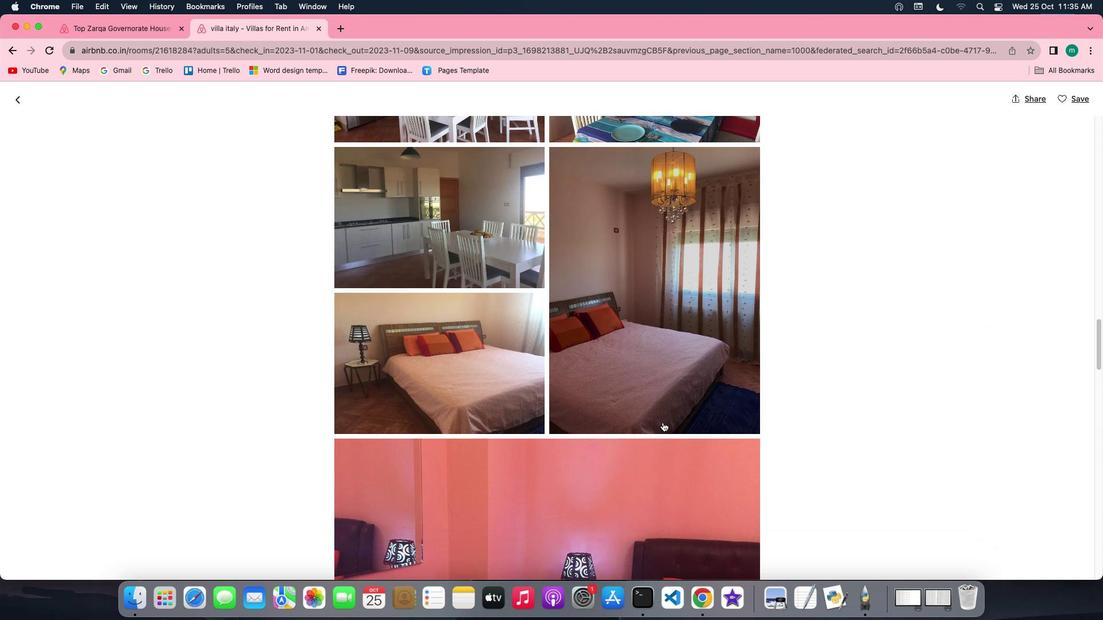 
Action: Mouse scrolled (663, 423) with delta (0, -1)
Screenshot: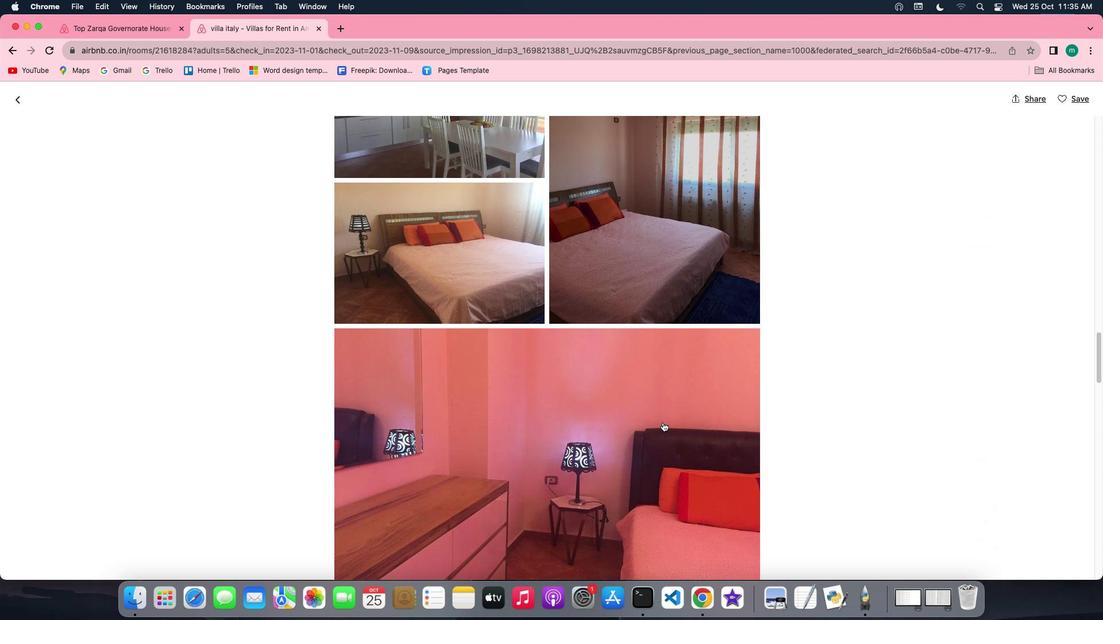 
Action: Mouse scrolled (663, 423) with delta (0, 0)
Screenshot: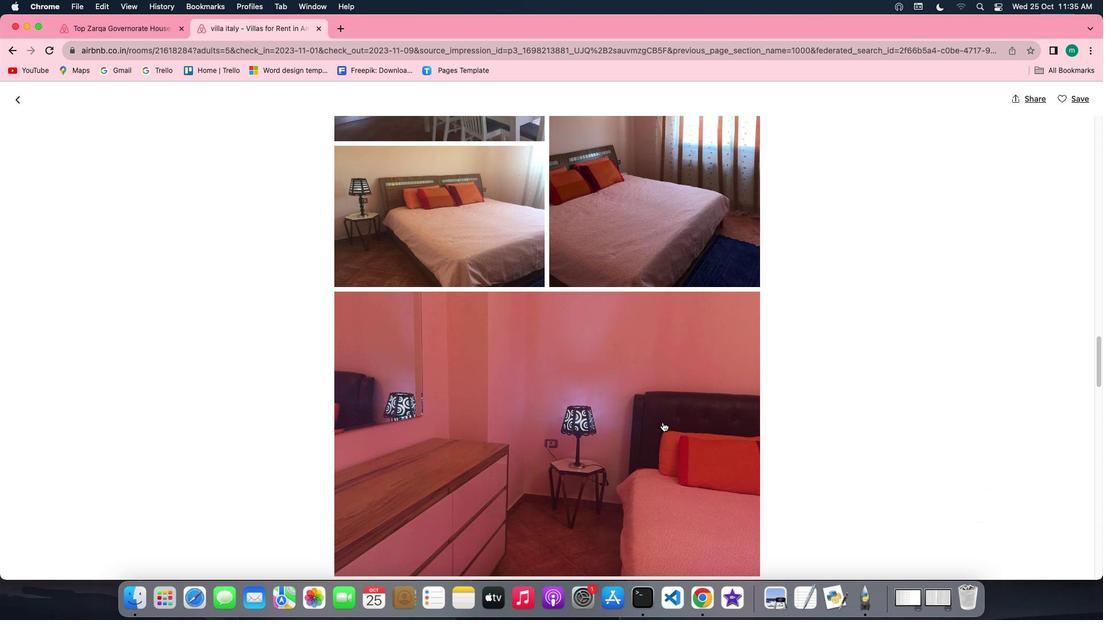 
Action: Mouse scrolled (663, 423) with delta (0, 0)
Screenshot: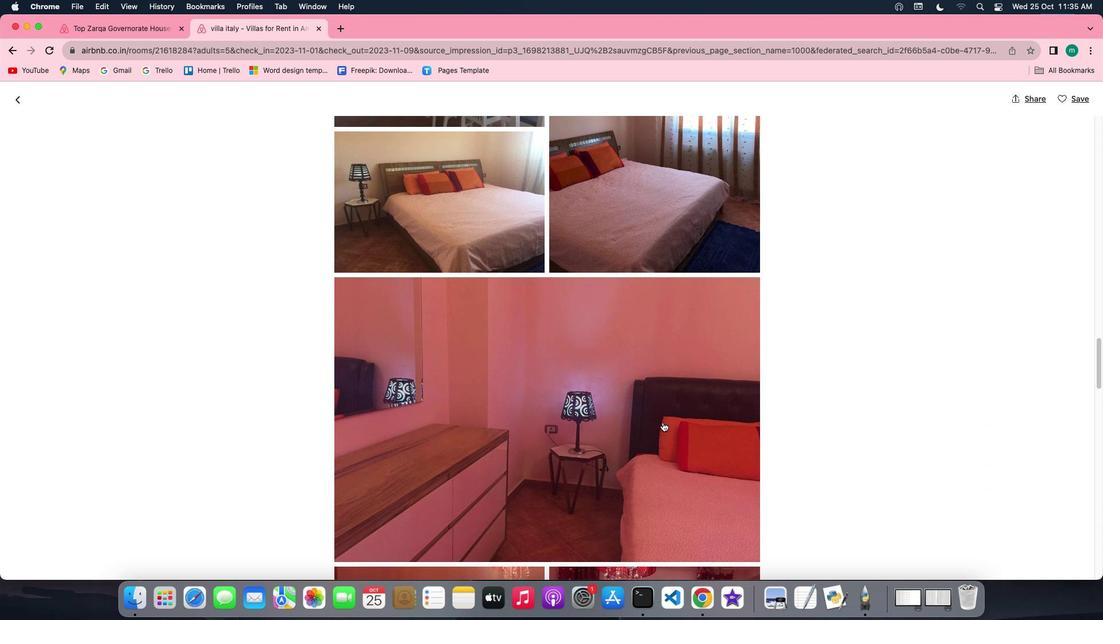 
Action: Mouse scrolled (663, 423) with delta (0, -1)
Screenshot: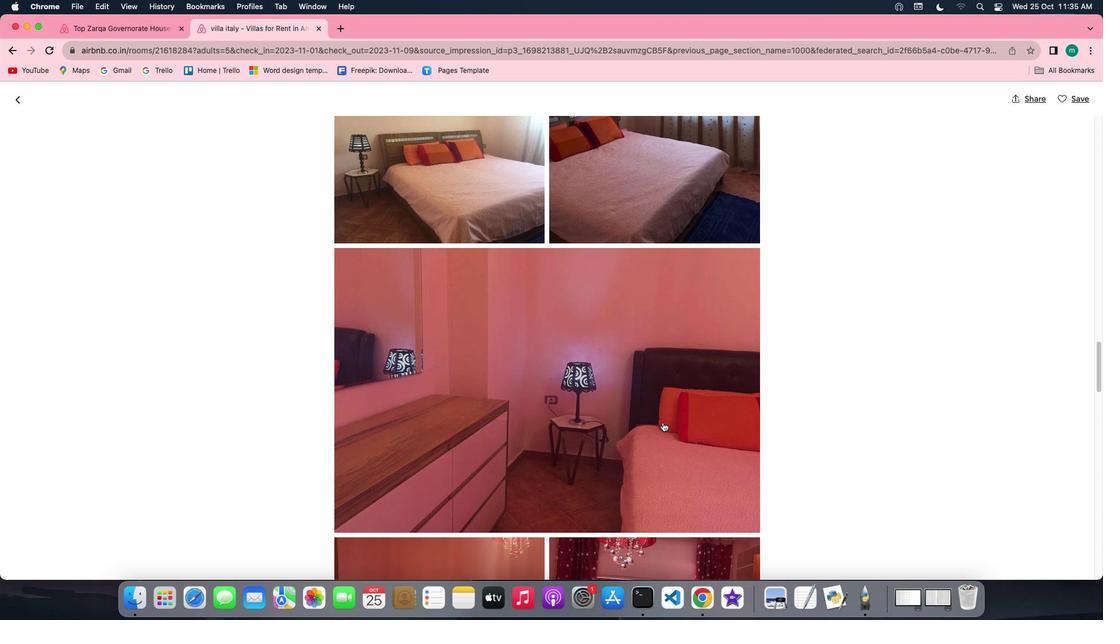 
Action: Mouse scrolled (663, 423) with delta (0, -2)
Screenshot: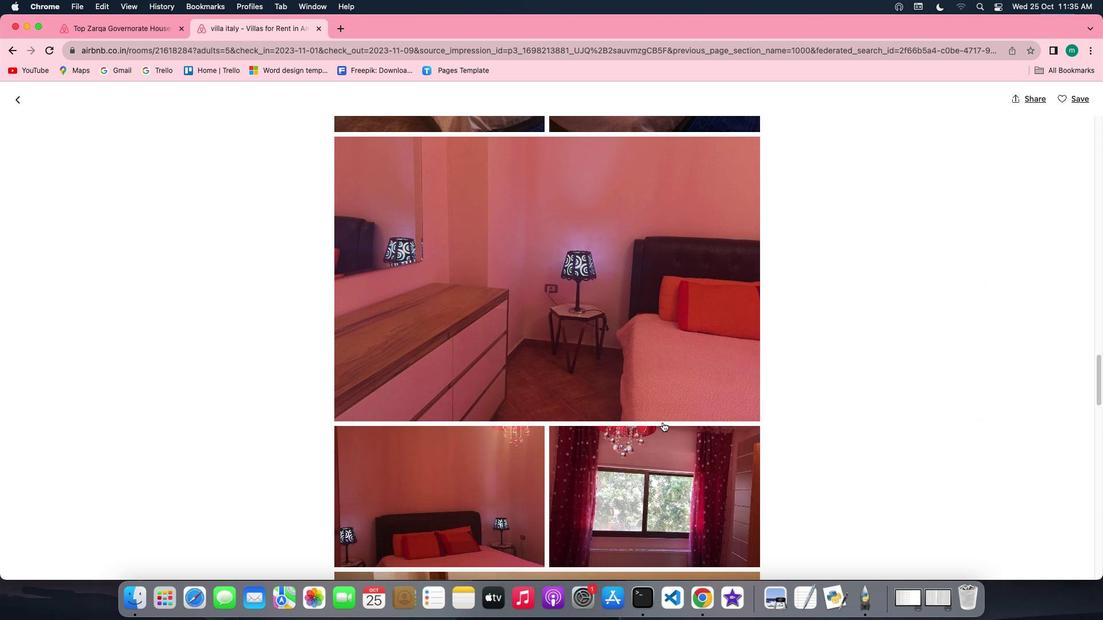 
Action: Mouse scrolled (663, 423) with delta (0, 0)
Screenshot: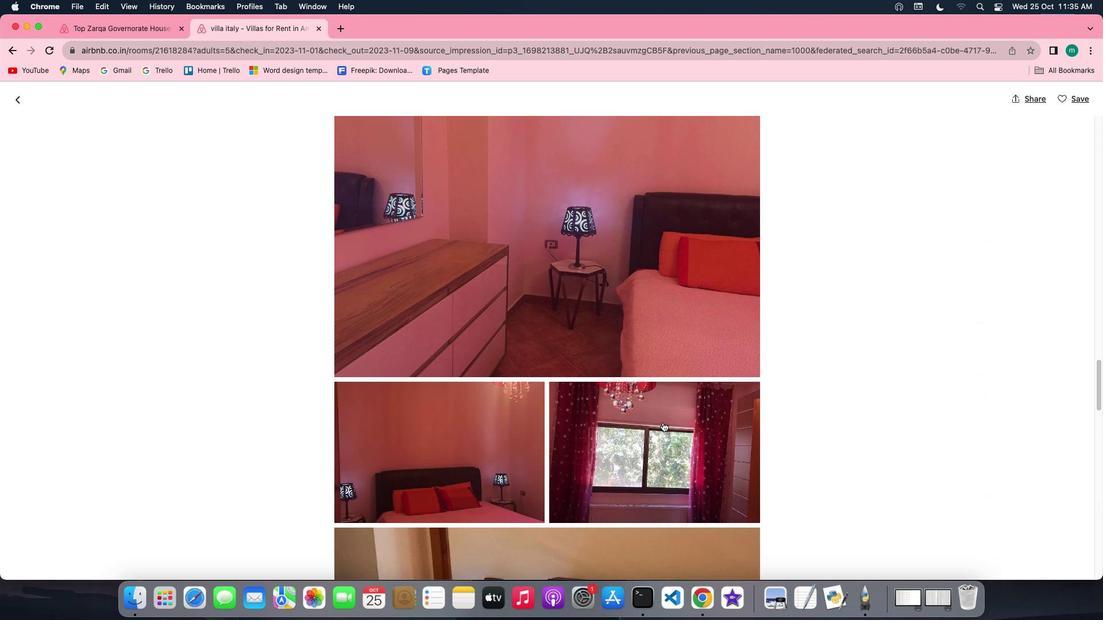 
Action: Mouse scrolled (663, 423) with delta (0, 0)
Screenshot: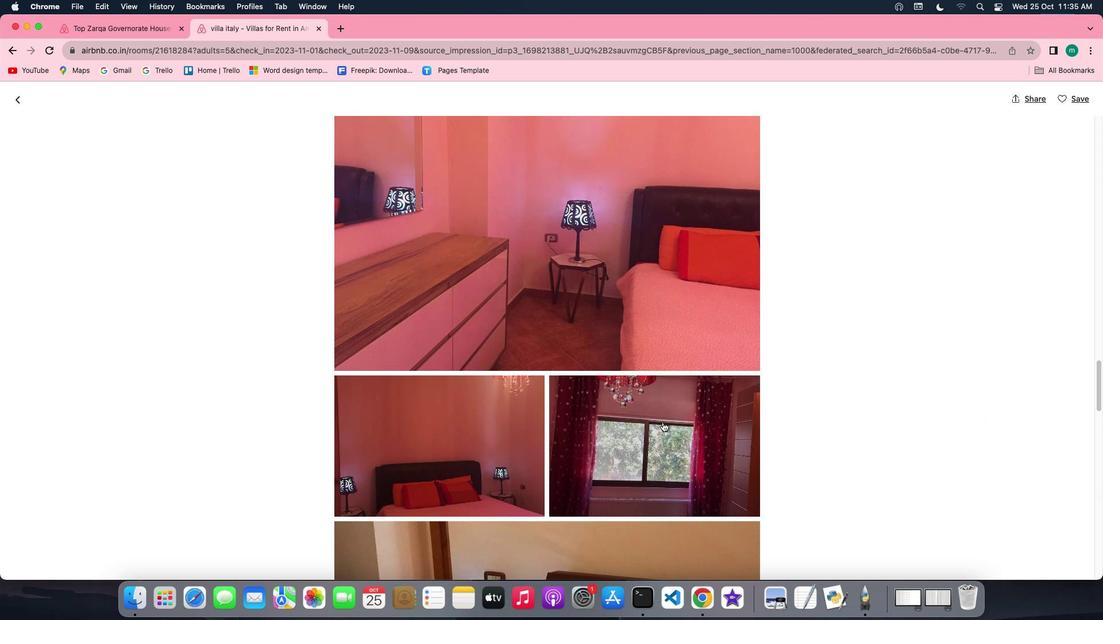 
Action: Mouse scrolled (663, 423) with delta (0, 0)
Screenshot: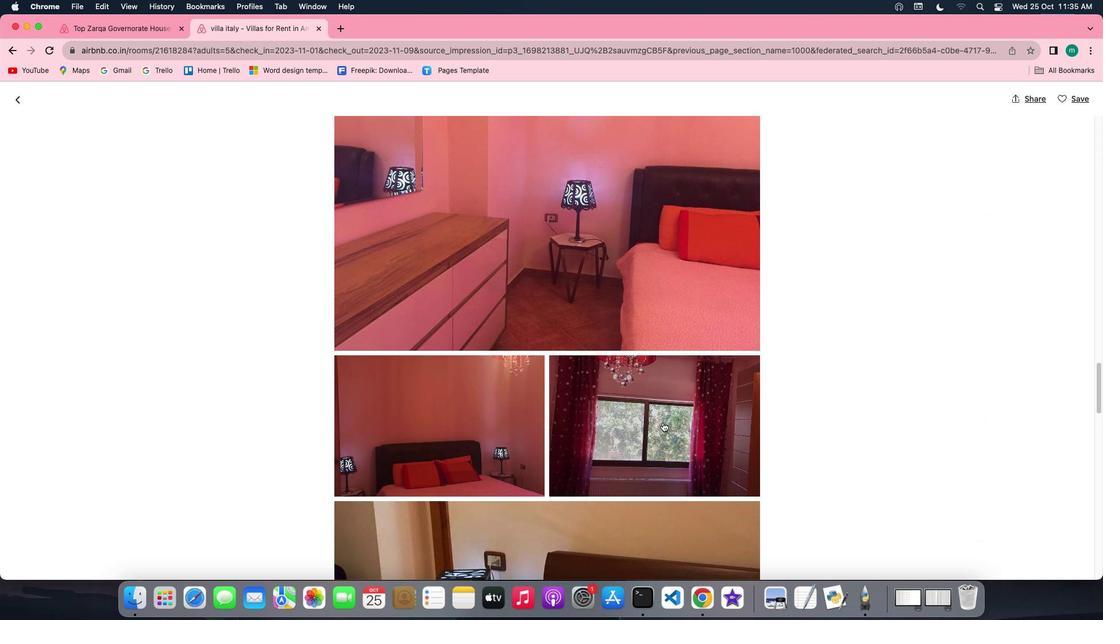 
Action: Mouse scrolled (663, 423) with delta (0, -1)
Screenshot: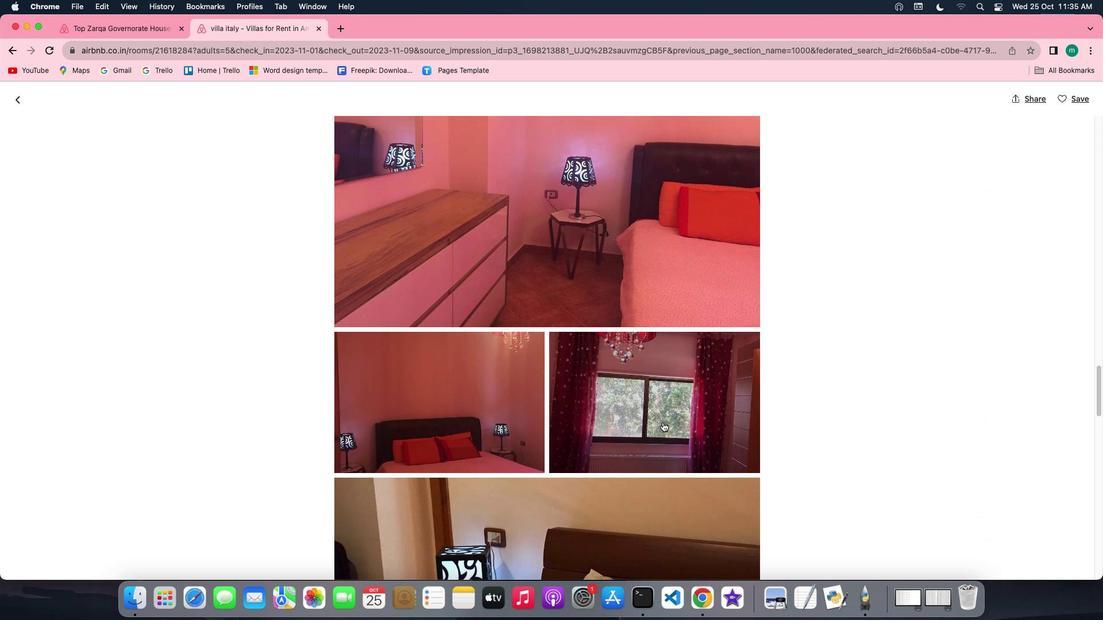 
Action: Mouse scrolled (663, 423) with delta (0, -2)
Screenshot: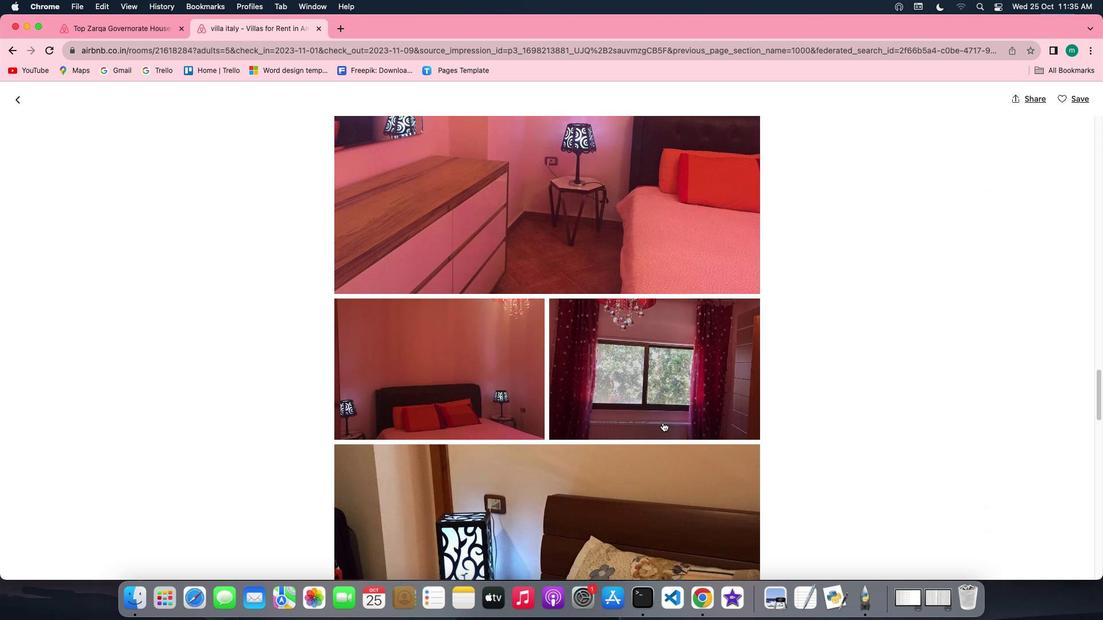 
Action: Mouse scrolled (663, 423) with delta (0, -2)
Screenshot: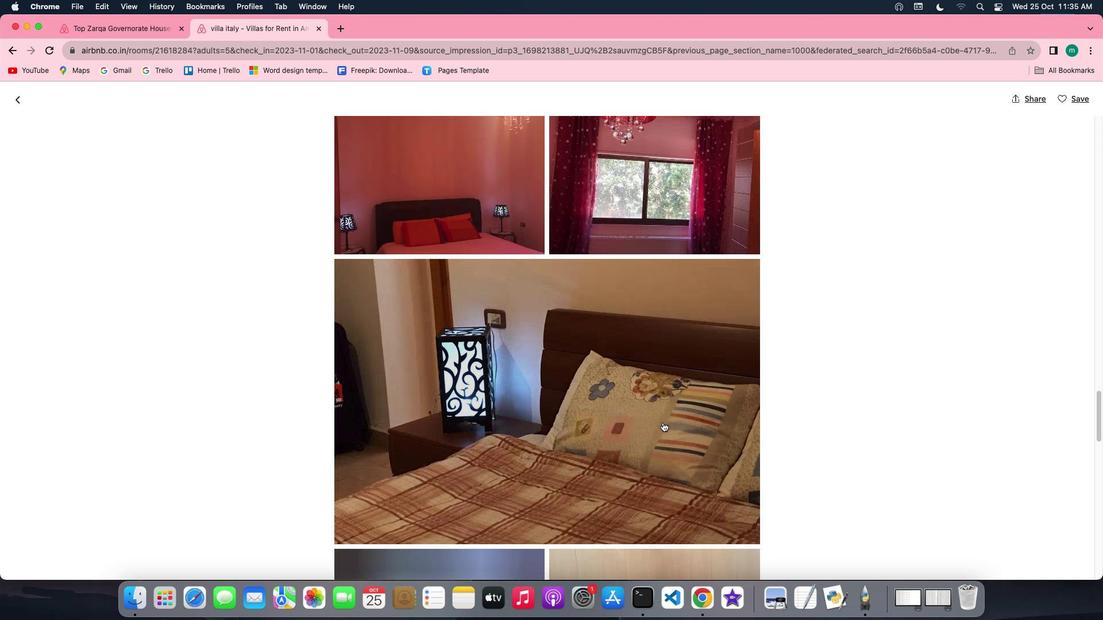 
Action: Mouse scrolled (663, 423) with delta (0, 0)
Screenshot: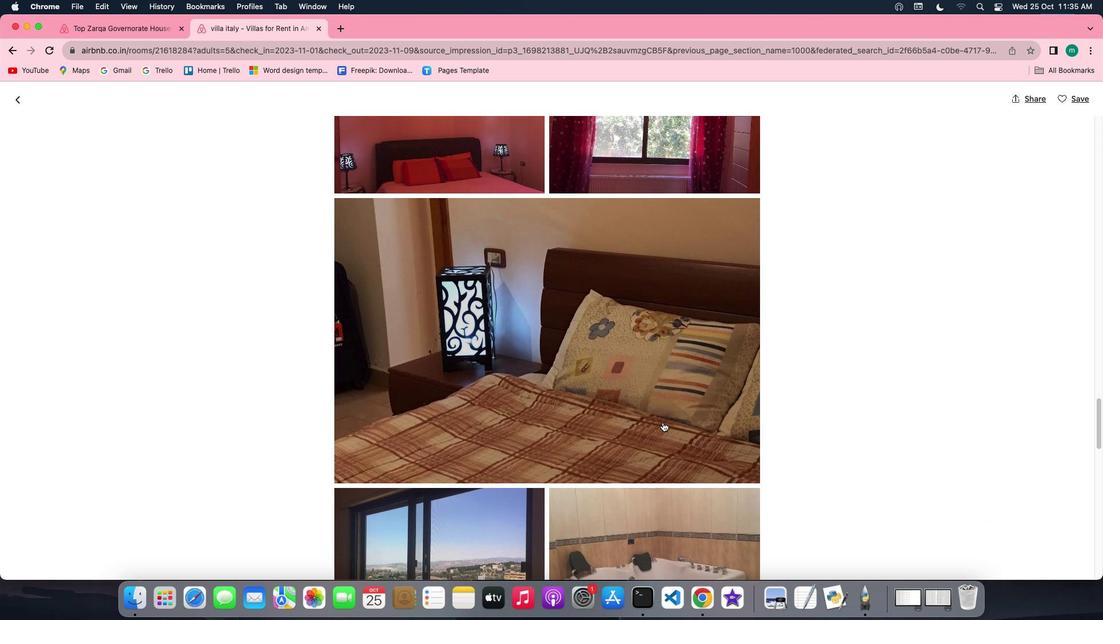 
Action: Mouse scrolled (663, 423) with delta (0, 0)
Screenshot: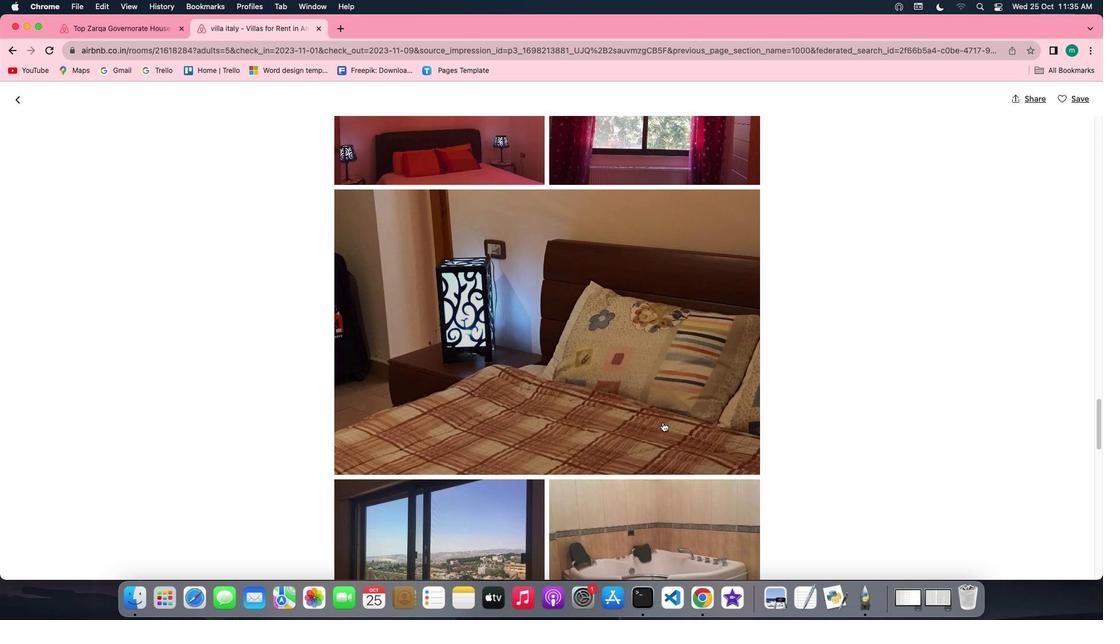 
Action: Mouse scrolled (663, 423) with delta (0, -1)
Screenshot: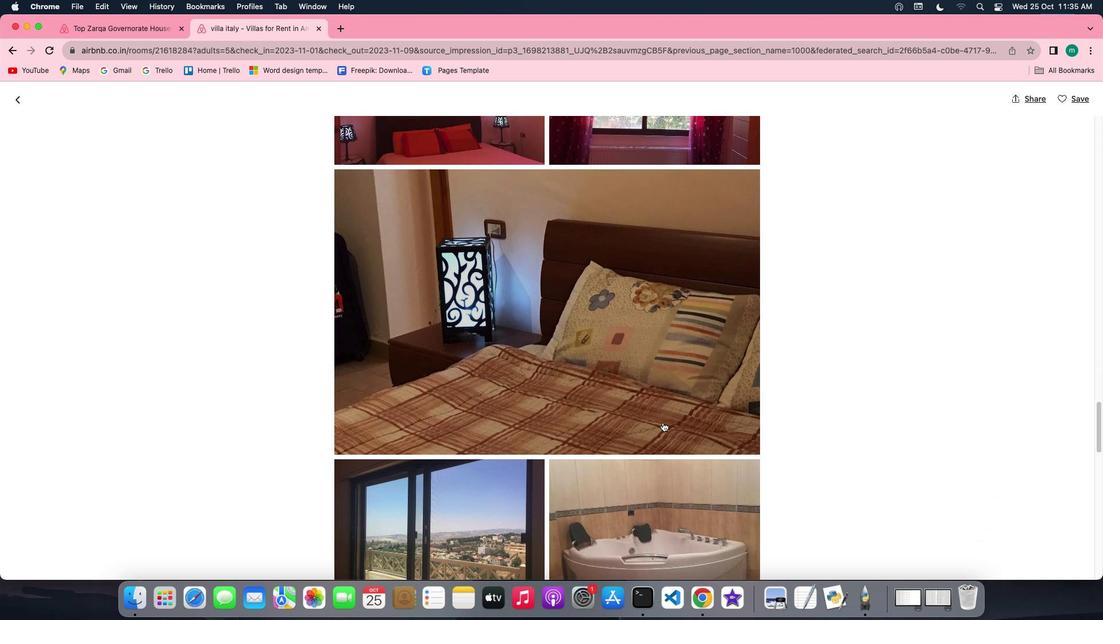 
Action: Mouse scrolled (663, 423) with delta (0, -1)
Screenshot: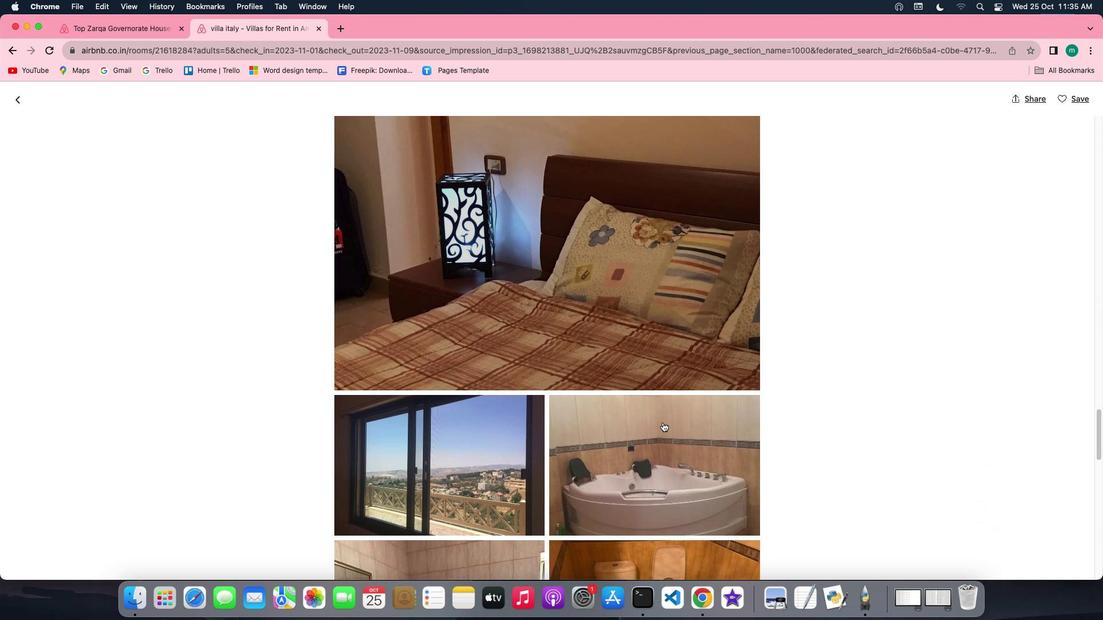 
Action: Mouse scrolled (663, 423) with delta (0, 0)
Screenshot: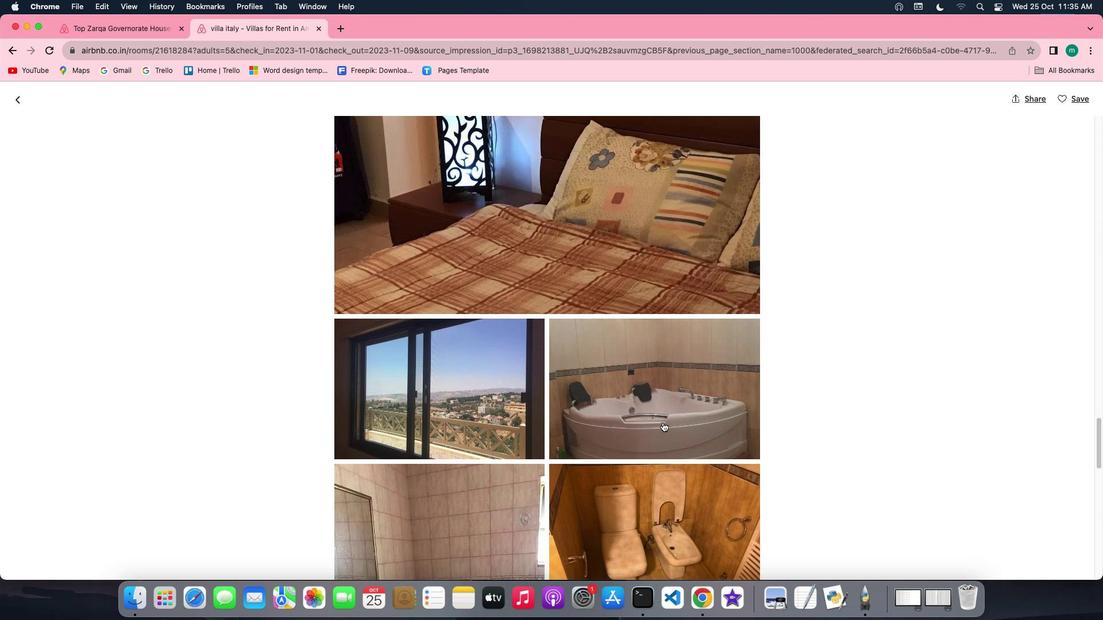 
Action: Mouse scrolled (663, 423) with delta (0, 0)
Screenshot: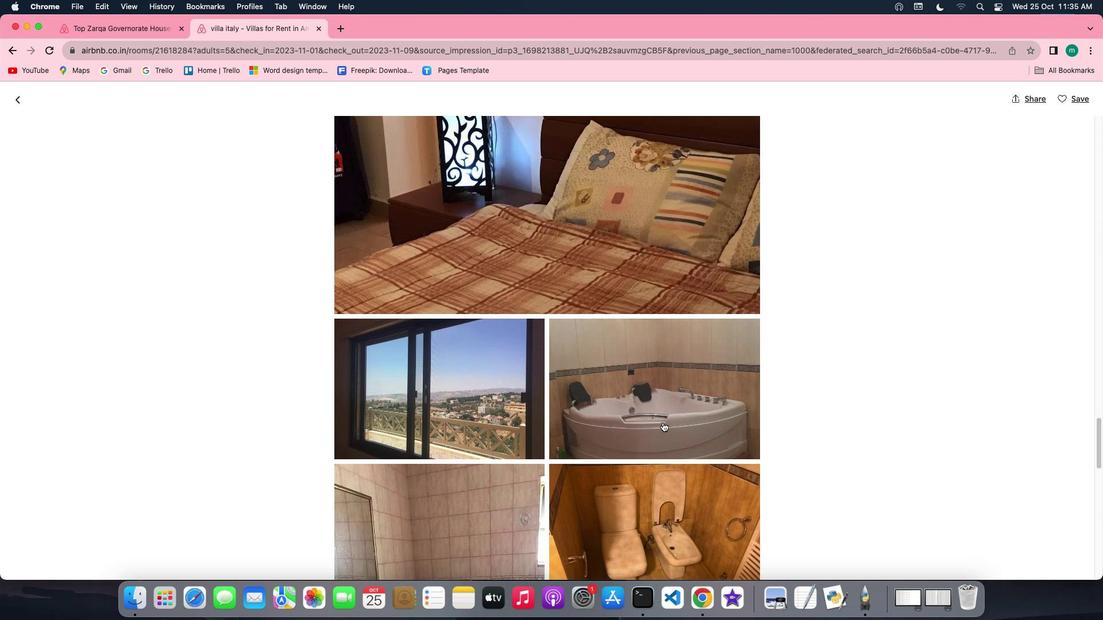 
Action: Mouse scrolled (663, 423) with delta (0, -1)
Screenshot: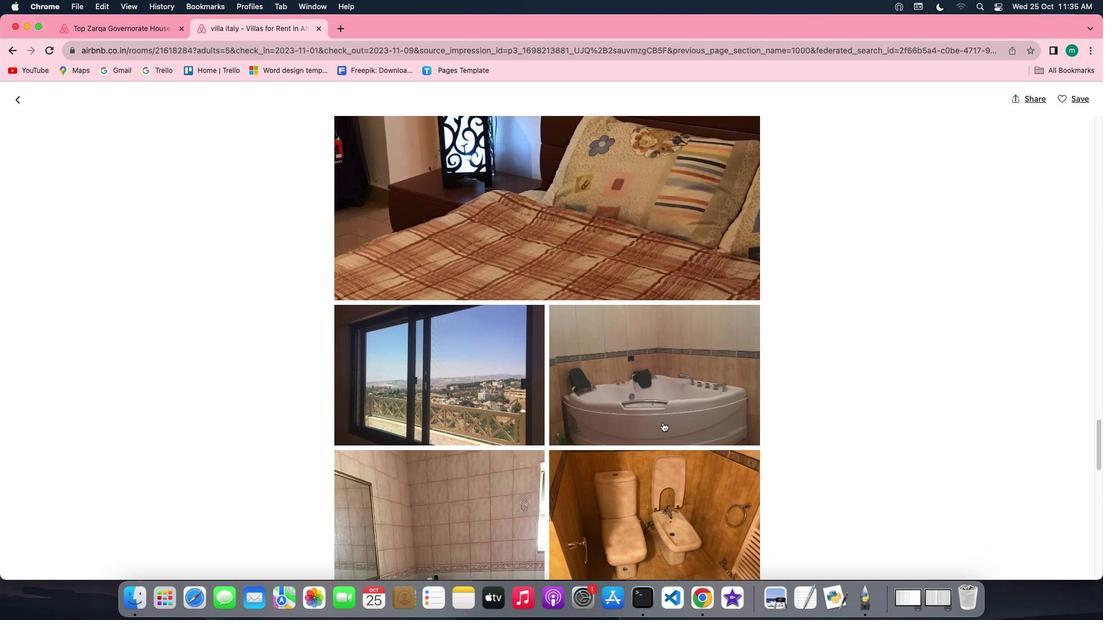 
Action: Mouse scrolled (663, 423) with delta (0, 0)
Screenshot: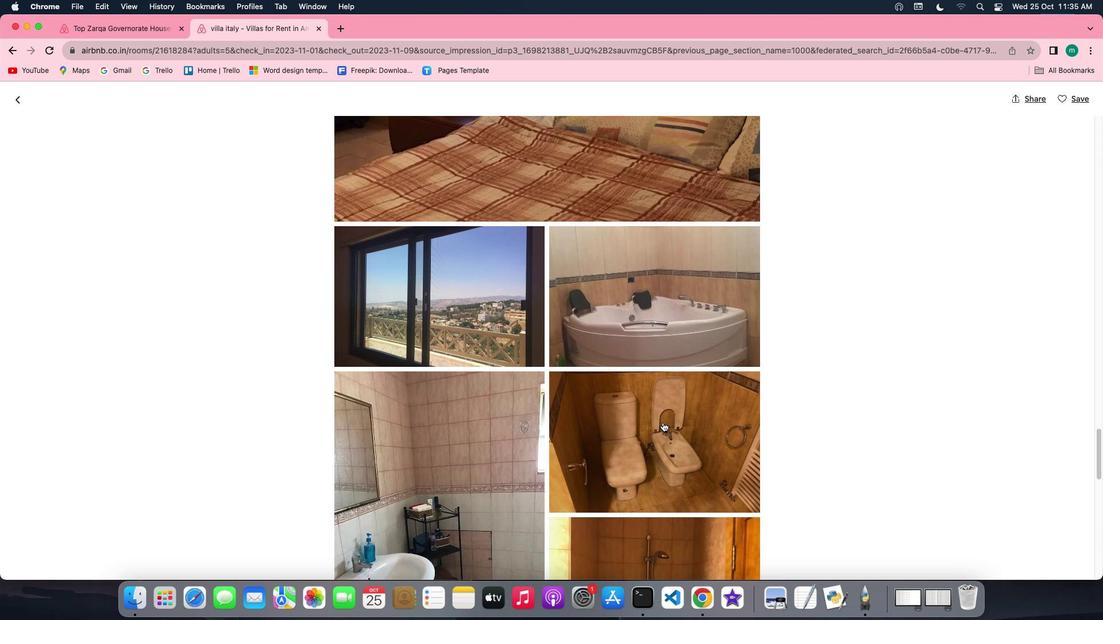 
Action: Mouse scrolled (663, 423) with delta (0, 0)
Screenshot: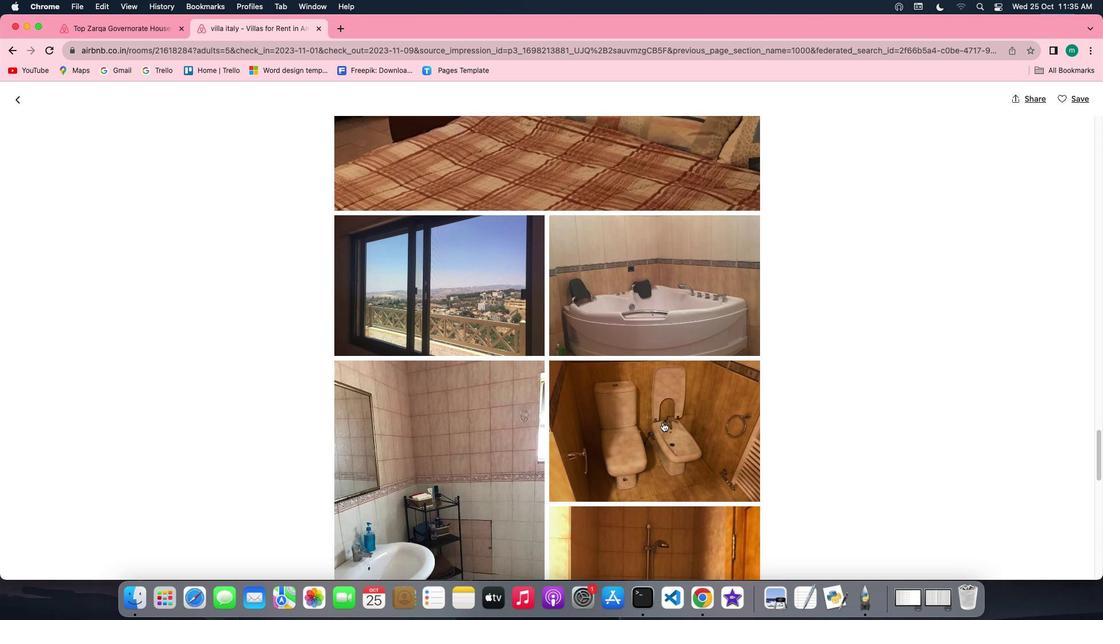 
Action: Mouse scrolled (663, 423) with delta (0, 0)
Screenshot: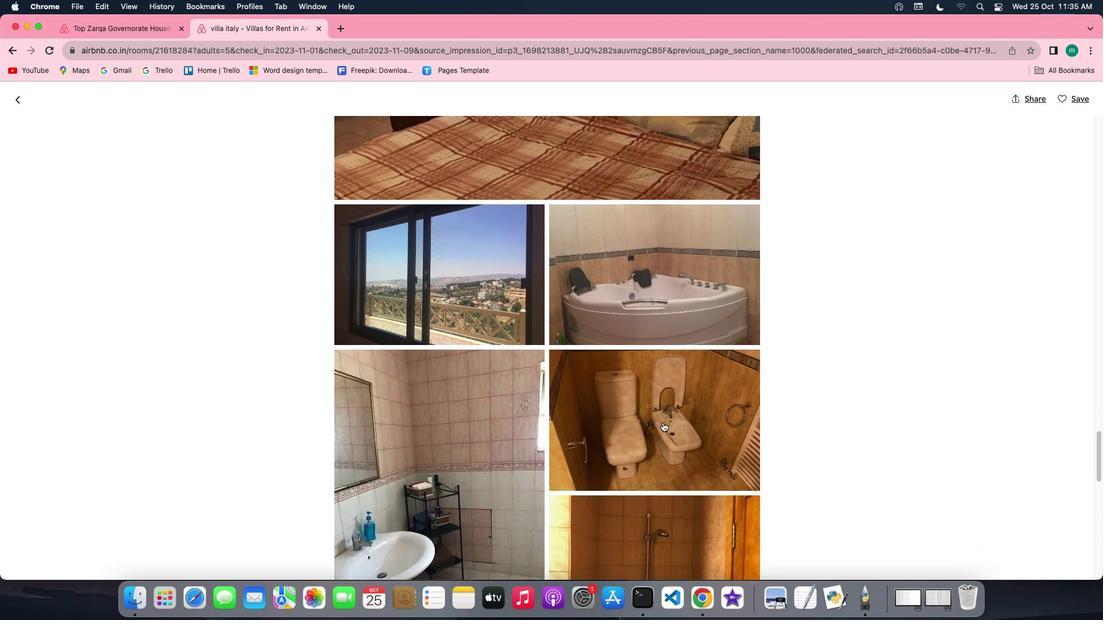 
Action: Mouse scrolled (663, 423) with delta (0, -1)
Screenshot: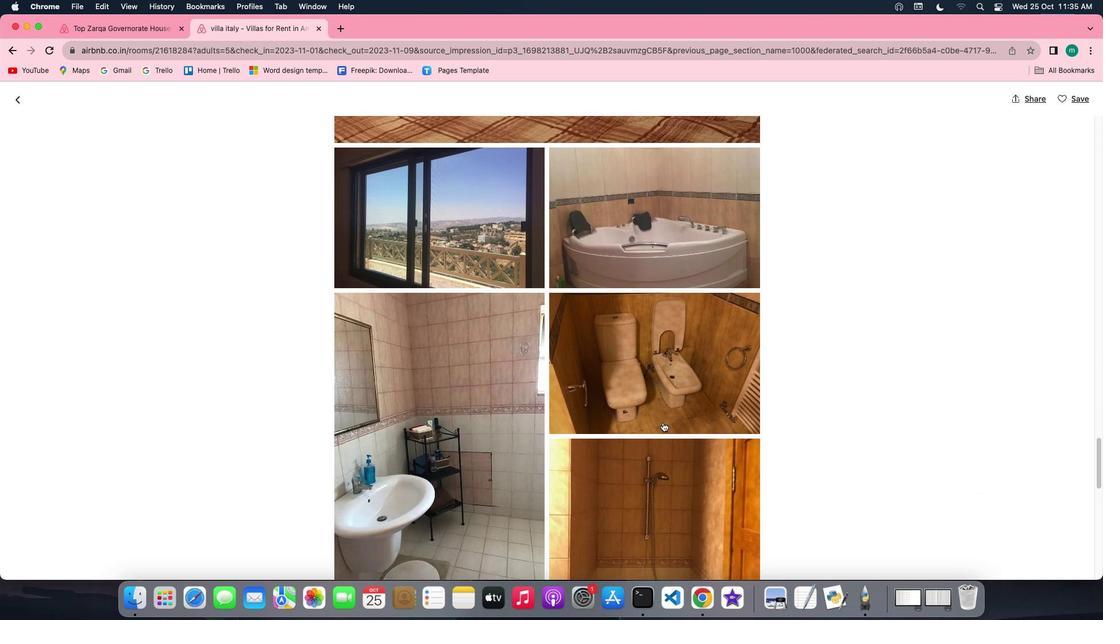 
Action: Mouse scrolled (663, 423) with delta (0, 0)
Screenshot: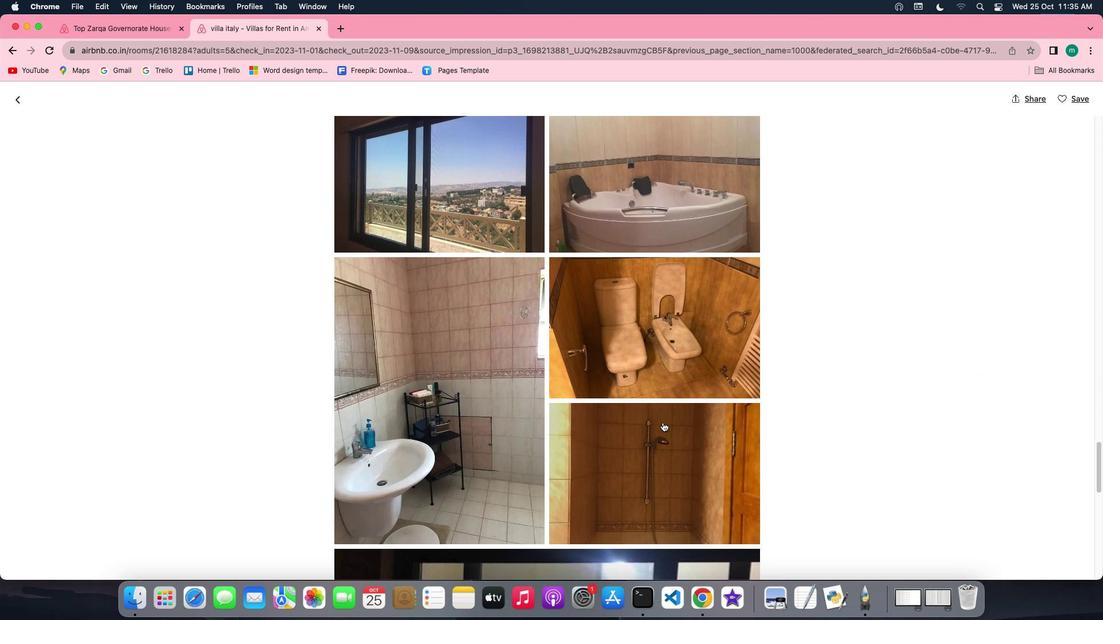 
Action: Mouse scrolled (663, 423) with delta (0, 0)
Screenshot: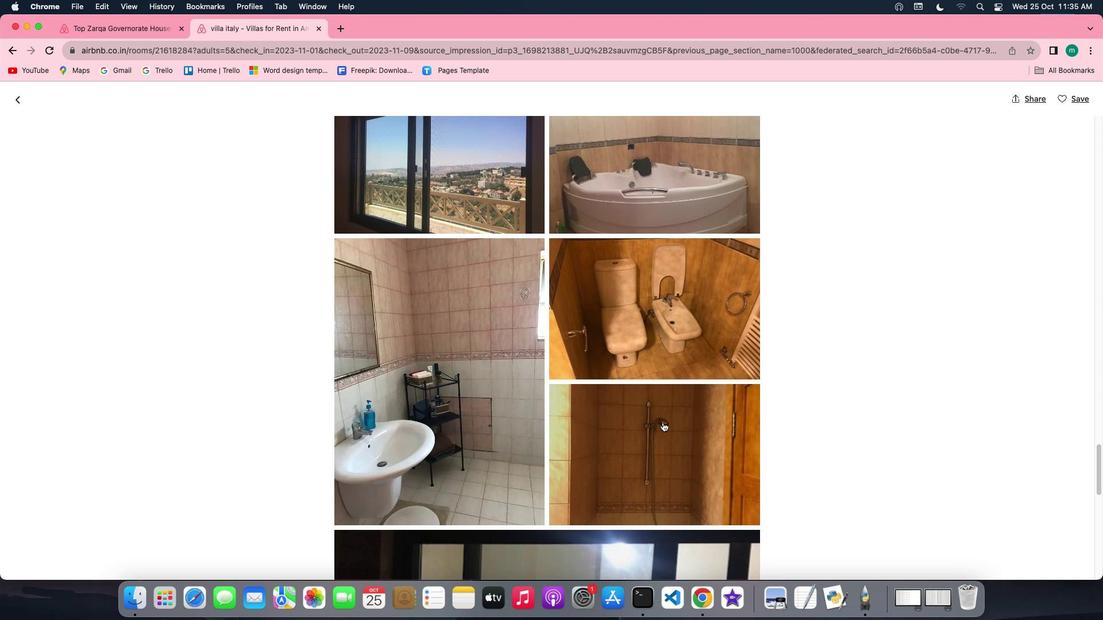 
Action: Mouse scrolled (663, 423) with delta (0, -1)
Screenshot: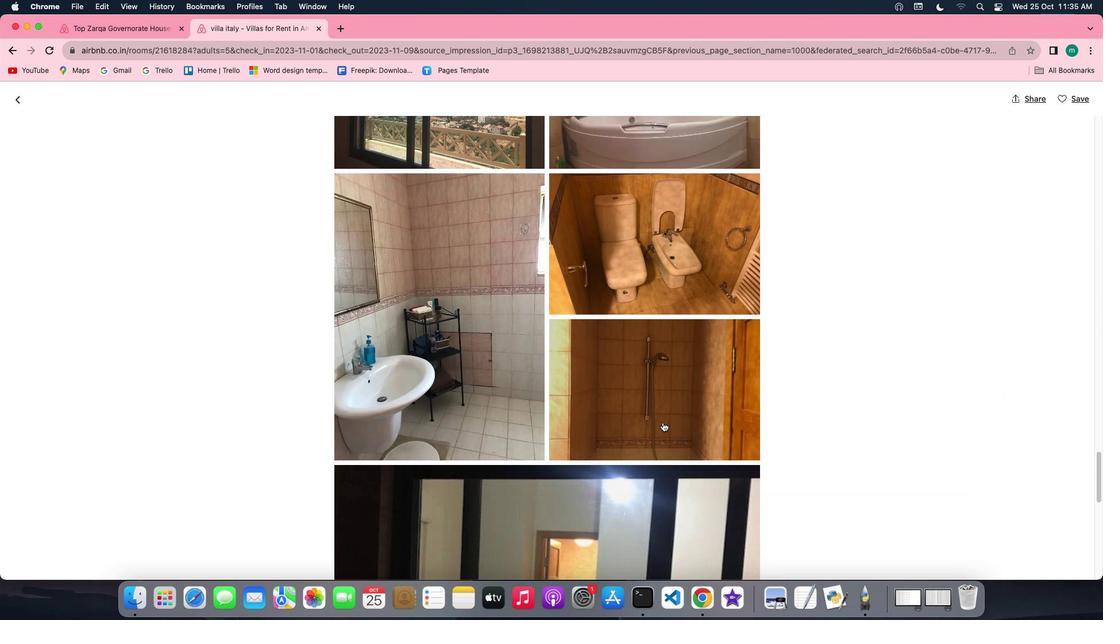 
Action: Mouse scrolled (663, 423) with delta (0, -2)
Screenshot: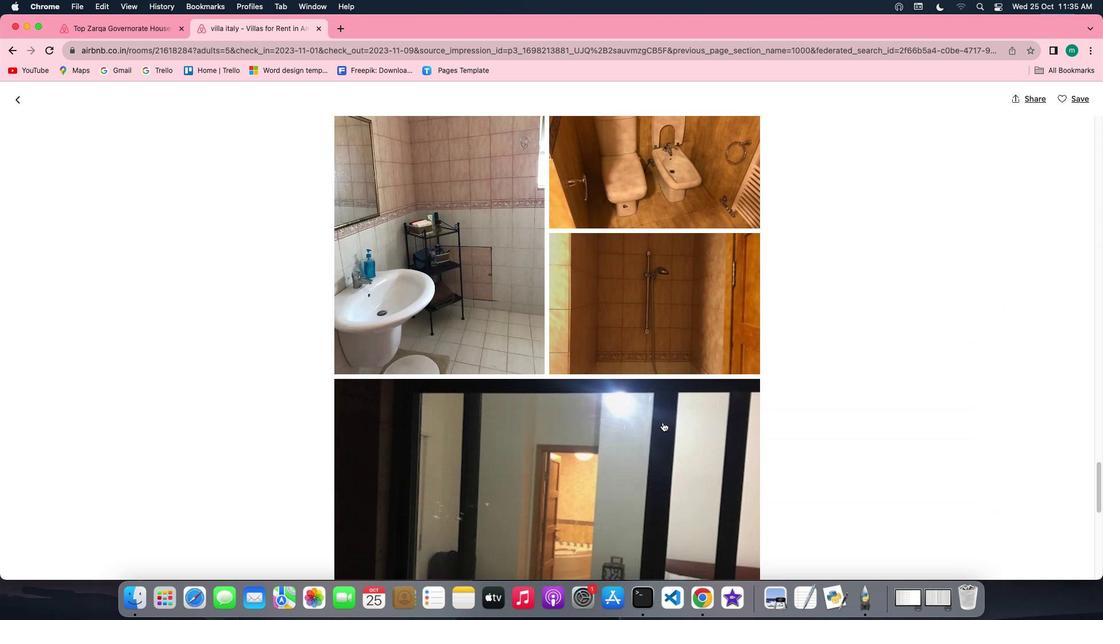
Action: Mouse scrolled (663, 423) with delta (0, 0)
Screenshot: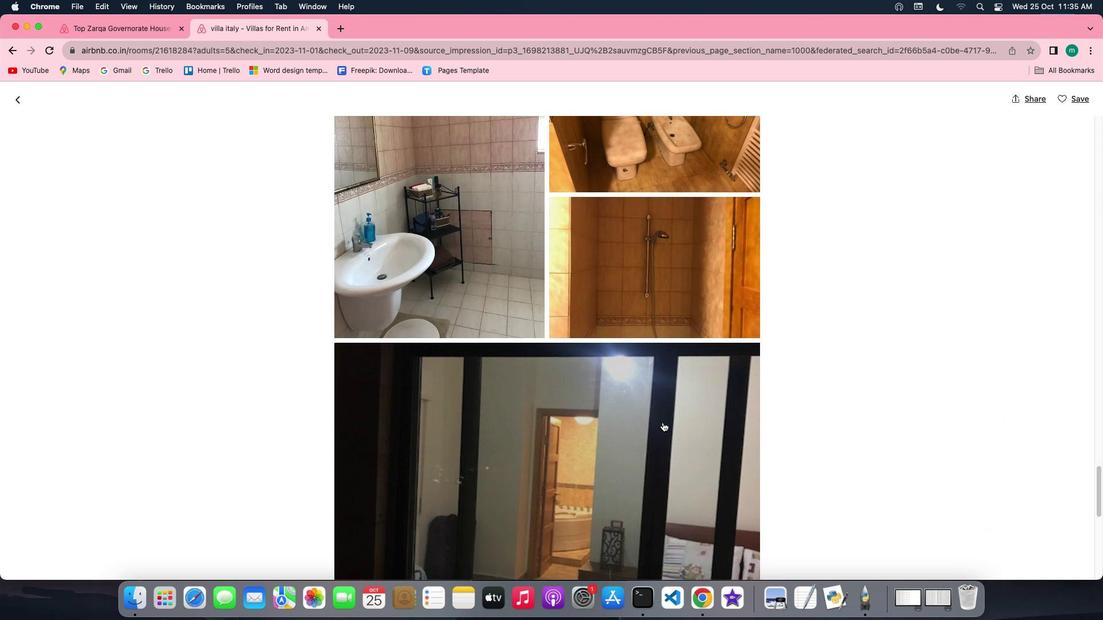 
Action: Mouse scrolled (663, 423) with delta (0, 0)
Screenshot: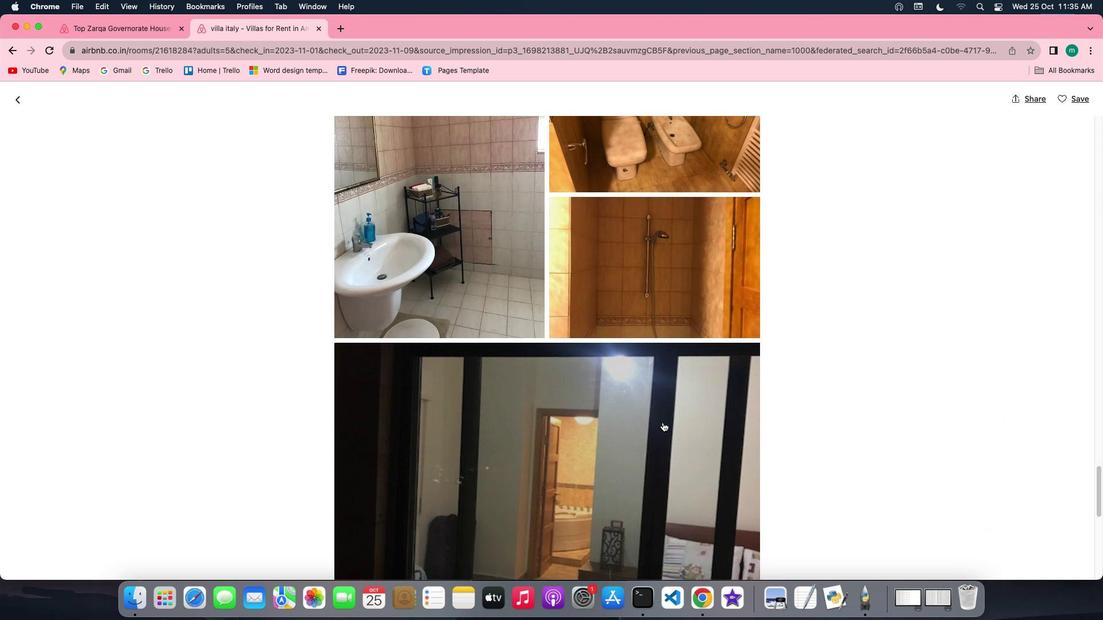 
Action: Mouse scrolled (663, 423) with delta (0, -1)
Screenshot: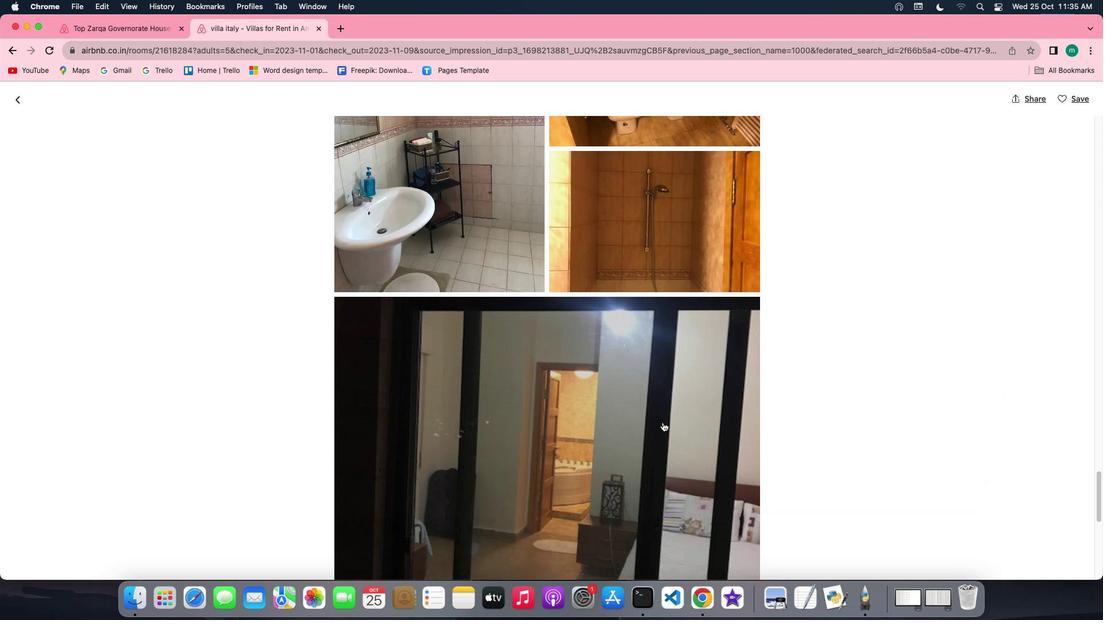 
Action: Mouse scrolled (663, 423) with delta (0, 0)
Screenshot: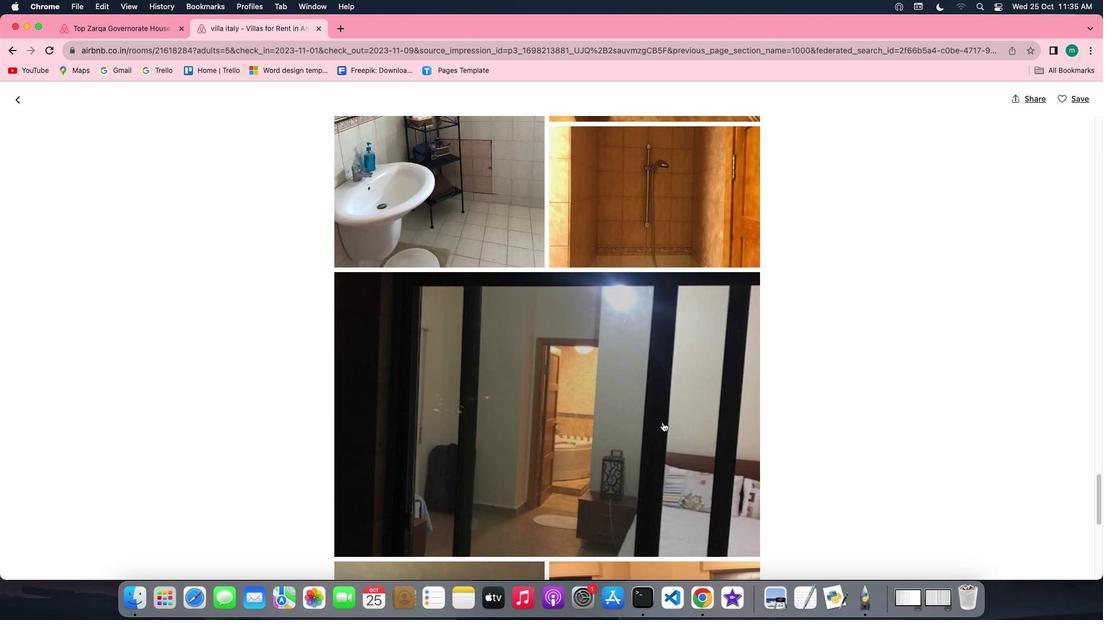 
Action: Mouse scrolled (663, 423) with delta (0, 0)
Screenshot: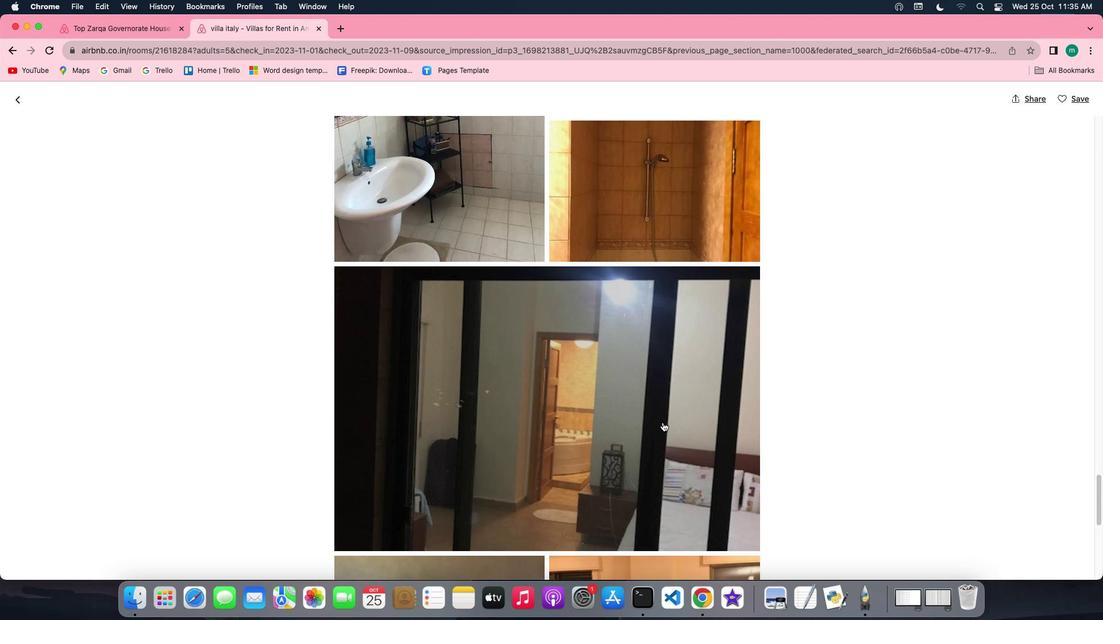 
Action: Mouse scrolled (663, 423) with delta (0, 0)
Screenshot: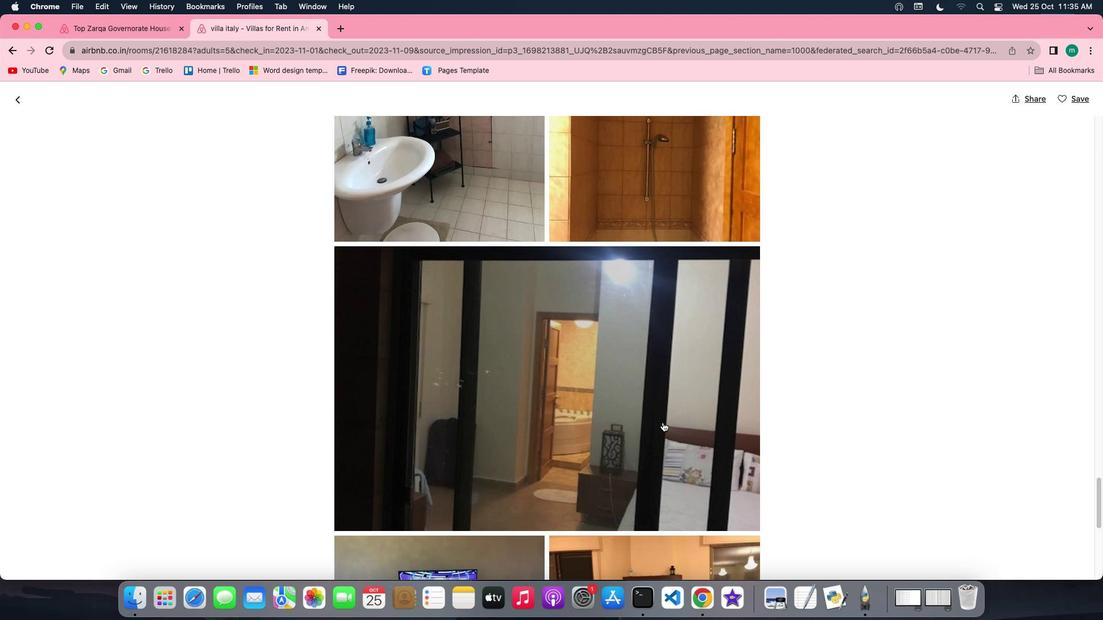 
Action: Mouse scrolled (663, 423) with delta (0, 0)
Screenshot: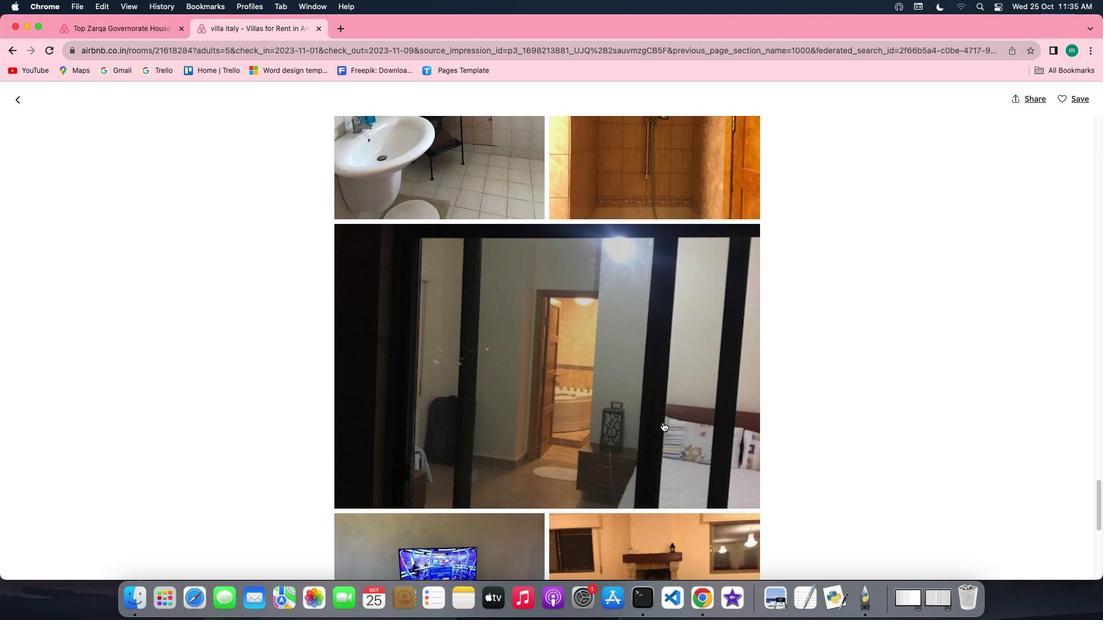
Action: Mouse scrolled (663, 423) with delta (0, 0)
Screenshot: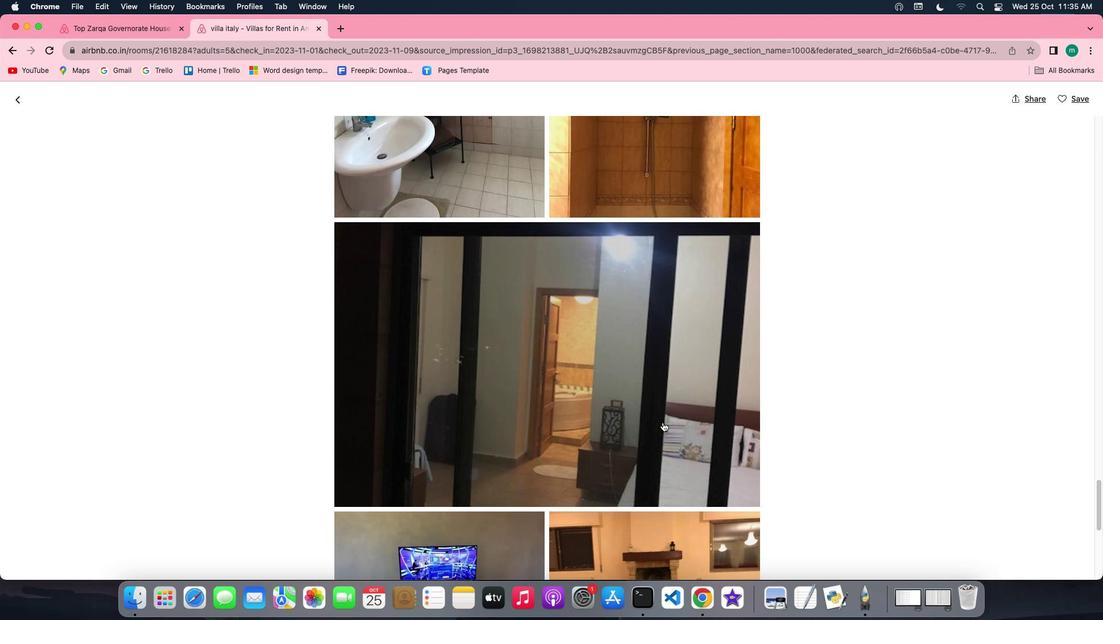 
Action: Mouse scrolled (663, 423) with delta (0, 0)
Screenshot: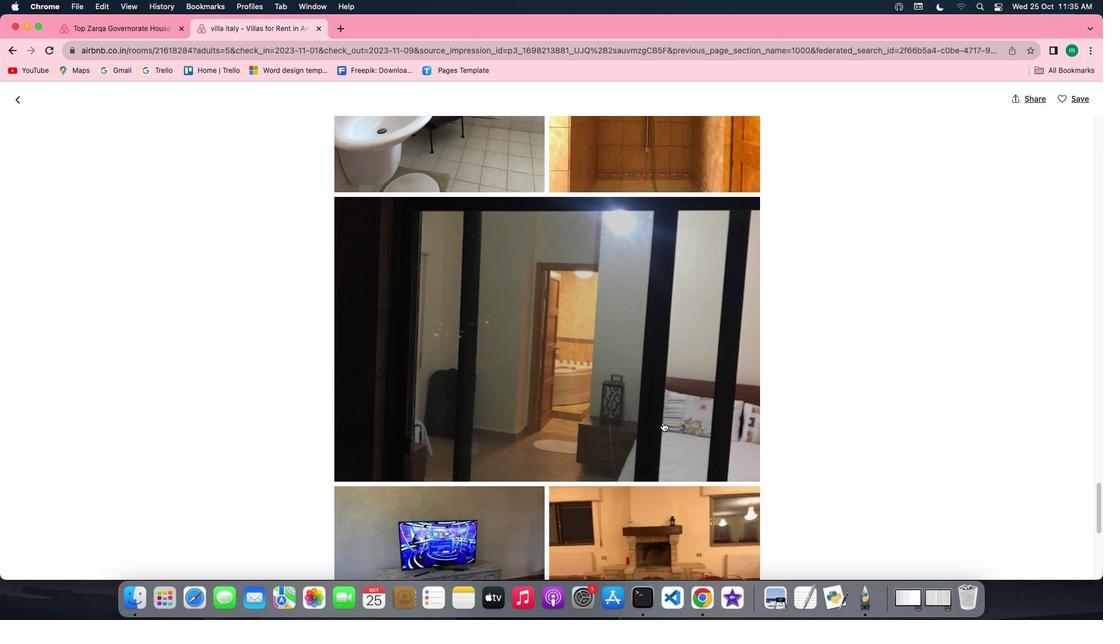 
Action: Mouse scrolled (663, 423) with delta (0, 0)
Screenshot: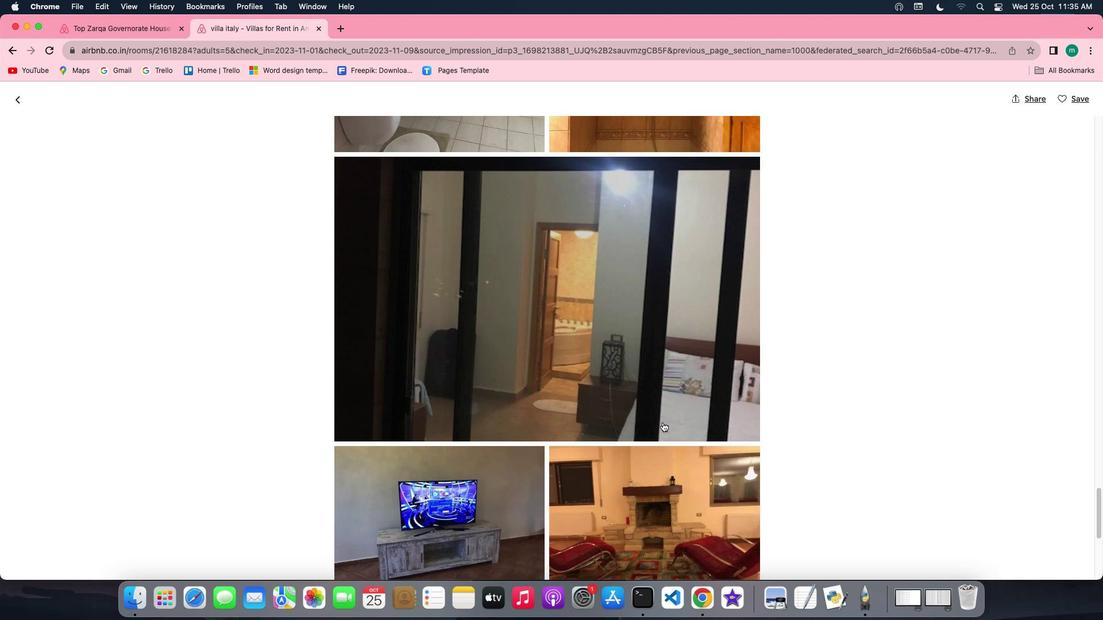 
Action: Mouse scrolled (663, 423) with delta (0, 0)
Screenshot: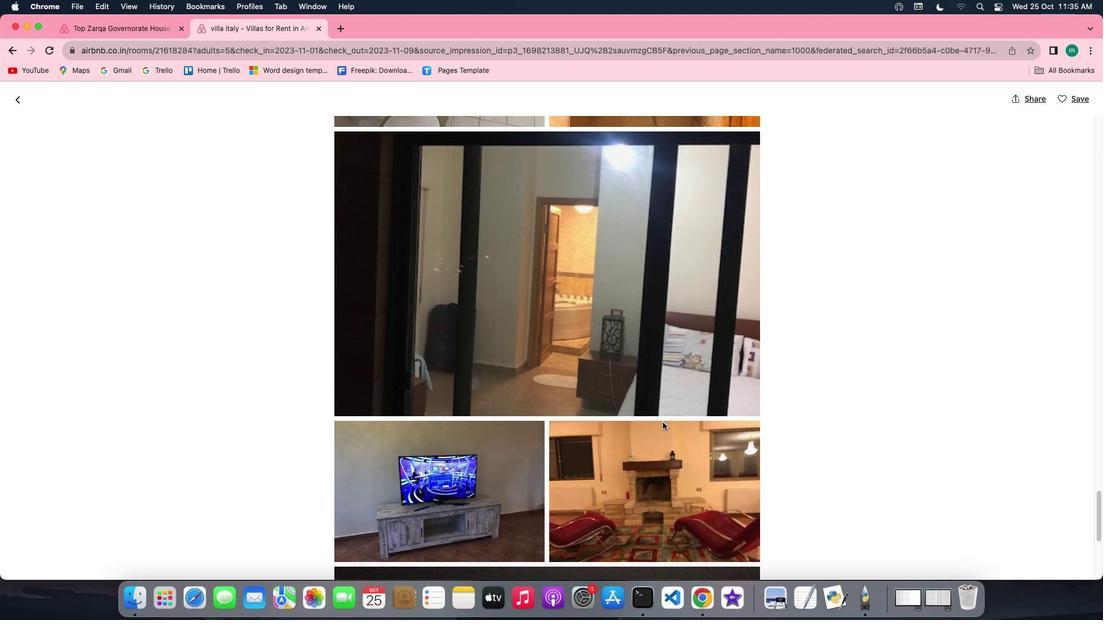 
Action: Mouse scrolled (663, 423) with delta (0, 0)
Screenshot: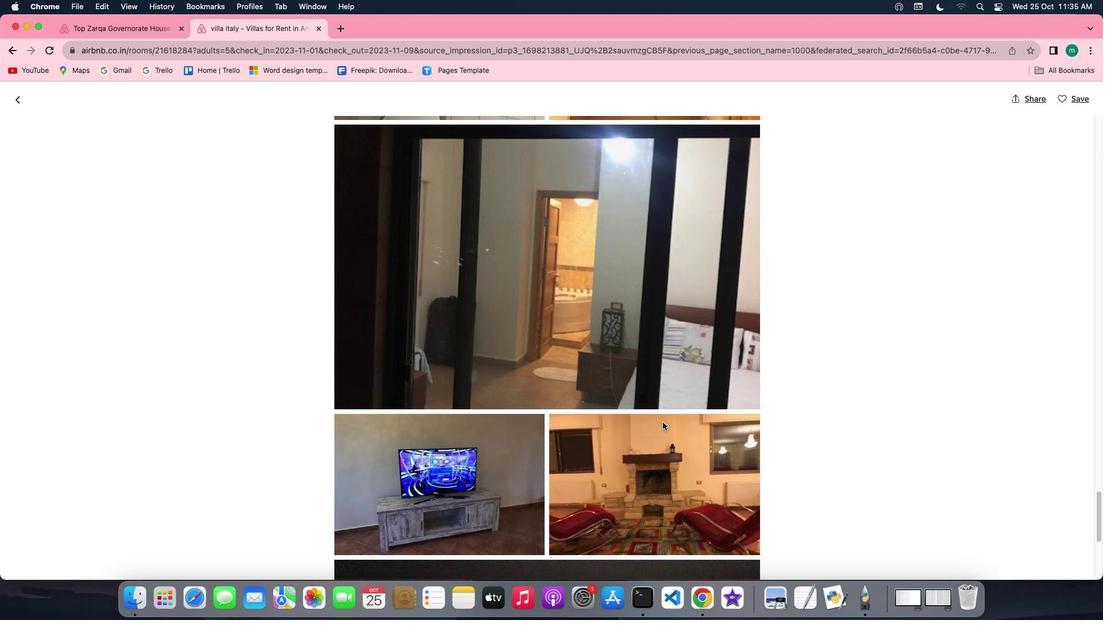 
Action: Mouse scrolled (663, 423) with delta (0, 0)
Screenshot: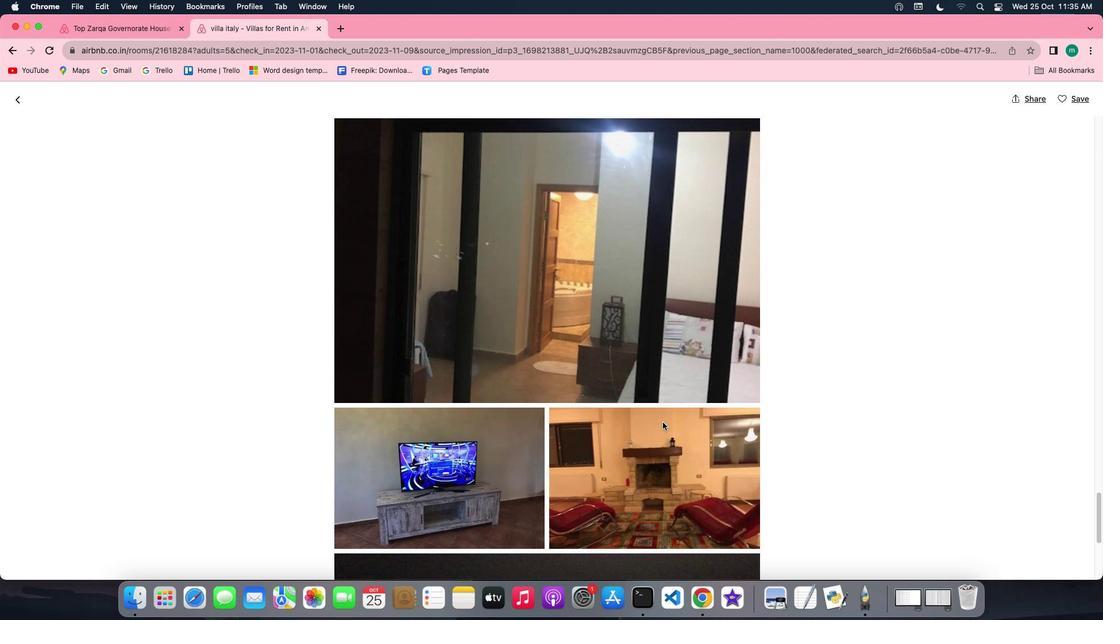 
Action: Mouse scrolled (663, 423) with delta (0, 0)
Screenshot: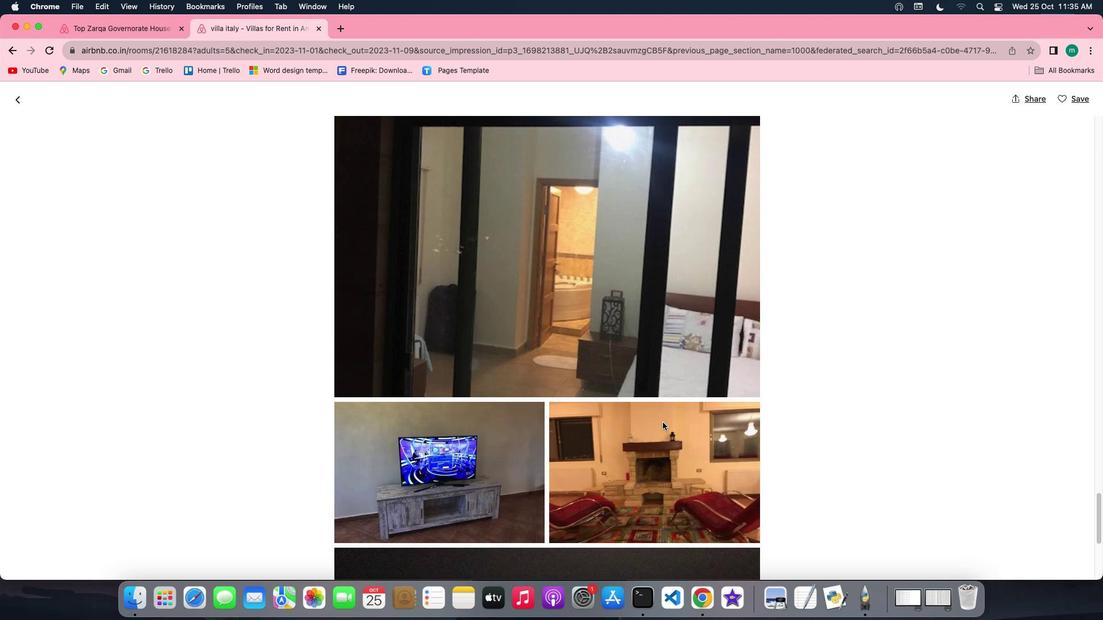 
Action: Mouse scrolled (663, 423) with delta (0, 0)
Screenshot: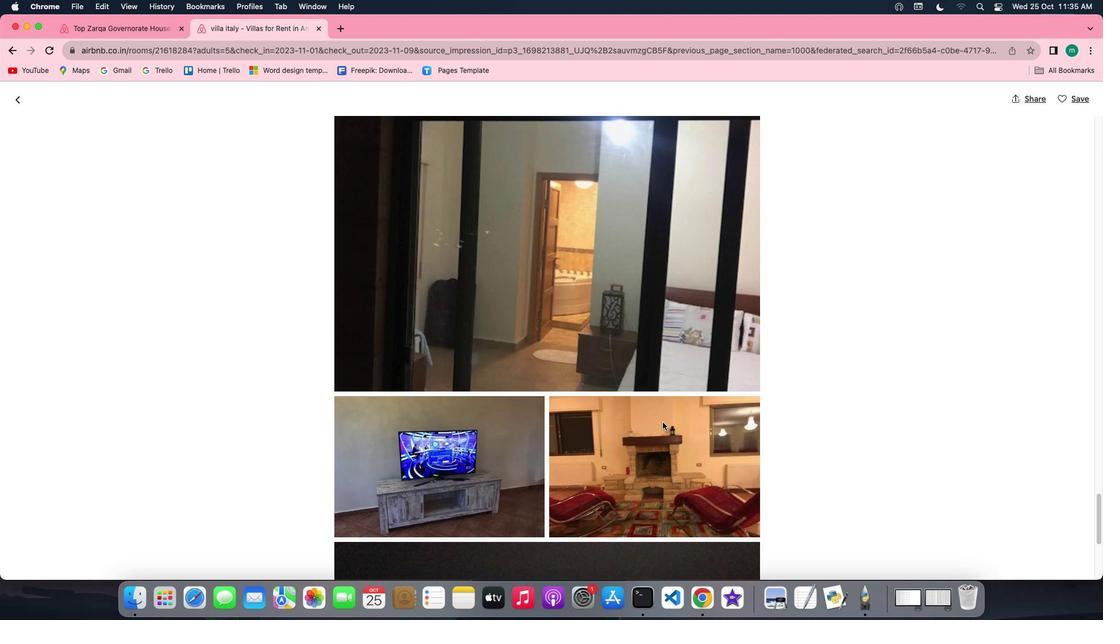 
Action: Mouse scrolled (663, 423) with delta (0, -1)
Screenshot: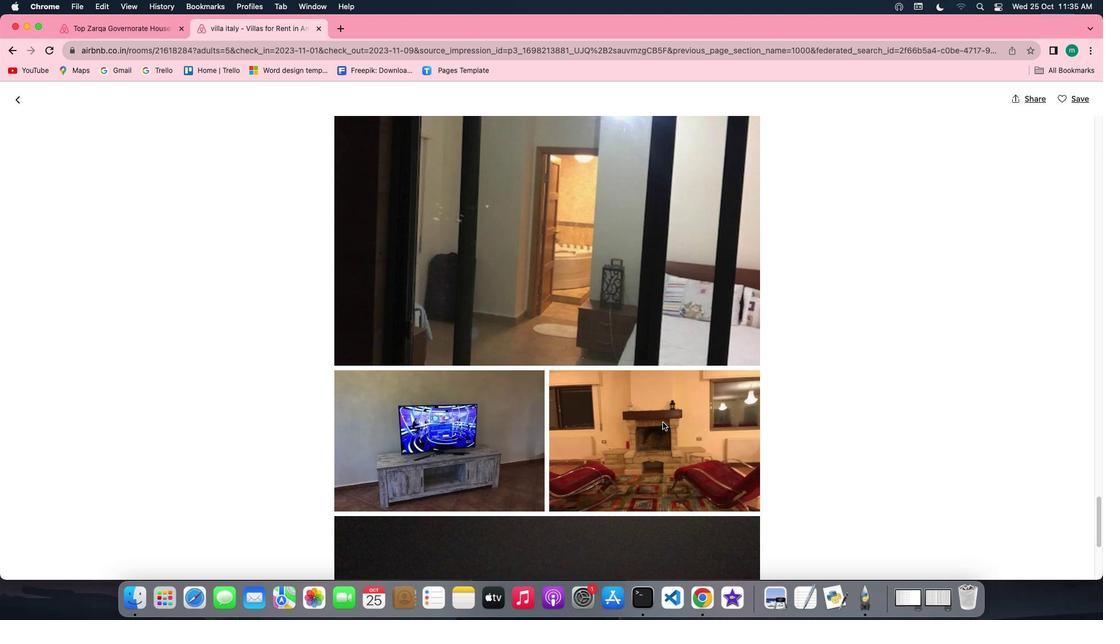 
Action: Mouse scrolled (663, 423) with delta (0, 0)
Screenshot: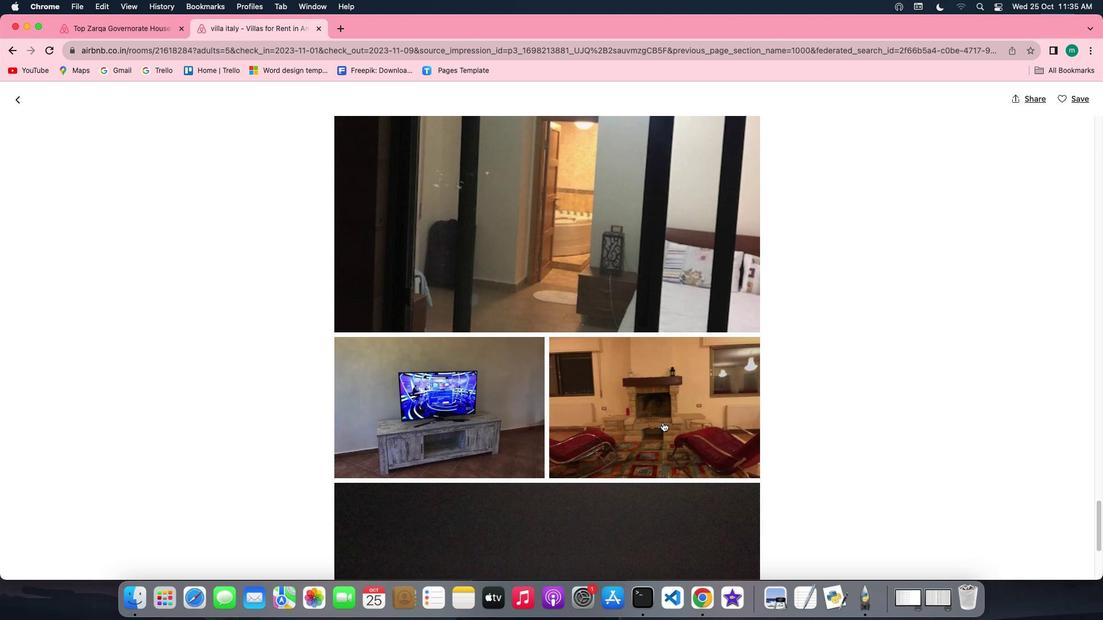 
Action: Mouse scrolled (663, 423) with delta (0, 0)
Screenshot: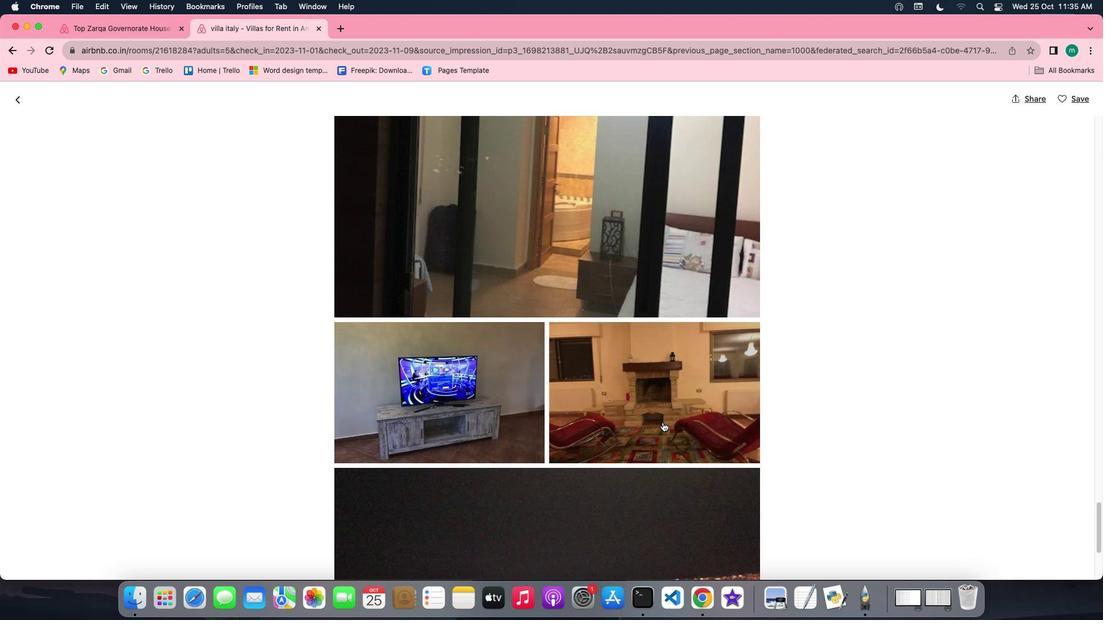
Action: Mouse scrolled (663, 423) with delta (0, -1)
Screenshot: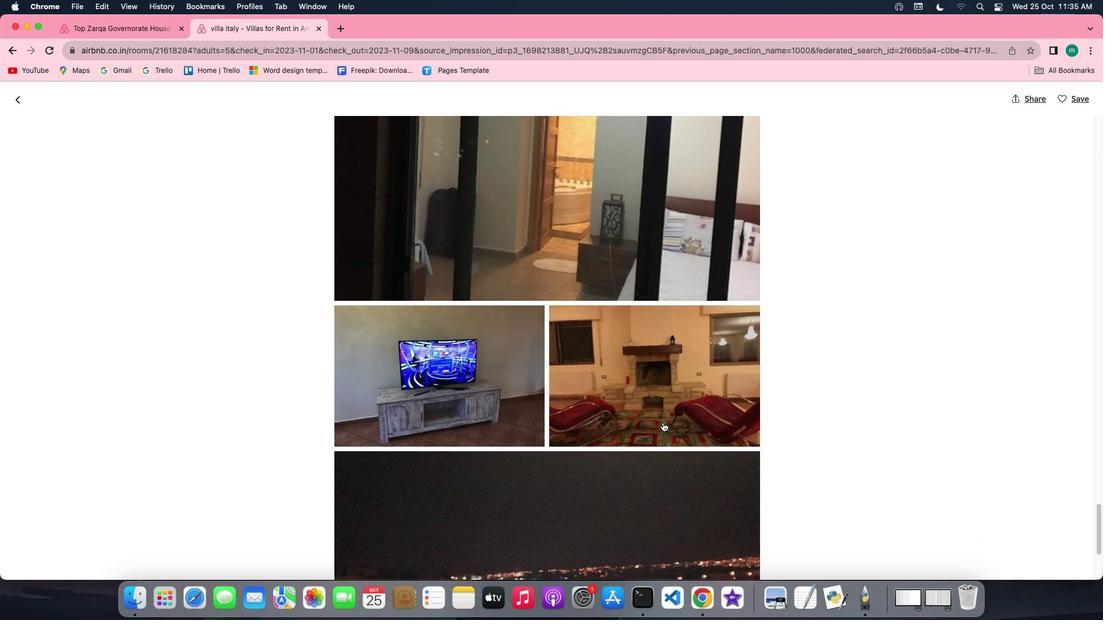 
Action: Mouse scrolled (663, 423) with delta (0, -1)
Screenshot: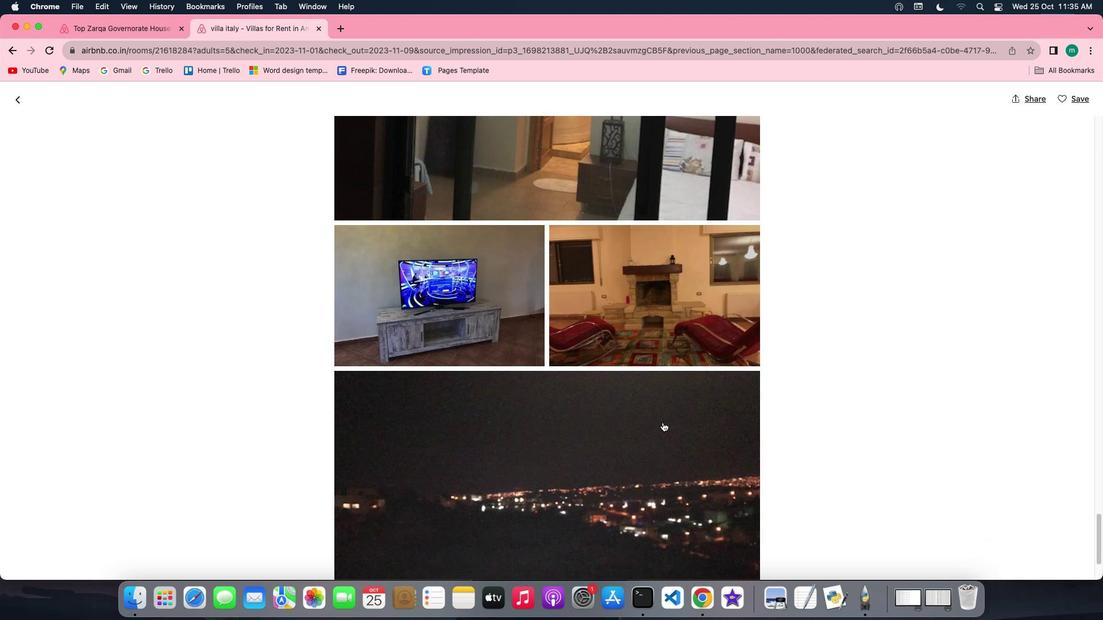 
Action: Mouse scrolled (663, 423) with delta (0, 0)
Screenshot: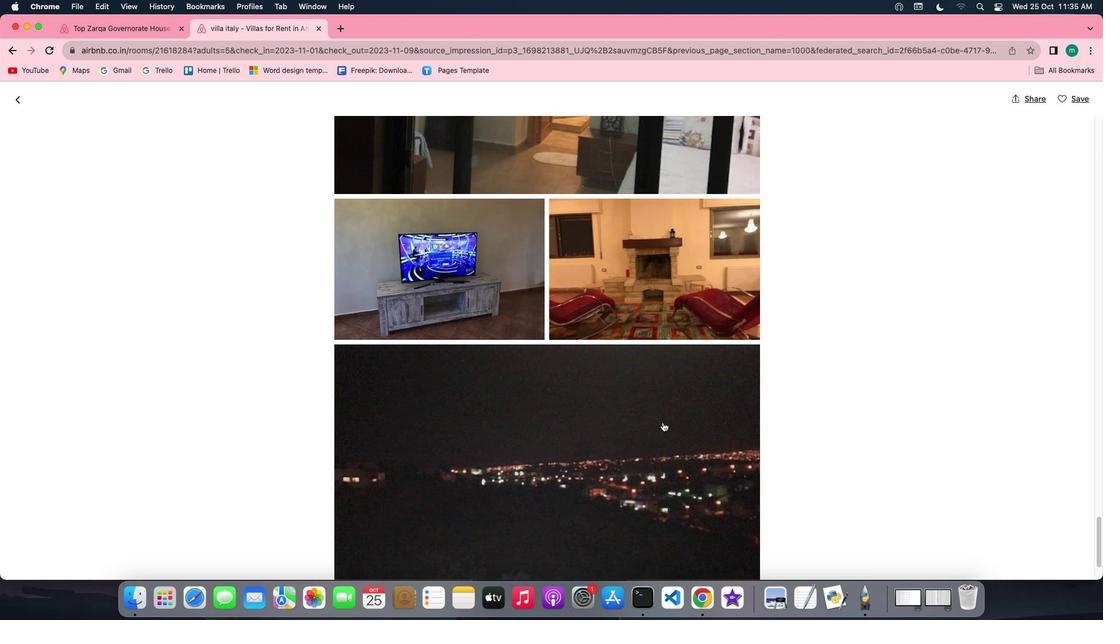 
Action: Mouse scrolled (663, 423) with delta (0, 0)
Screenshot: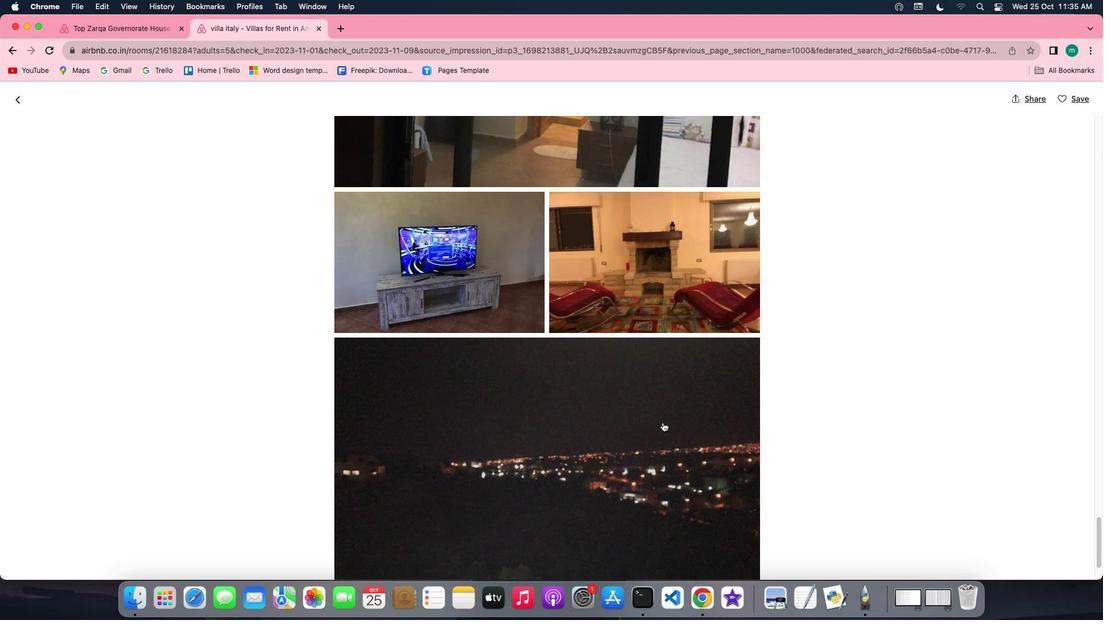 
Action: Mouse scrolled (663, 423) with delta (0, -1)
Screenshot: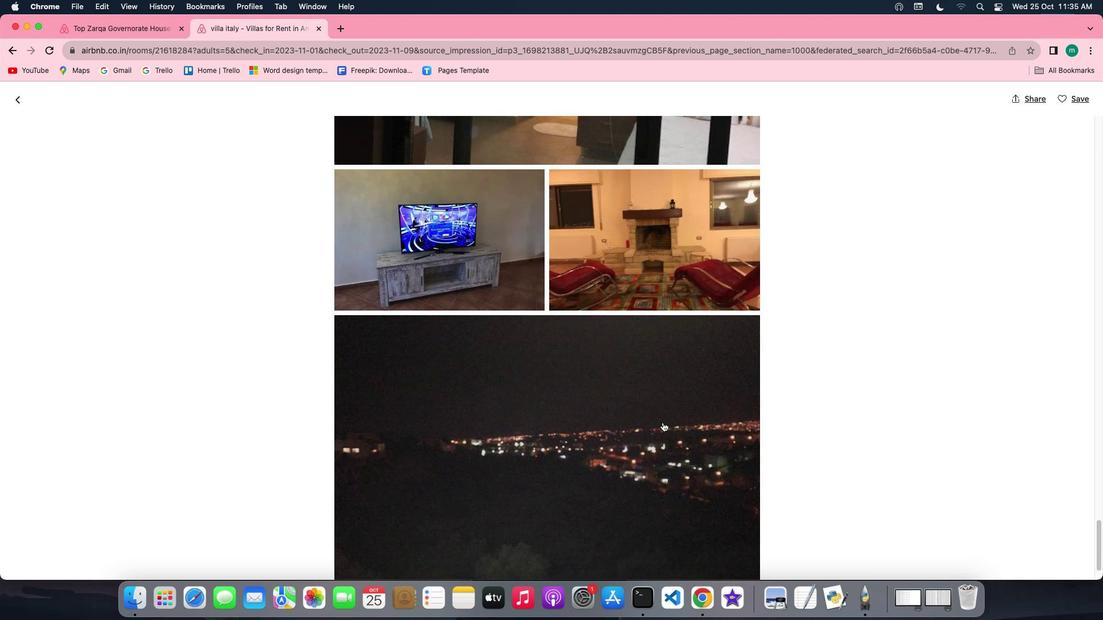 
Action: Mouse scrolled (663, 423) with delta (0, 0)
Screenshot: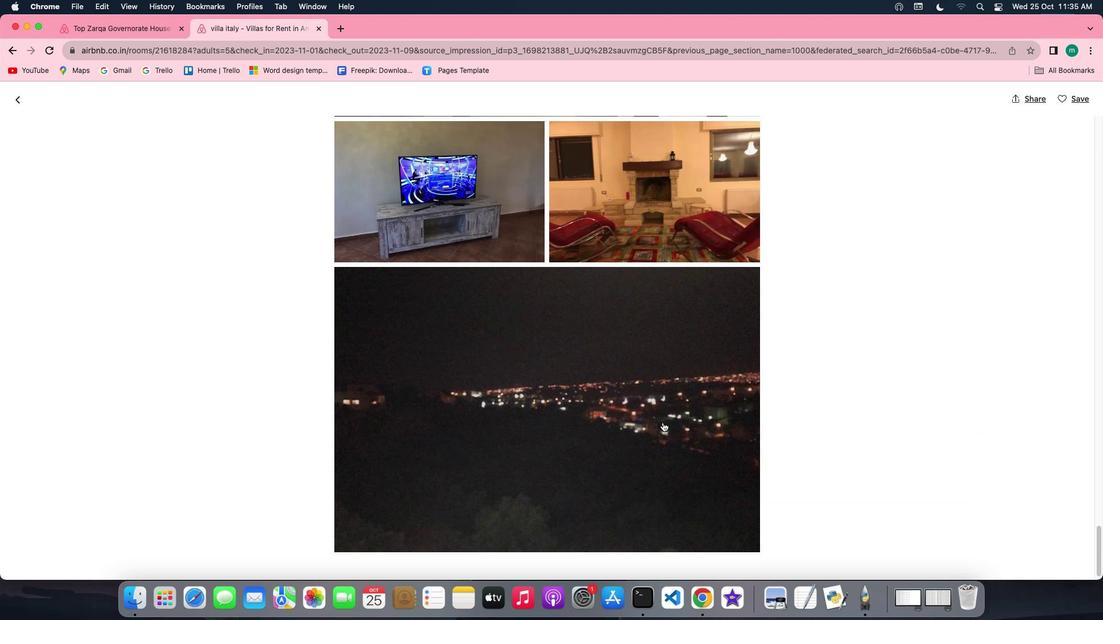 
Action: Mouse scrolled (663, 423) with delta (0, 0)
Screenshot: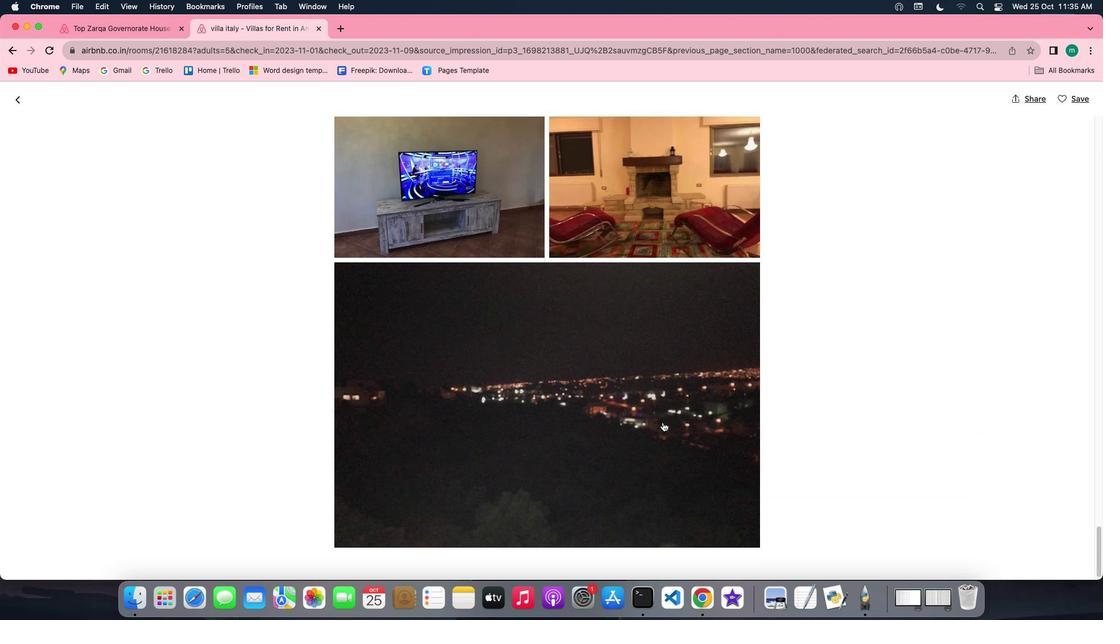 
Action: Mouse scrolled (663, 423) with delta (0, -1)
Screenshot: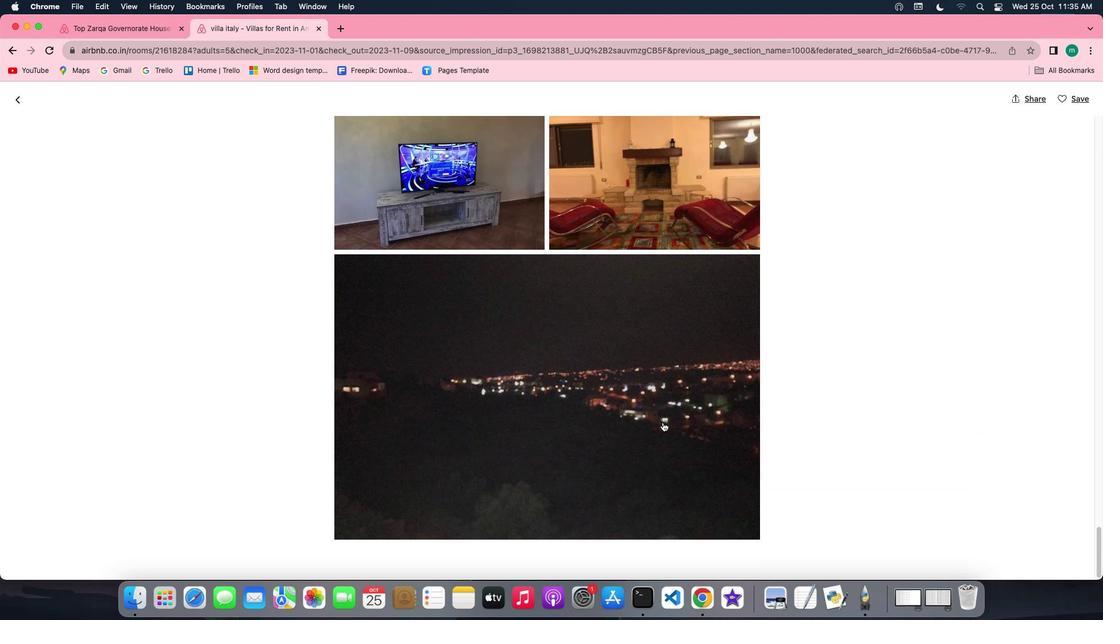 
Action: Mouse scrolled (663, 423) with delta (0, 0)
Screenshot: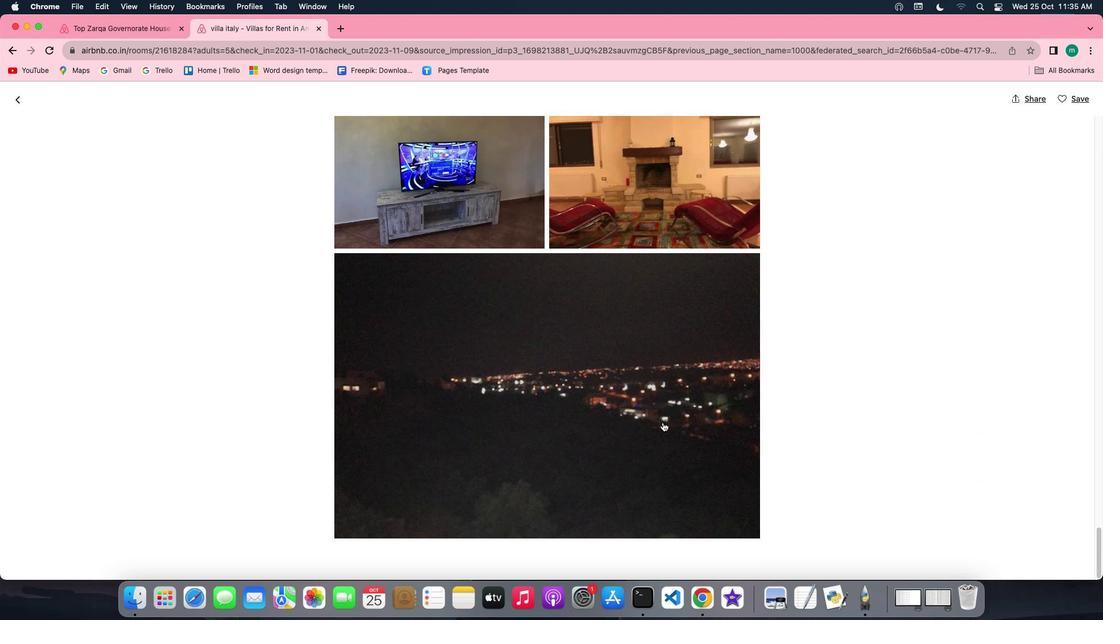 
Action: Mouse scrolled (663, 423) with delta (0, 0)
Screenshot: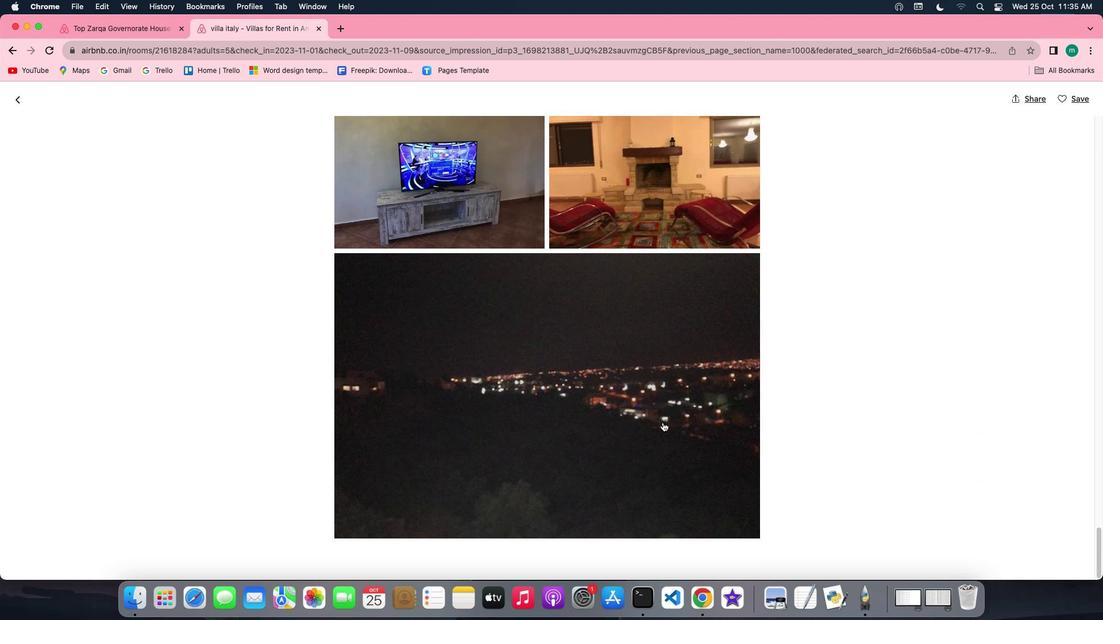 
Action: Mouse scrolled (663, 423) with delta (0, 0)
Screenshot: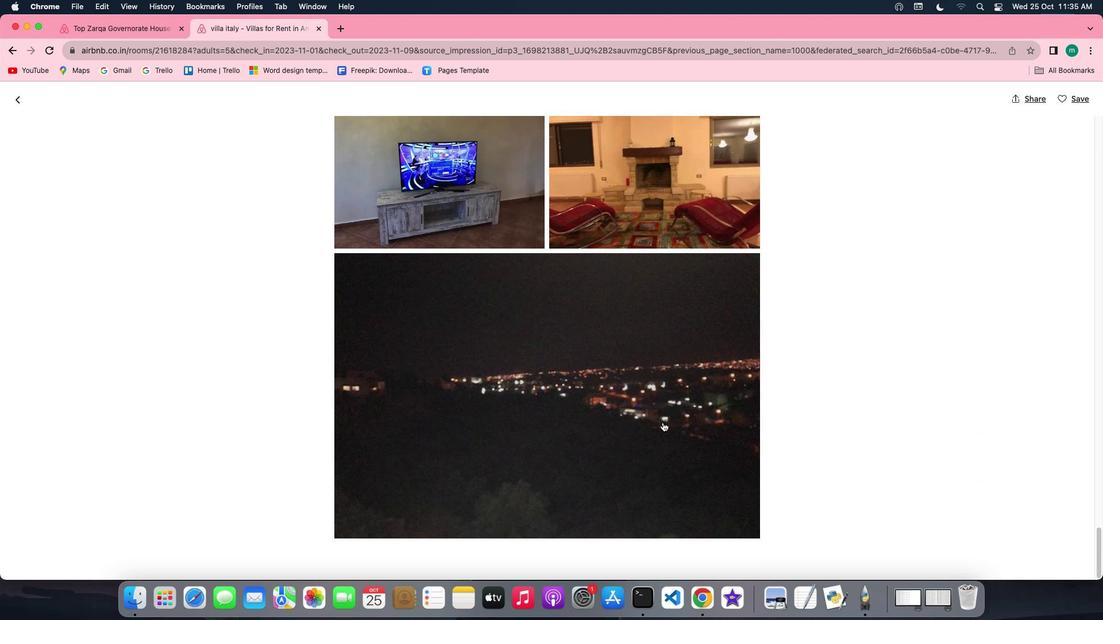 
Action: Mouse scrolled (663, 423) with delta (0, 0)
Screenshot: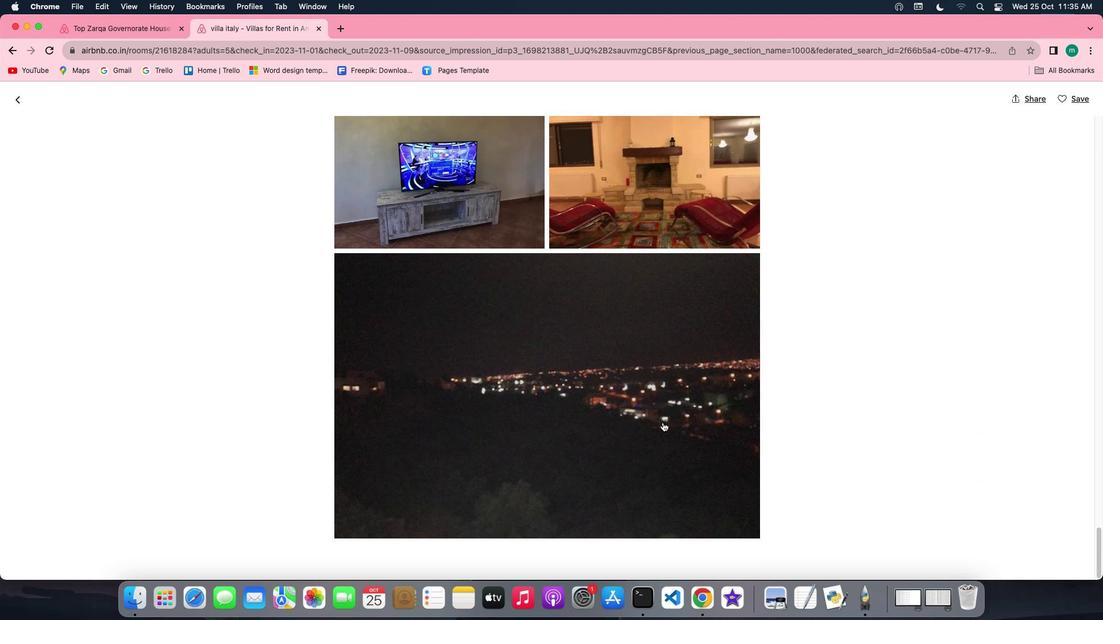 
Action: Mouse scrolled (663, 423) with delta (0, 0)
Screenshot: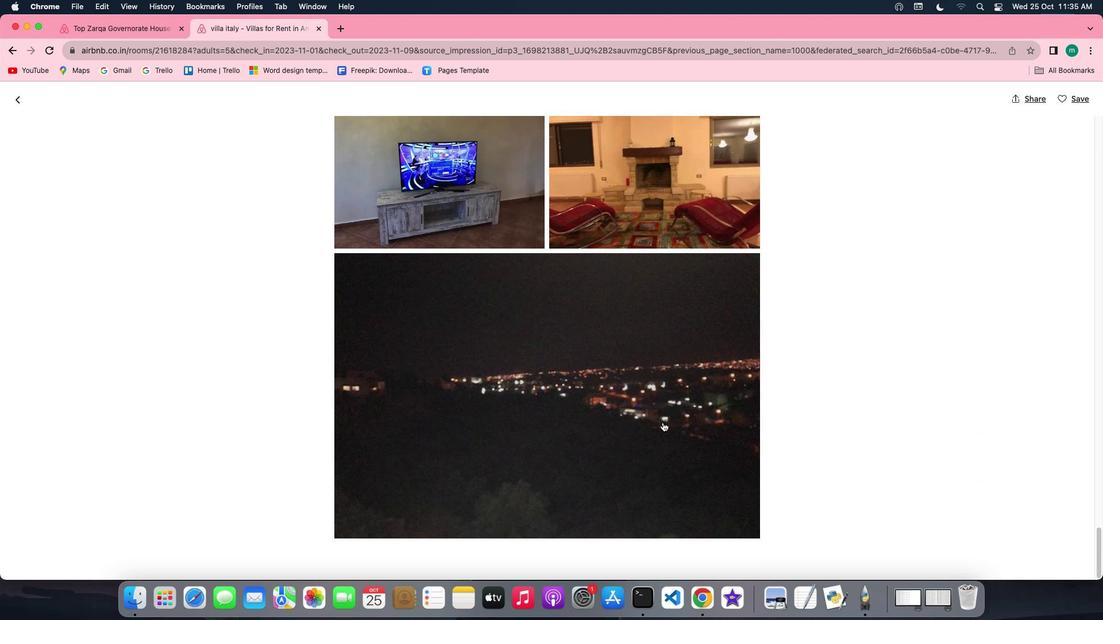 
Action: Mouse scrolled (663, 423) with delta (0, 0)
Screenshot: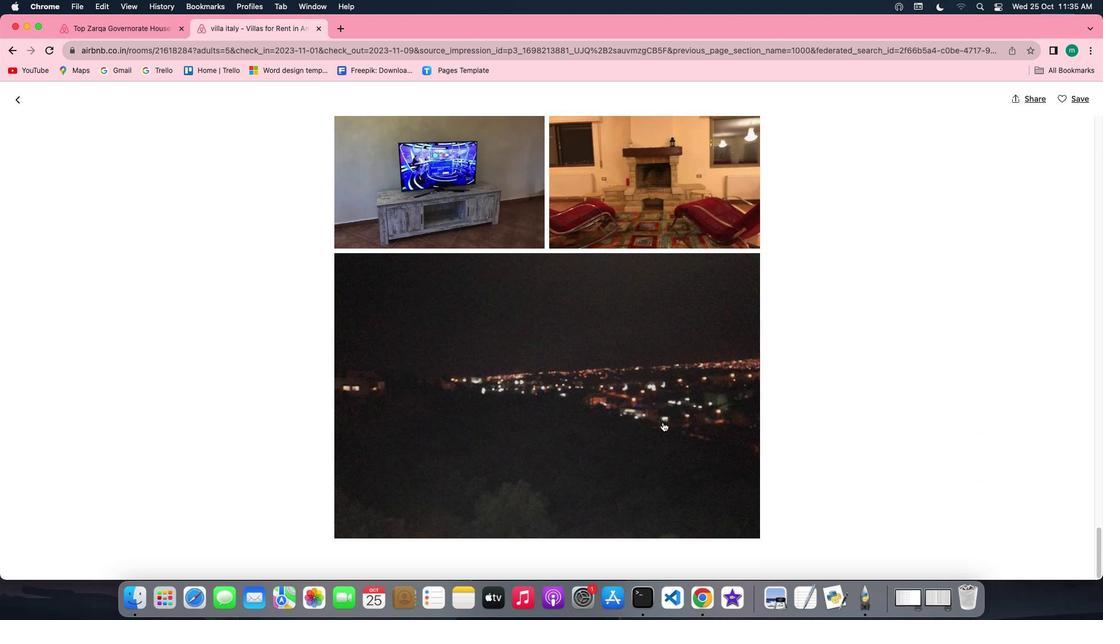 
Action: Mouse scrolled (663, 423) with delta (0, 0)
Screenshot: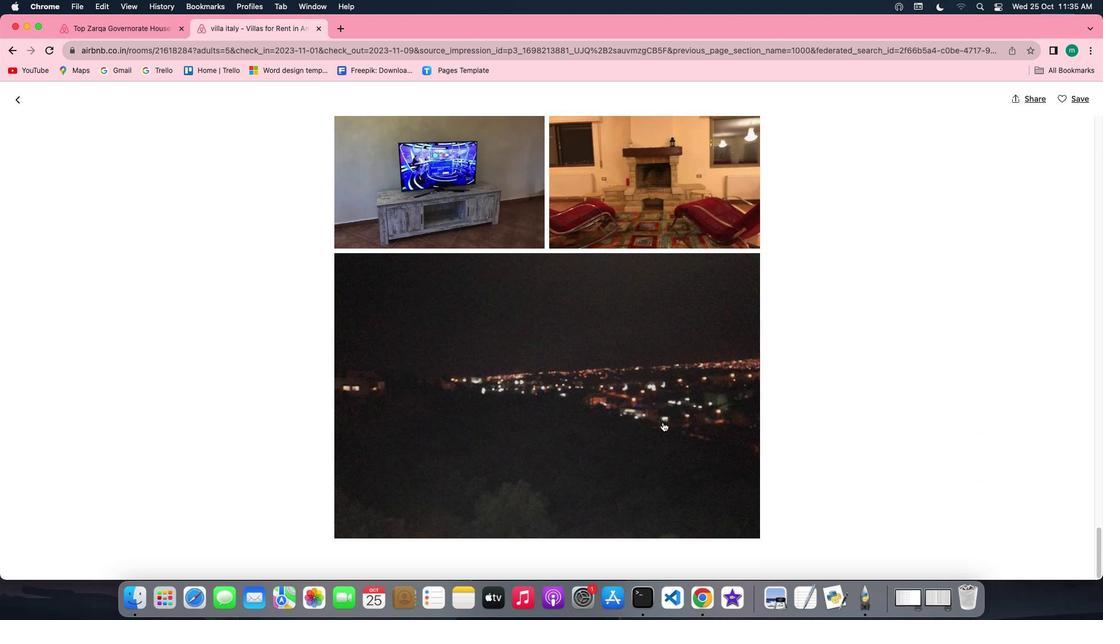 
Action: Mouse scrolled (663, 423) with delta (0, 0)
Screenshot: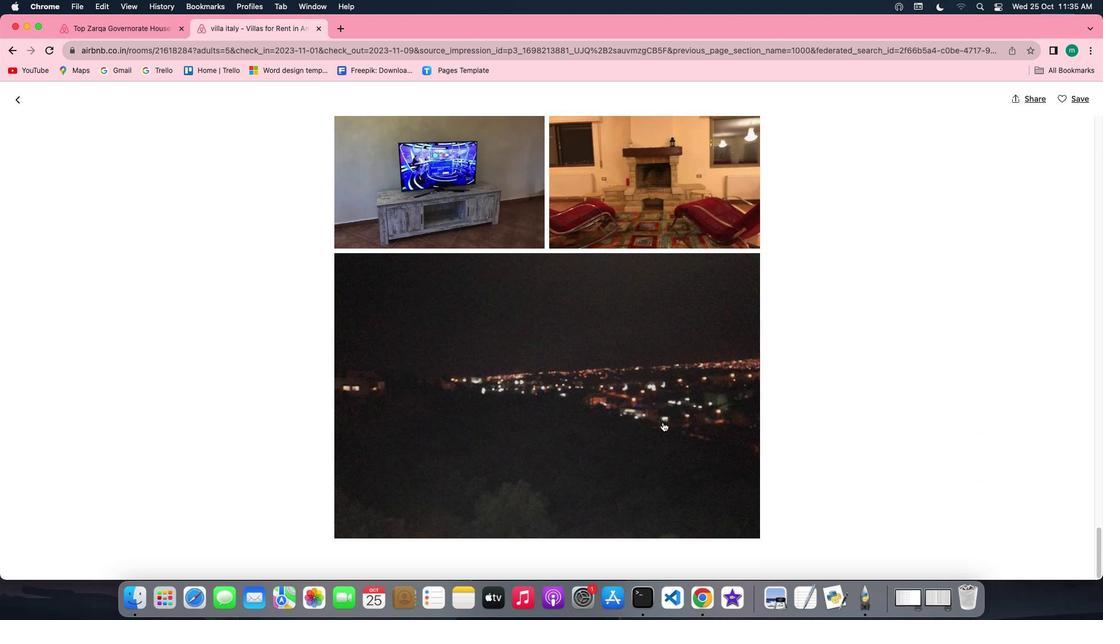 
Action: Mouse scrolled (663, 423) with delta (0, 0)
Screenshot: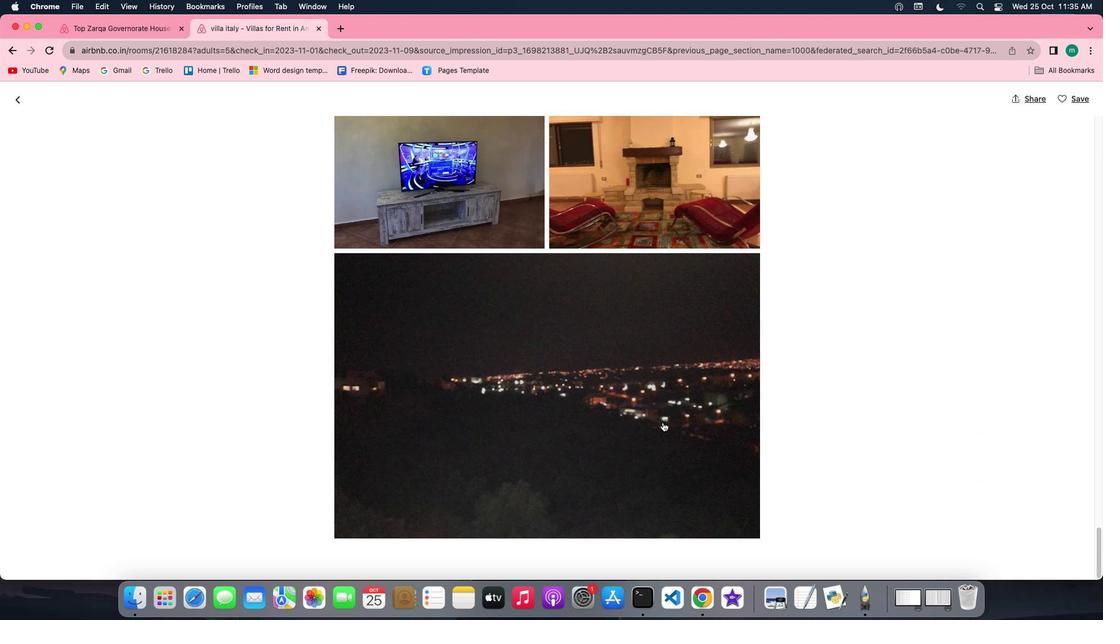 
Action: Mouse scrolled (663, 423) with delta (0, 0)
Screenshot: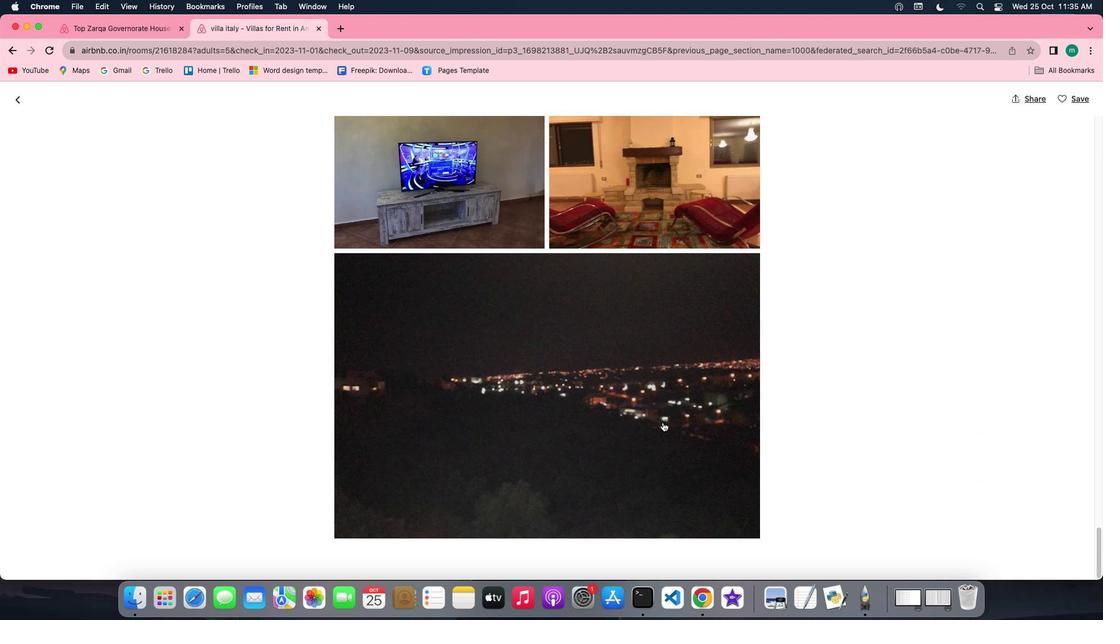 
Action: Mouse scrolled (663, 423) with delta (0, -1)
